 Task: Research Airbnb accommodations suitable for a romantic sailing trip in the Florida Keys.
Action: Mouse moved to (564, 80)
Screenshot: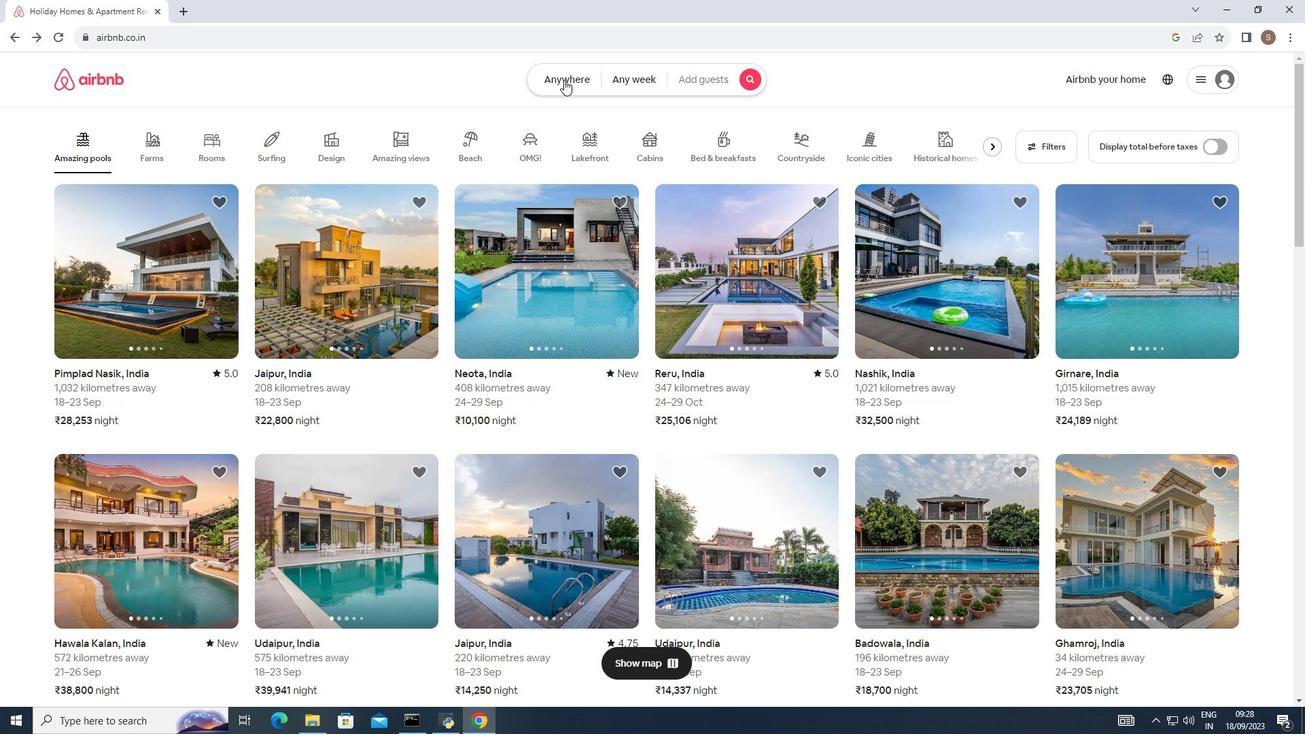 
Action: Mouse pressed left at (564, 80)
Screenshot: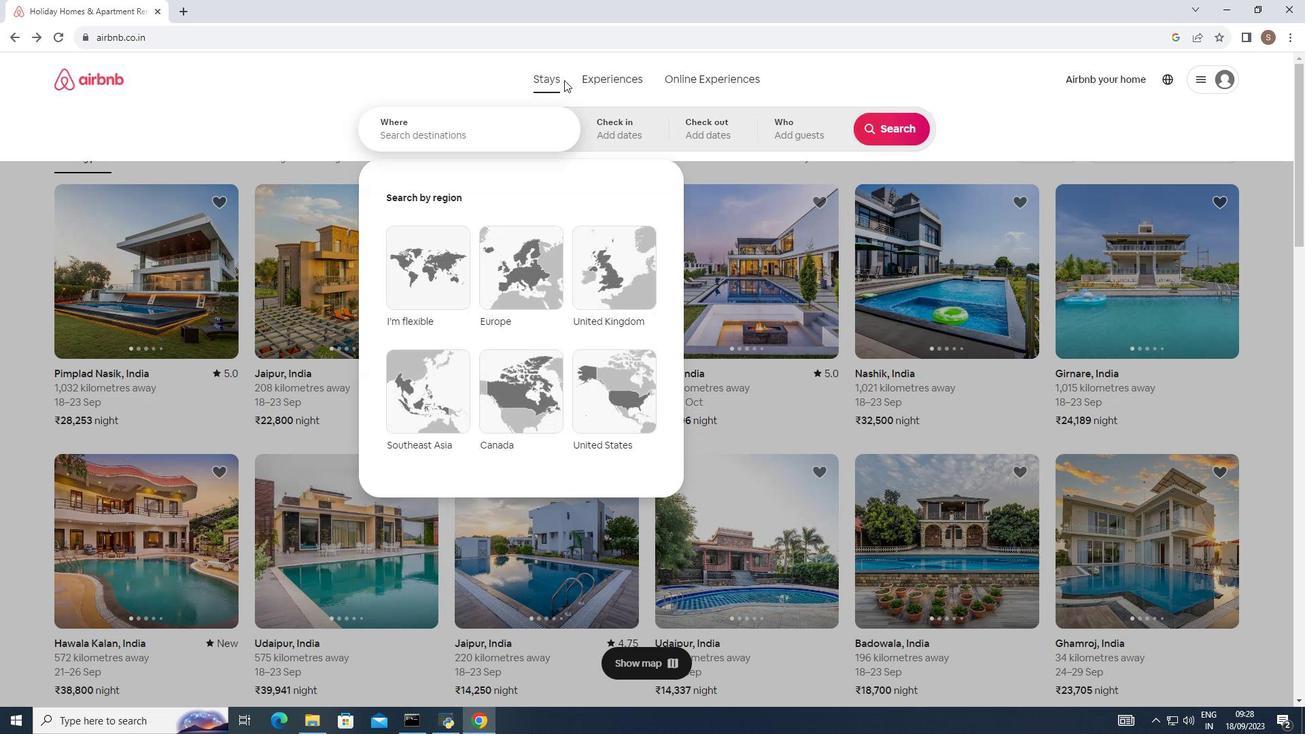 
Action: Mouse moved to (465, 129)
Screenshot: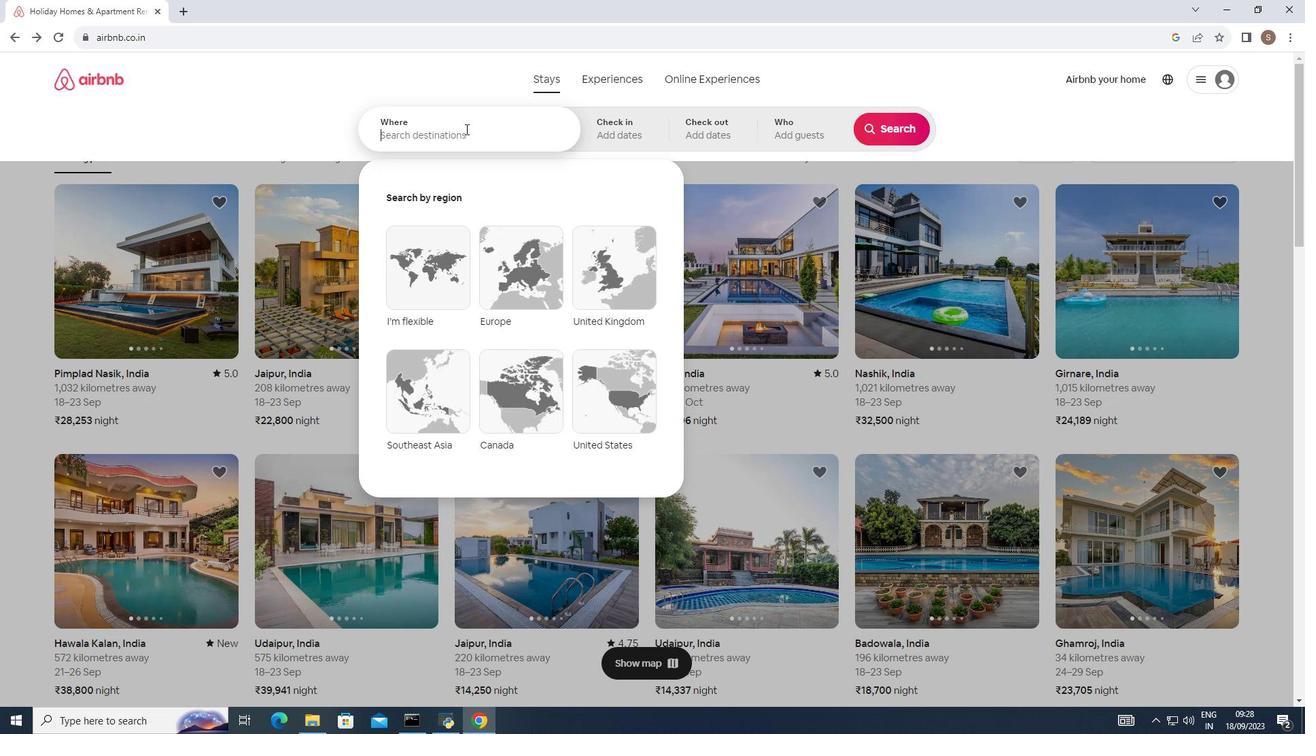 
Action: Mouse pressed left at (465, 129)
Screenshot: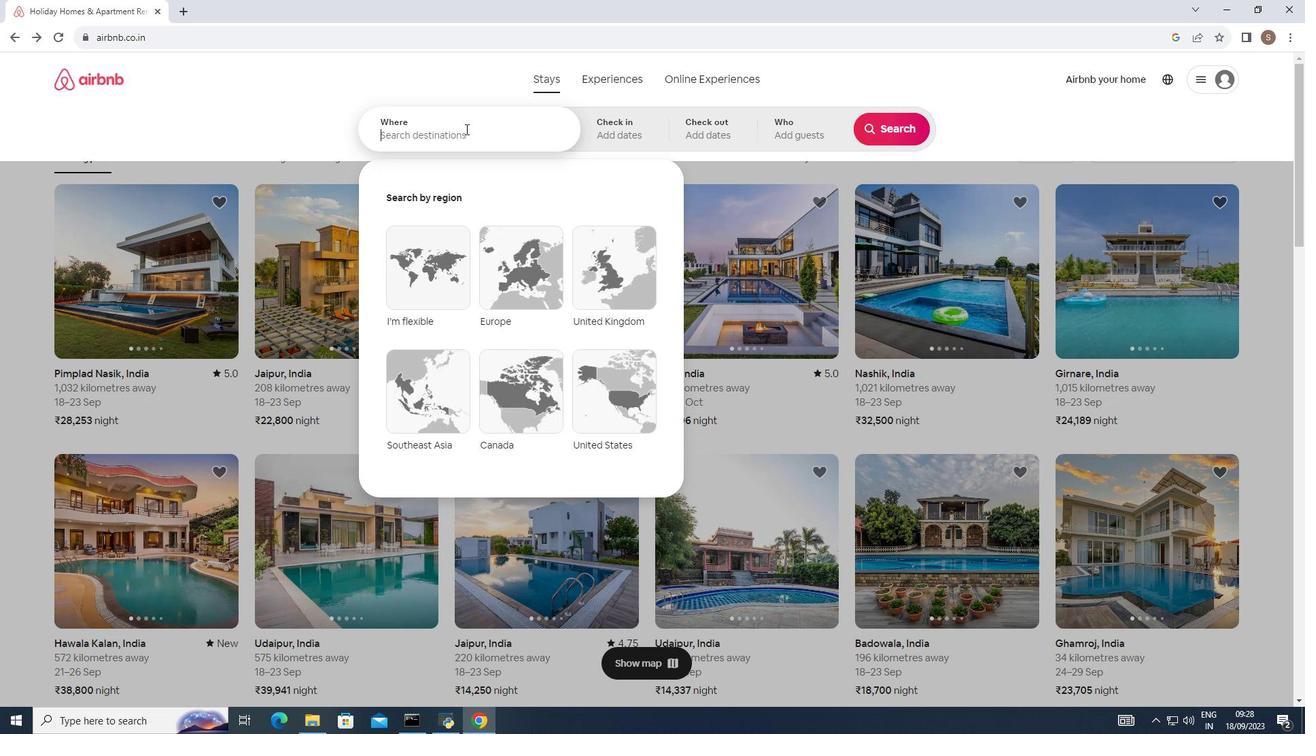 
Action: Key pressed <Key.caps_lock><Key.caps_lock>florida<Key.space>keys<Key.space>
Screenshot: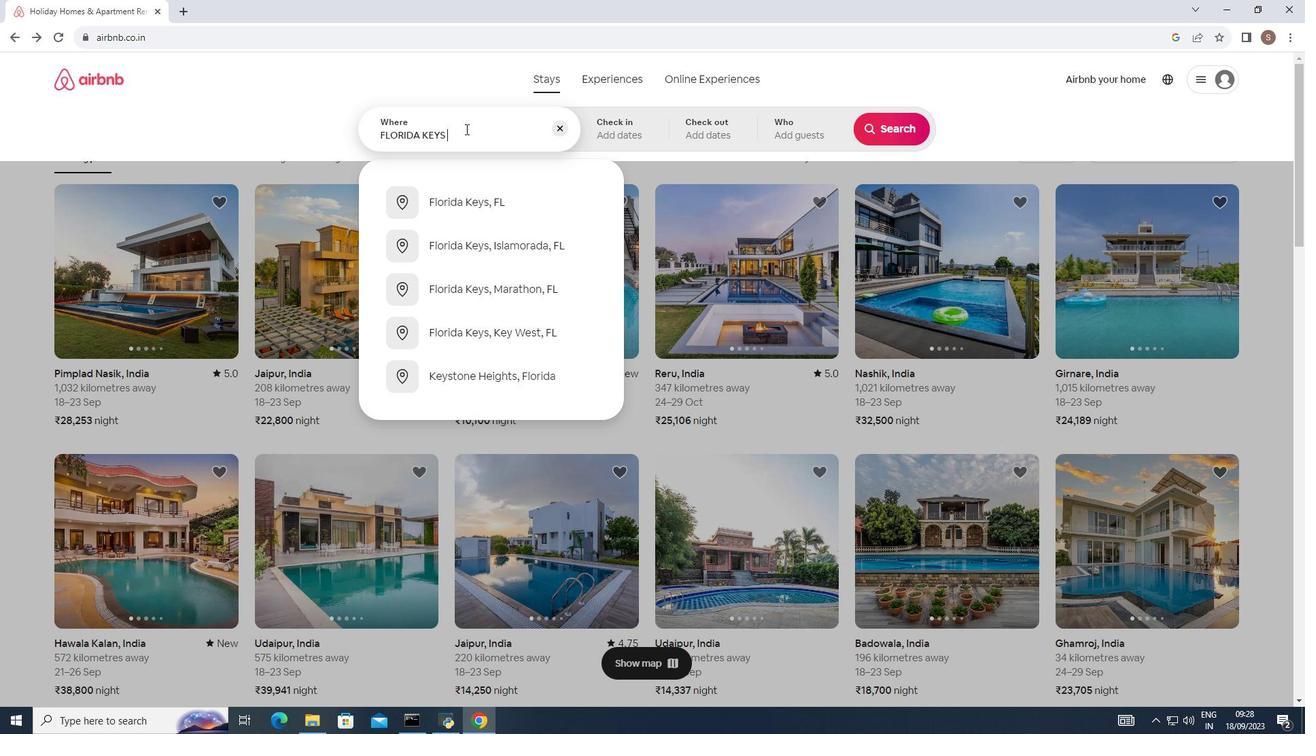 
Action: Mouse moved to (903, 125)
Screenshot: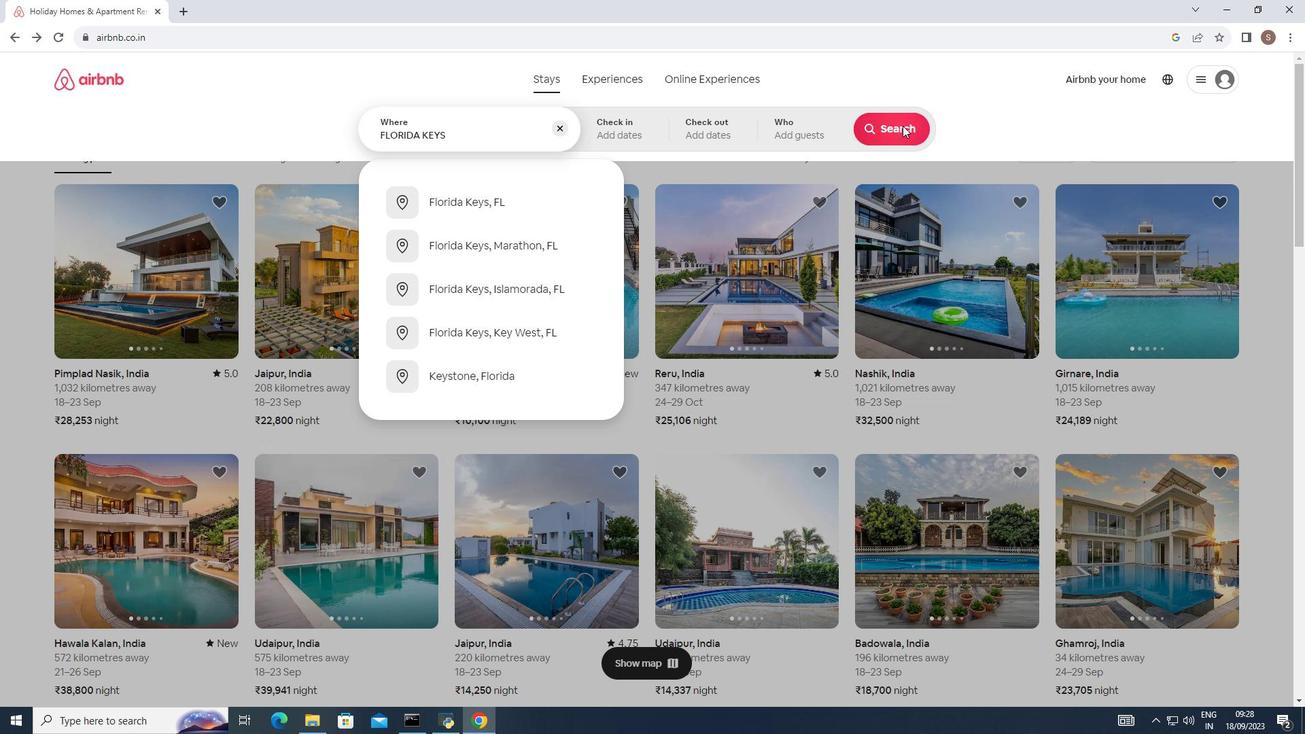 
Action: Mouse pressed left at (903, 125)
Screenshot: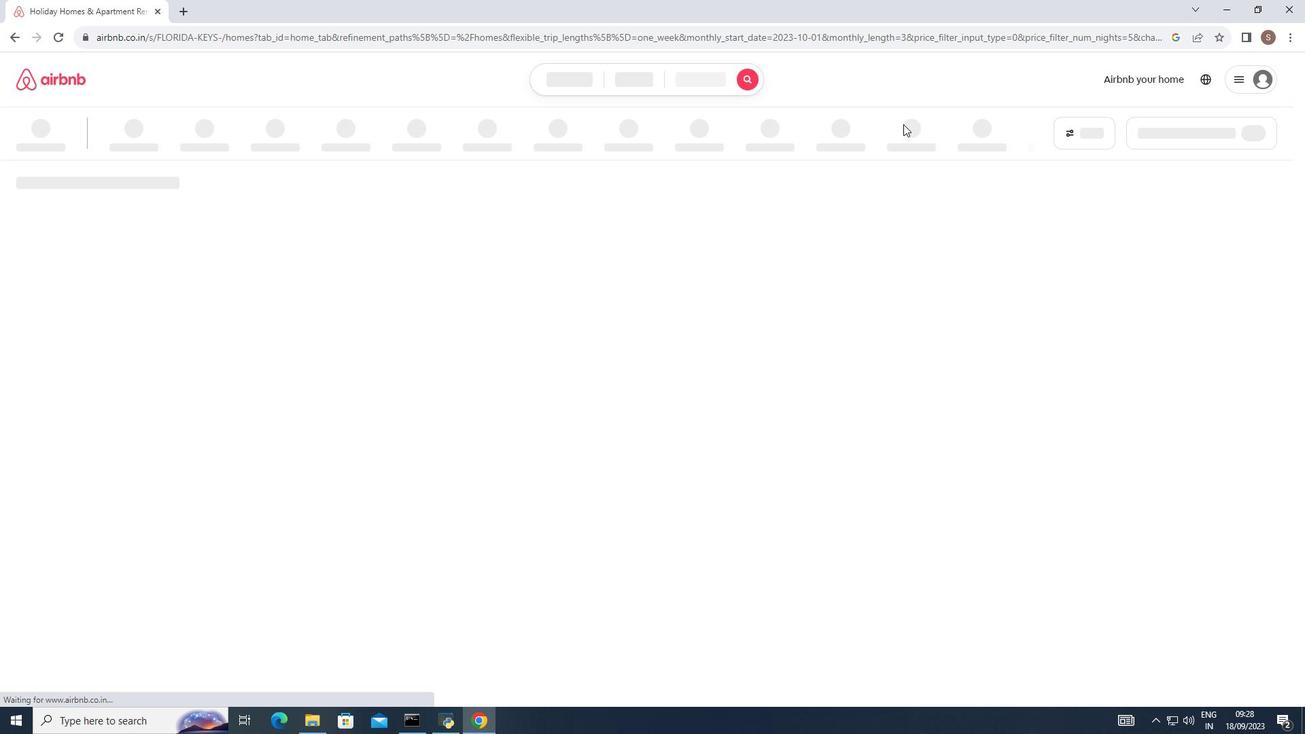 
Action: Mouse moved to (144, 322)
Screenshot: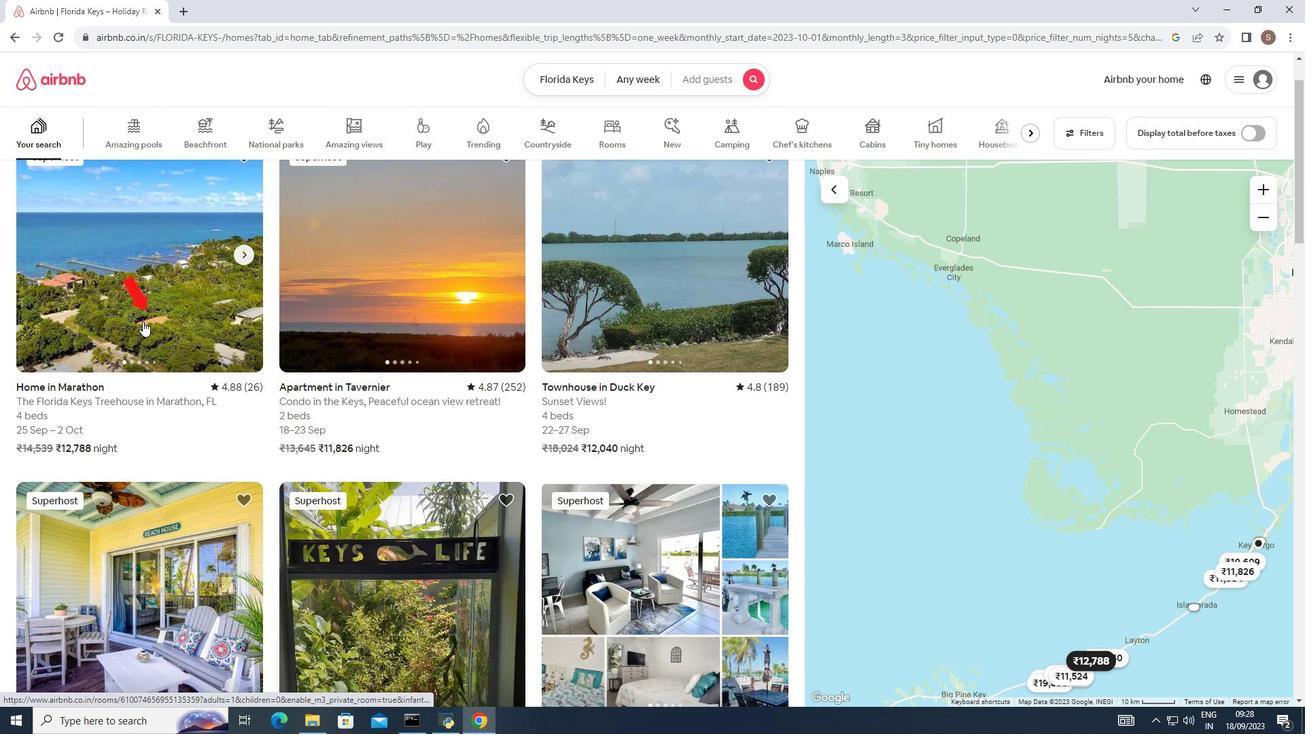 
Action: Mouse scrolled (144, 321) with delta (0, 0)
Screenshot: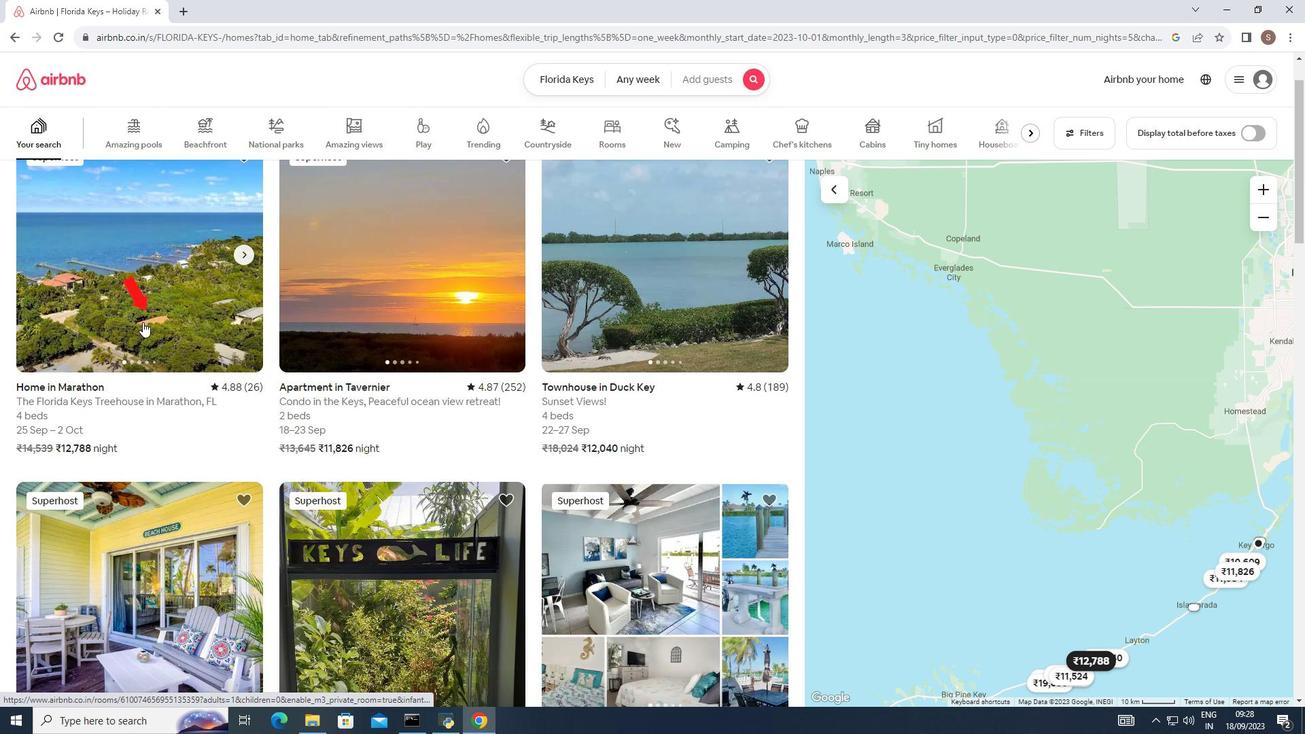 
Action: Mouse moved to (150, 308)
Screenshot: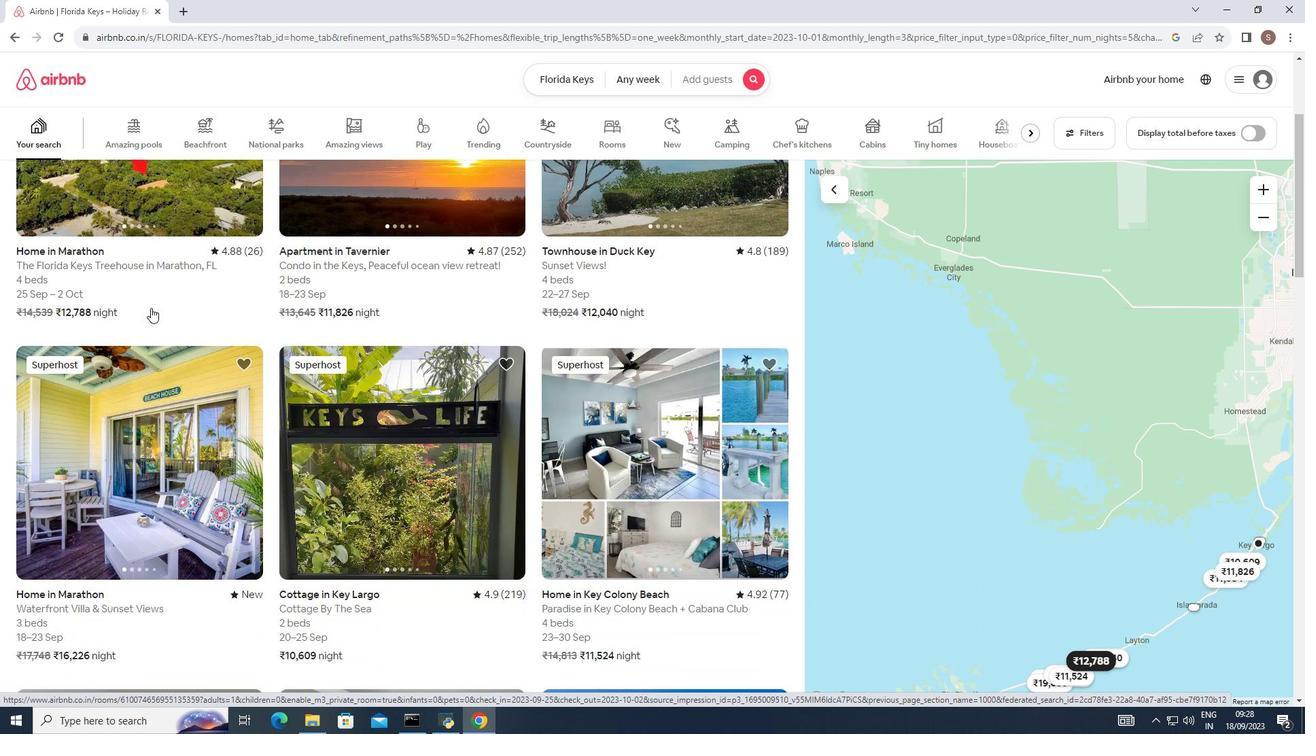 
Action: Mouse scrolled (150, 307) with delta (0, 0)
Screenshot: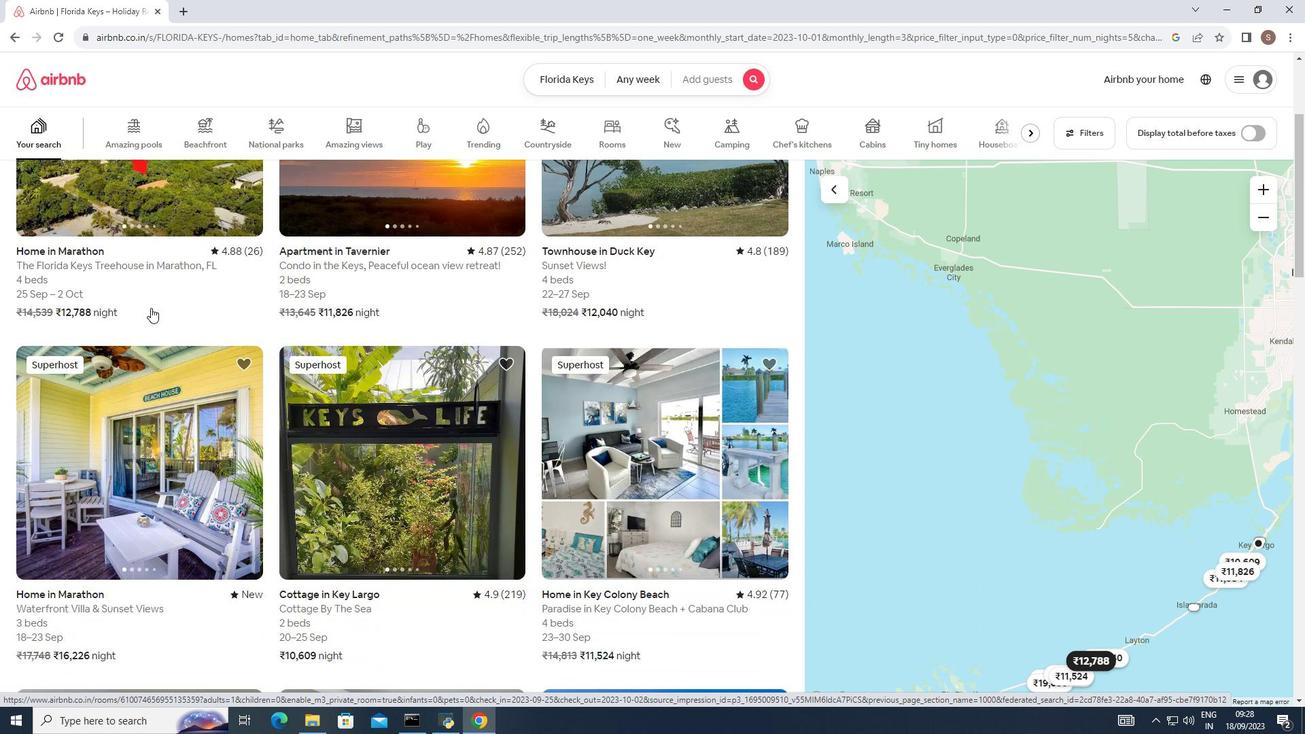 
Action: Mouse moved to (150, 308)
Screenshot: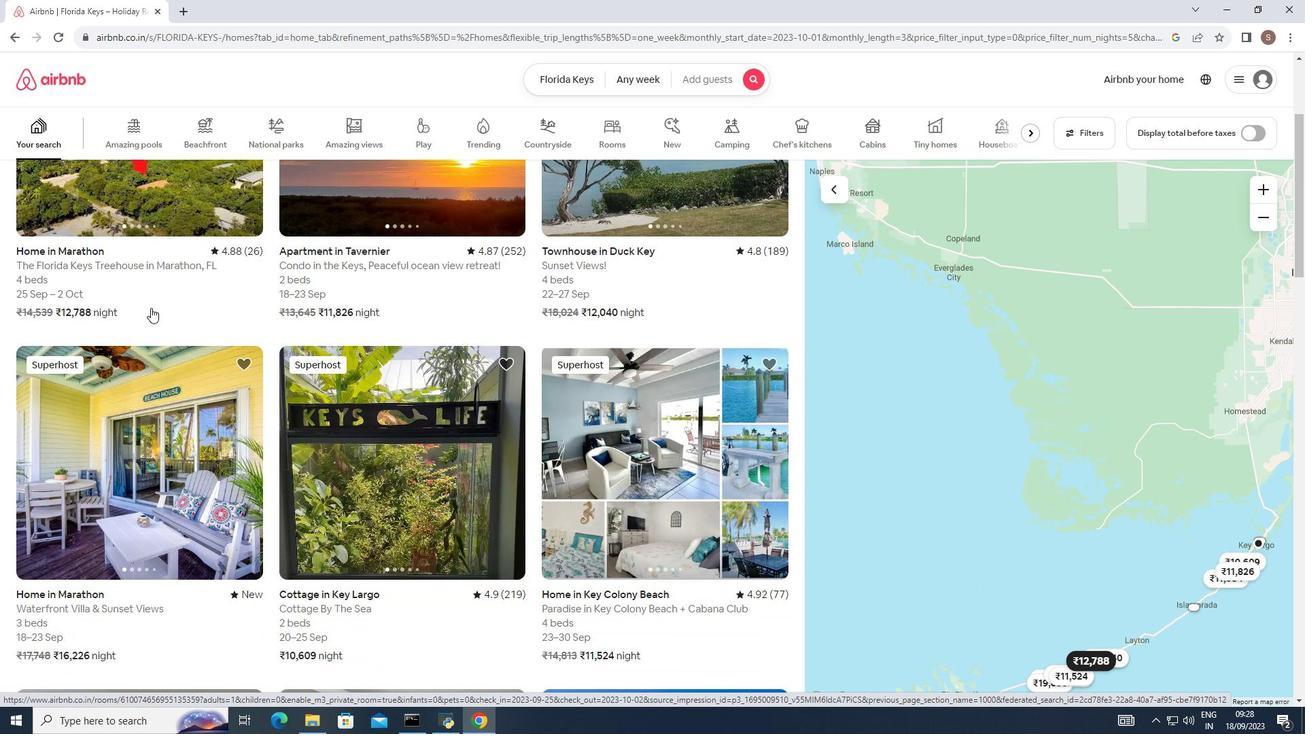 
Action: Mouse scrolled (150, 307) with delta (0, 0)
Screenshot: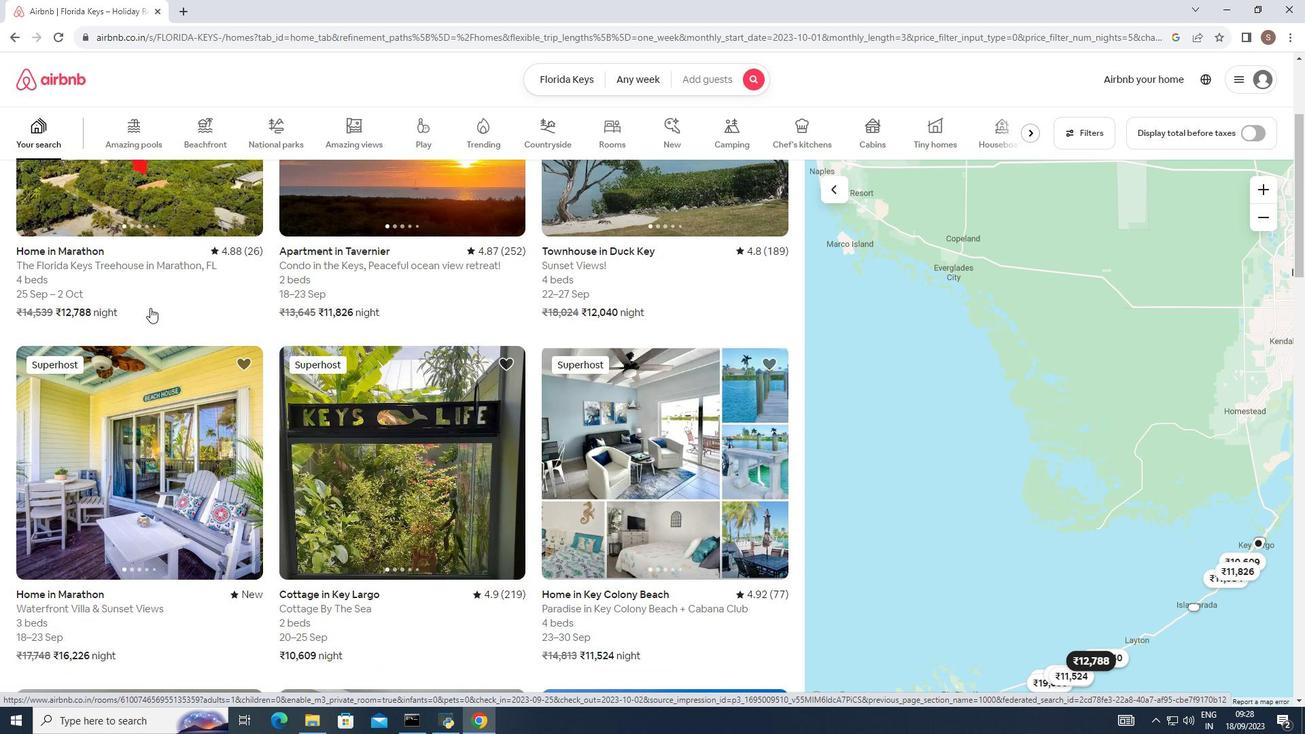 
Action: Mouse moved to (149, 305)
Screenshot: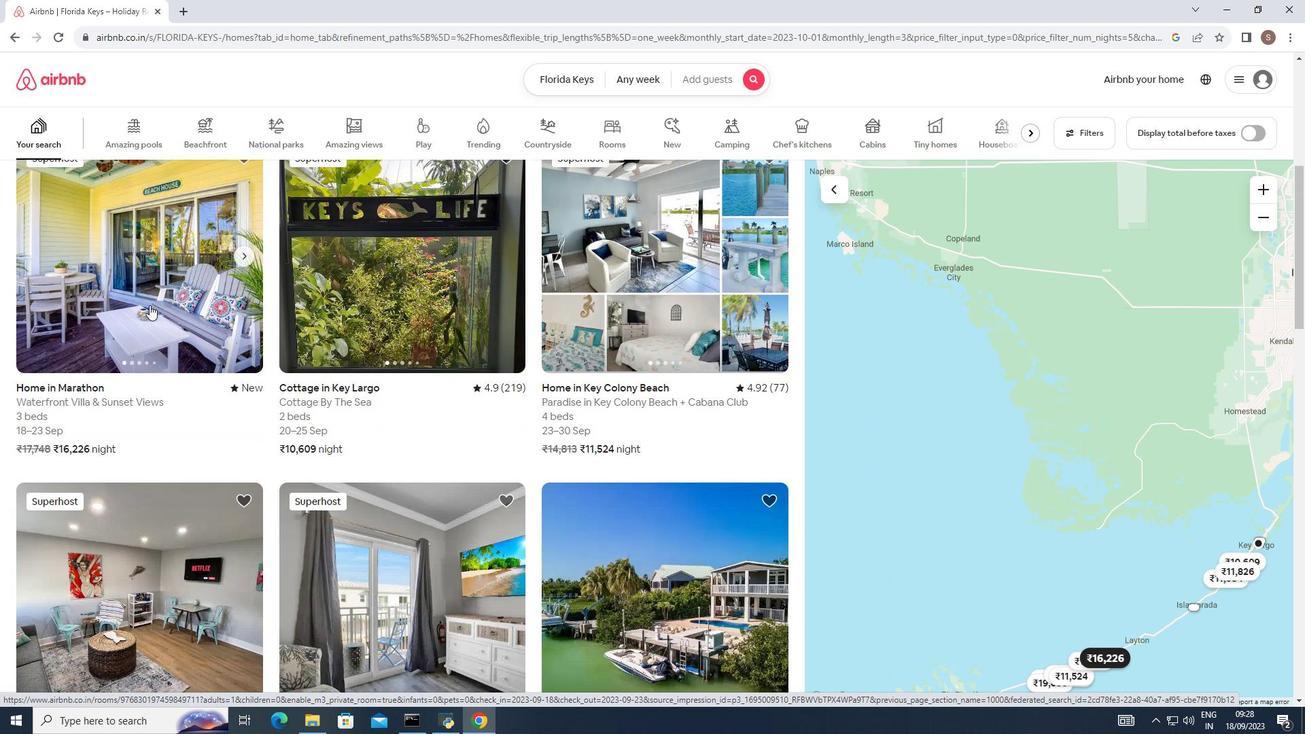 
Action: Mouse scrolled (149, 304) with delta (0, 0)
Screenshot: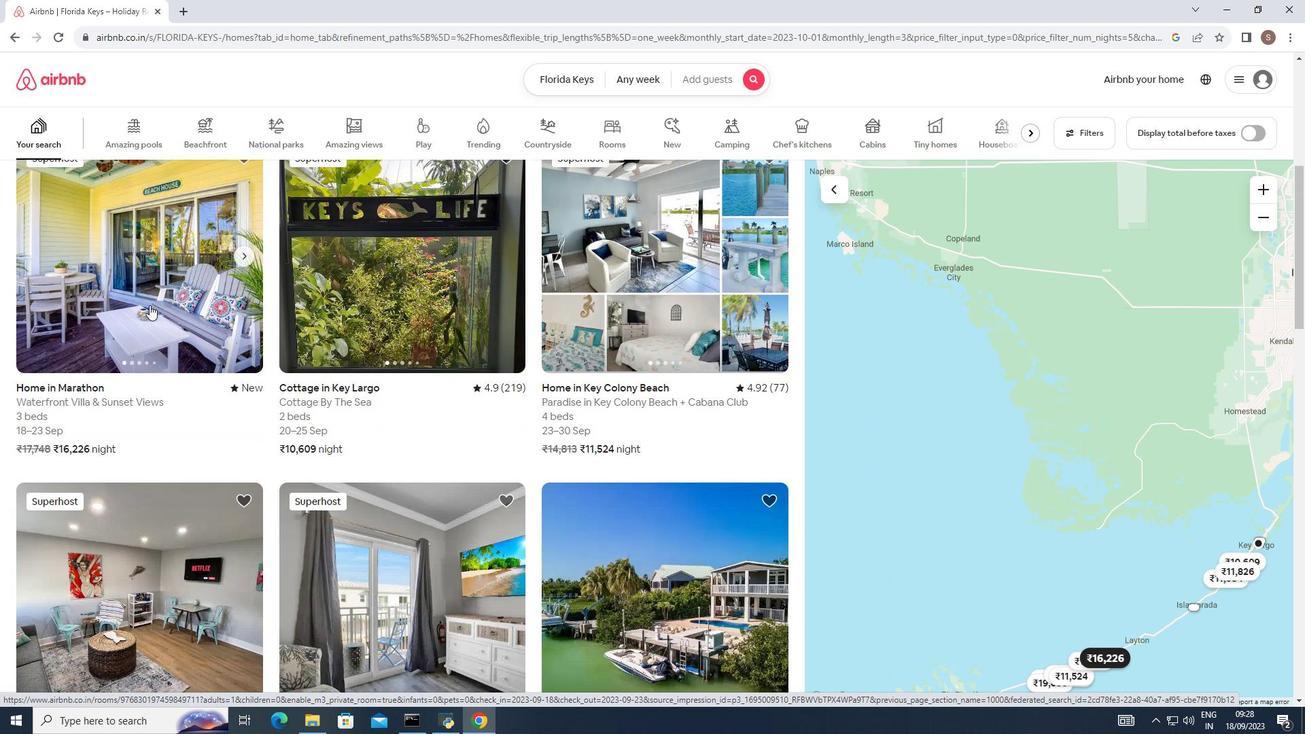 
Action: Mouse scrolled (149, 304) with delta (0, 0)
Screenshot: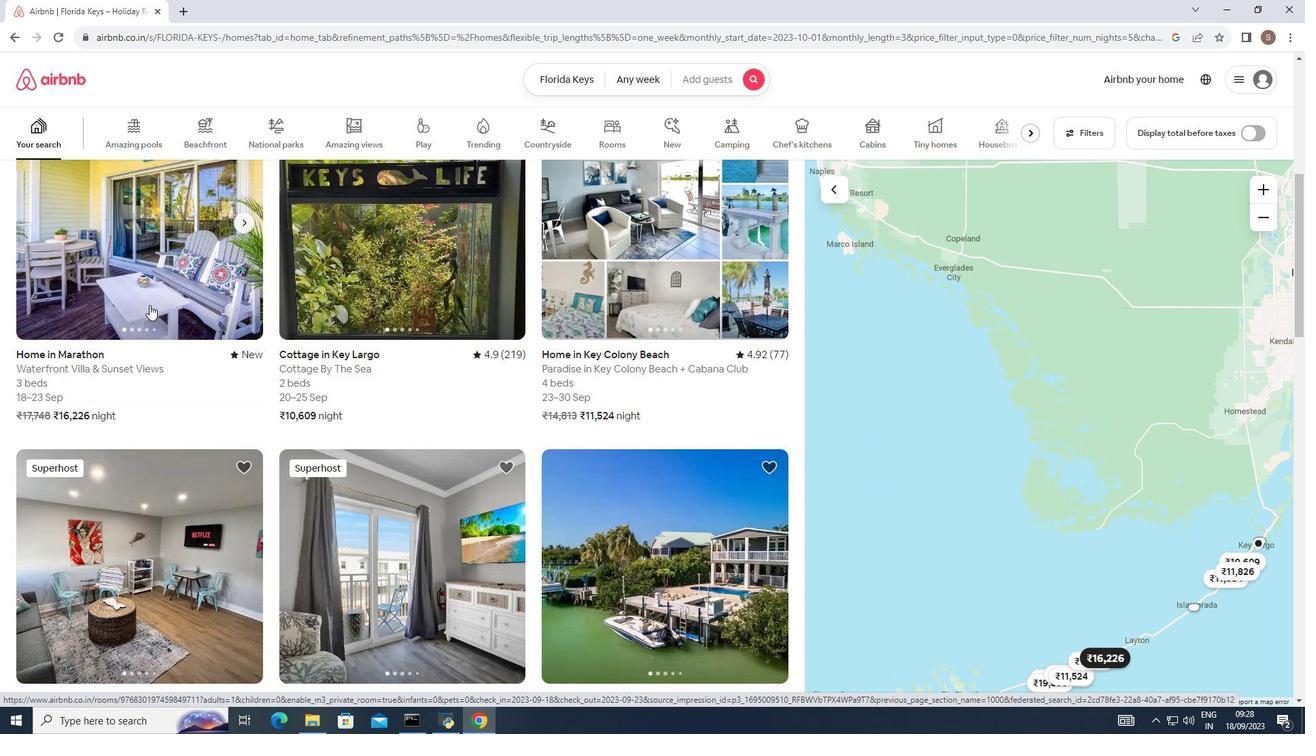 
Action: Mouse scrolled (149, 304) with delta (0, 0)
Screenshot: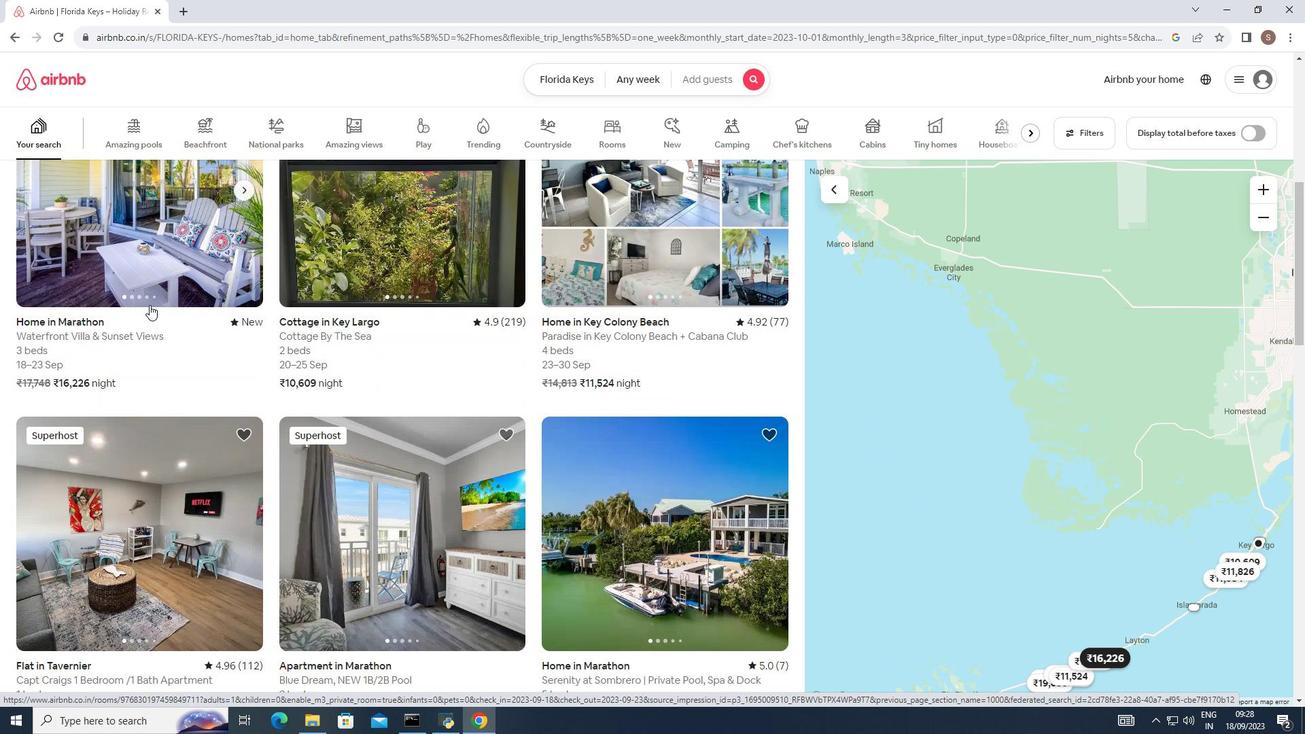 
Action: Mouse scrolled (149, 304) with delta (0, 0)
Screenshot: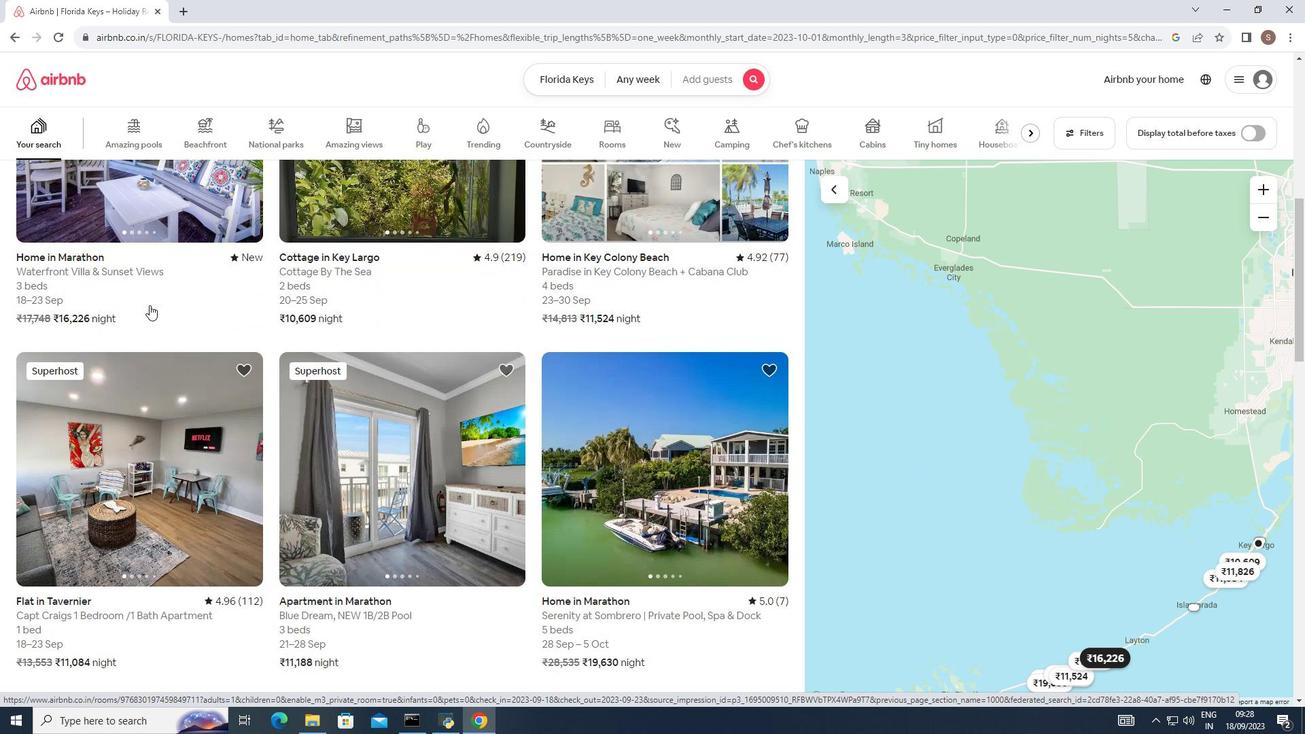 
Action: Mouse scrolled (149, 304) with delta (0, 0)
Screenshot: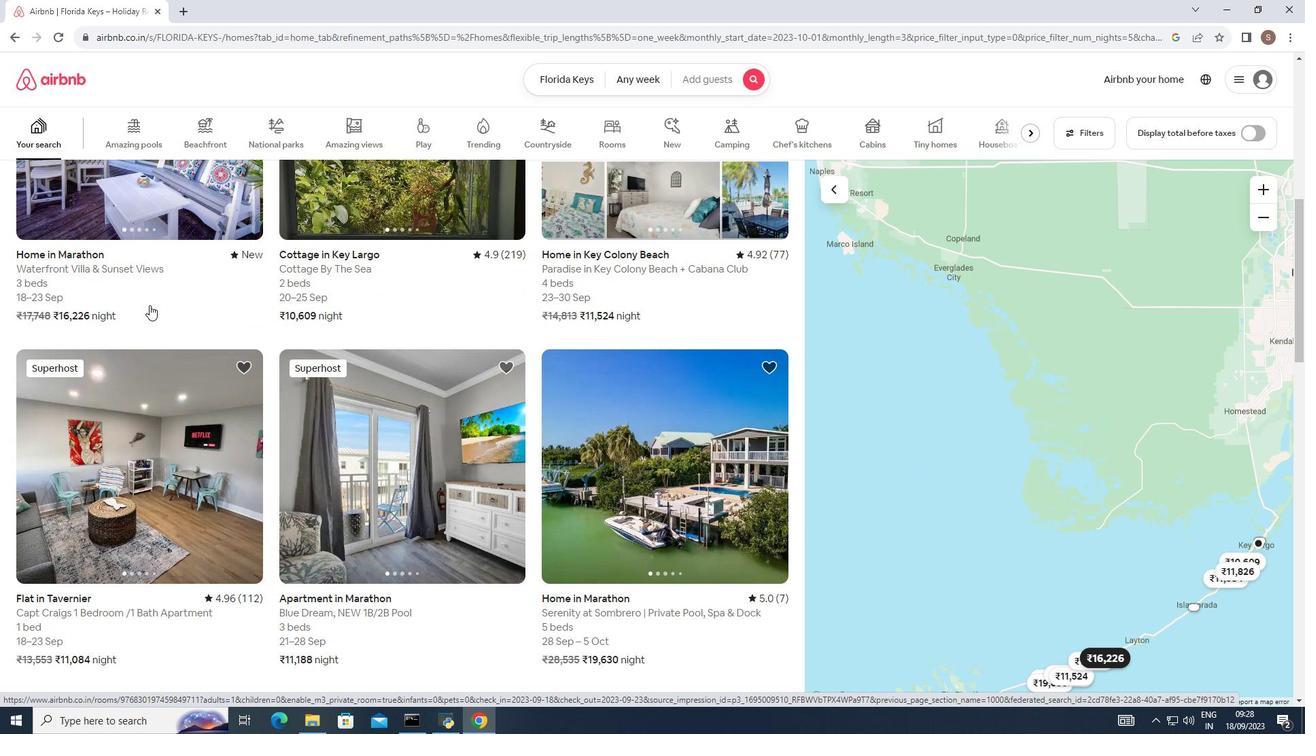 
Action: Mouse moved to (152, 301)
Screenshot: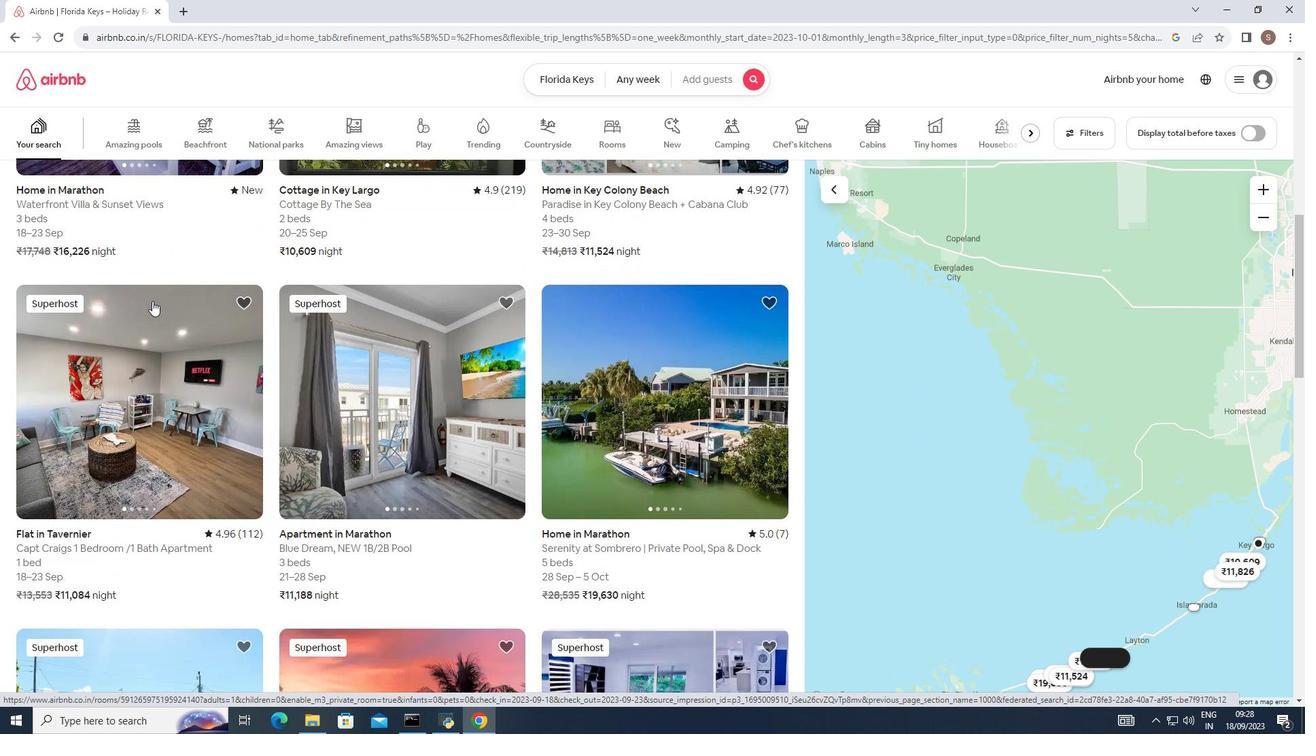 
Action: Mouse scrolled (152, 300) with delta (0, 0)
Screenshot: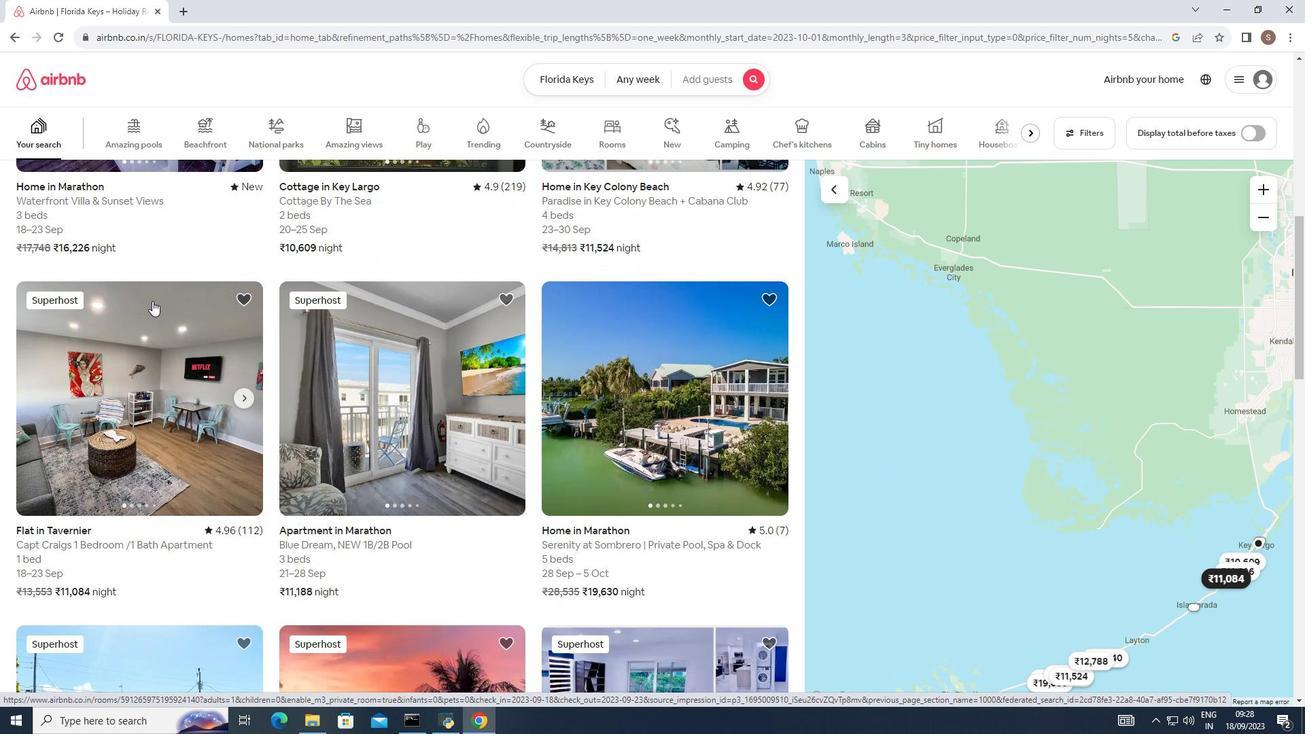 
Action: Mouse scrolled (152, 301) with delta (0, 0)
Screenshot: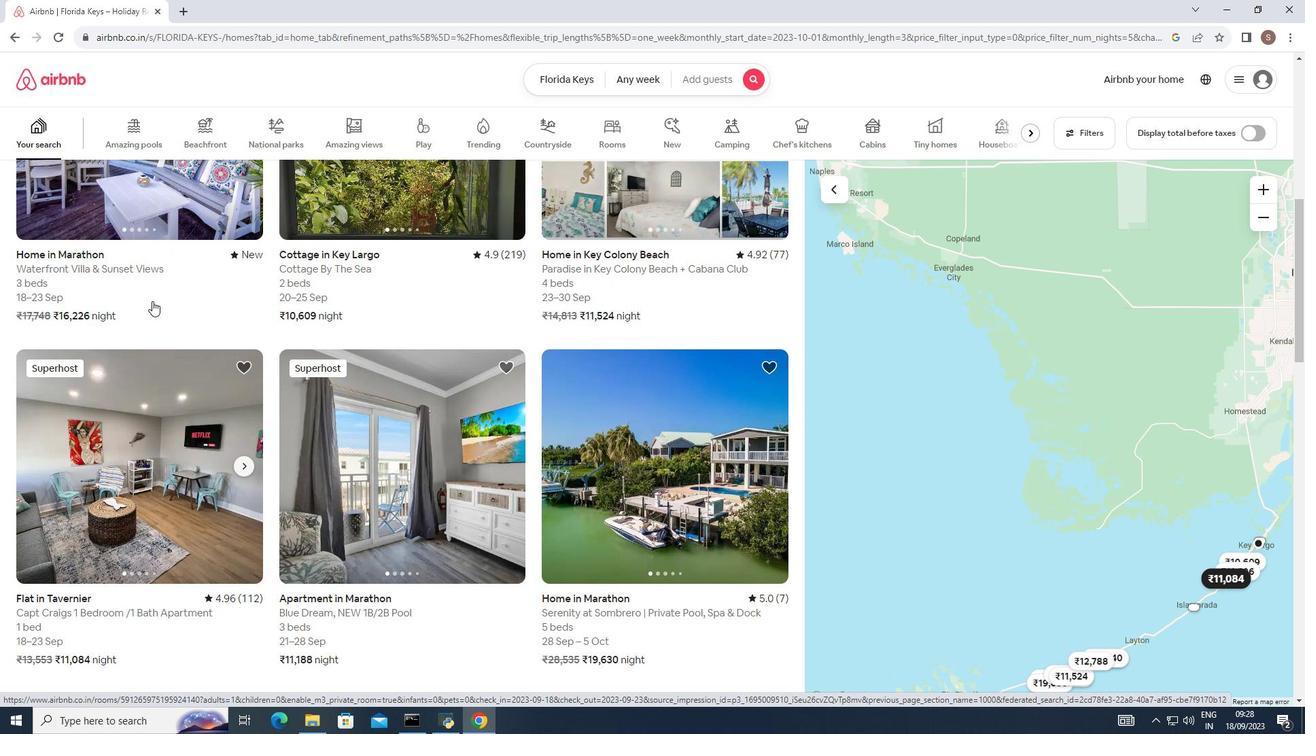 
Action: Mouse moved to (214, 305)
Screenshot: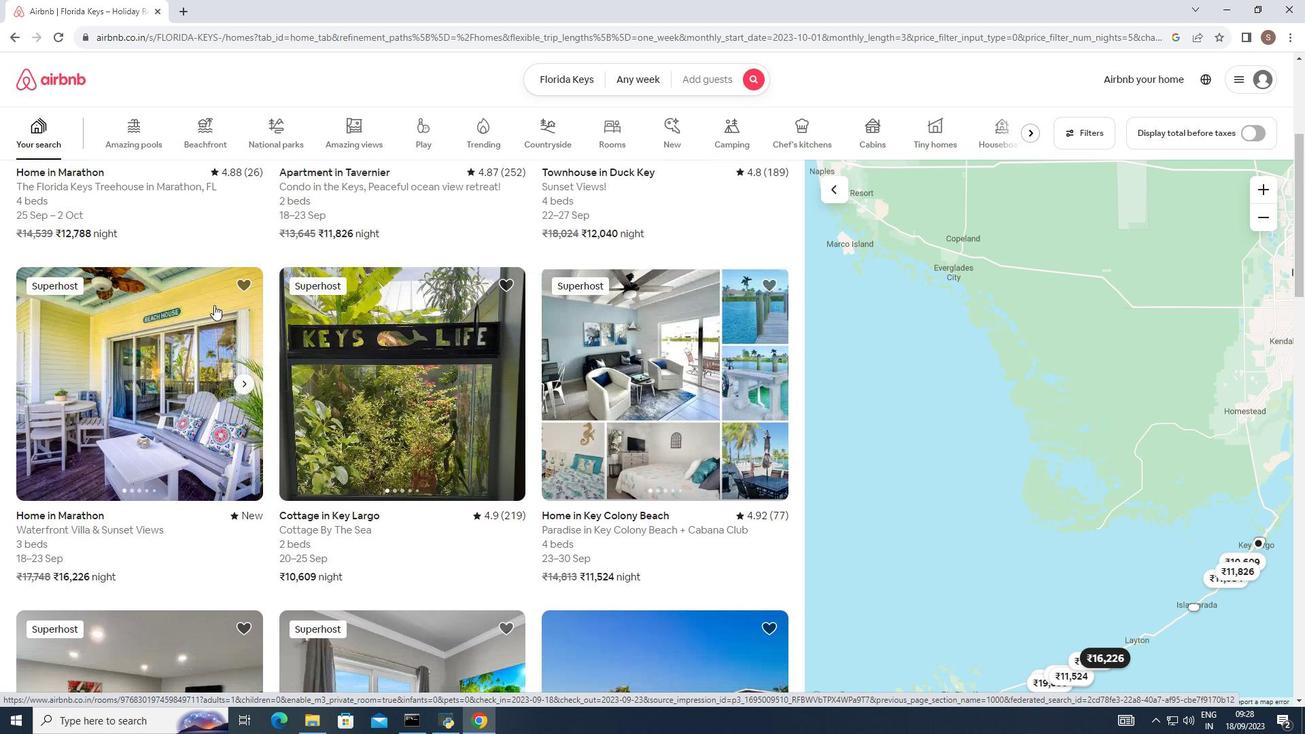 
Action: Mouse scrolled (214, 306) with delta (0, 0)
Screenshot: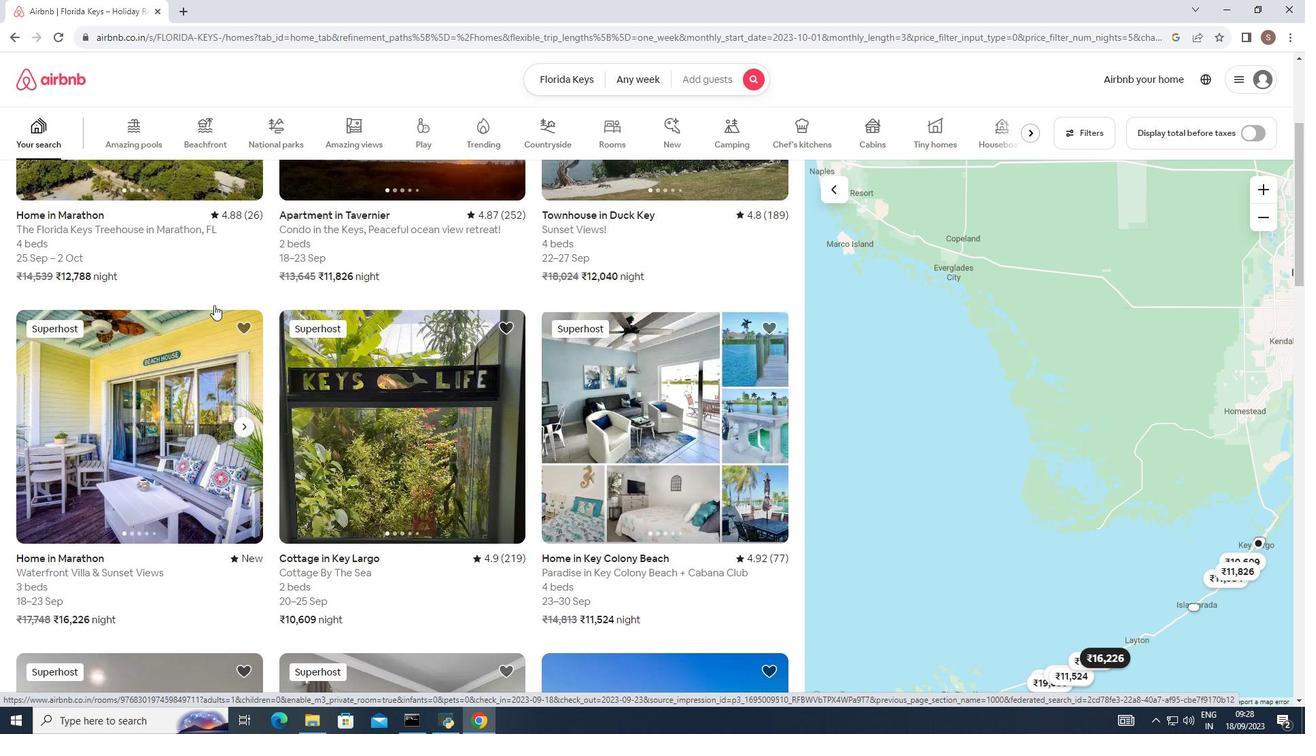 
Action: Mouse scrolled (214, 306) with delta (0, 0)
Screenshot: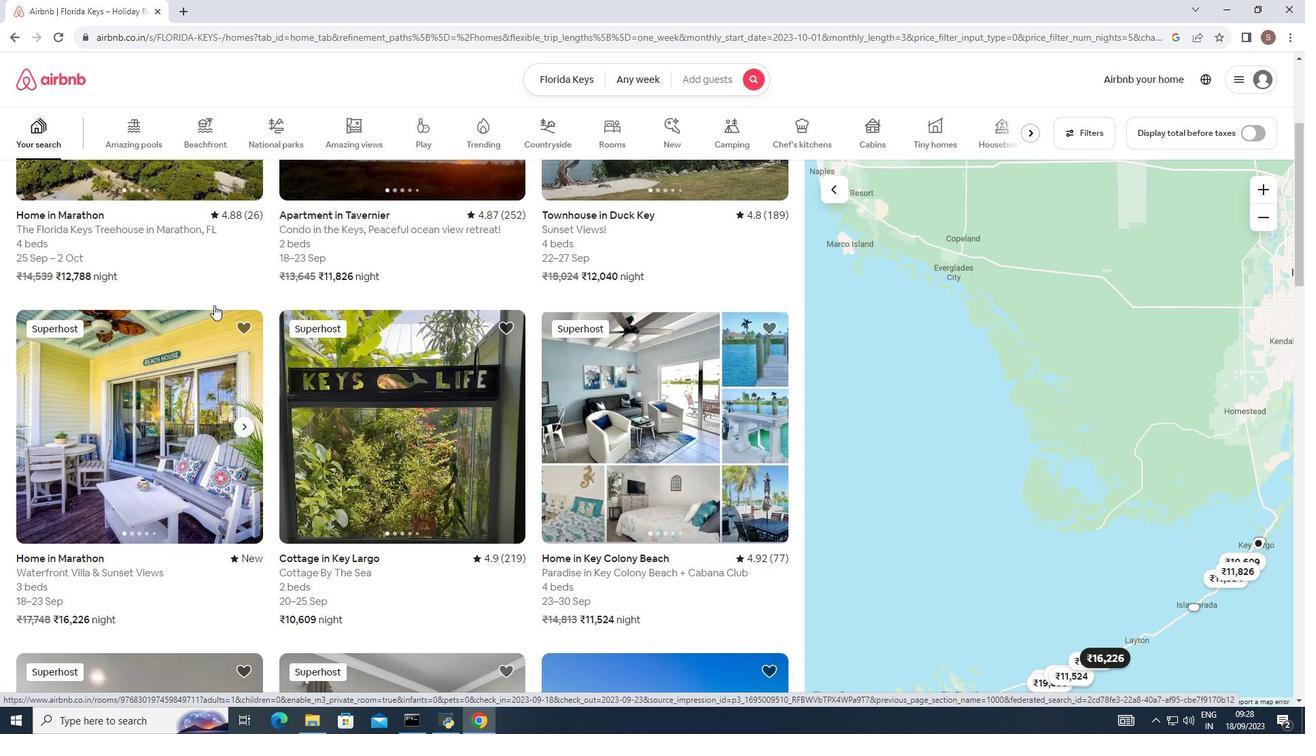 
Action: Mouse scrolled (214, 306) with delta (0, 0)
Screenshot: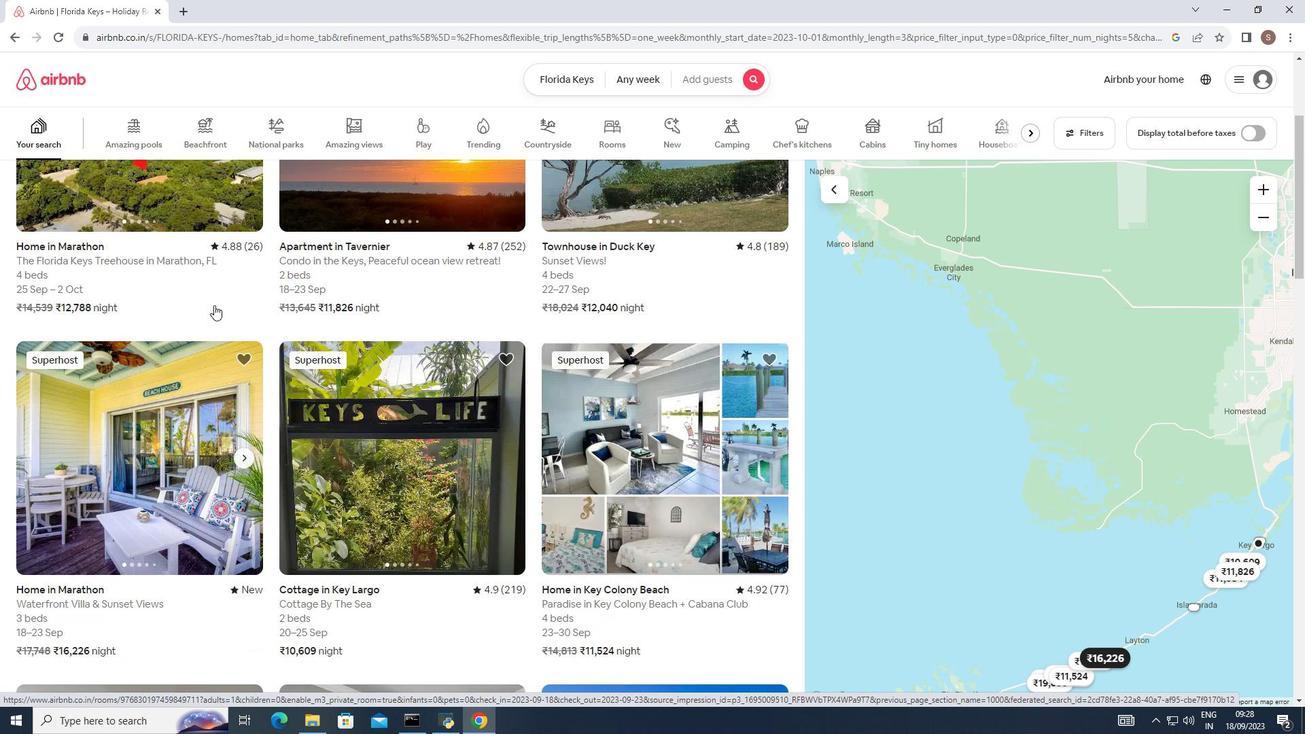 
Action: Mouse scrolled (214, 306) with delta (0, 0)
Screenshot: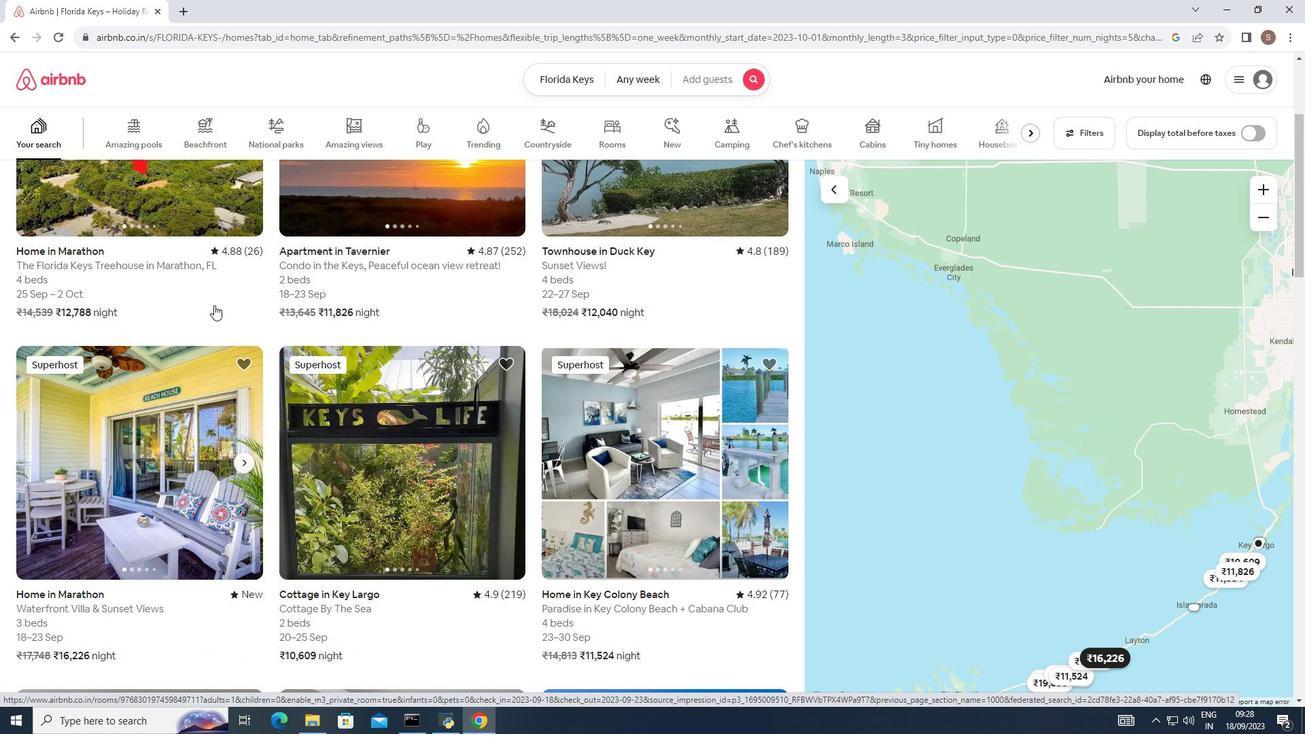 
Action: Mouse scrolled (214, 306) with delta (0, 0)
Screenshot: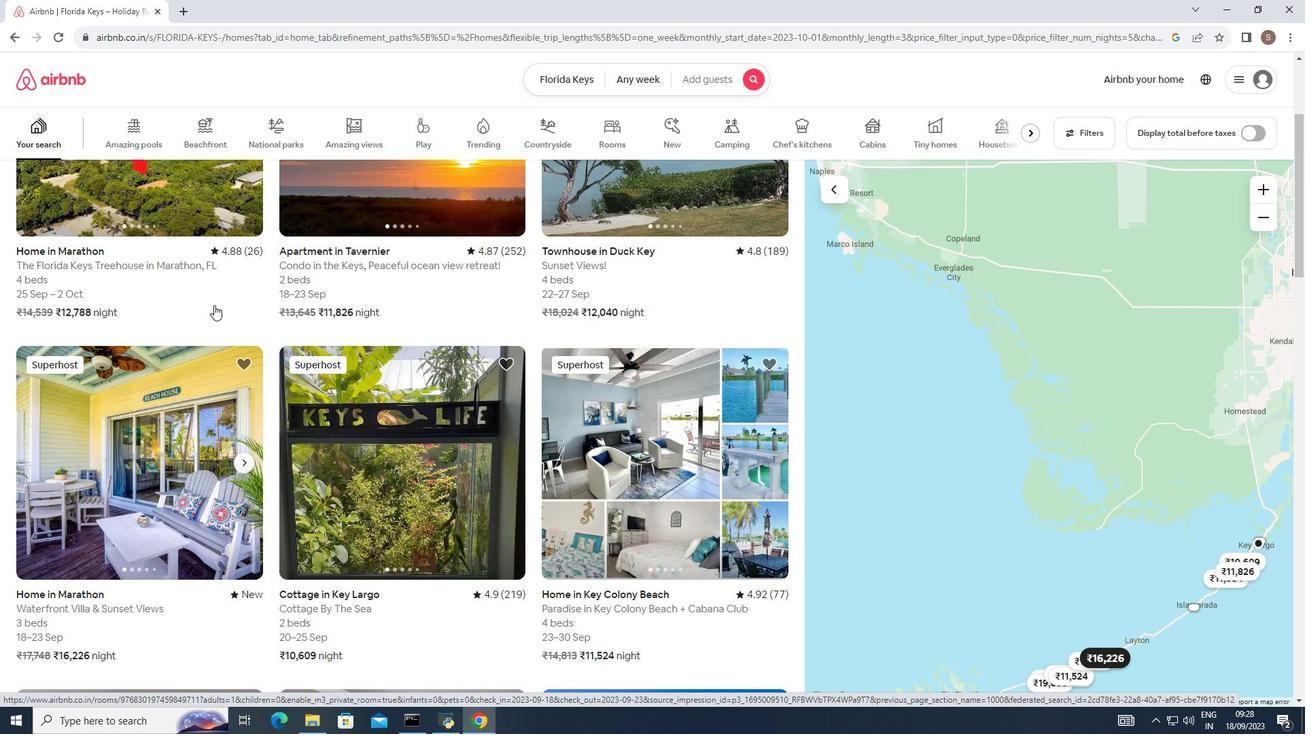 
Action: Mouse scrolled (214, 306) with delta (0, 0)
Screenshot: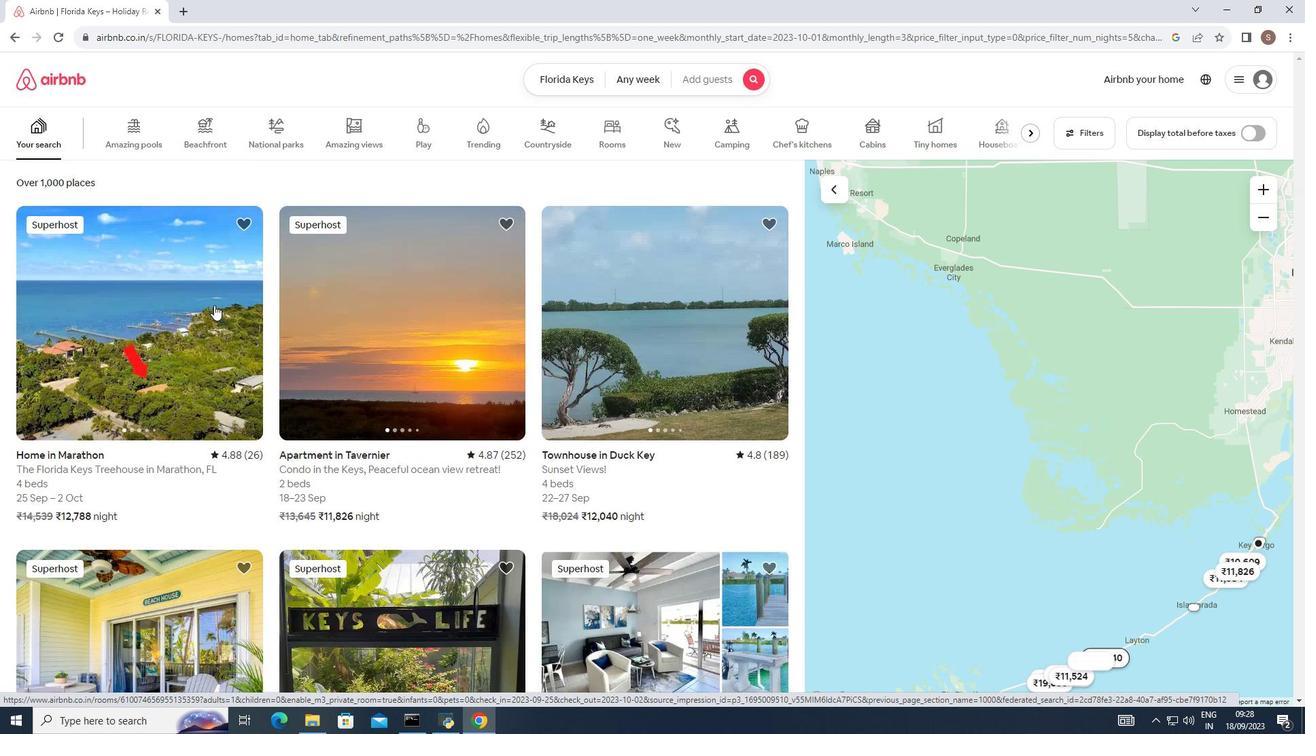 
Action: Mouse scrolled (214, 306) with delta (0, 0)
Screenshot: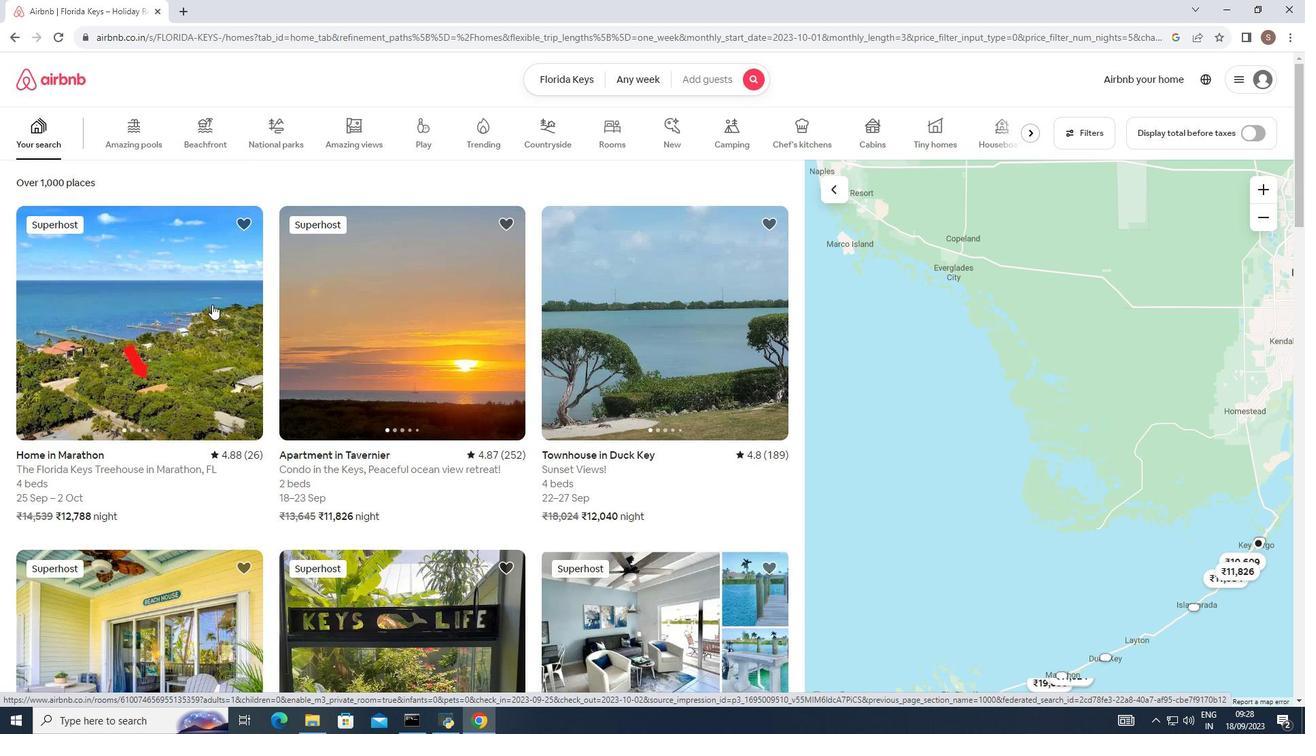 
Action: Mouse scrolled (214, 306) with delta (0, 0)
Screenshot: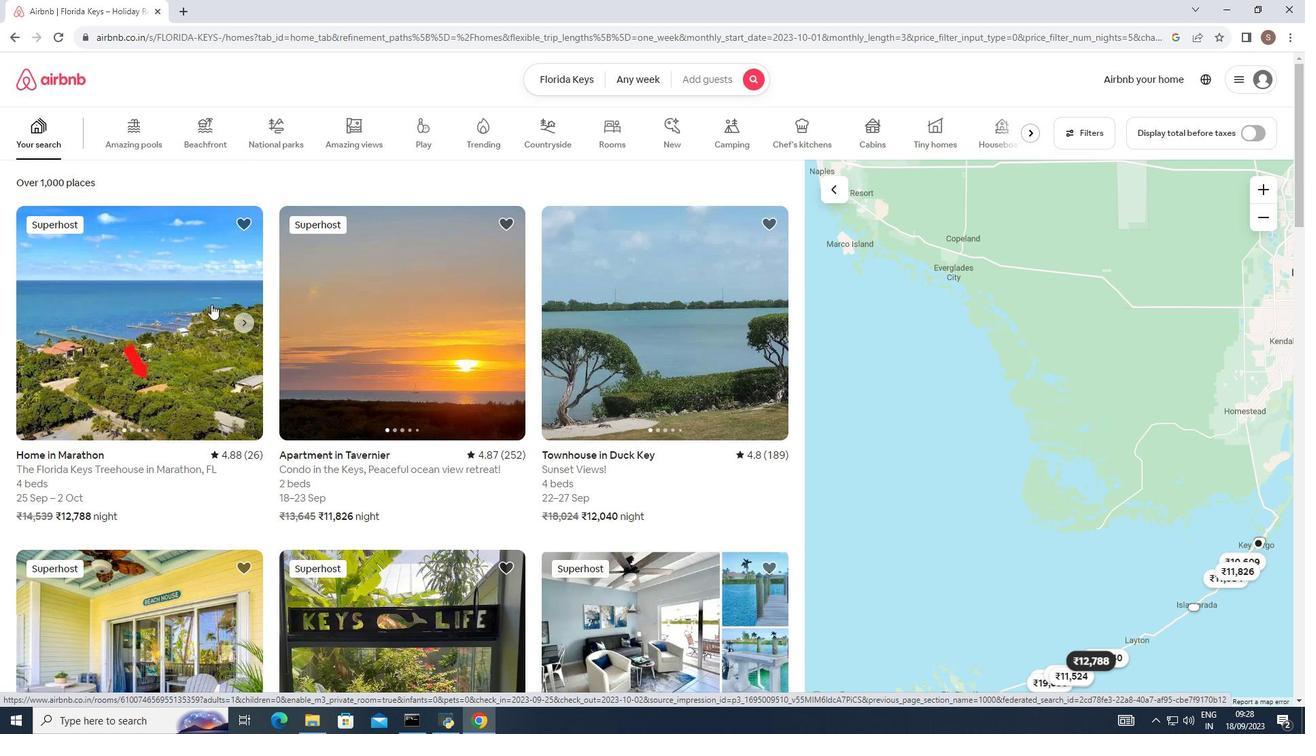 
Action: Mouse moved to (211, 304)
Screenshot: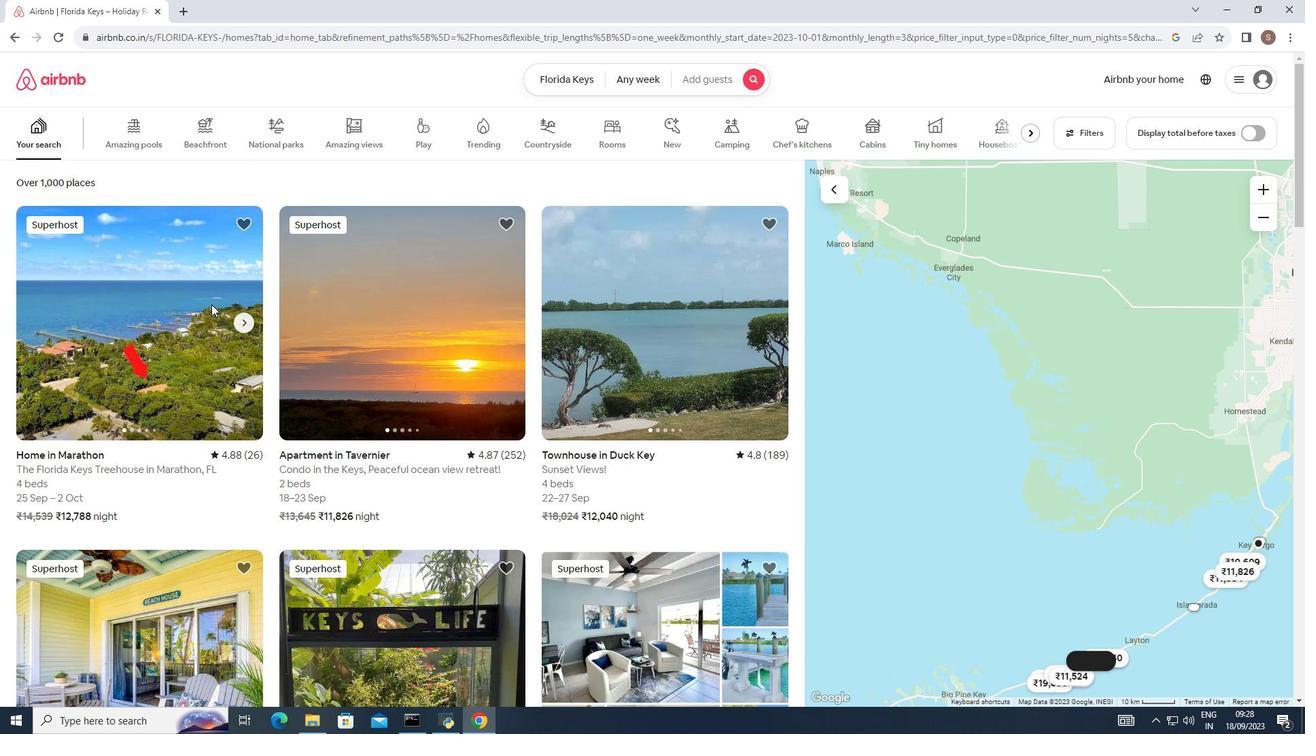 
Action: Mouse pressed left at (211, 304)
Screenshot: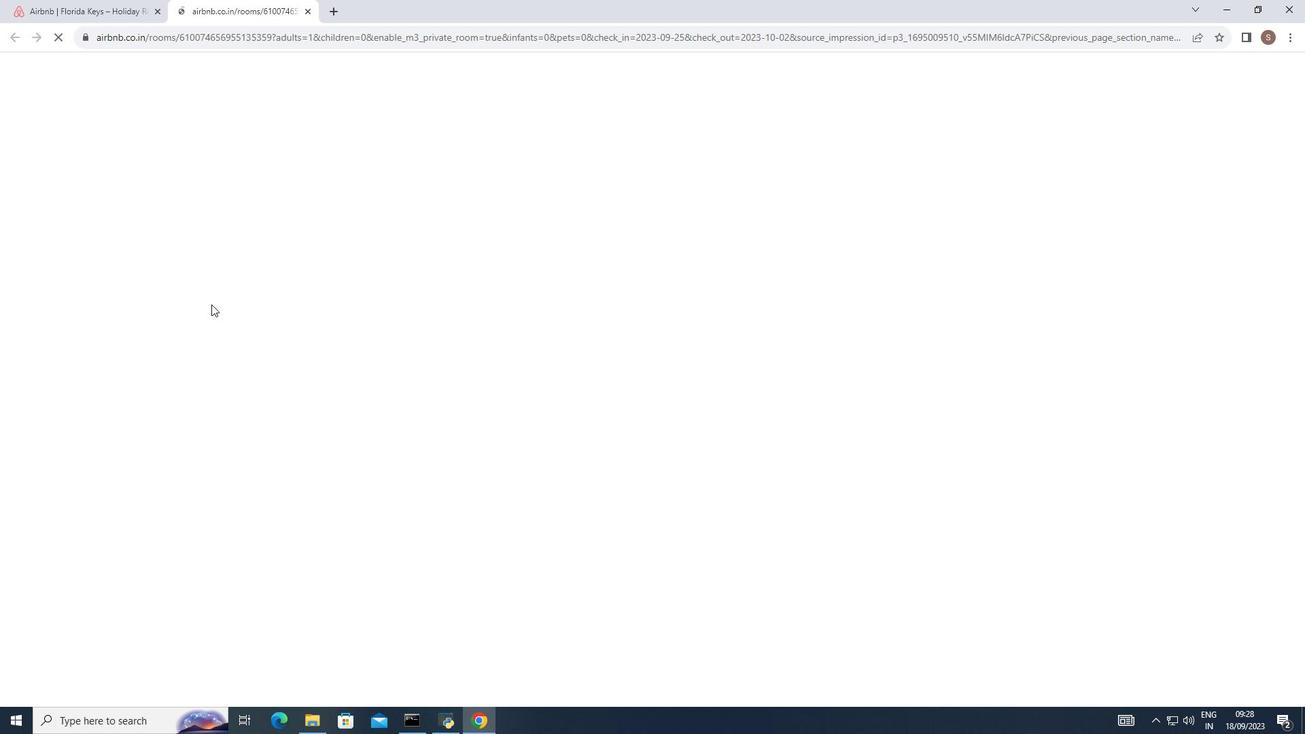 
Action: Mouse moved to (526, 388)
Screenshot: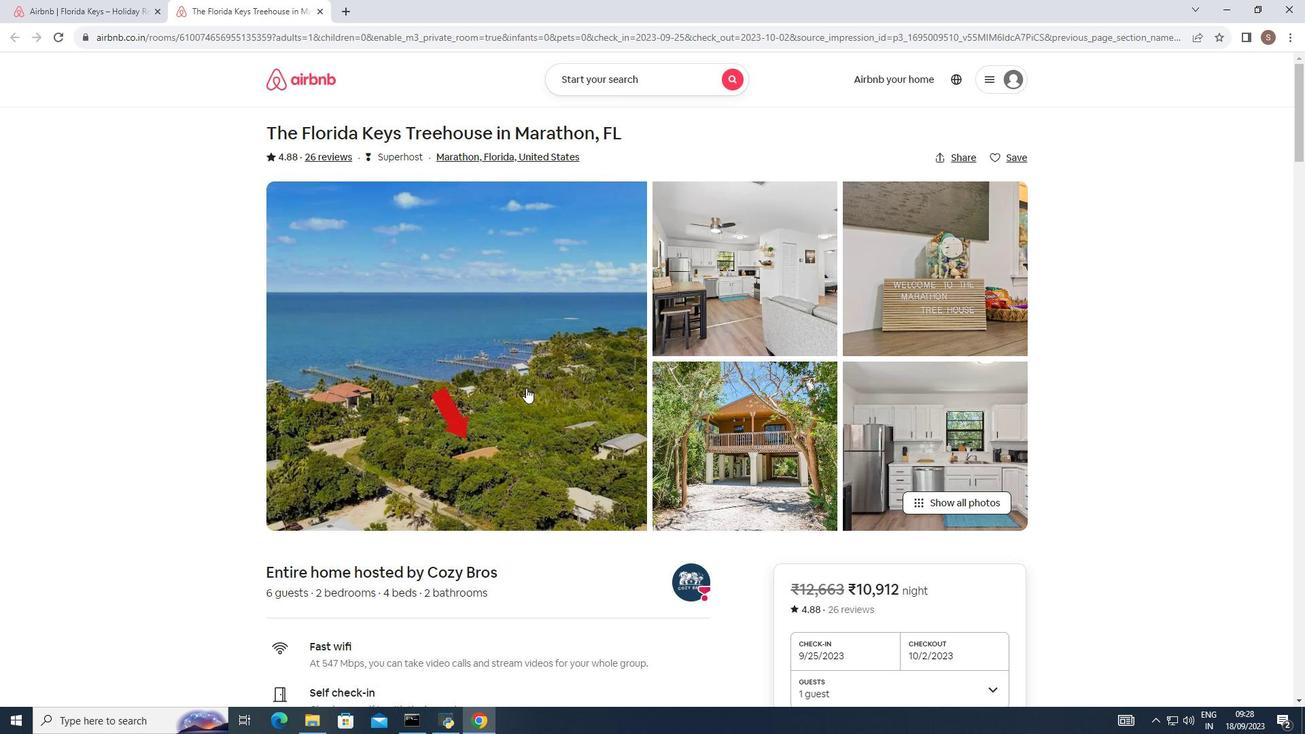 
Action: Mouse scrolled (526, 387) with delta (0, 0)
Screenshot: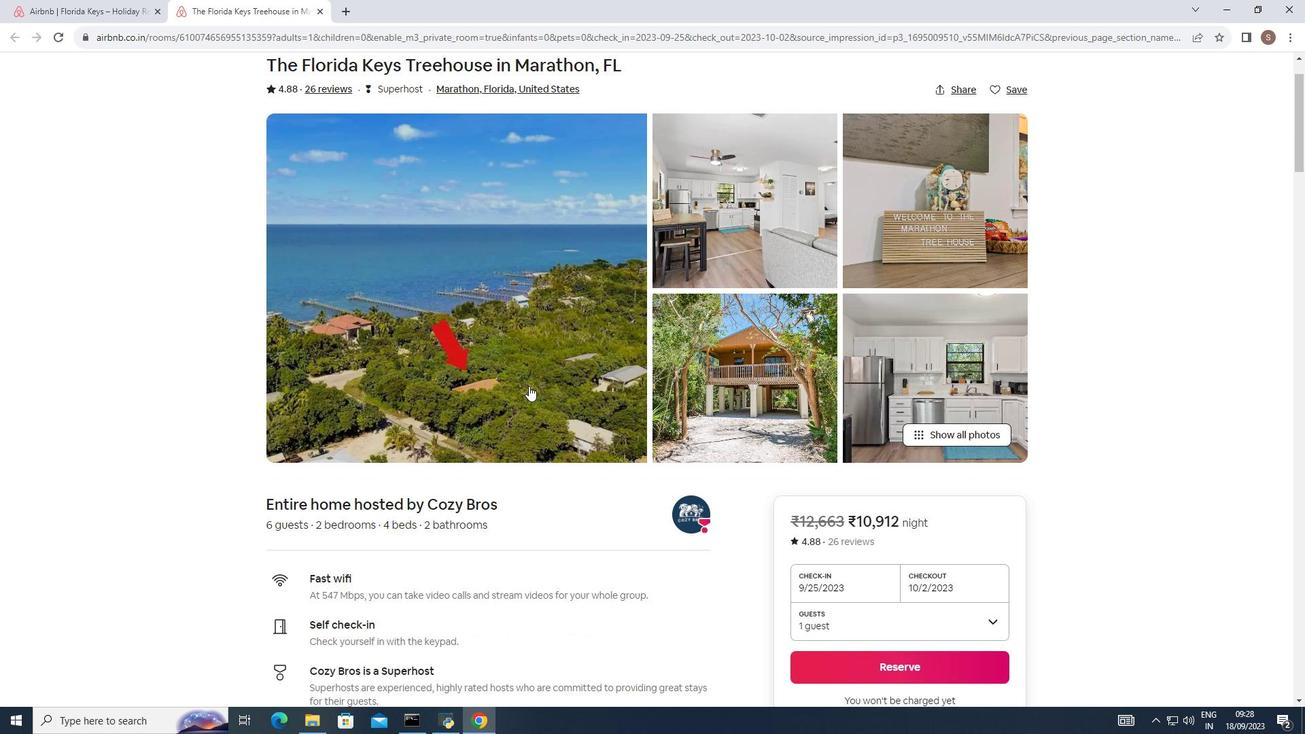 
Action: Mouse moved to (529, 386)
Screenshot: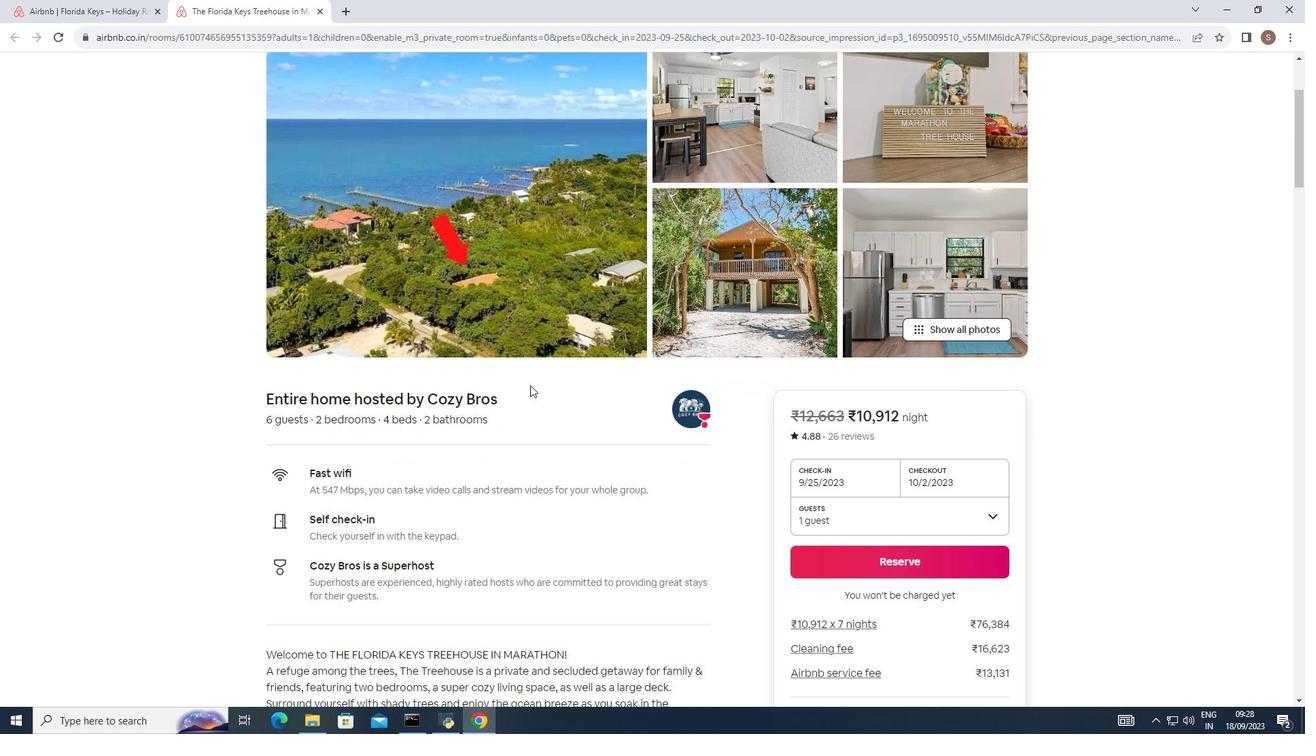 
Action: Mouse scrolled (529, 385) with delta (0, 0)
Screenshot: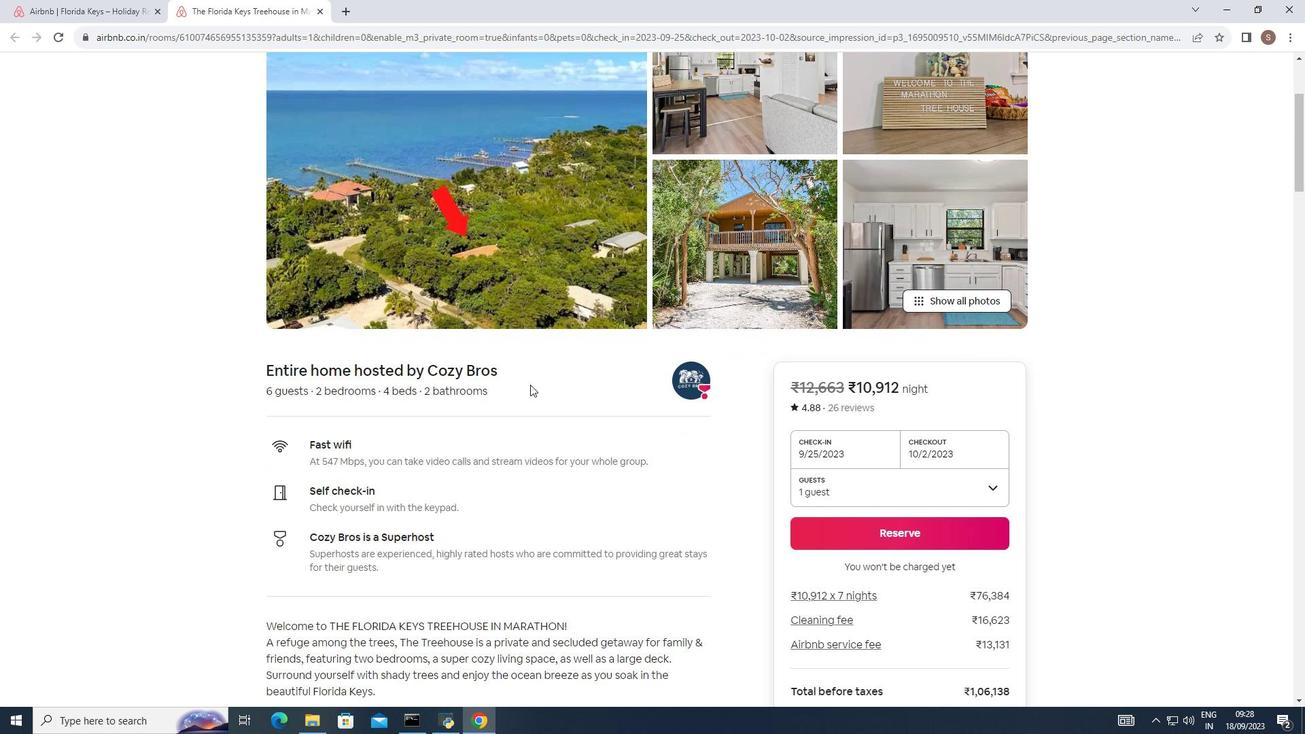 
Action: Mouse moved to (529, 385)
Screenshot: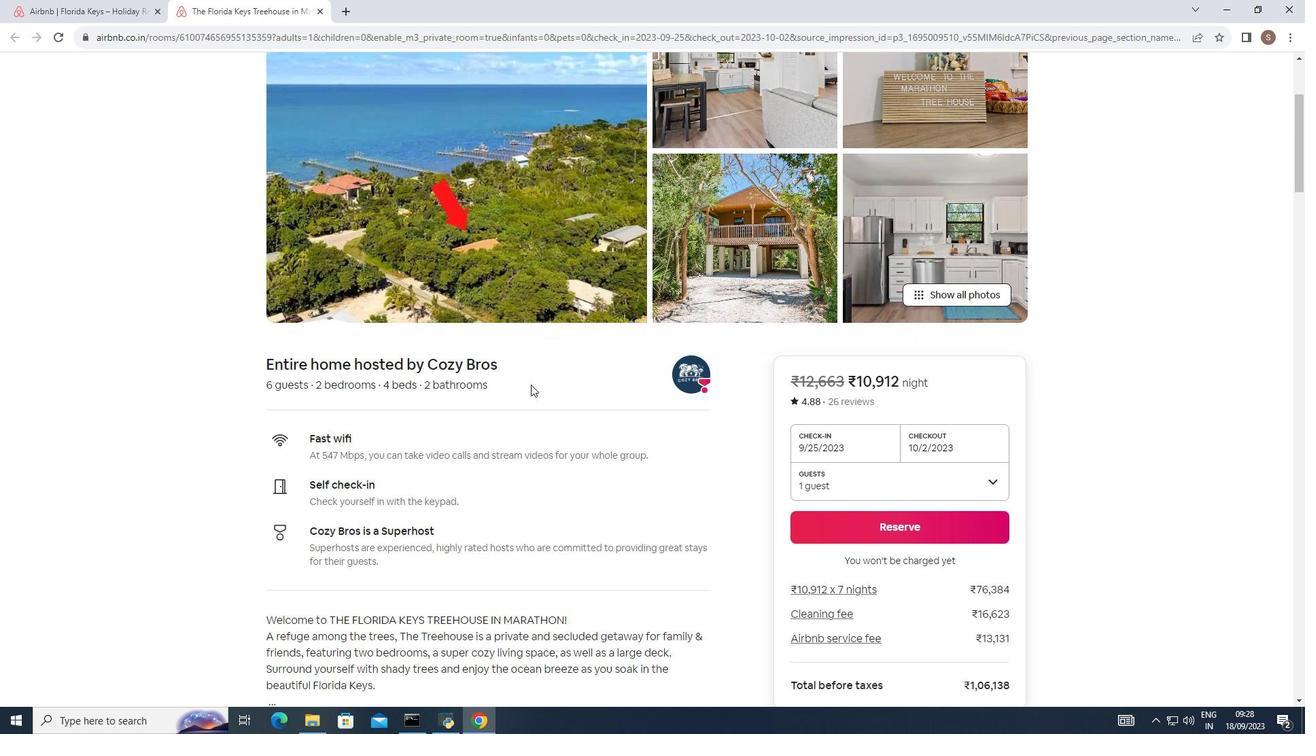 
Action: Mouse scrolled (529, 384) with delta (0, 0)
Screenshot: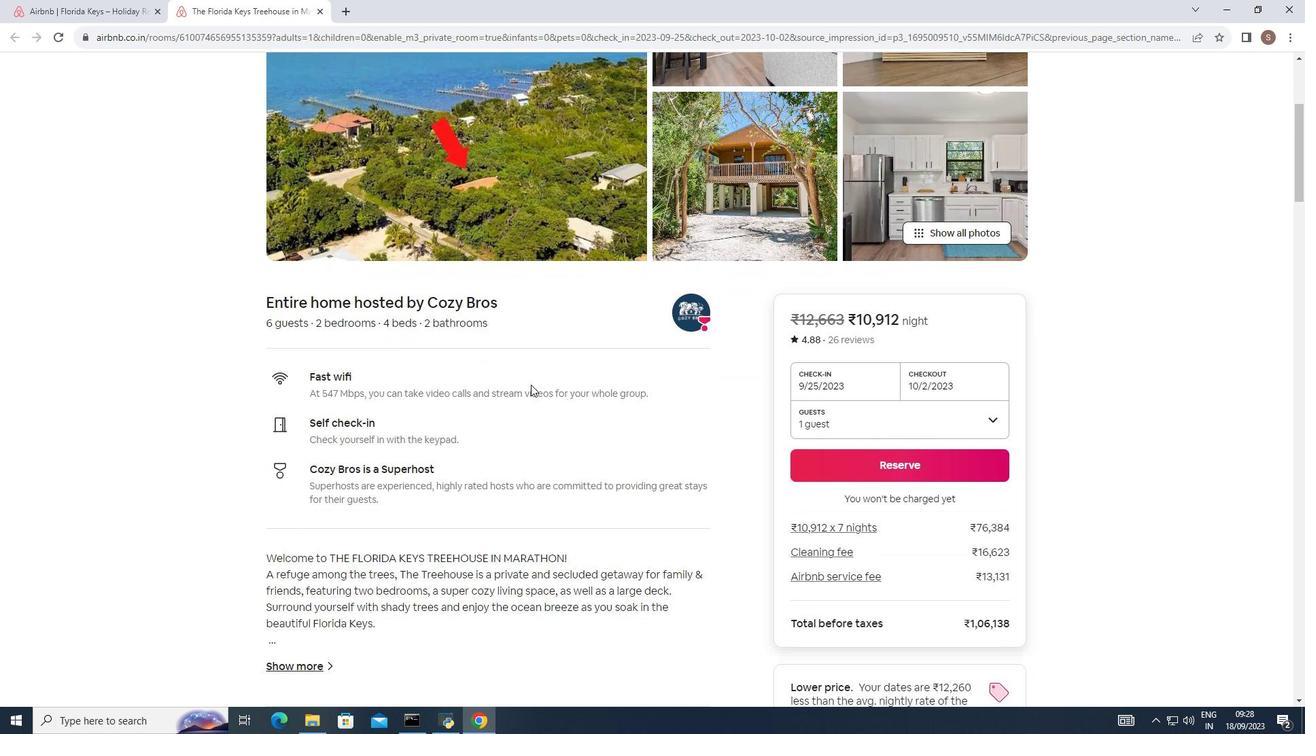 
Action: Mouse moved to (530, 384)
Screenshot: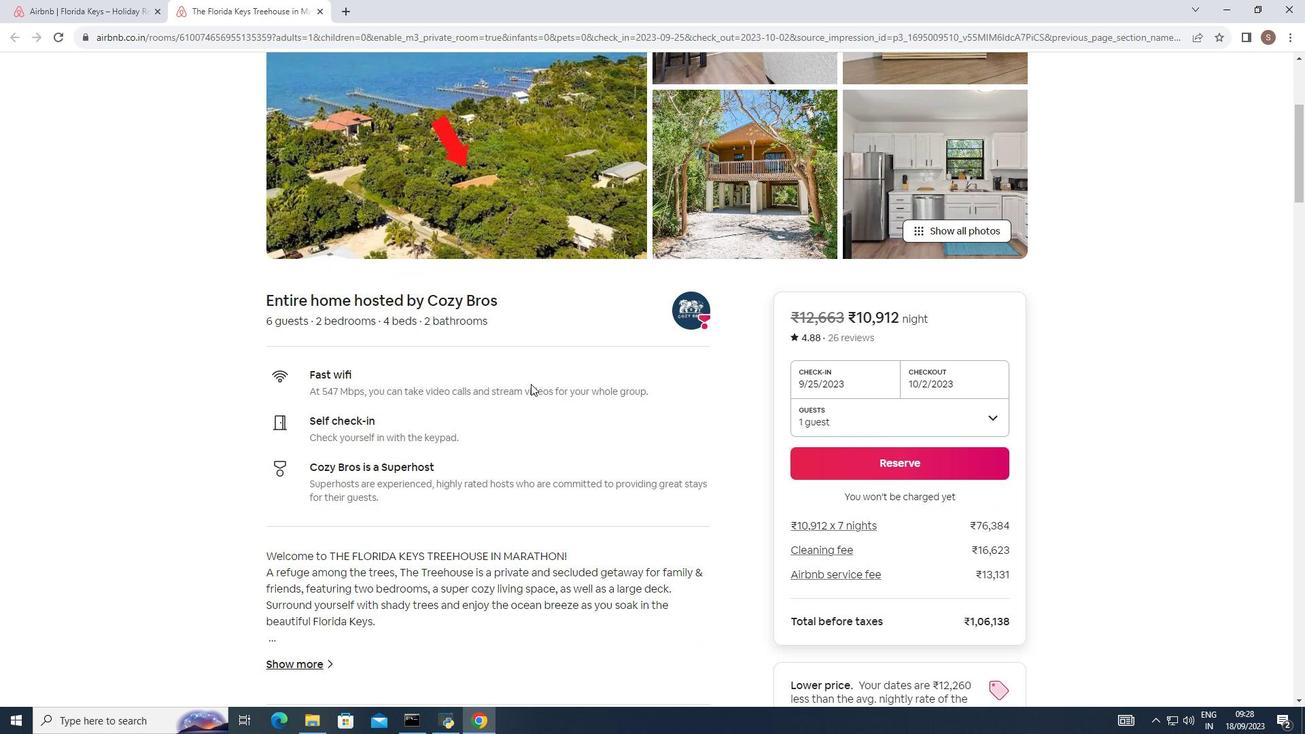 
Action: Mouse scrolled (530, 384) with delta (0, 0)
Screenshot: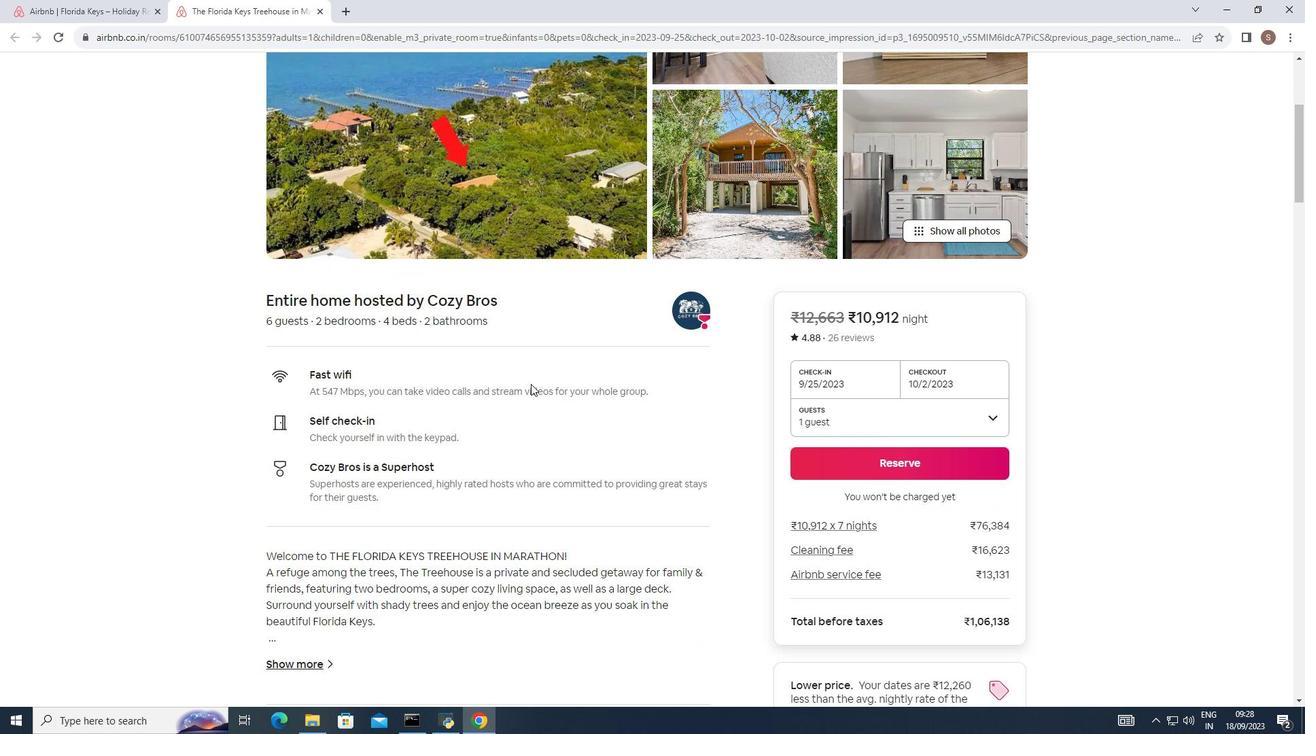 
Action: Mouse moved to (533, 379)
Screenshot: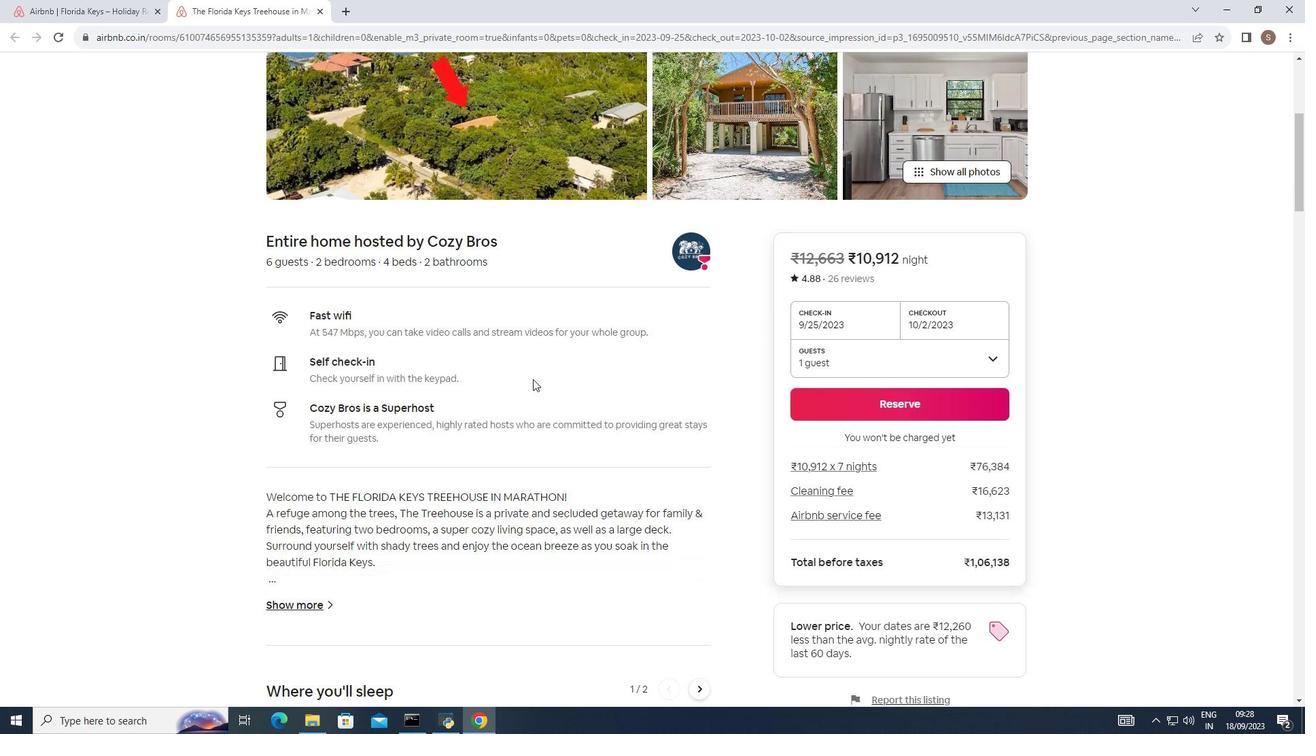 
Action: Mouse scrolled (533, 378) with delta (0, 0)
Screenshot: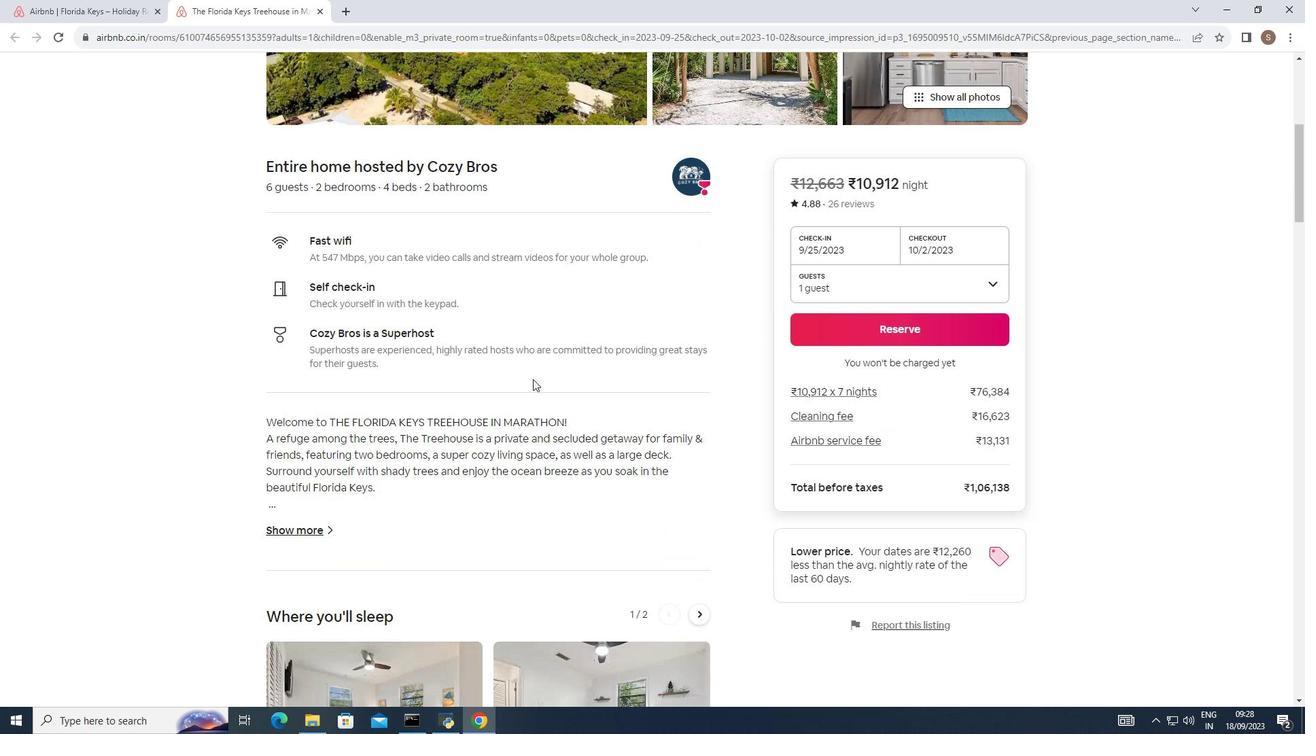 
Action: Mouse scrolled (533, 378) with delta (0, 0)
Screenshot: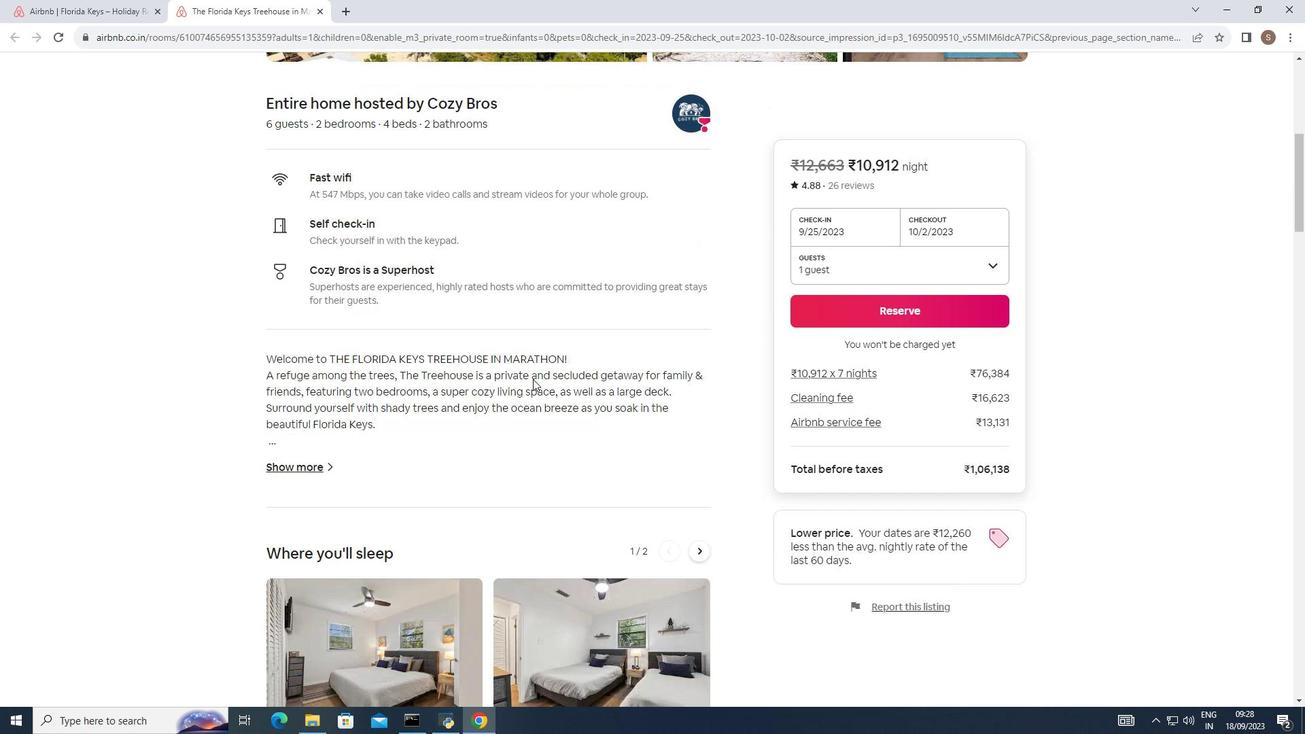 
Action: Mouse scrolled (533, 378) with delta (0, 0)
Screenshot: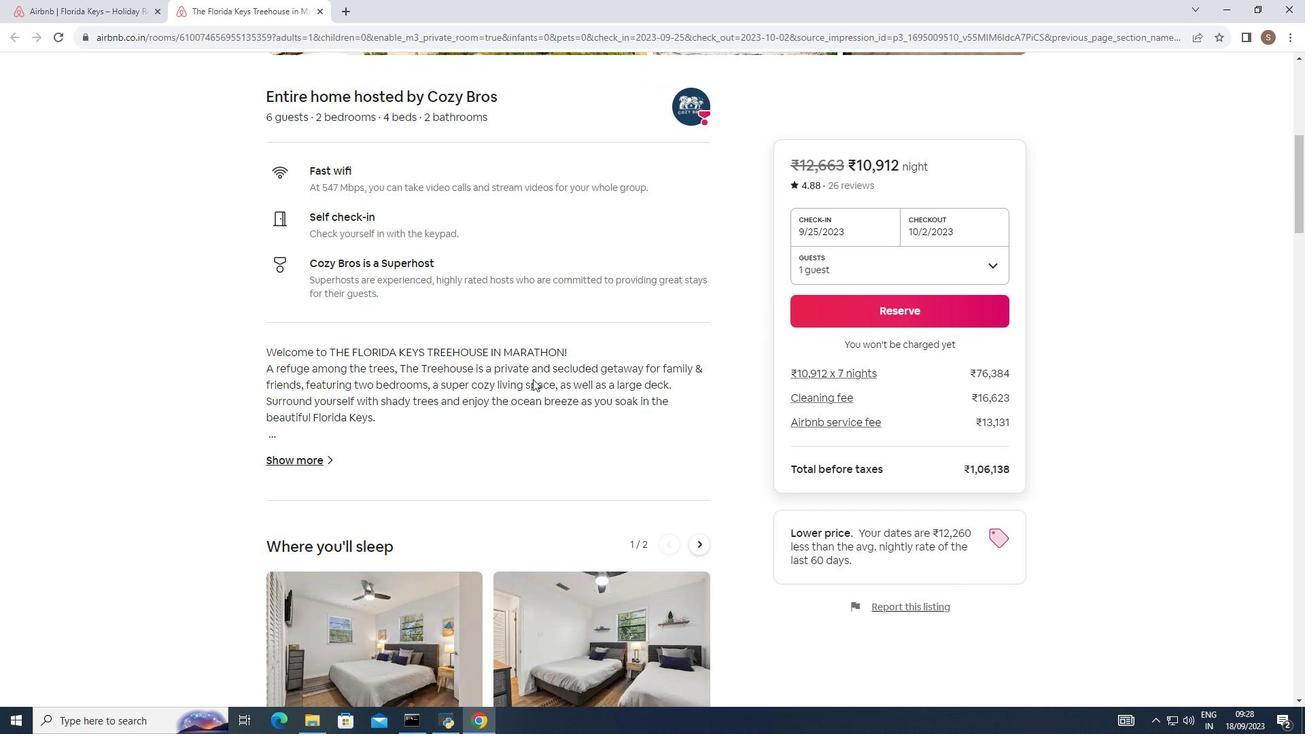 
Action: Mouse scrolled (533, 378) with delta (0, 0)
Screenshot: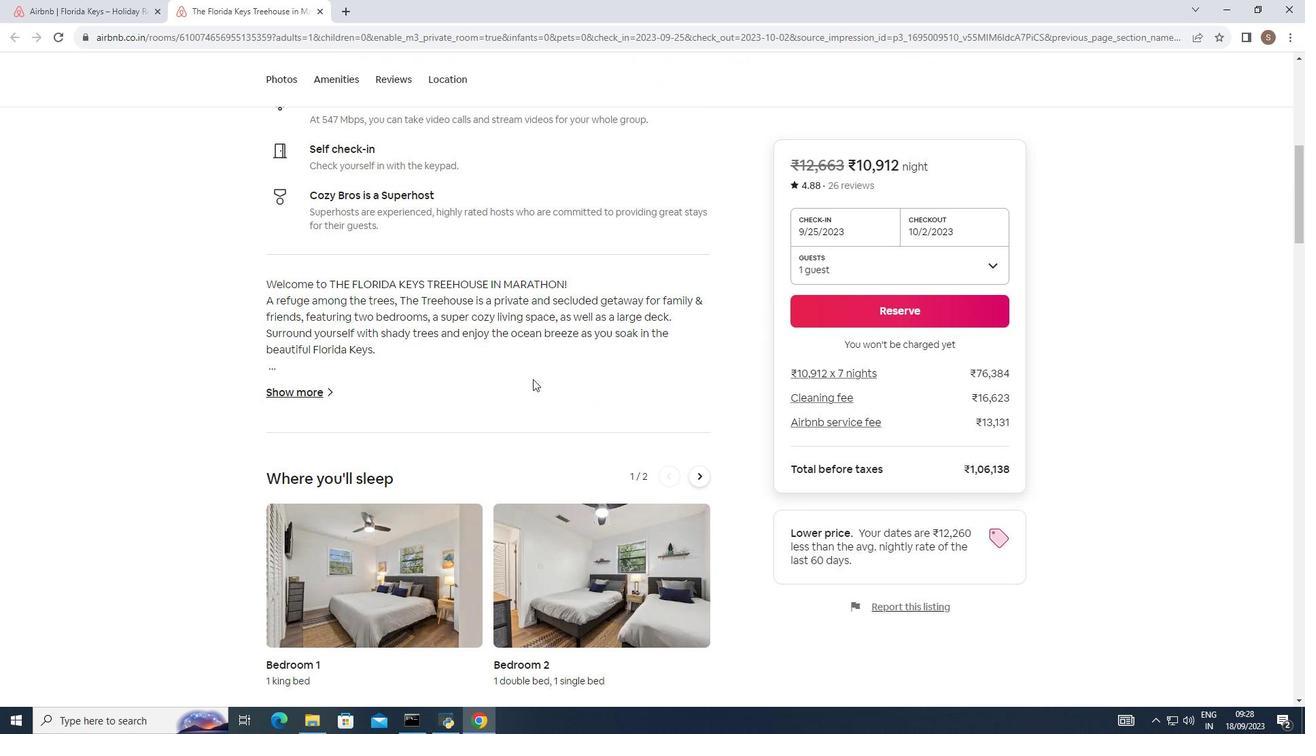 
Action: Mouse moved to (532, 378)
Screenshot: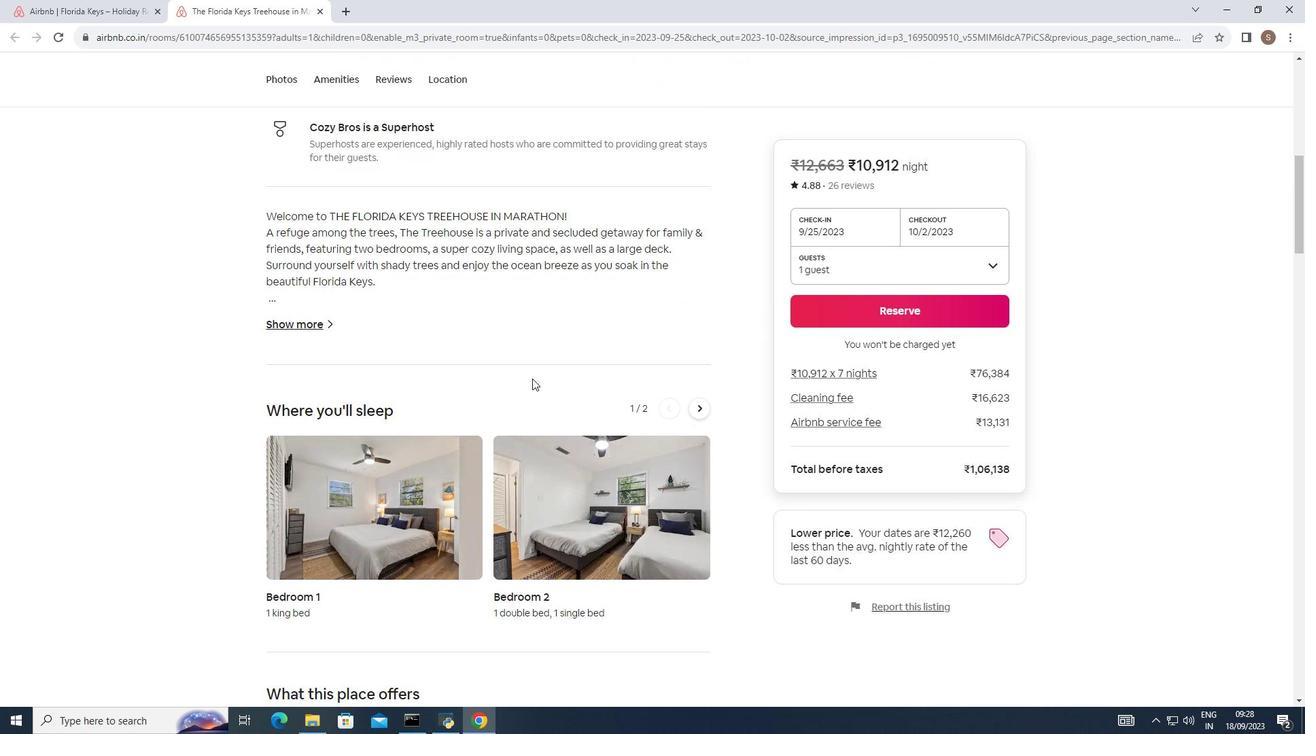 
Action: Mouse scrolled (532, 378) with delta (0, 0)
Screenshot: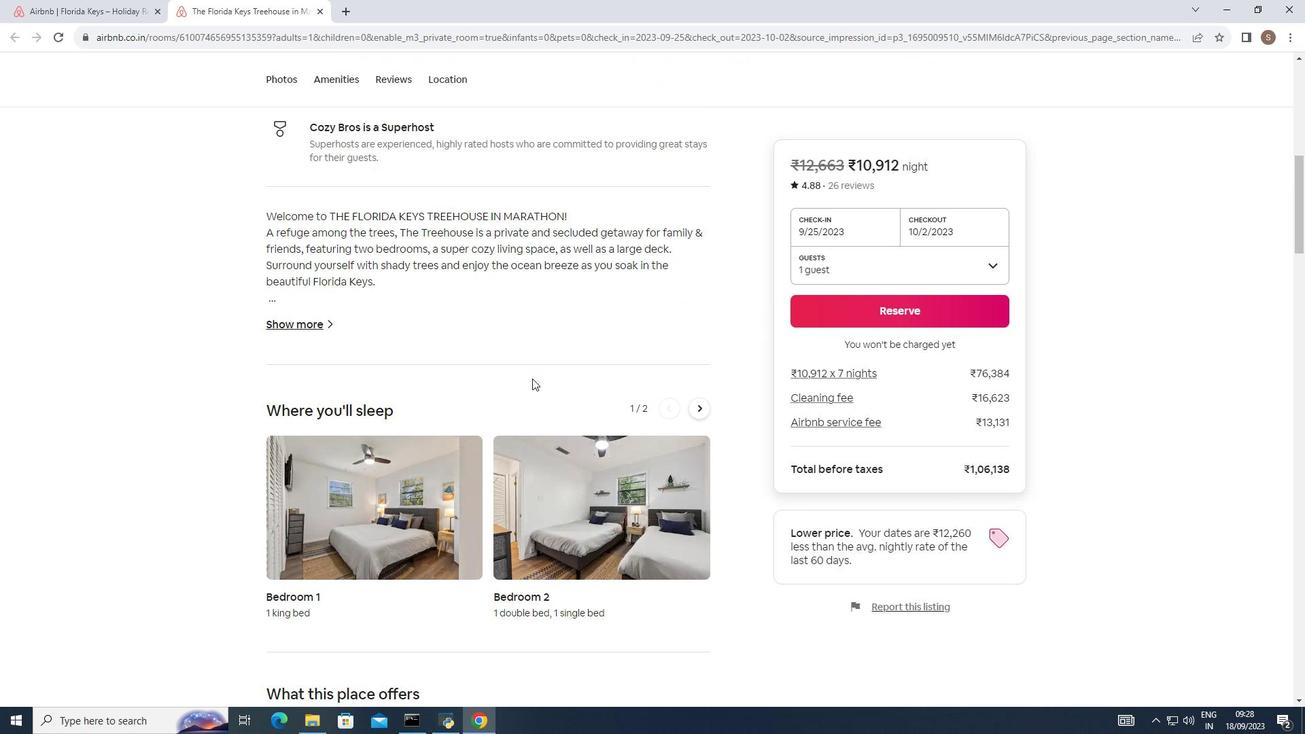 
Action: Mouse scrolled (532, 378) with delta (0, 0)
Screenshot: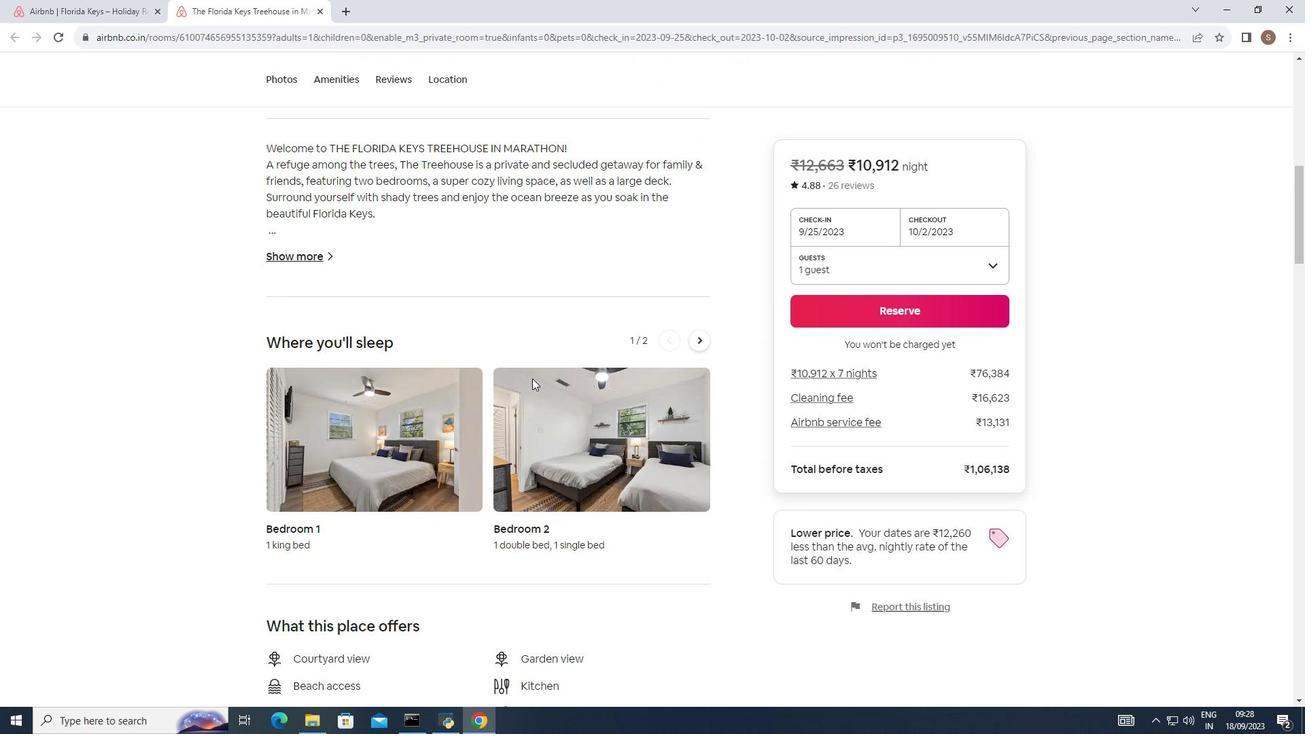 
Action: Mouse scrolled (532, 378) with delta (0, 0)
Screenshot: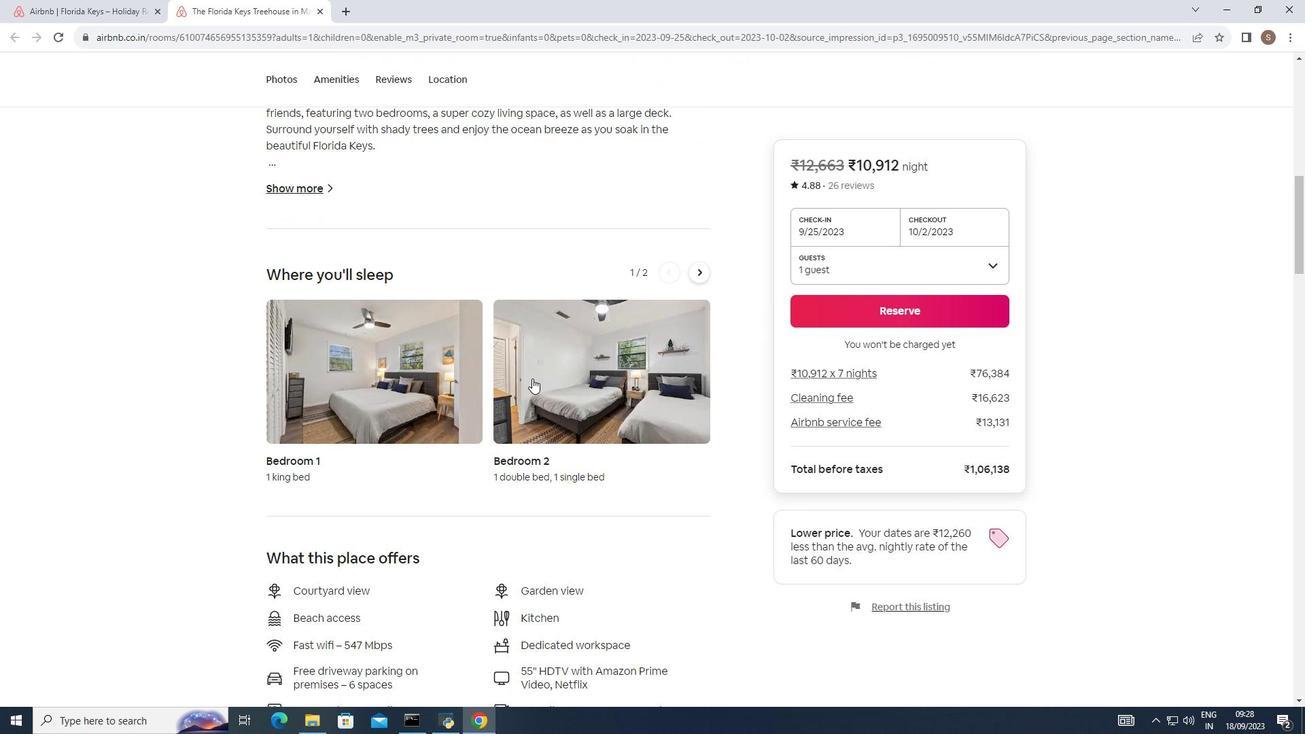 
Action: Mouse scrolled (532, 378) with delta (0, 0)
Screenshot: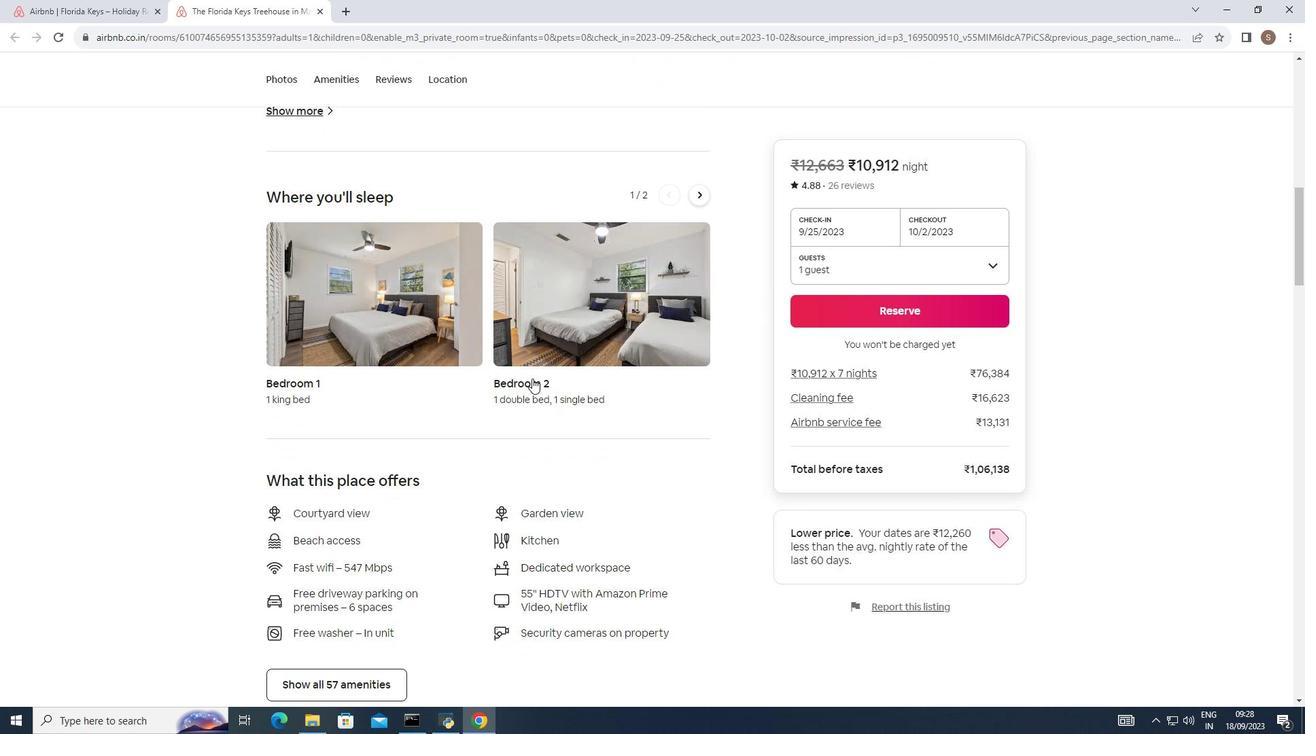
Action: Mouse scrolled (532, 378) with delta (0, 0)
Screenshot: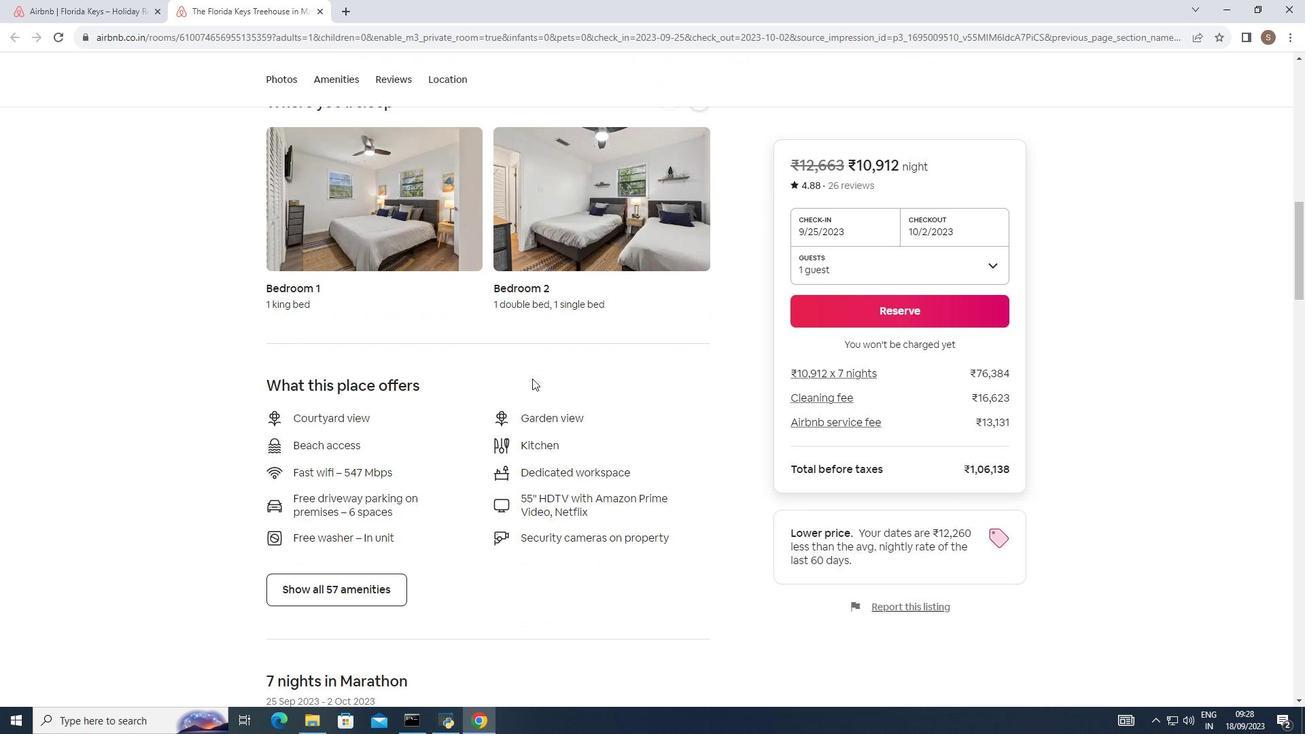 
Action: Mouse scrolled (532, 378) with delta (0, 0)
Screenshot: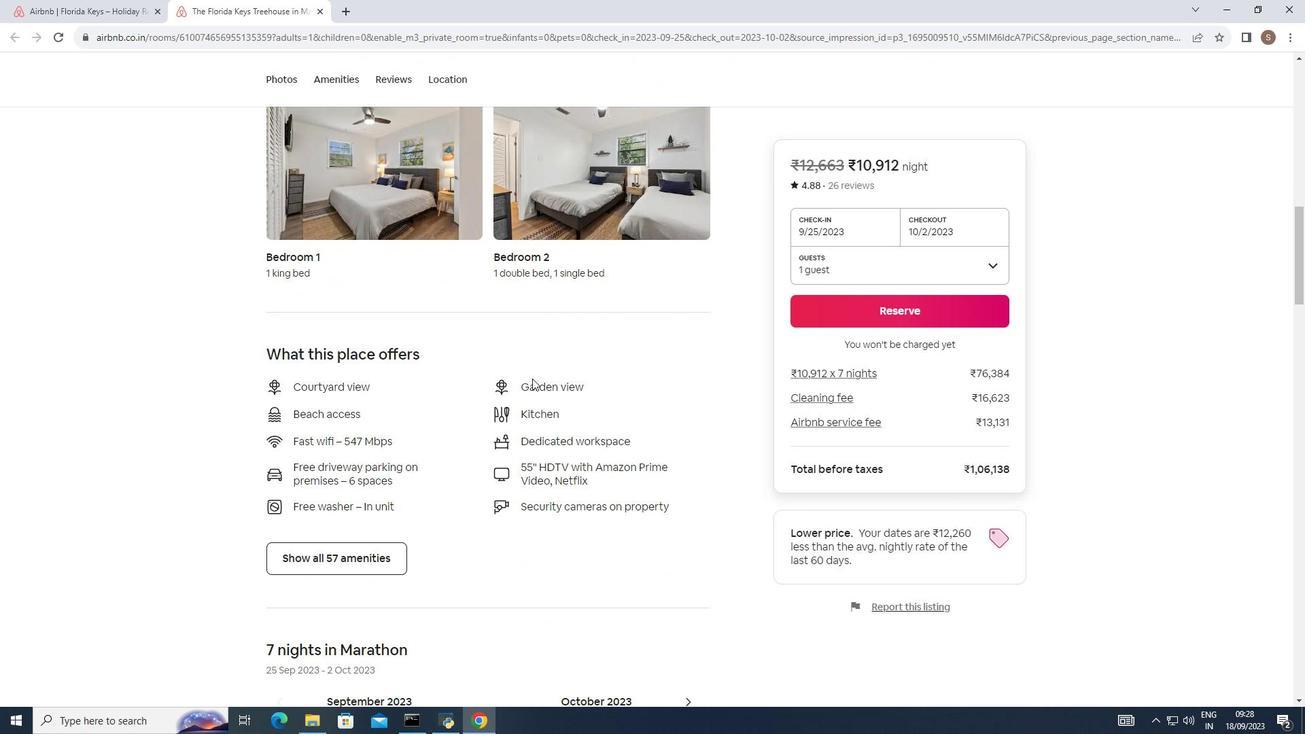 
Action: Mouse scrolled (532, 378) with delta (0, 0)
Screenshot: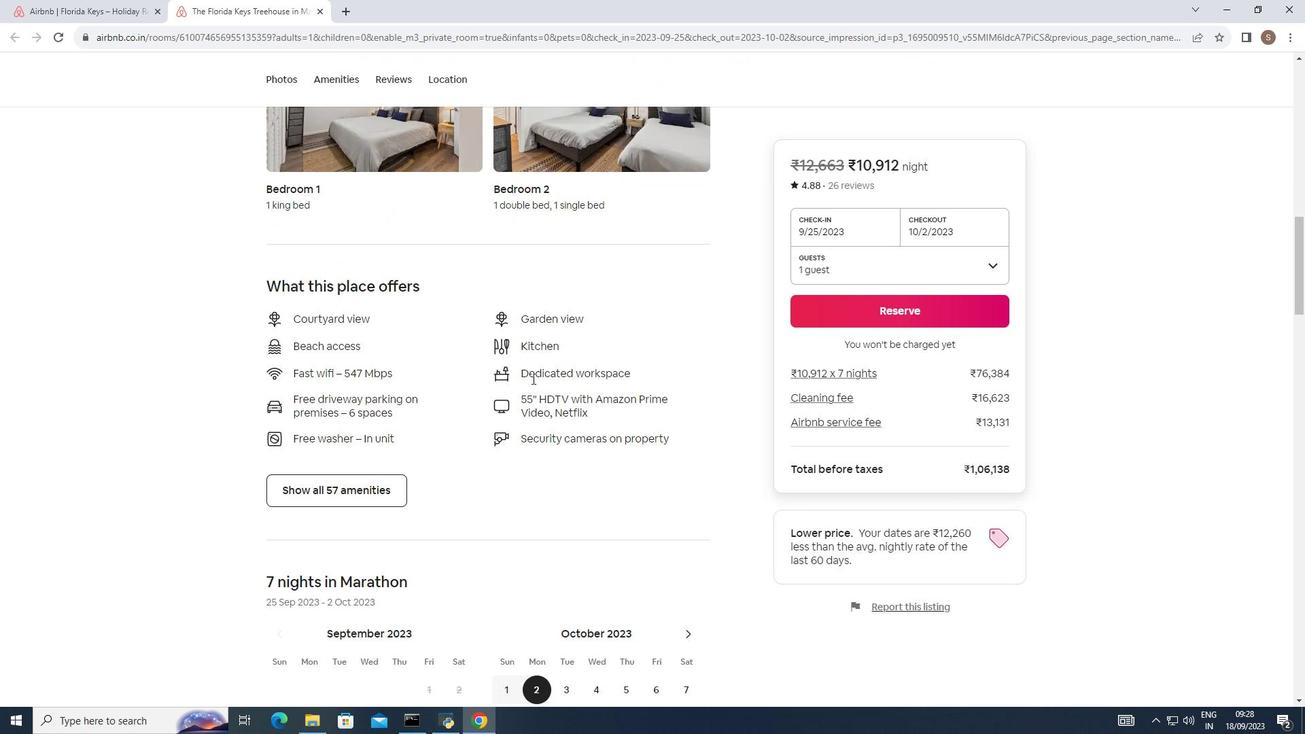 
Action: Mouse scrolled (532, 378) with delta (0, 0)
Screenshot: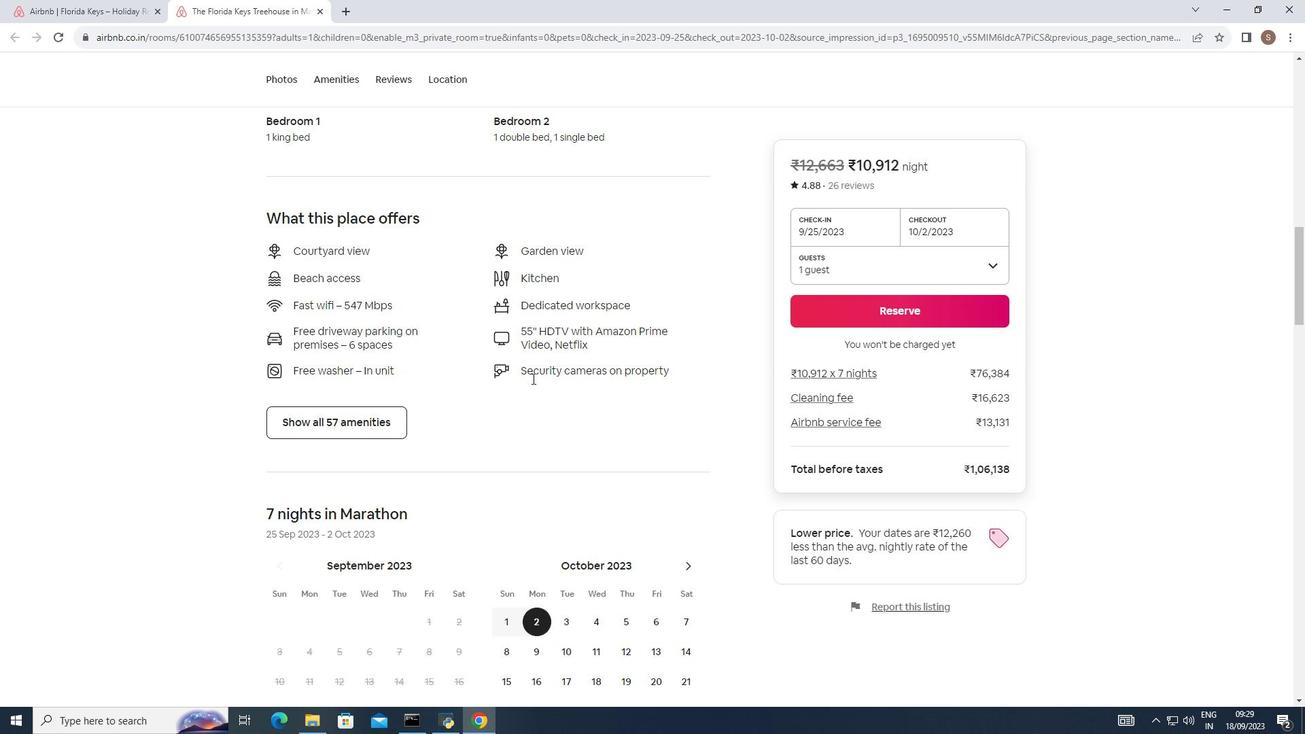 
Action: Mouse scrolled (532, 378) with delta (0, 0)
Screenshot: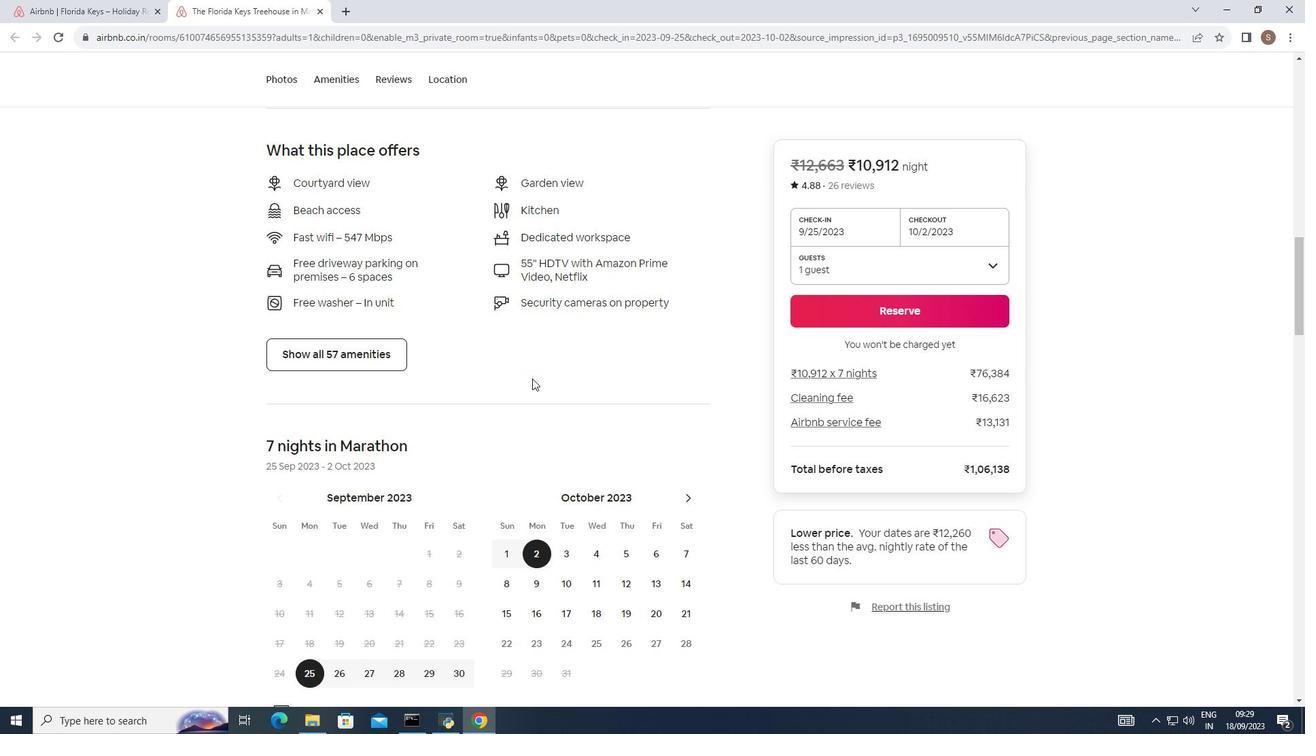 
Action: Mouse scrolled (532, 378) with delta (0, 0)
Screenshot: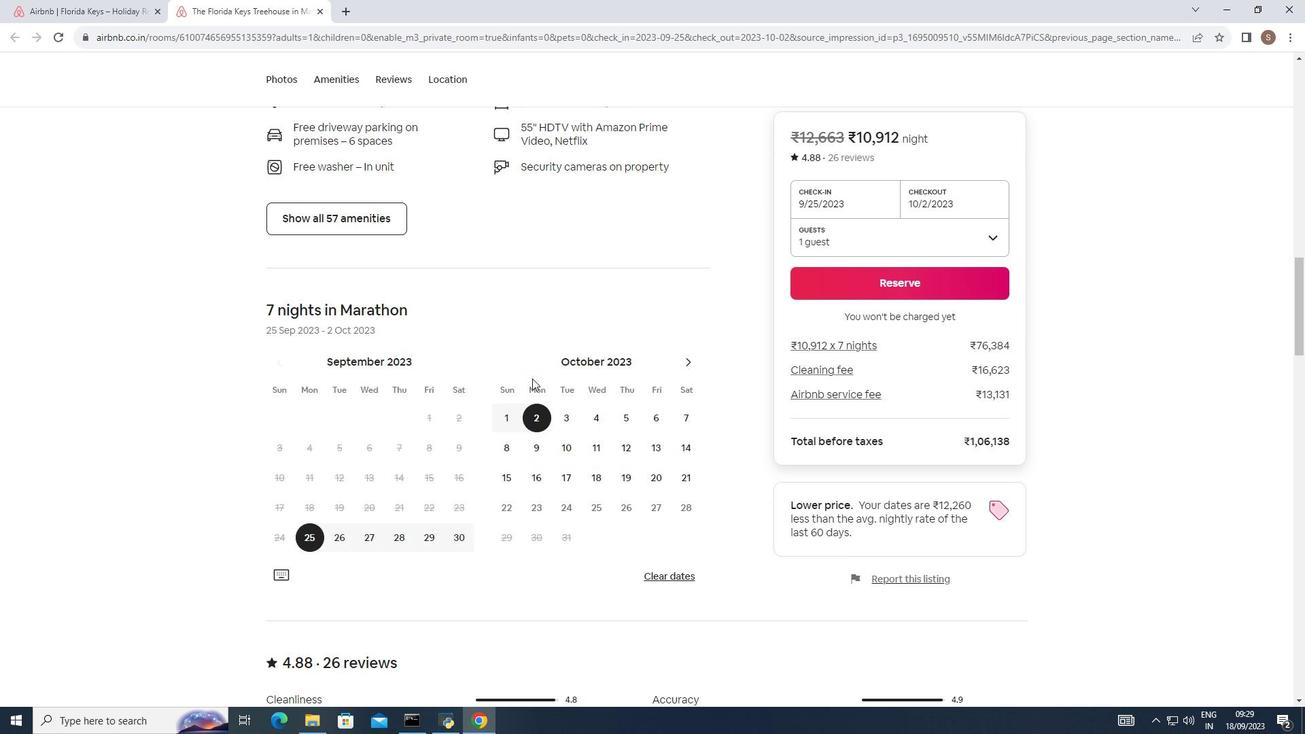 
Action: Mouse scrolled (532, 378) with delta (0, 0)
Screenshot: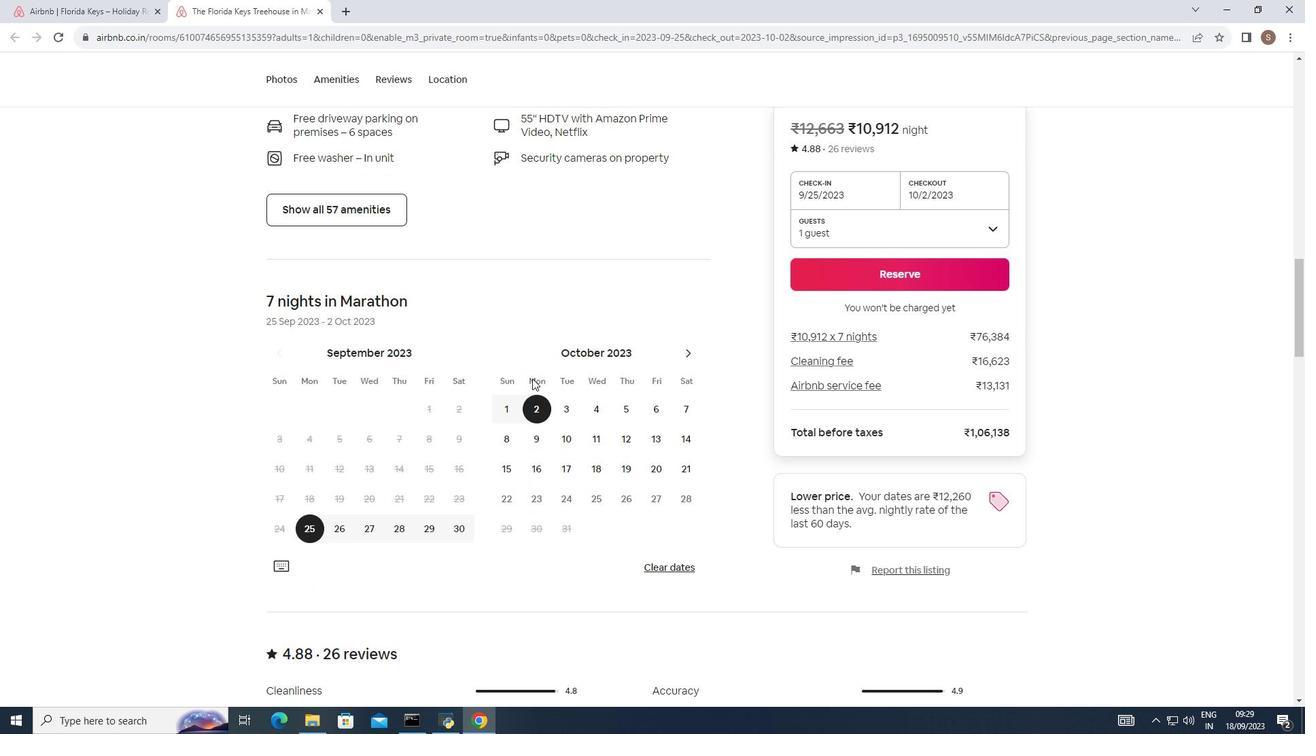 
Action: Mouse scrolled (532, 378) with delta (0, 0)
Screenshot: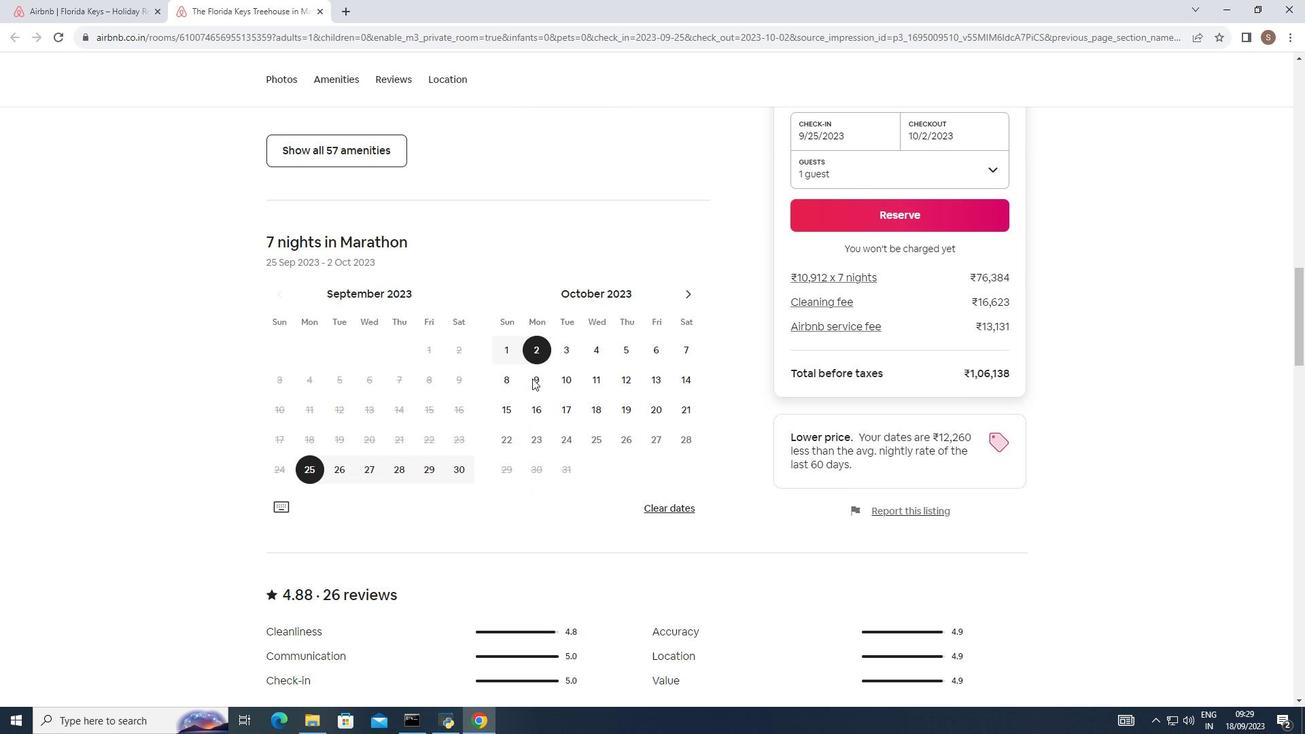 
Action: Mouse scrolled (532, 378) with delta (0, 0)
Screenshot: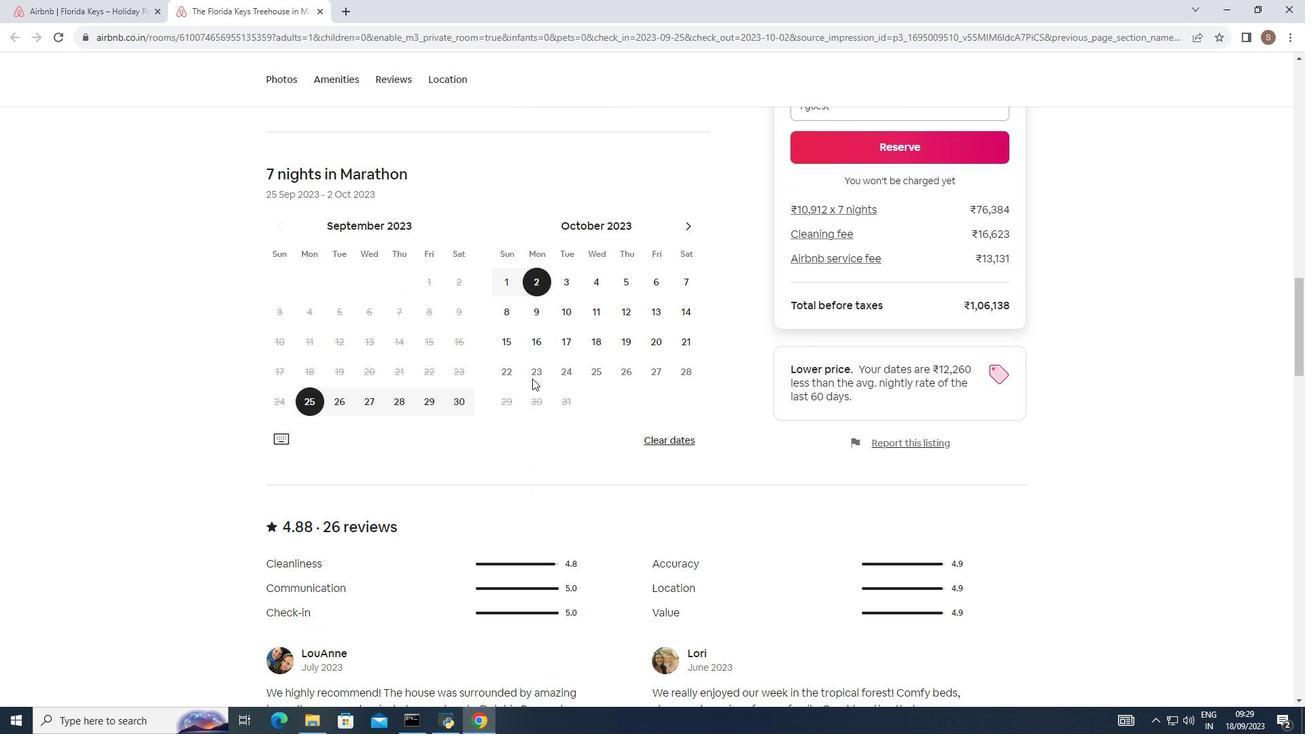 
Action: Mouse moved to (529, 382)
Screenshot: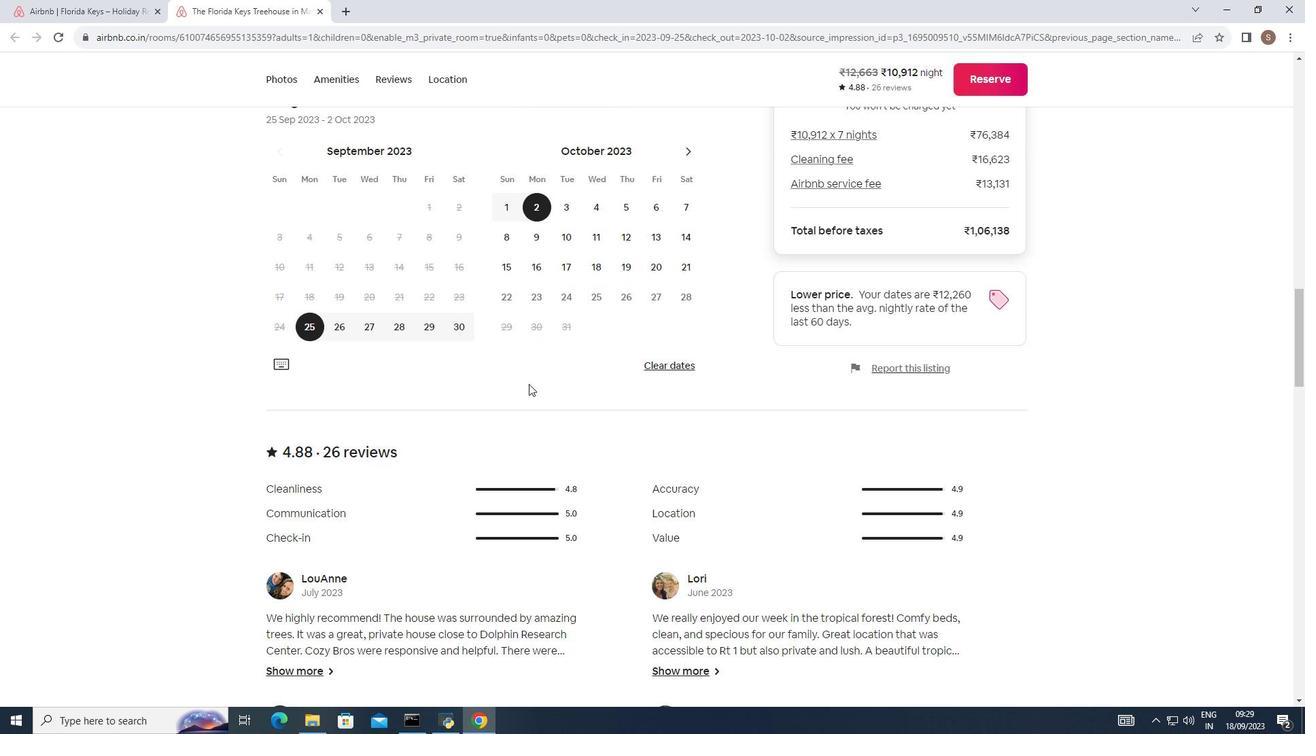 
Action: Mouse scrolled (529, 382) with delta (0, 0)
Screenshot: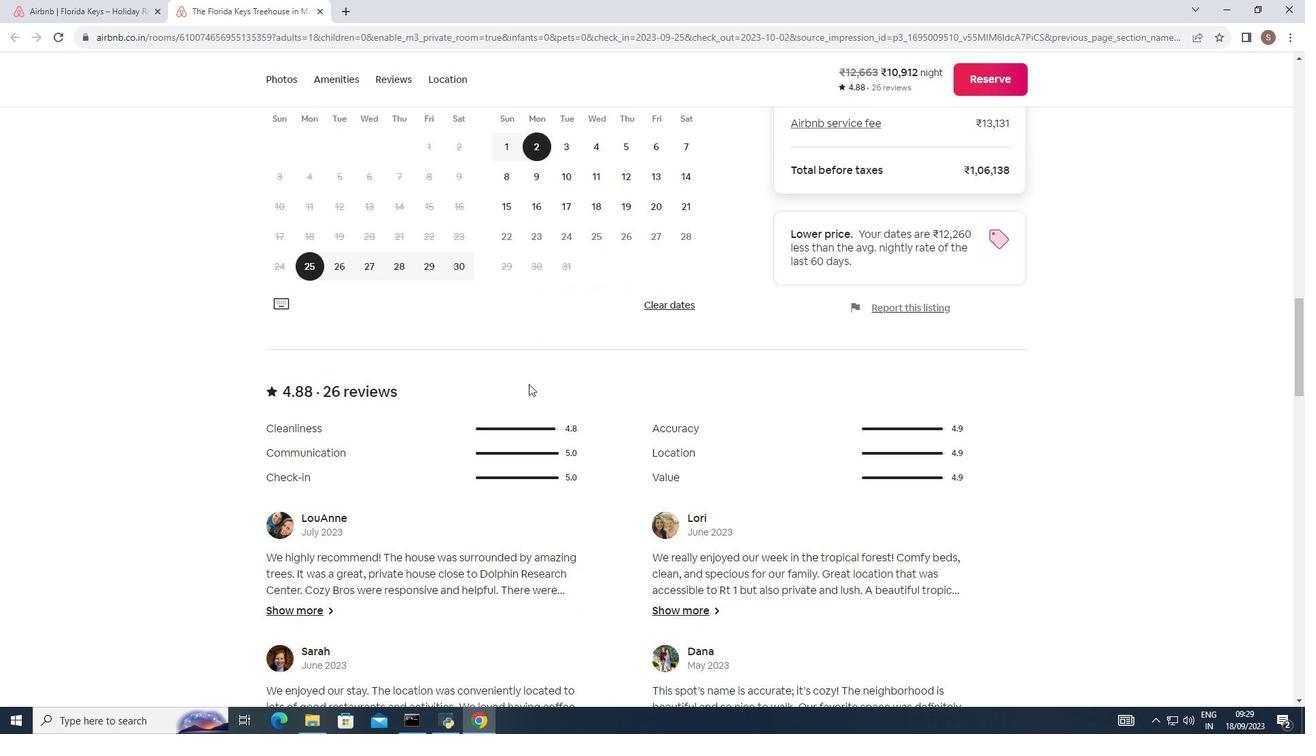 
Action: Mouse moved to (529, 384)
Screenshot: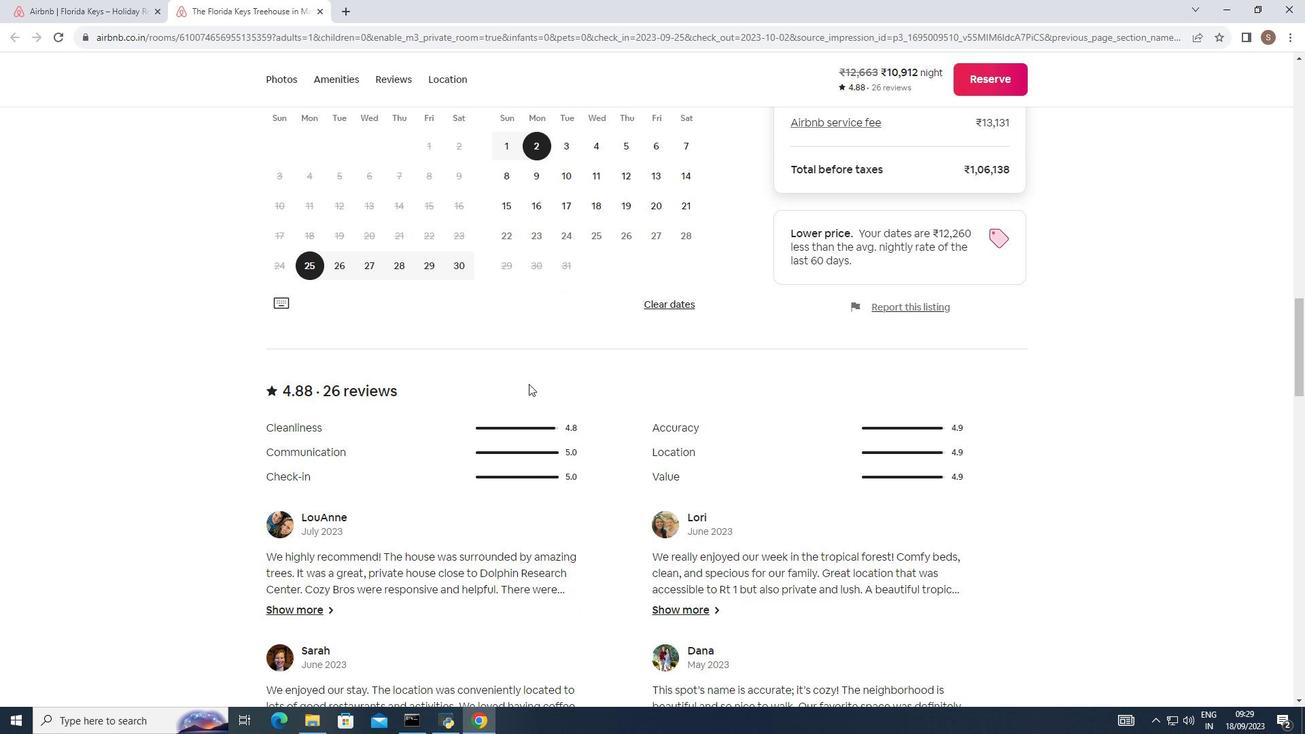 
Action: Mouse scrolled (529, 383) with delta (0, 0)
Screenshot: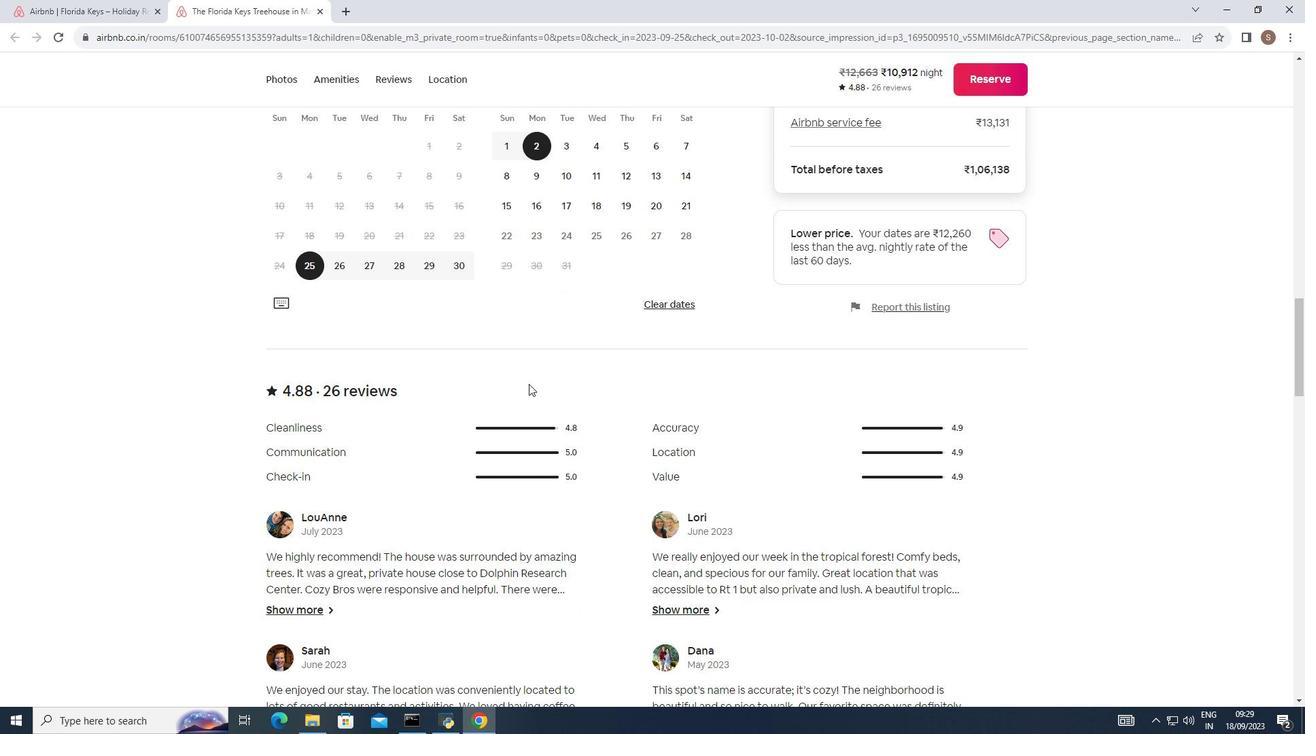 
Action: Mouse scrolled (529, 383) with delta (0, 0)
Screenshot: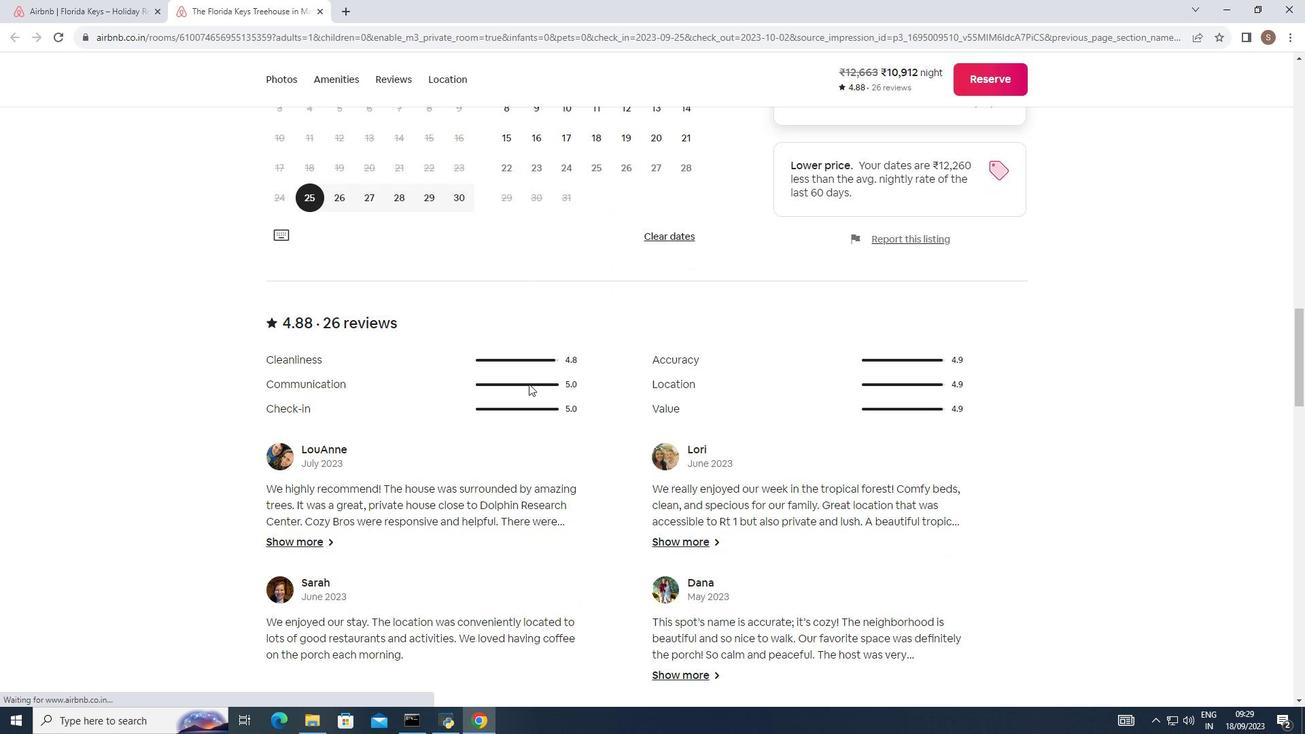 
Action: Mouse scrolled (529, 383) with delta (0, 0)
Screenshot: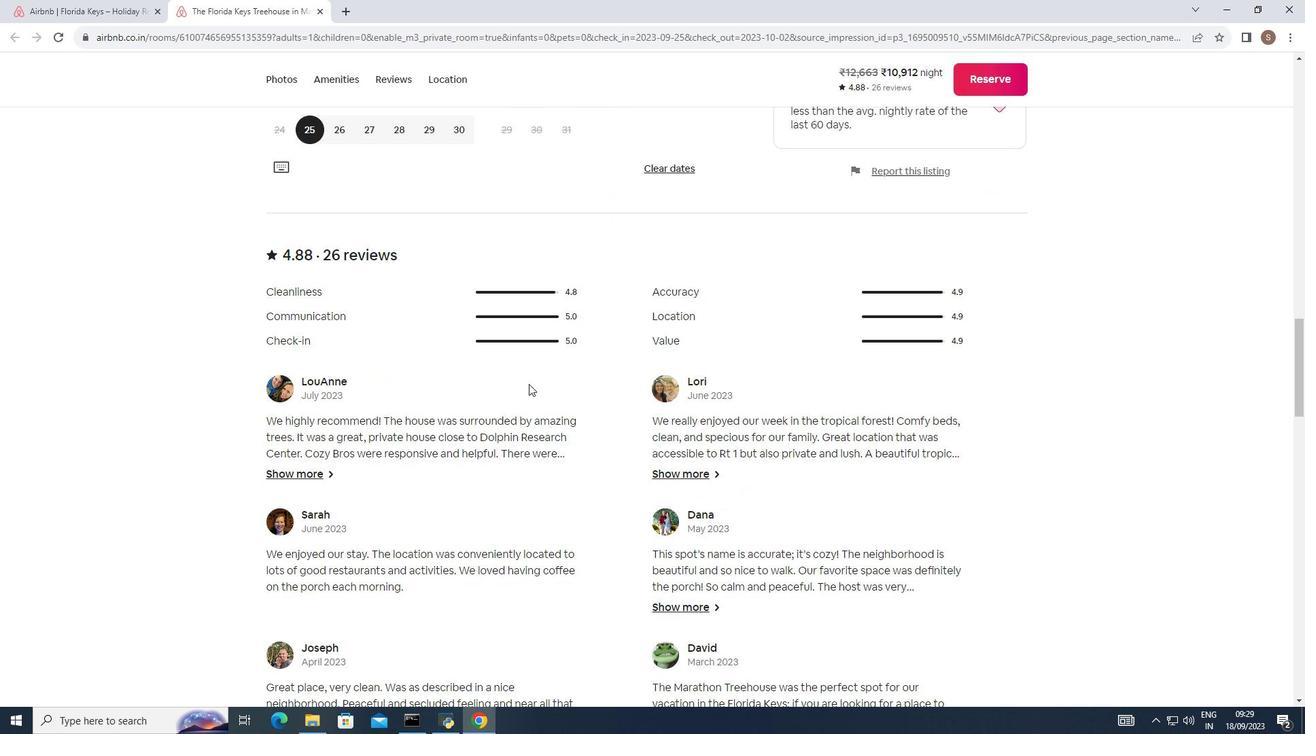 
Action: Mouse scrolled (529, 383) with delta (0, 0)
Screenshot: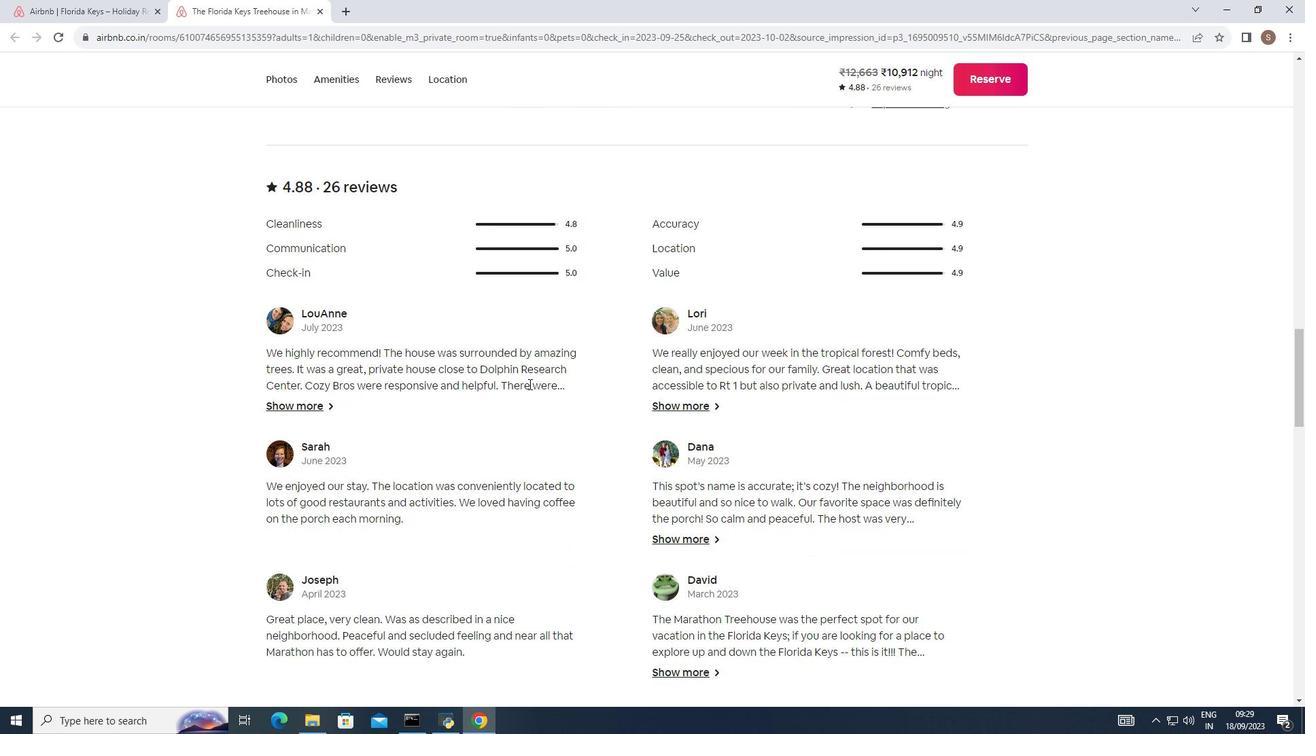 
Action: Mouse scrolled (529, 383) with delta (0, 0)
Screenshot: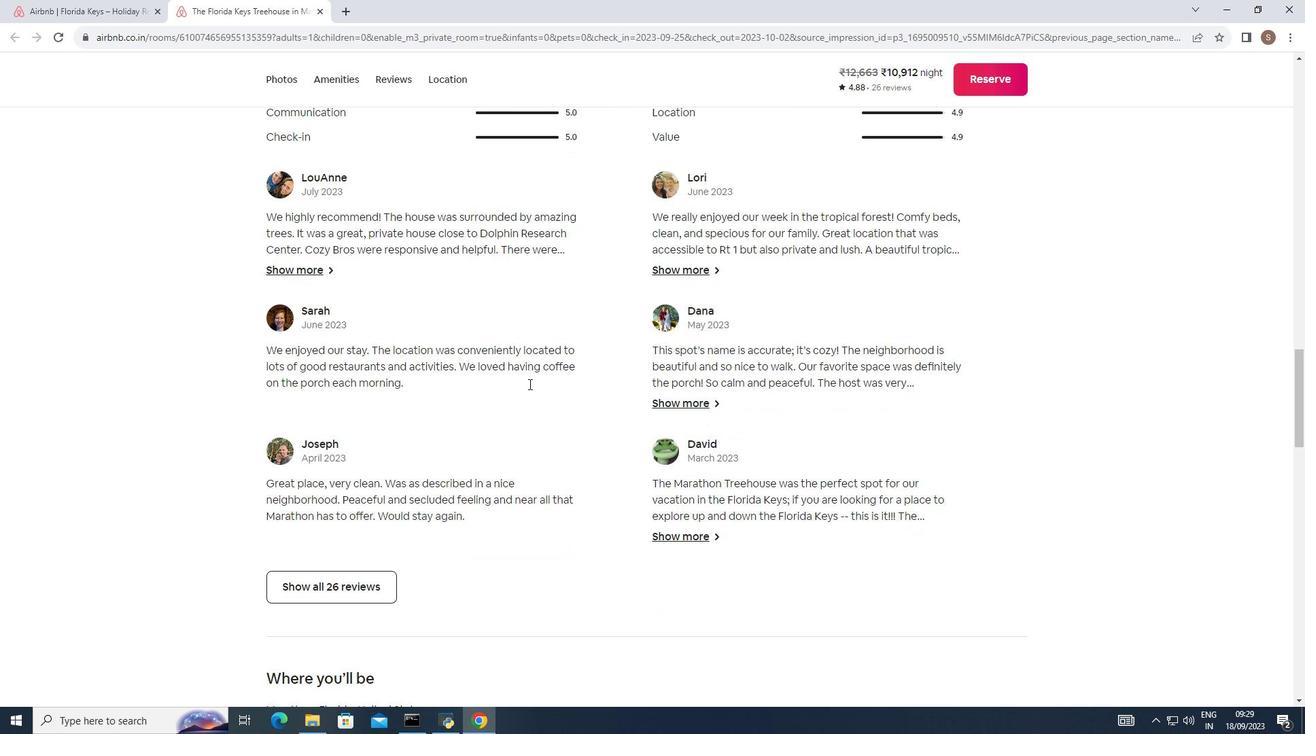 
Action: Mouse scrolled (529, 383) with delta (0, 0)
Screenshot: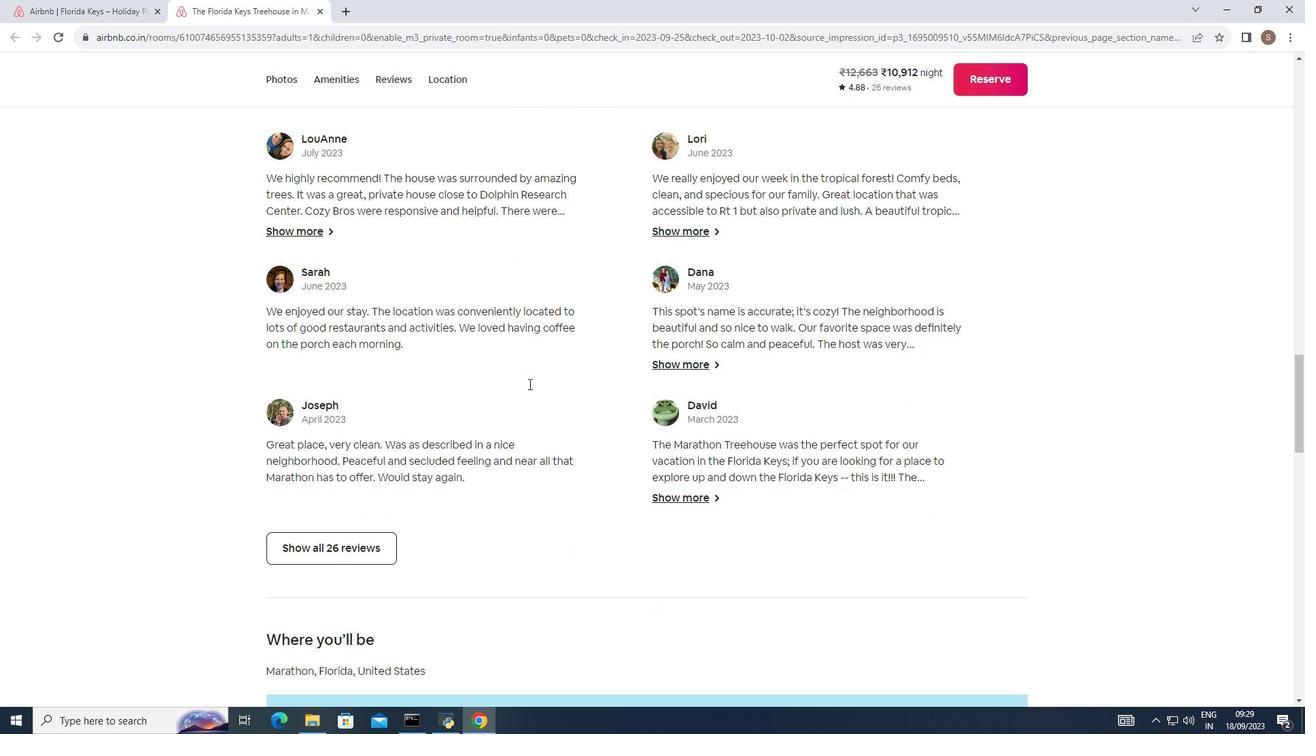 
Action: Mouse scrolled (529, 383) with delta (0, 0)
Screenshot: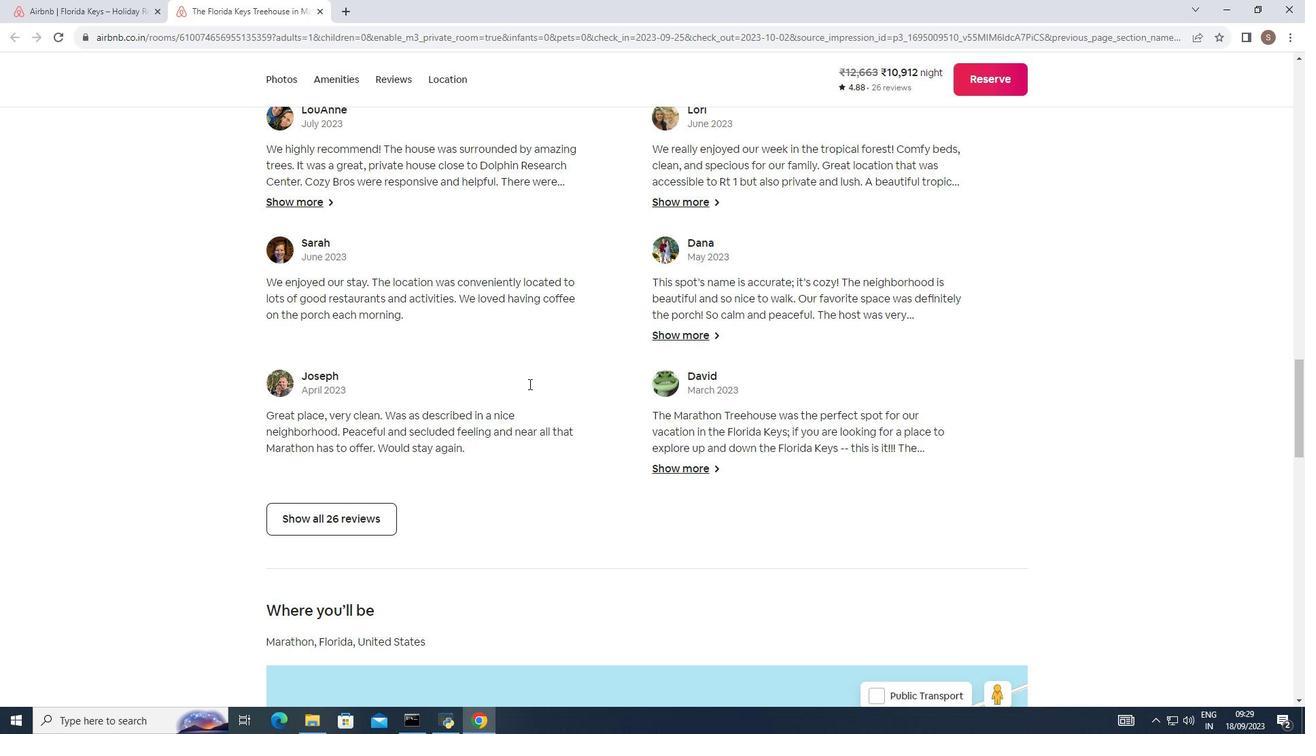
Action: Mouse moved to (340, 524)
Screenshot: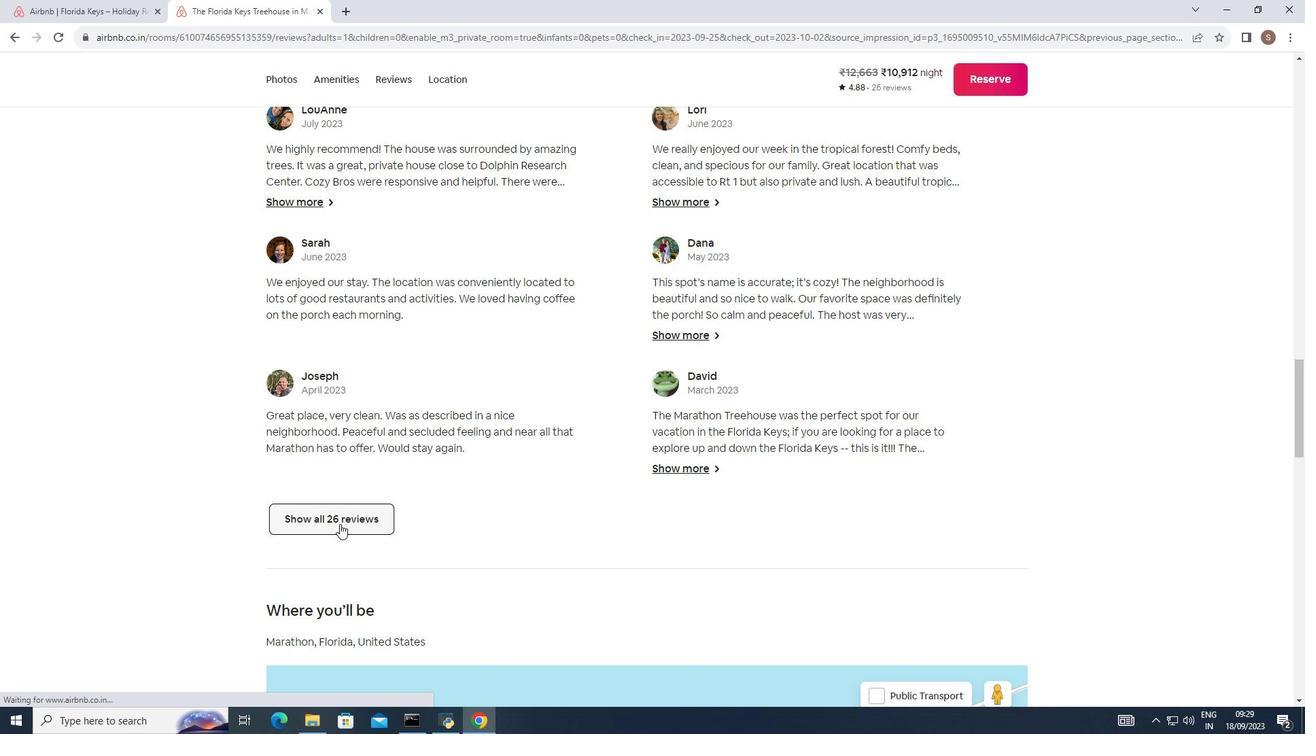 
Action: Mouse pressed left at (340, 524)
Screenshot: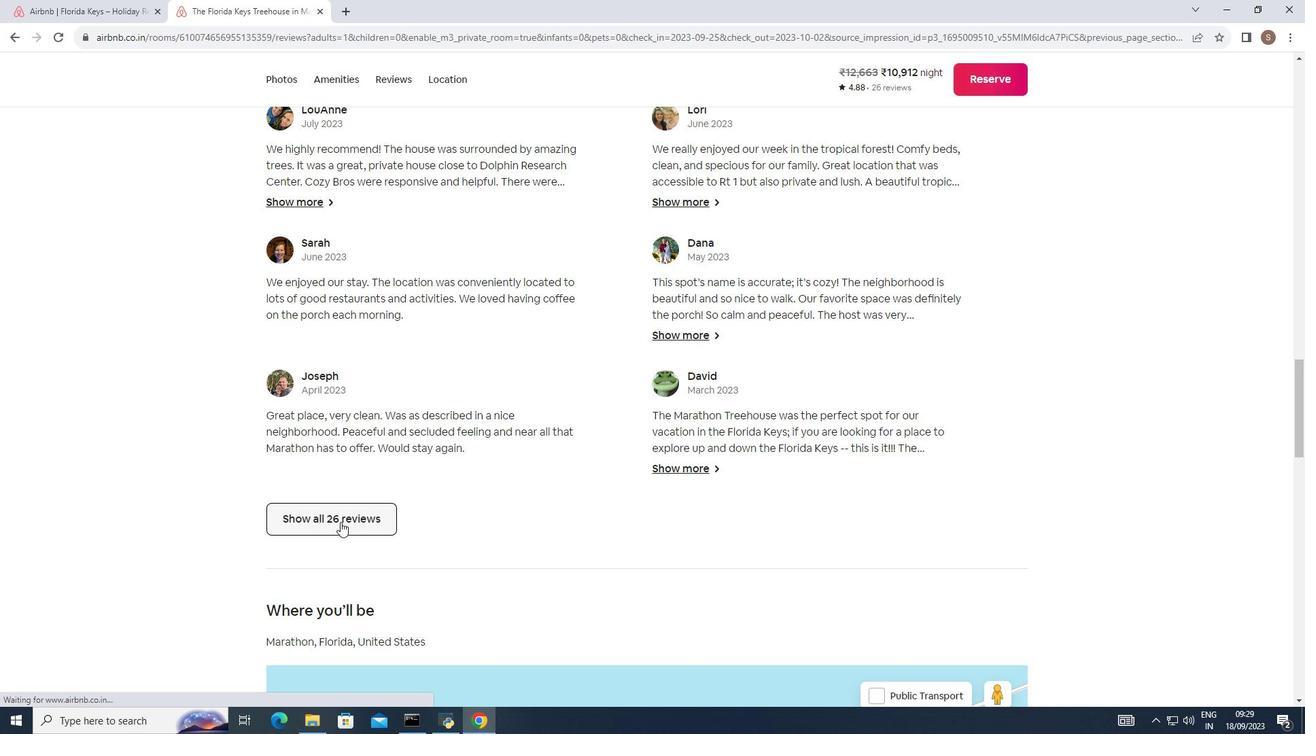 
Action: Mouse moved to (663, 280)
Screenshot: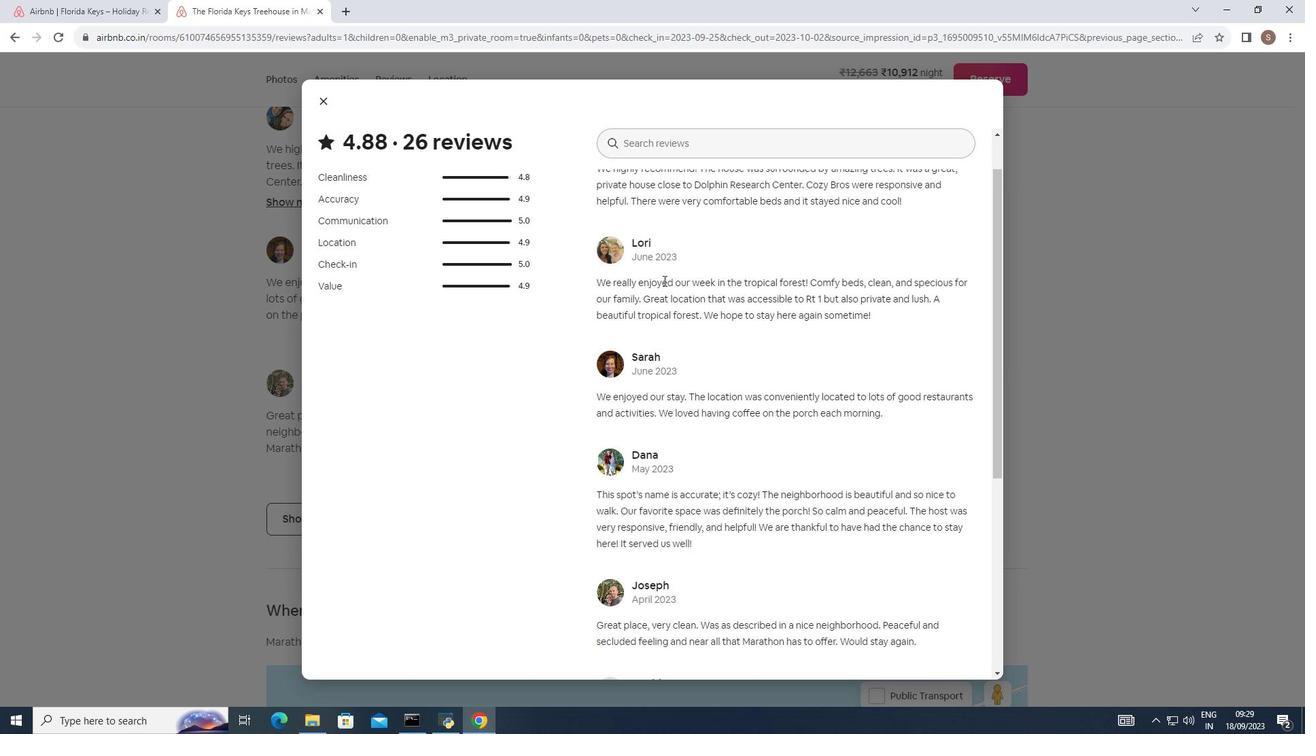 
Action: Mouse scrolled (663, 280) with delta (0, 0)
Screenshot: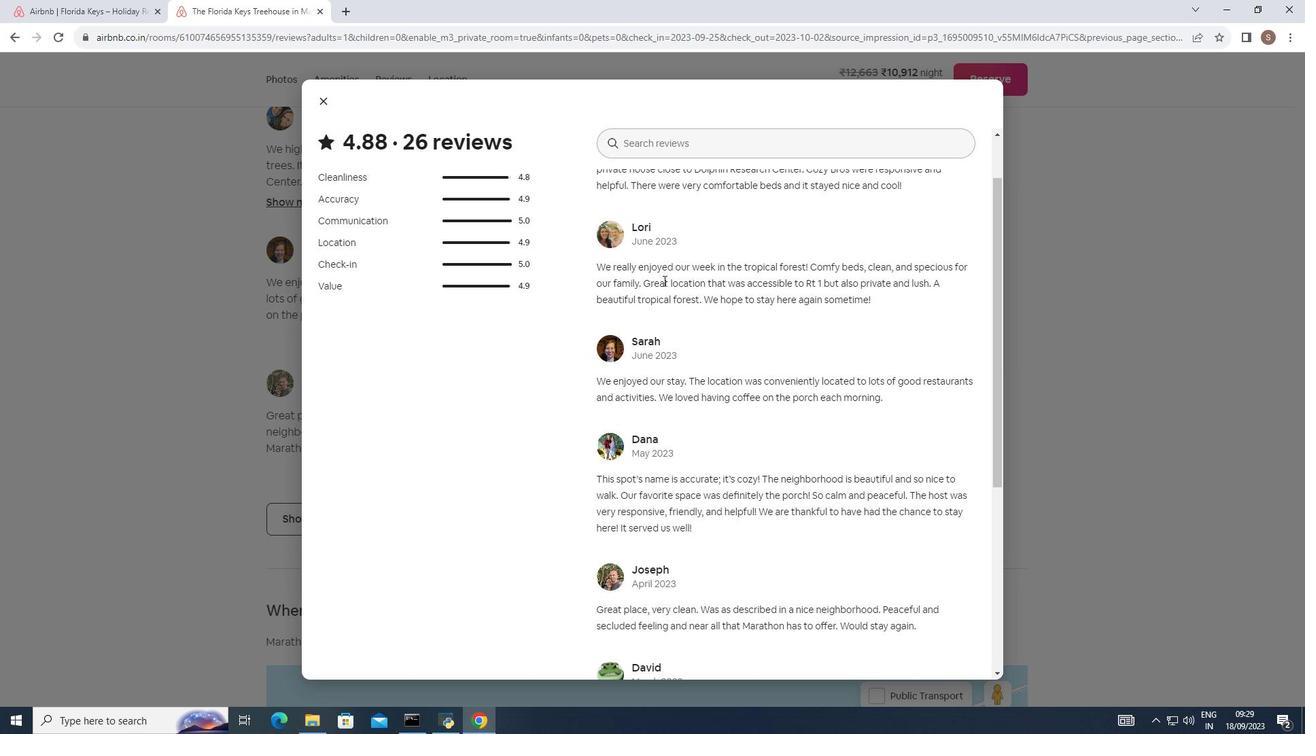 
Action: Mouse scrolled (663, 280) with delta (0, 0)
Screenshot: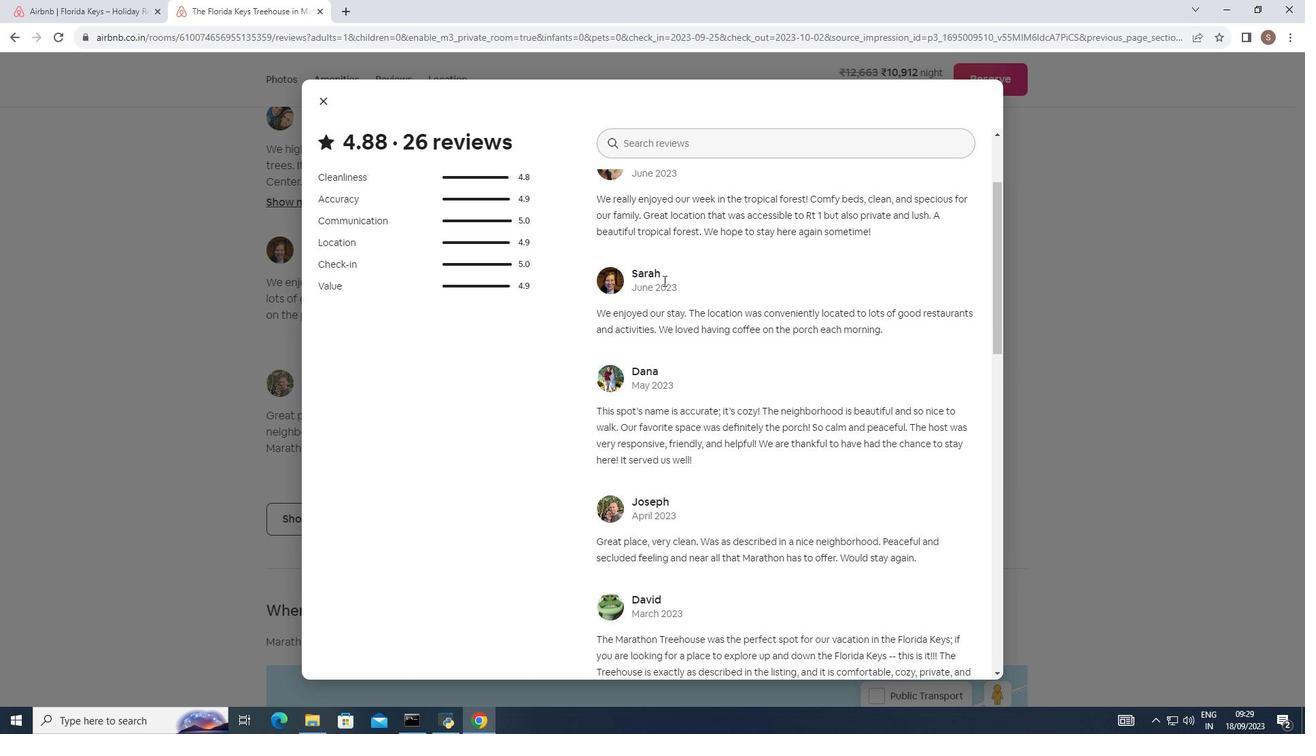 
Action: Mouse scrolled (663, 280) with delta (0, 0)
Screenshot: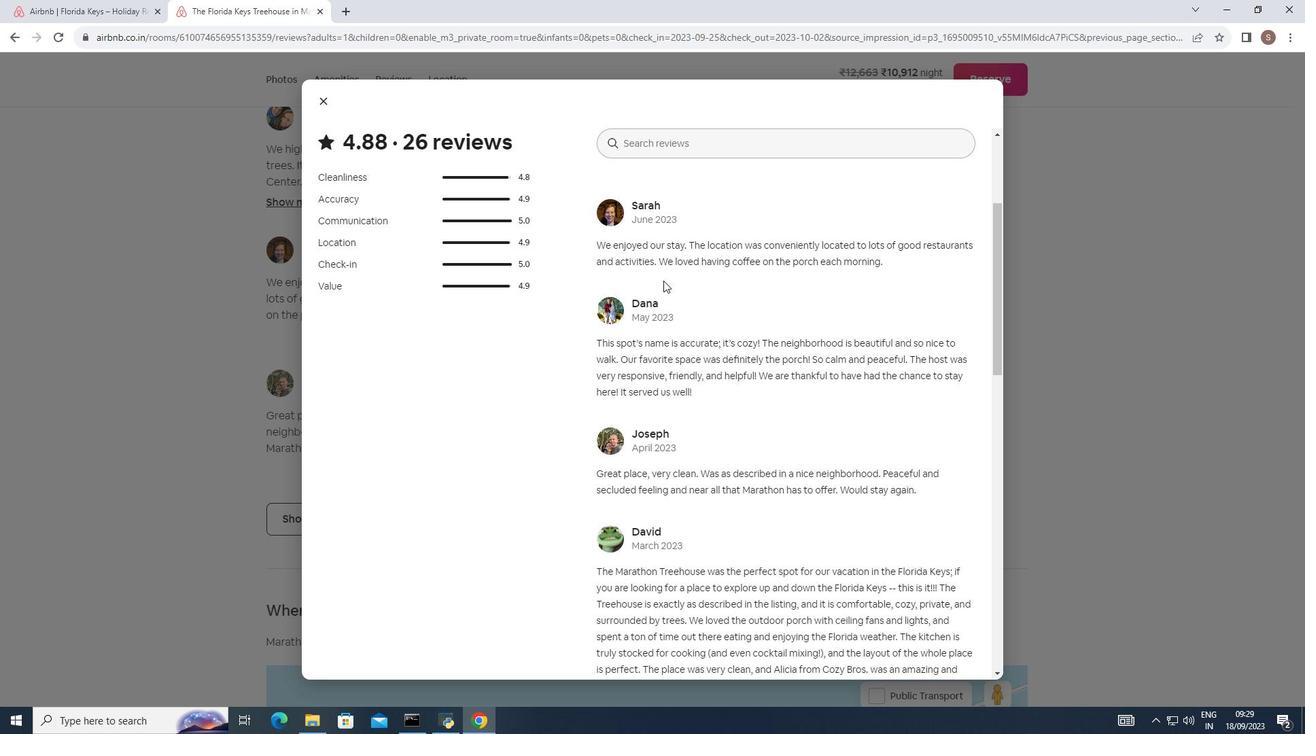 
Action: Mouse scrolled (663, 280) with delta (0, 0)
Screenshot: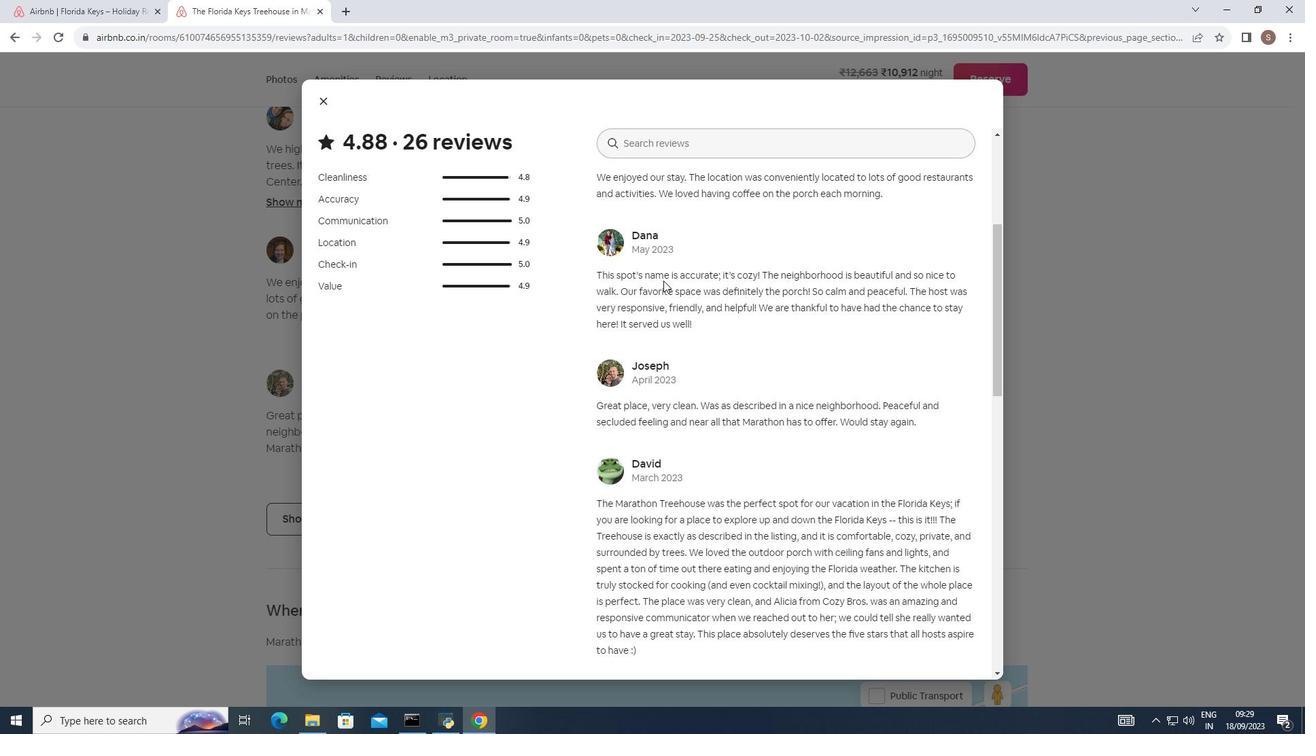 
Action: Mouse scrolled (663, 280) with delta (0, 0)
Screenshot: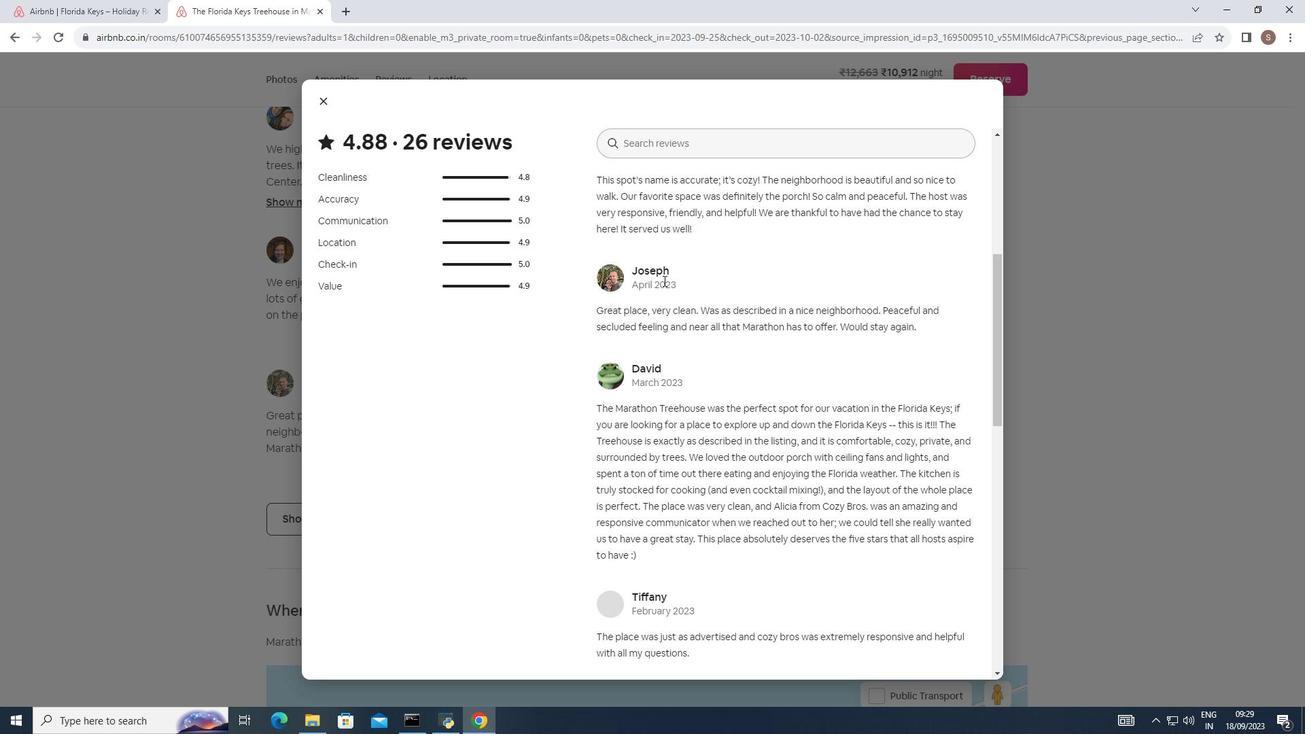 
Action: Mouse scrolled (663, 280) with delta (0, 0)
Screenshot: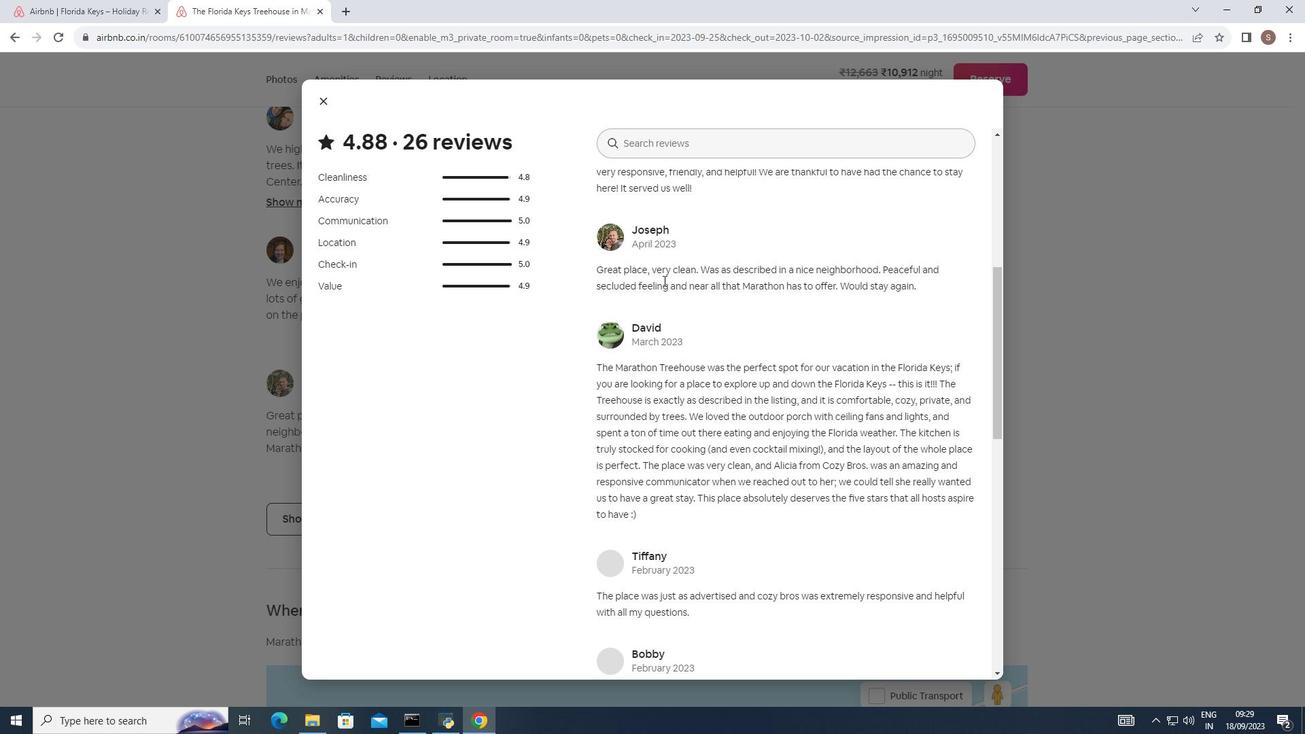 
Action: Mouse scrolled (663, 280) with delta (0, 0)
Screenshot: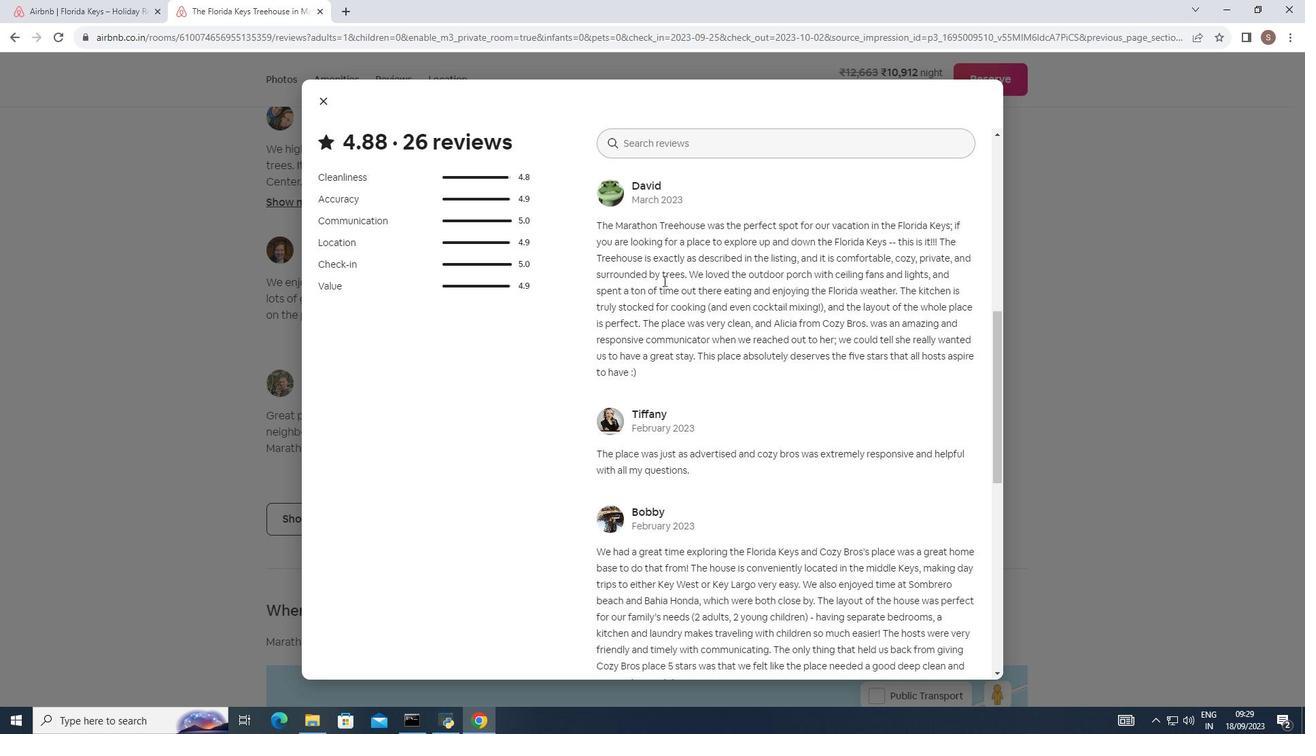 
Action: Mouse scrolled (663, 280) with delta (0, 0)
Screenshot: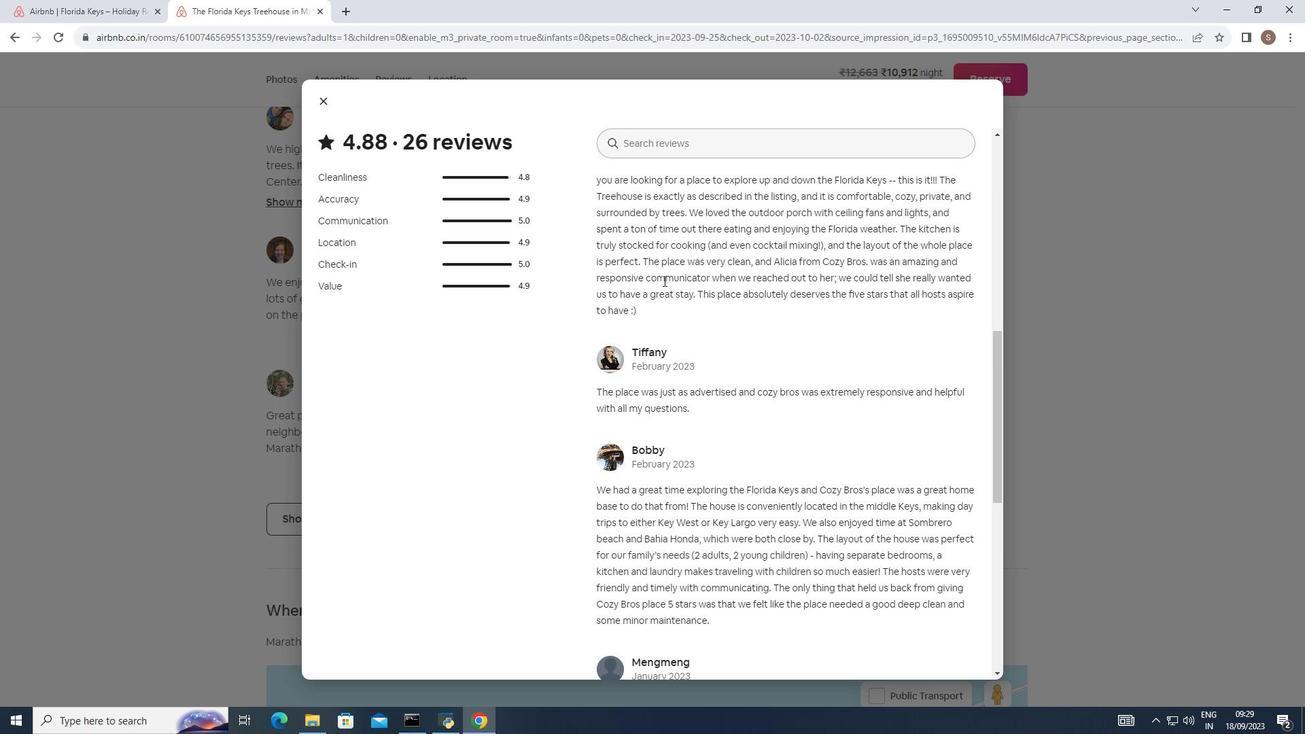 
Action: Mouse scrolled (663, 280) with delta (0, 0)
Screenshot: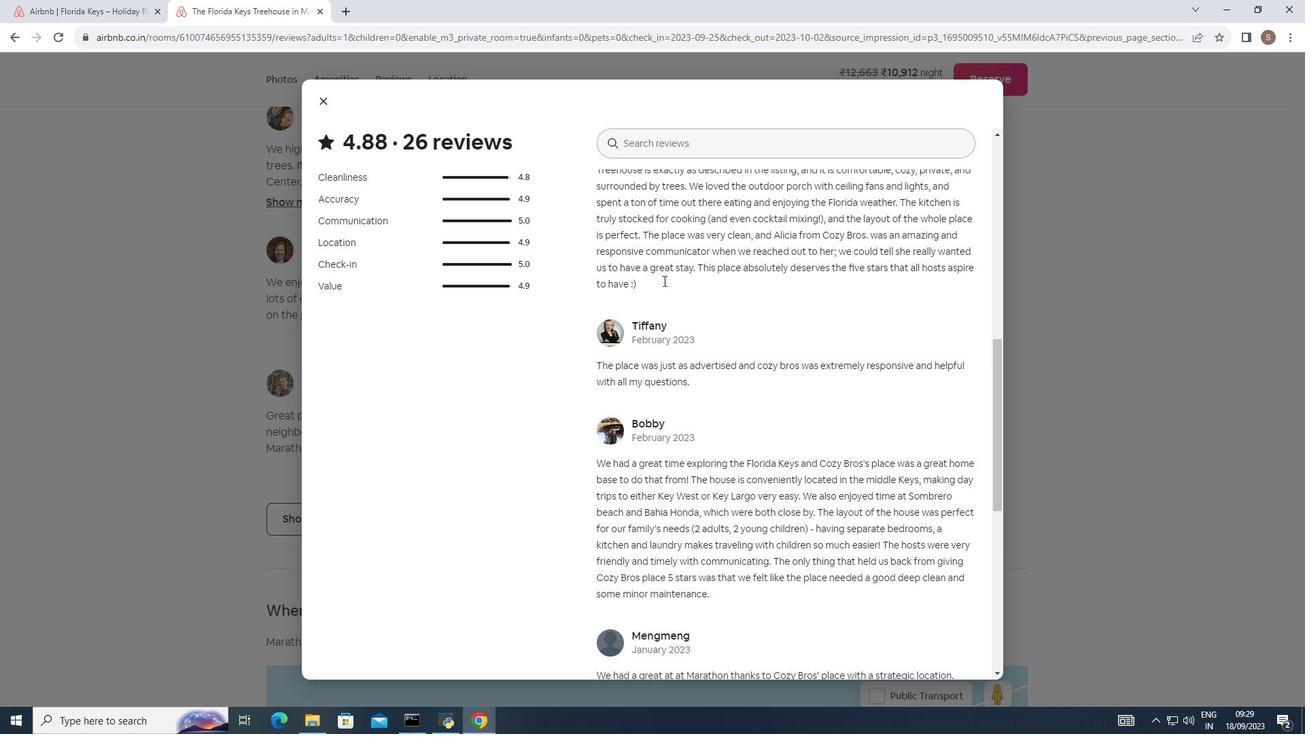 
Action: Mouse scrolled (663, 280) with delta (0, 0)
Screenshot: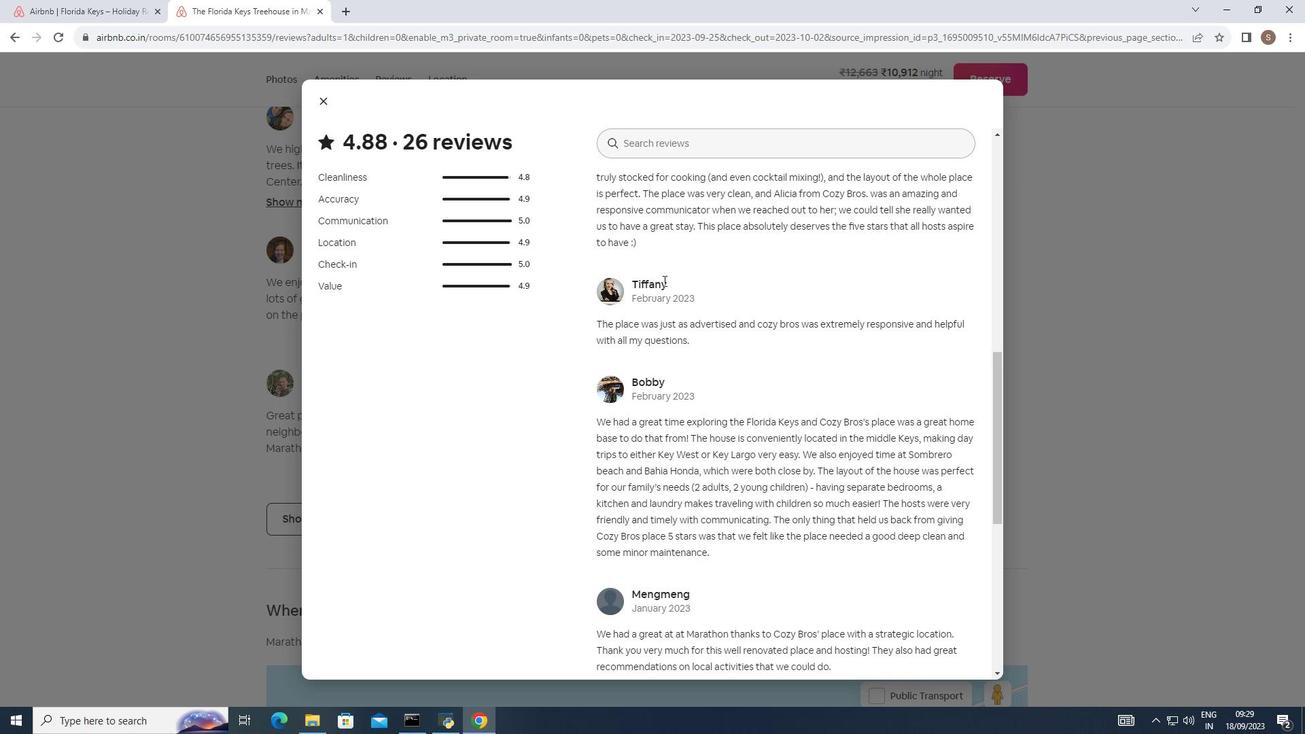 
Action: Mouse scrolled (663, 280) with delta (0, 0)
Screenshot: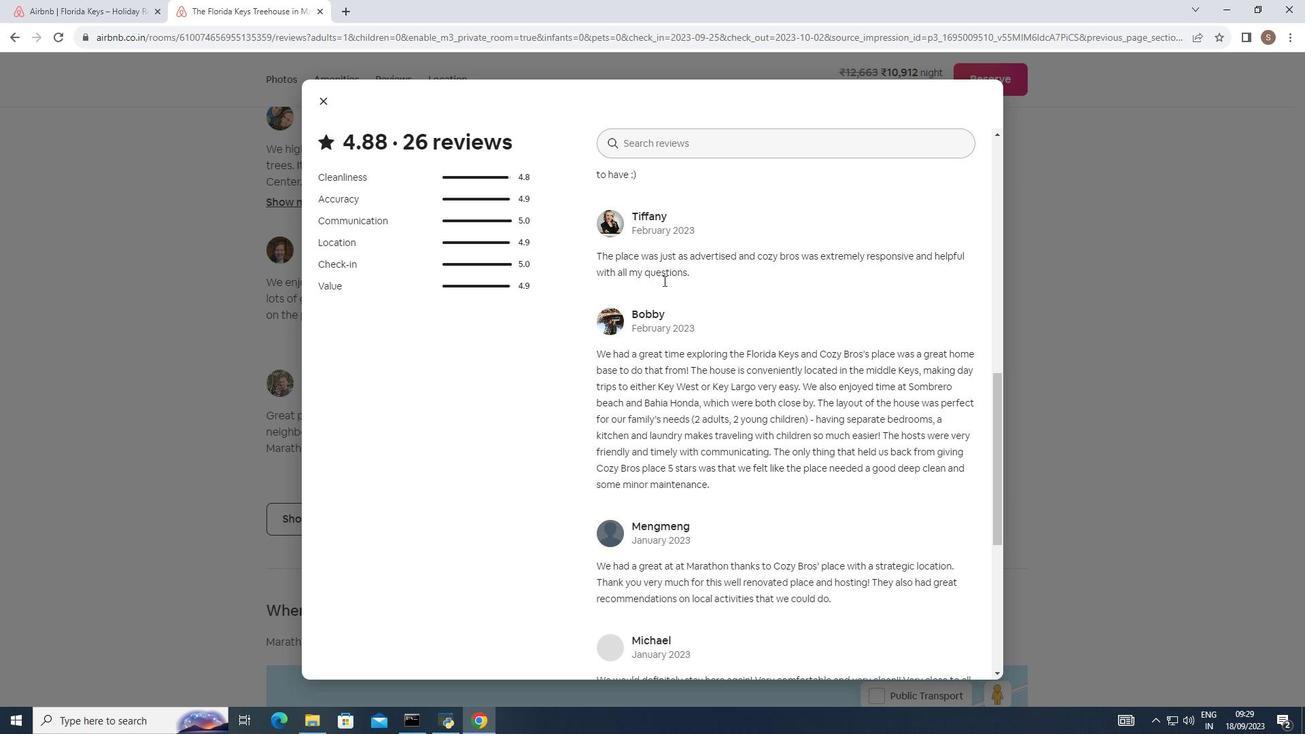 
Action: Mouse moved to (663, 282)
Screenshot: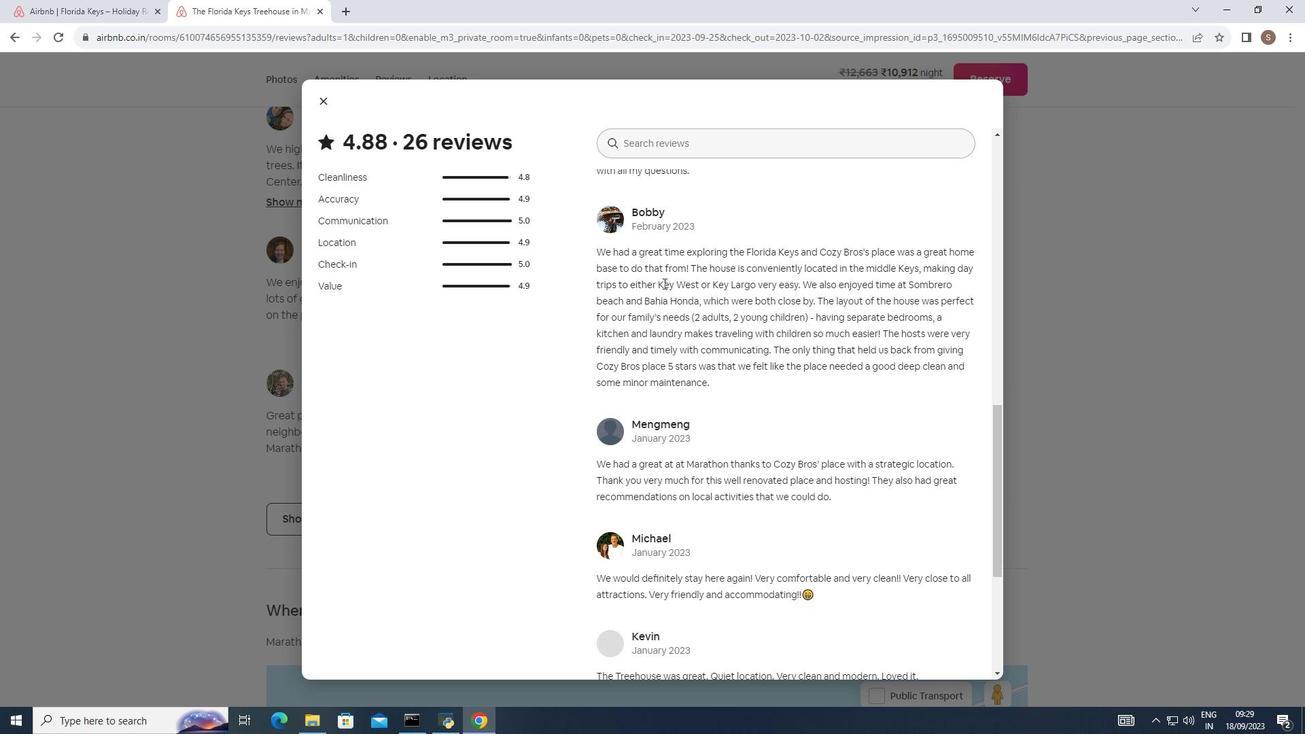 
Action: Mouse scrolled (663, 281) with delta (0, 0)
Screenshot: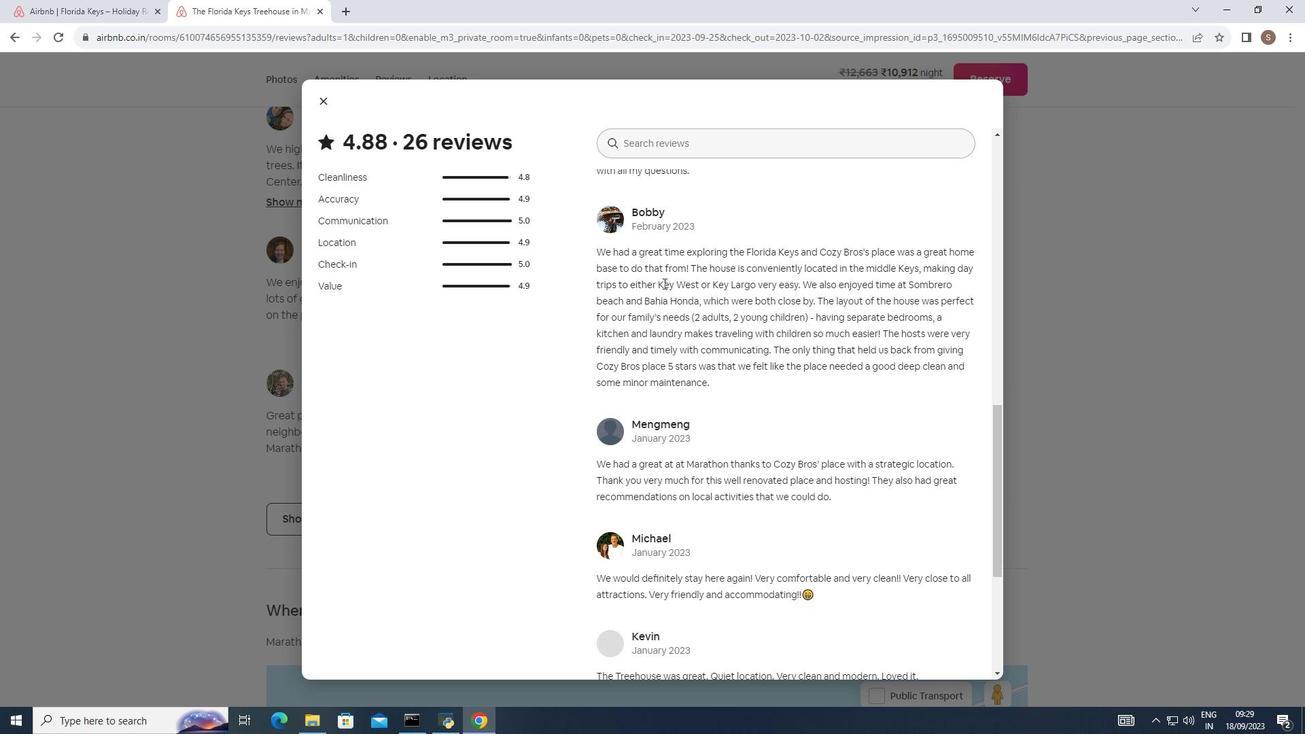 
Action: Mouse moved to (663, 282)
Screenshot: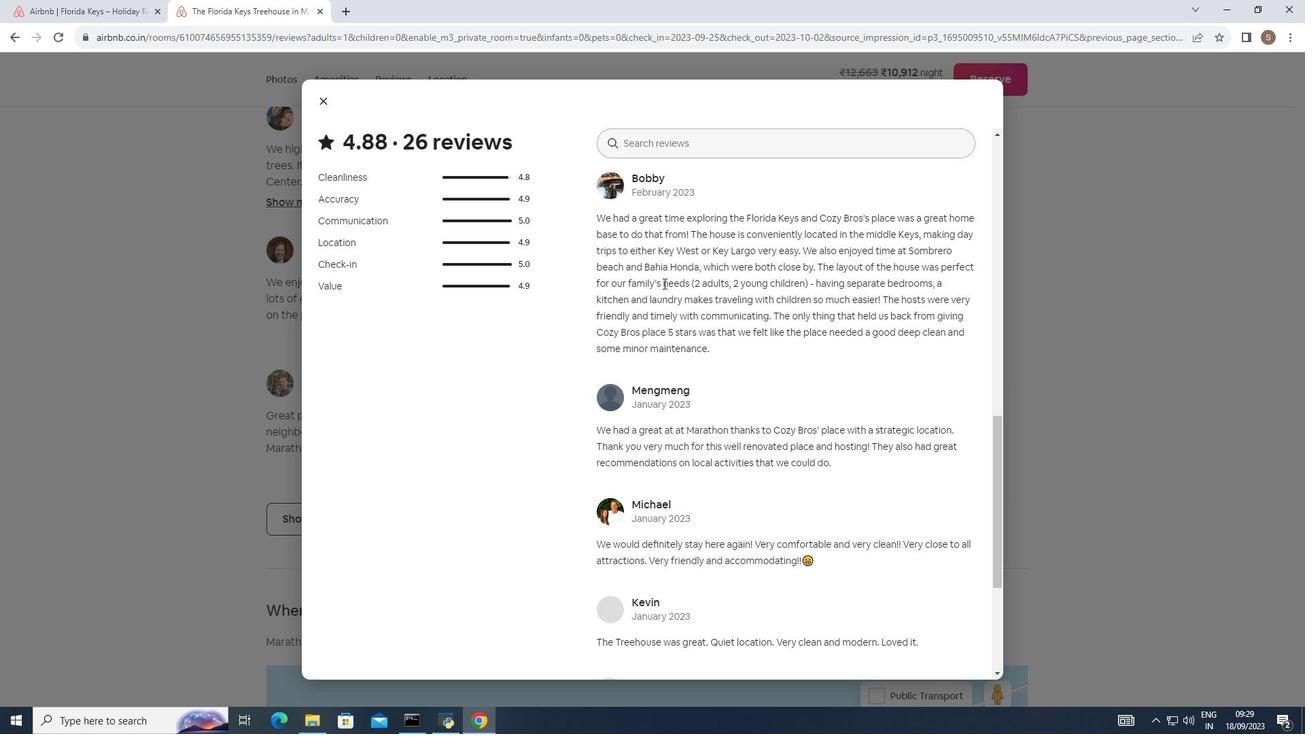 
Action: Mouse scrolled (663, 282) with delta (0, 0)
Screenshot: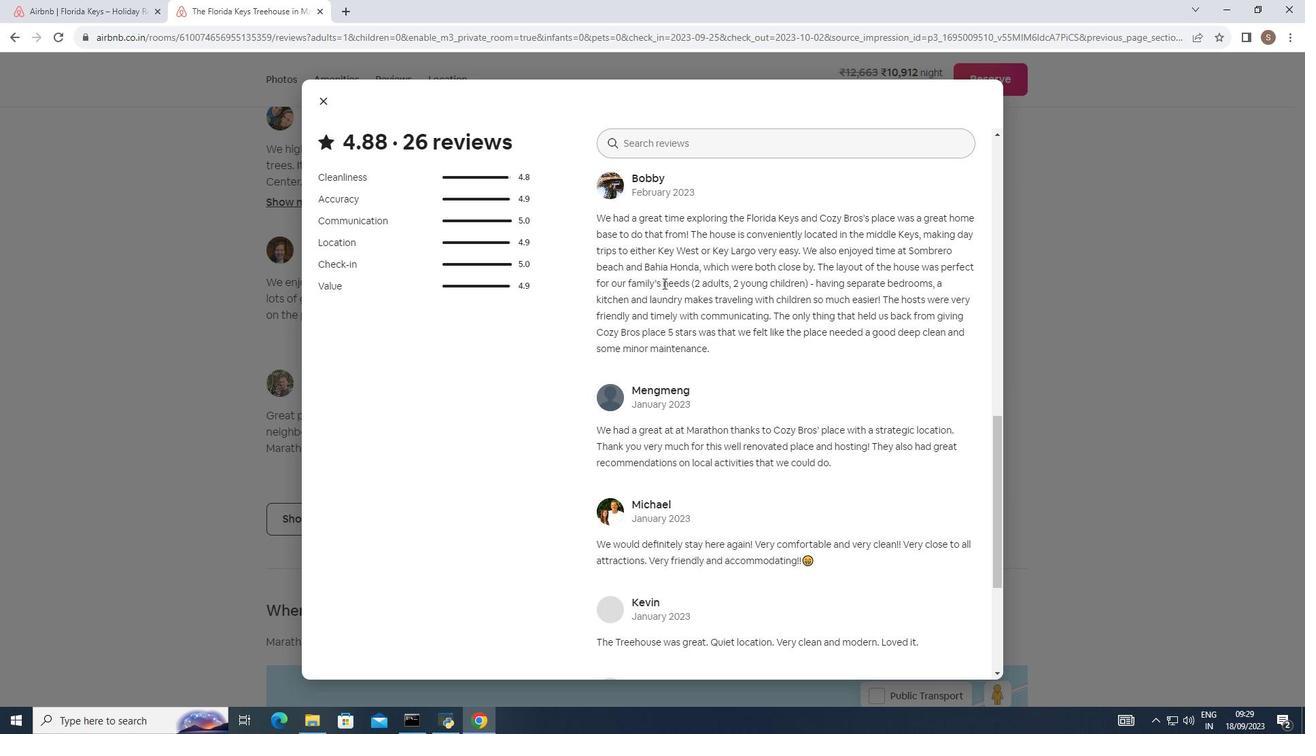 
Action: Mouse moved to (663, 283)
Screenshot: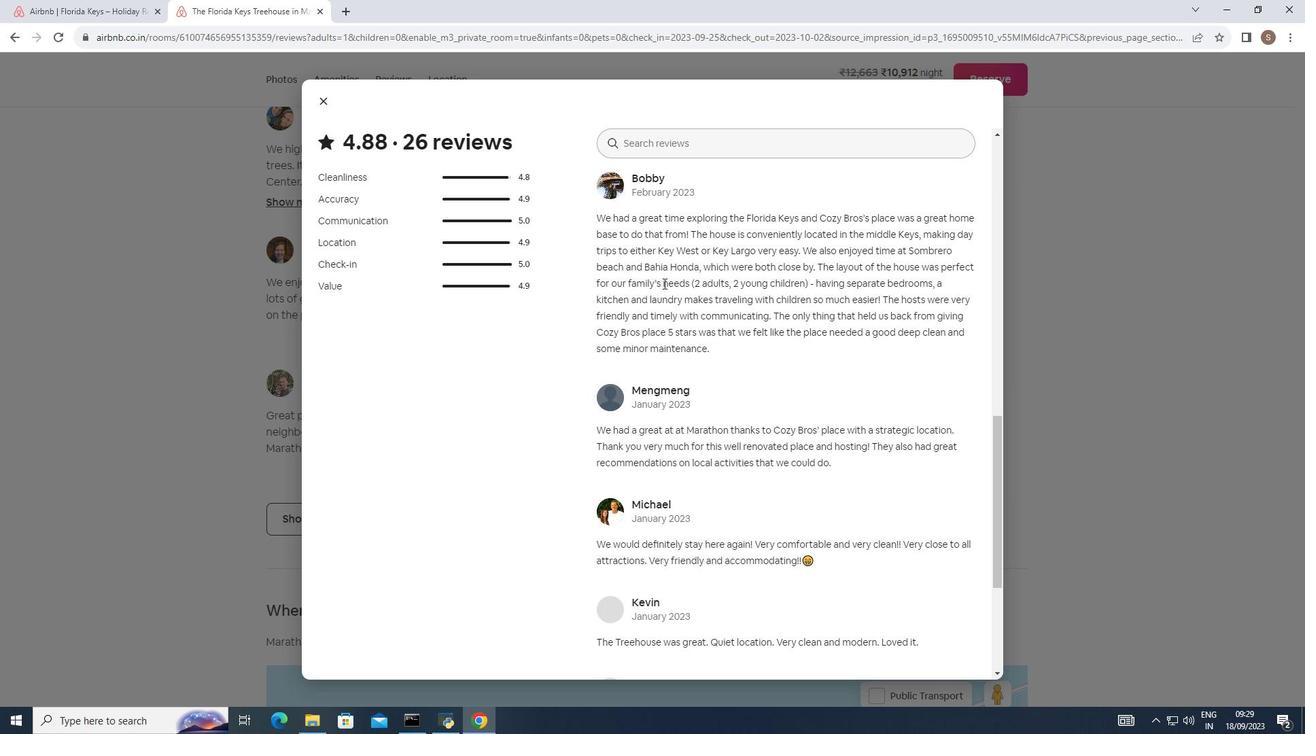 
Action: Mouse scrolled (663, 282) with delta (0, 0)
Screenshot: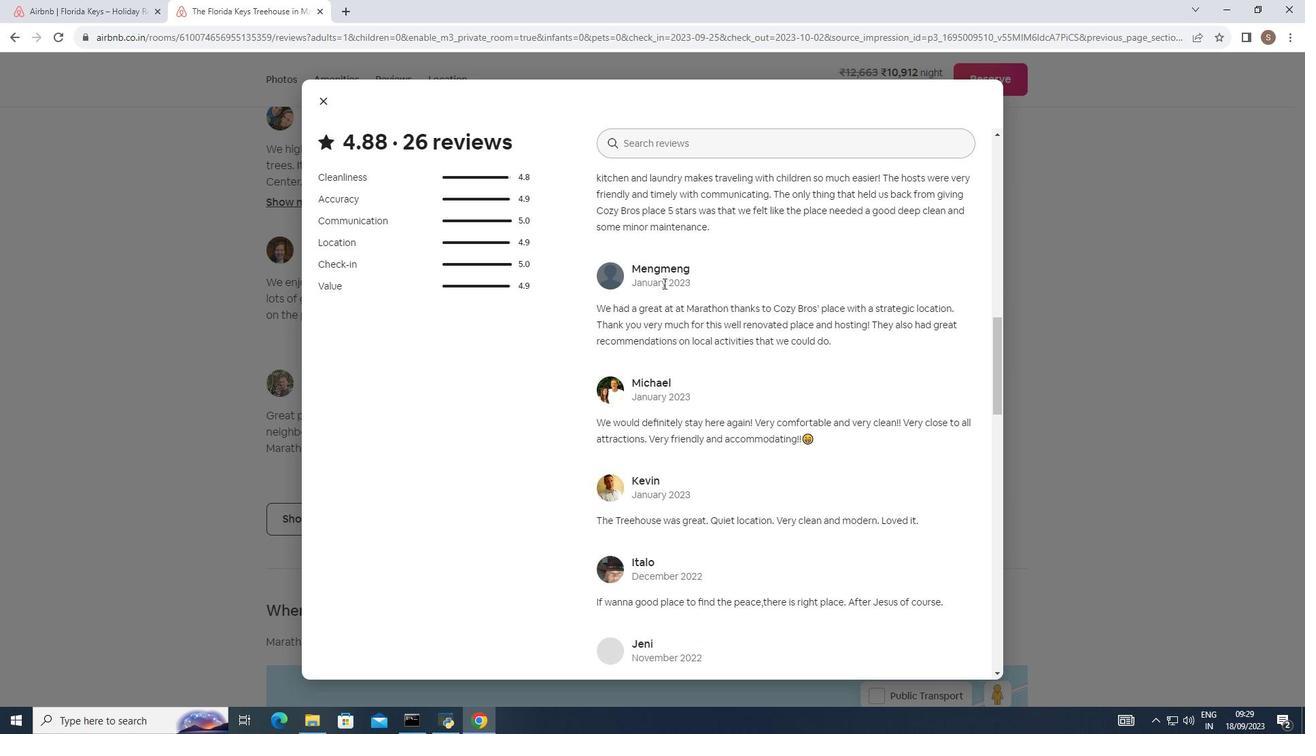 
Action: Mouse scrolled (663, 282) with delta (0, 0)
Screenshot: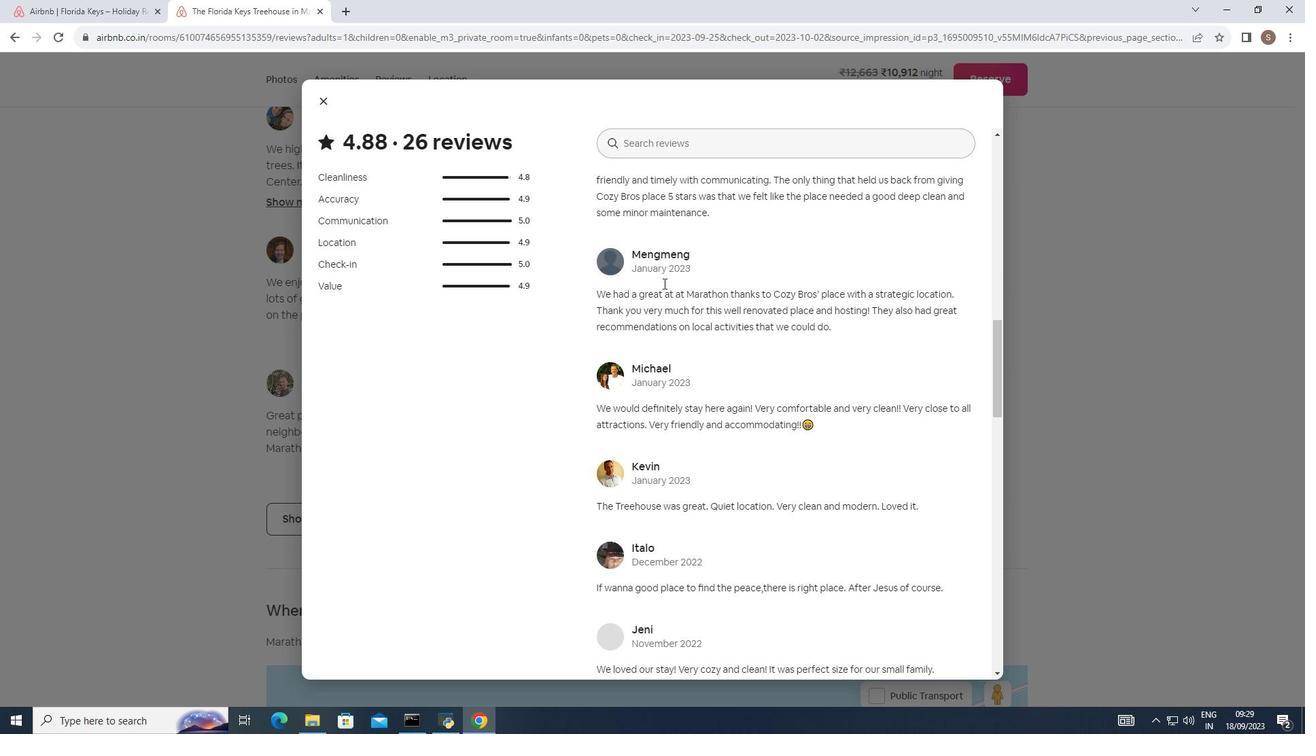 
Action: Mouse moved to (663, 284)
Screenshot: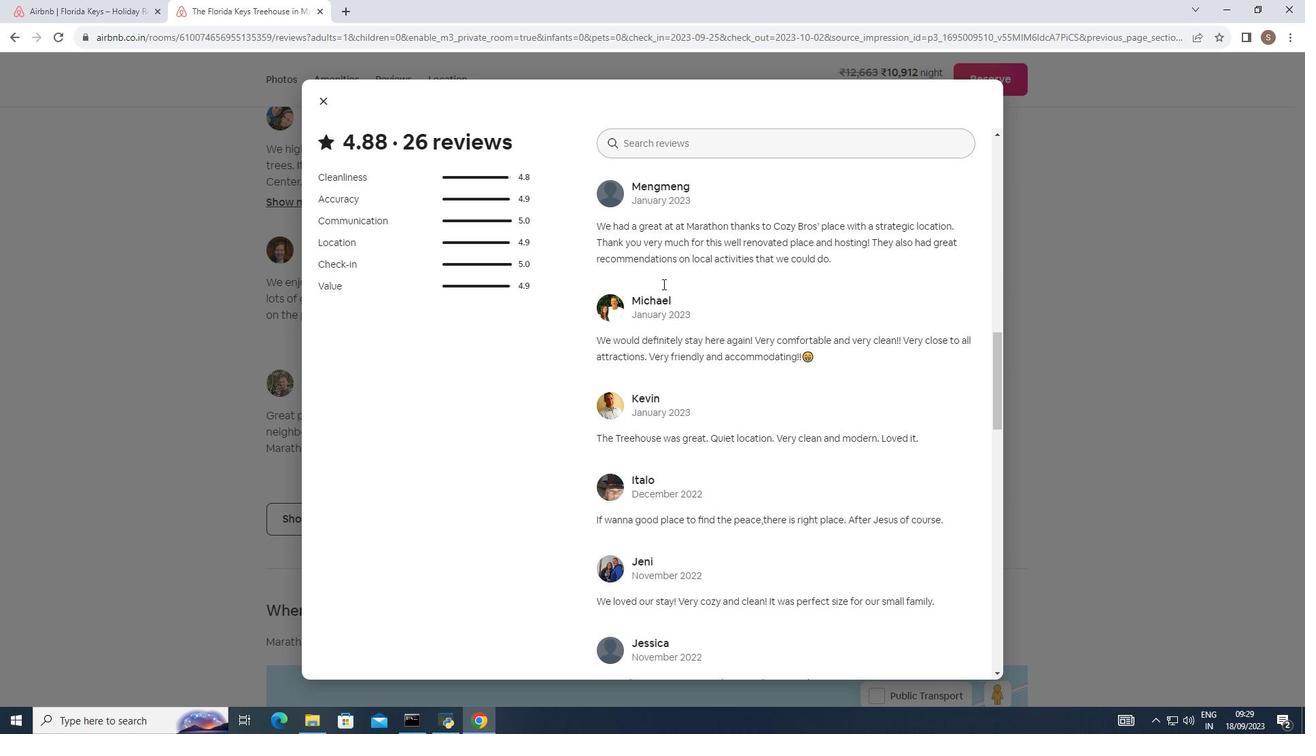 
Action: Mouse scrolled (663, 283) with delta (0, 0)
Screenshot: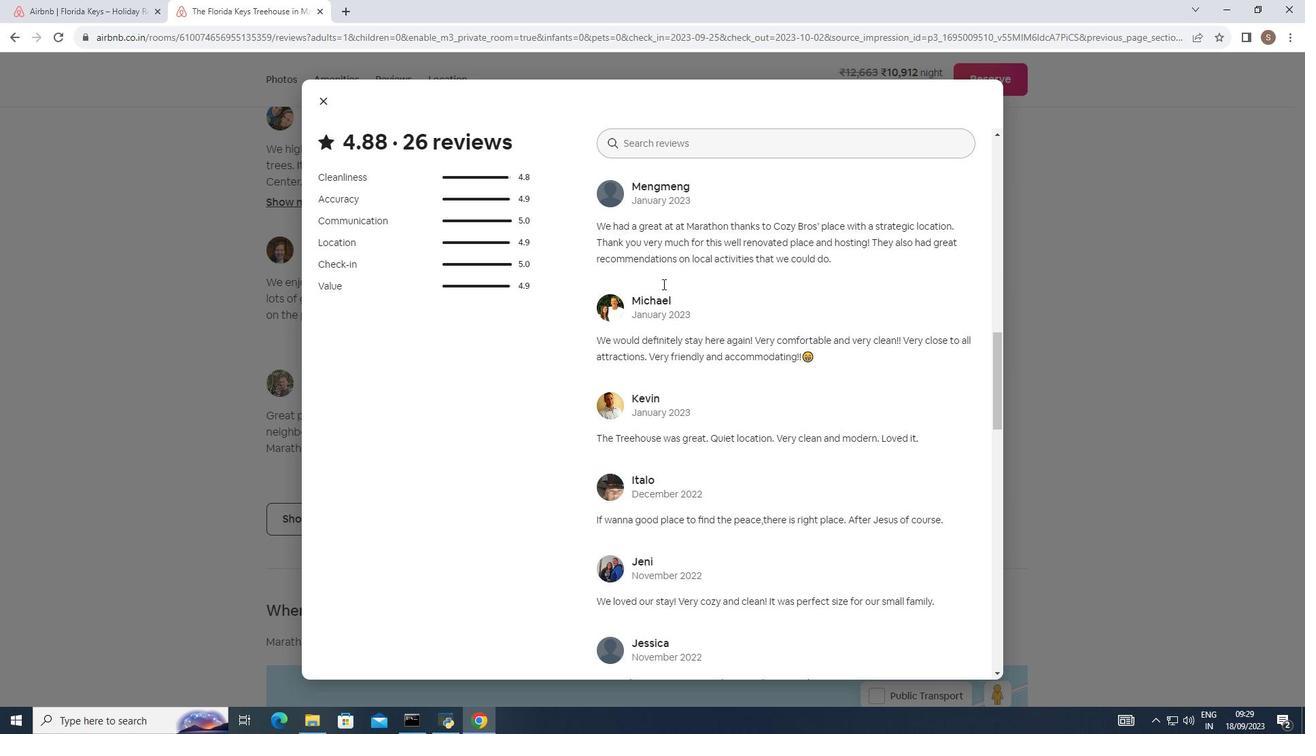 
Action: Mouse scrolled (663, 283) with delta (0, 0)
Screenshot: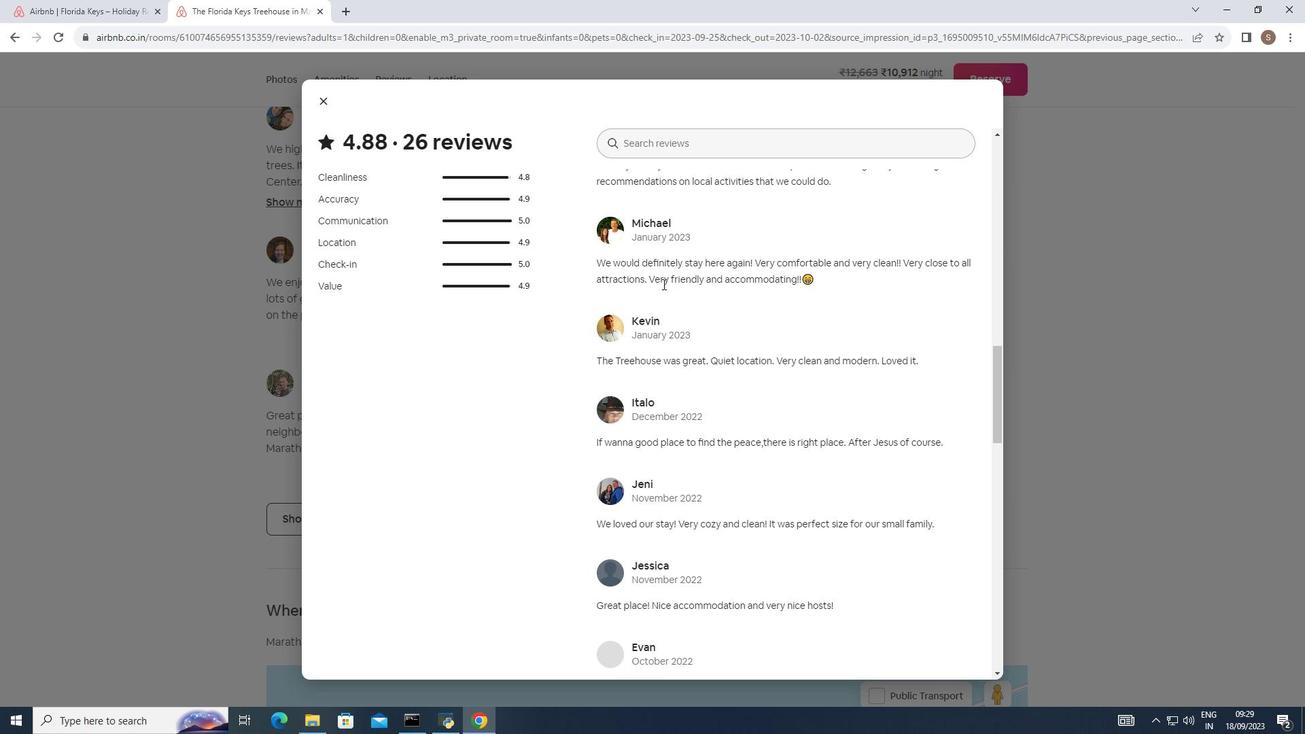 
Action: Mouse scrolled (663, 283) with delta (0, 0)
Screenshot: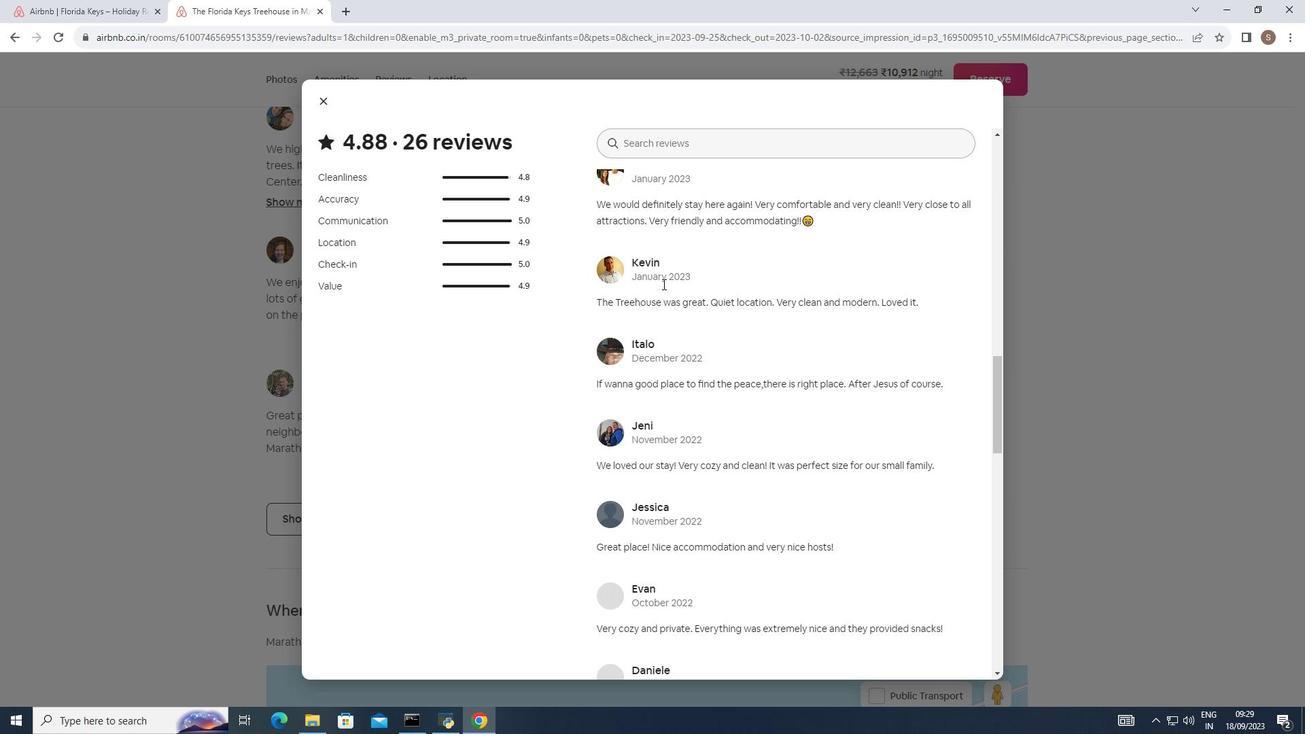
Action: Mouse scrolled (663, 283) with delta (0, 0)
Screenshot: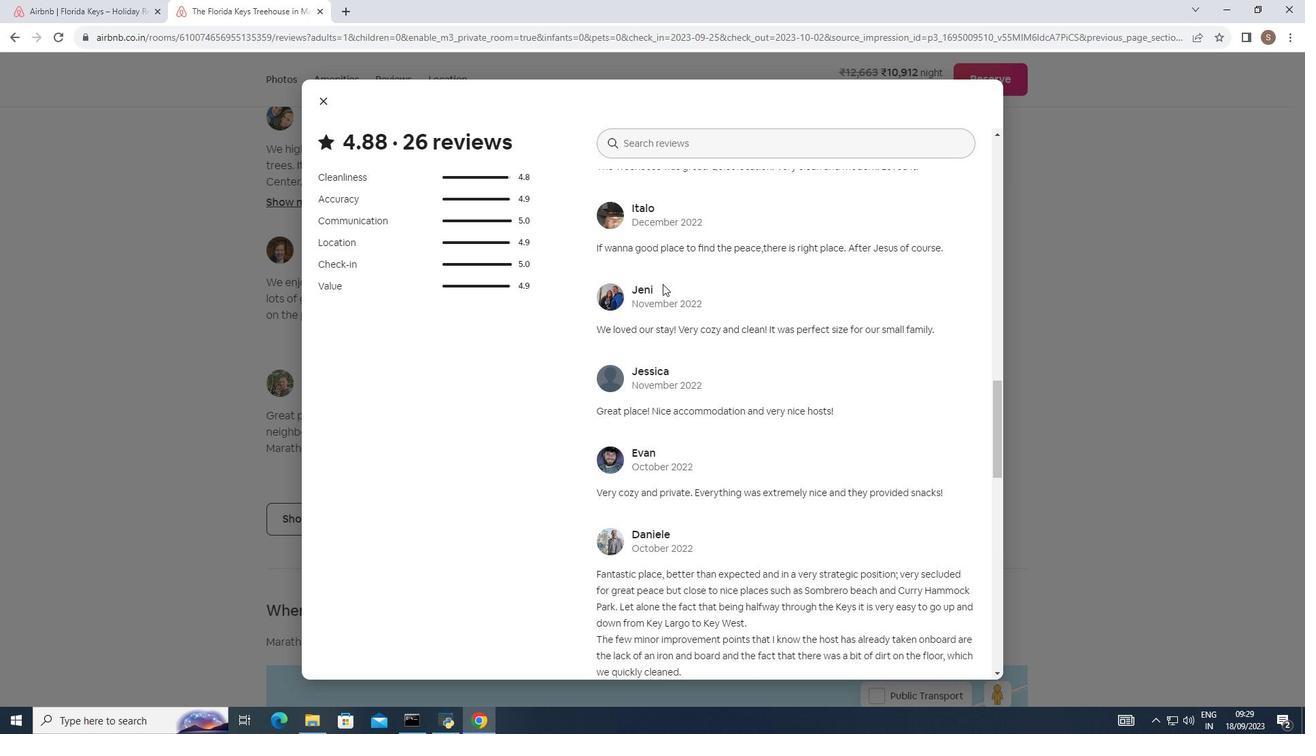 
Action: Mouse scrolled (663, 283) with delta (0, 0)
Screenshot: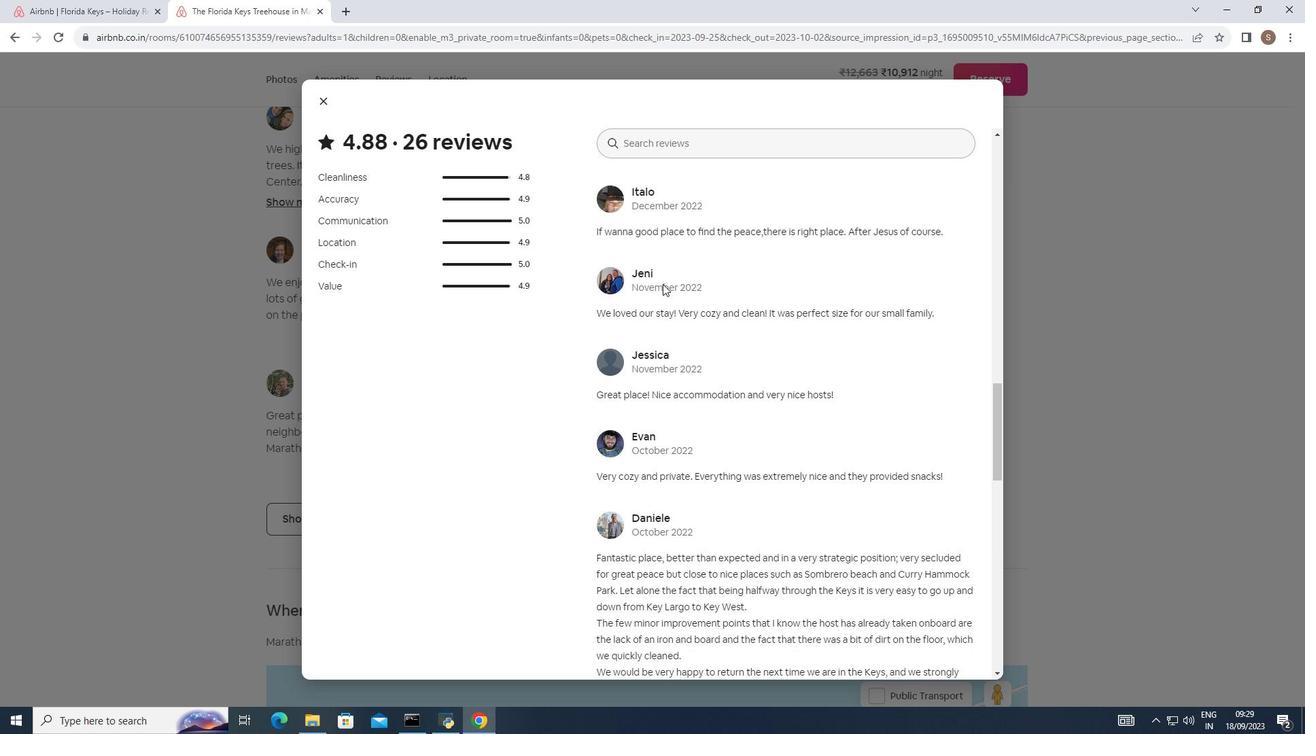 
Action: Mouse scrolled (663, 283) with delta (0, 0)
Screenshot: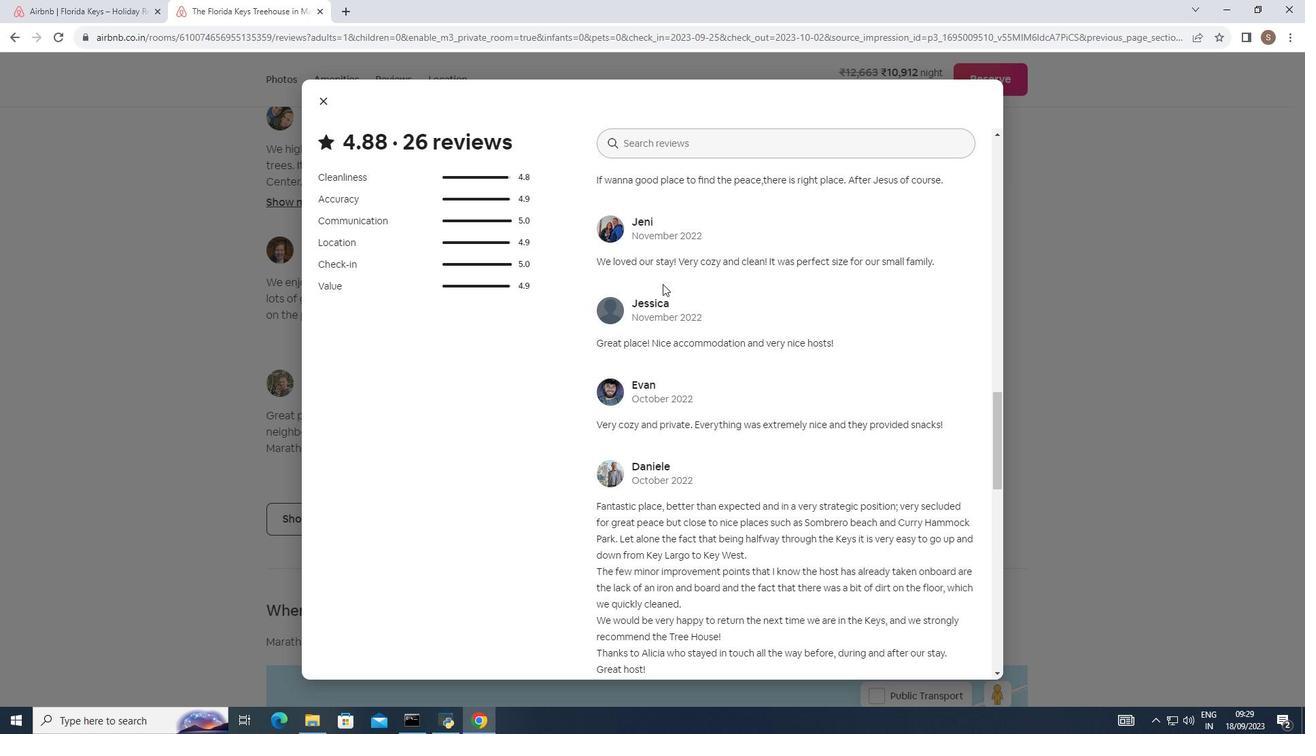 
Action: Mouse scrolled (663, 283) with delta (0, 0)
Screenshot: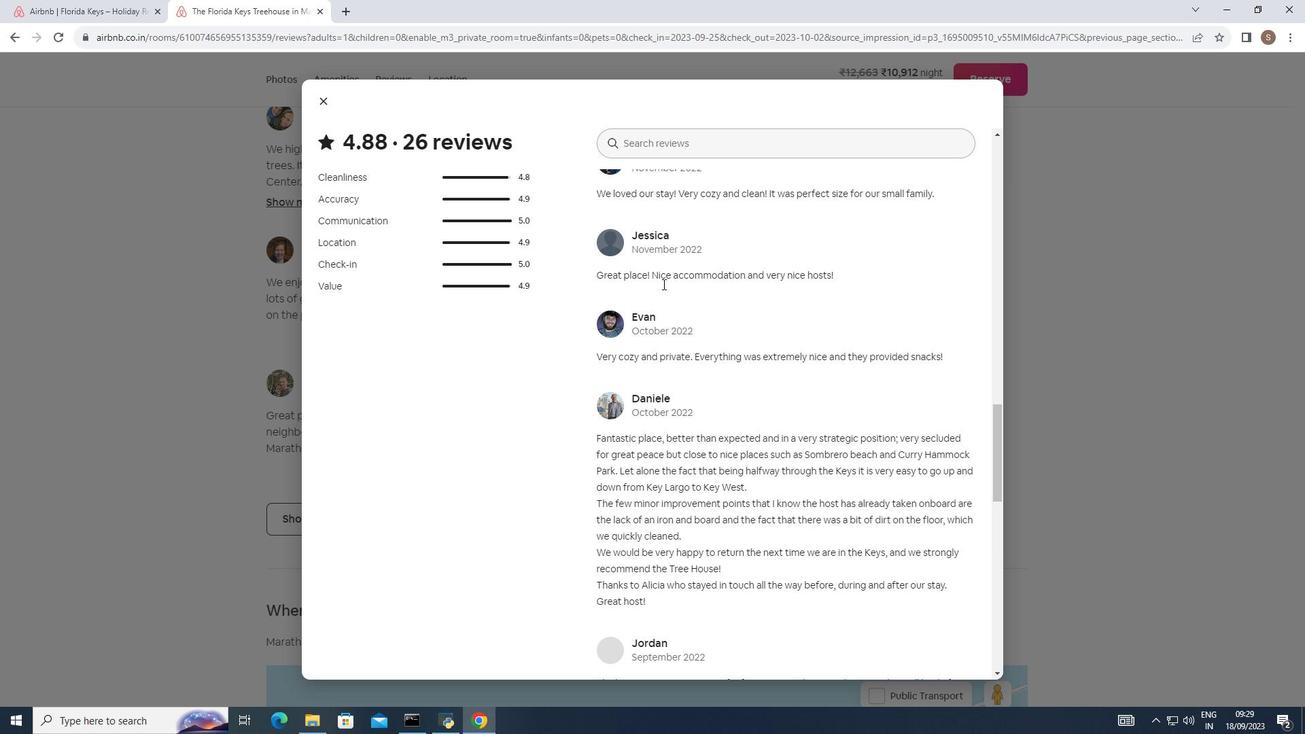 
Action: Mouse moved to (685, 380)
Screenshot: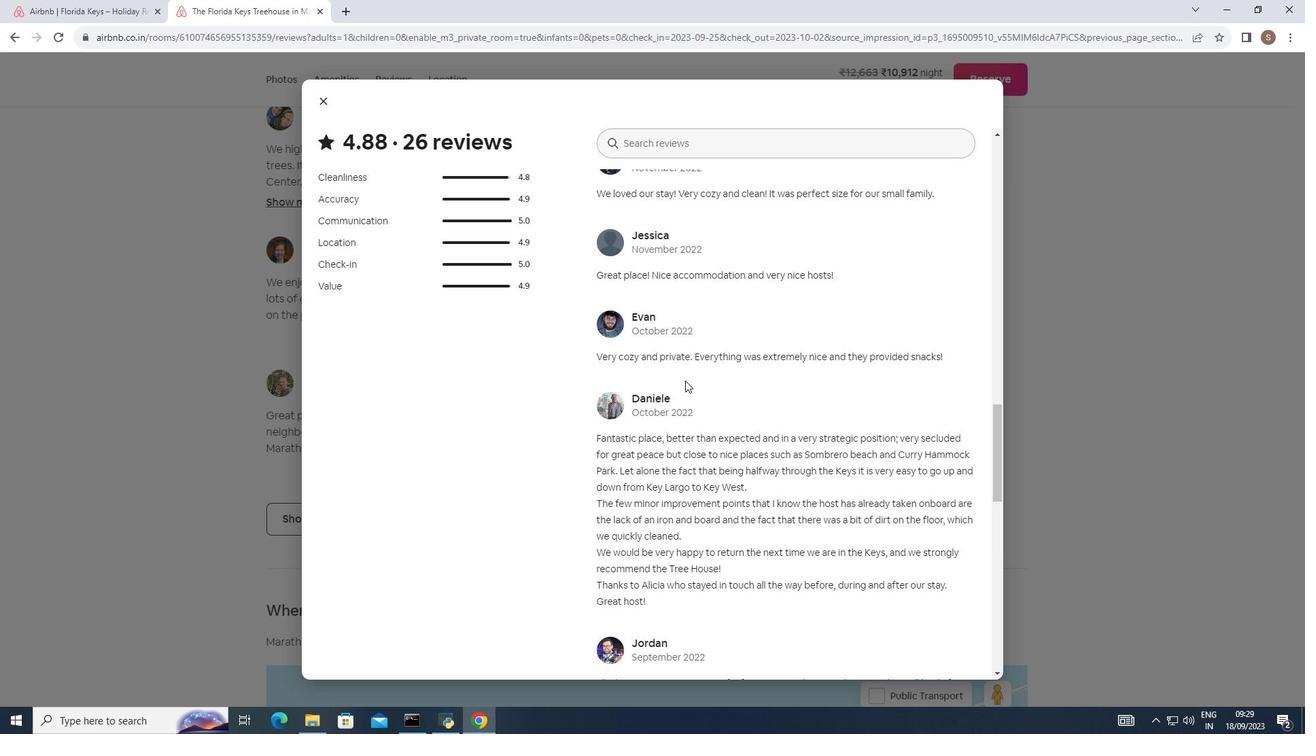 
Action: Mouse scrolled (685, 380) with delta (0, 0)
Screenshot: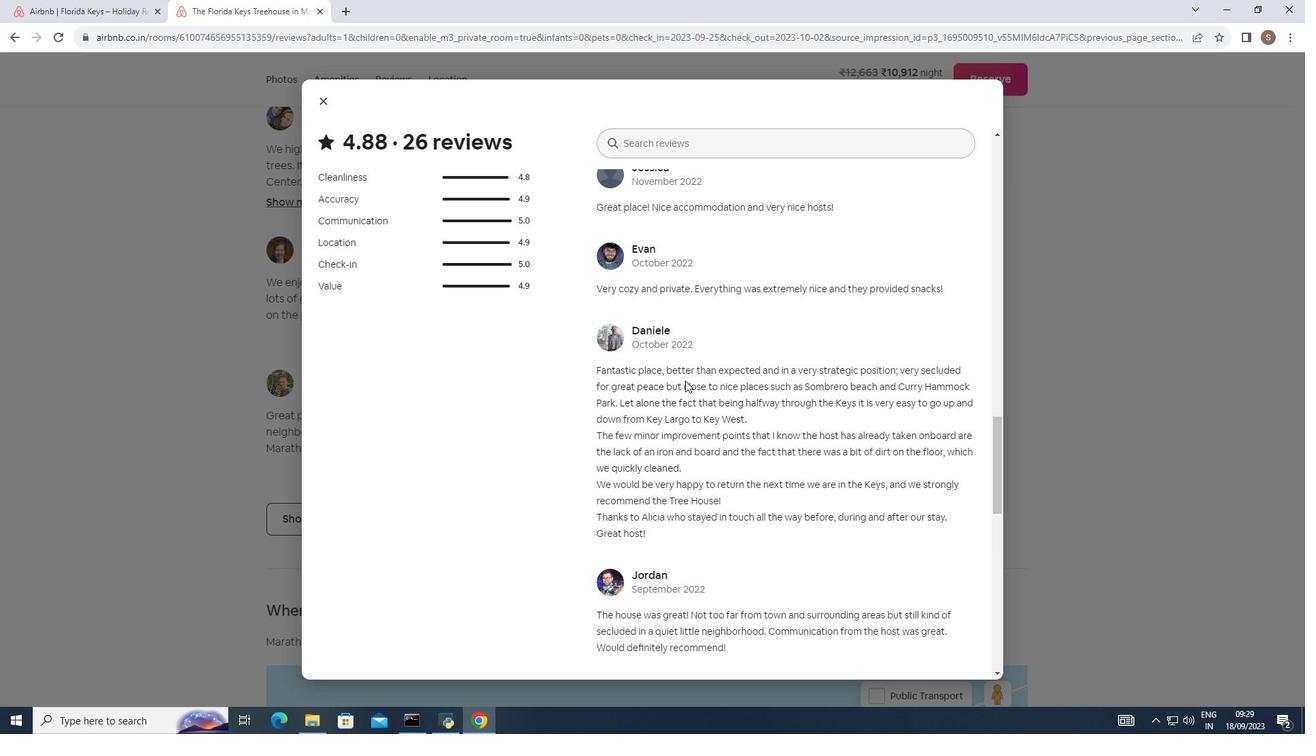 
Action: Mouse scrolled (685, 380) with delta (0, 0)
Screenshot: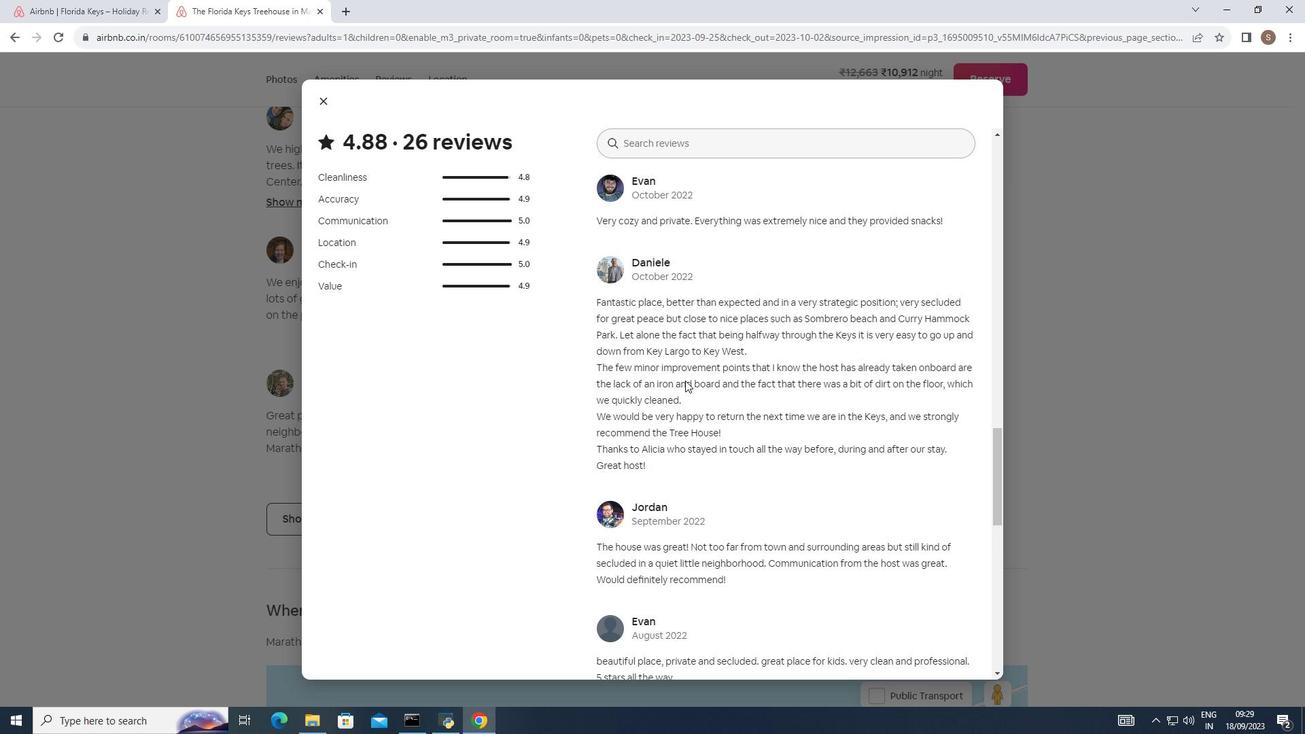 
Action: Mouse moved to (701, 425)
Screenshot: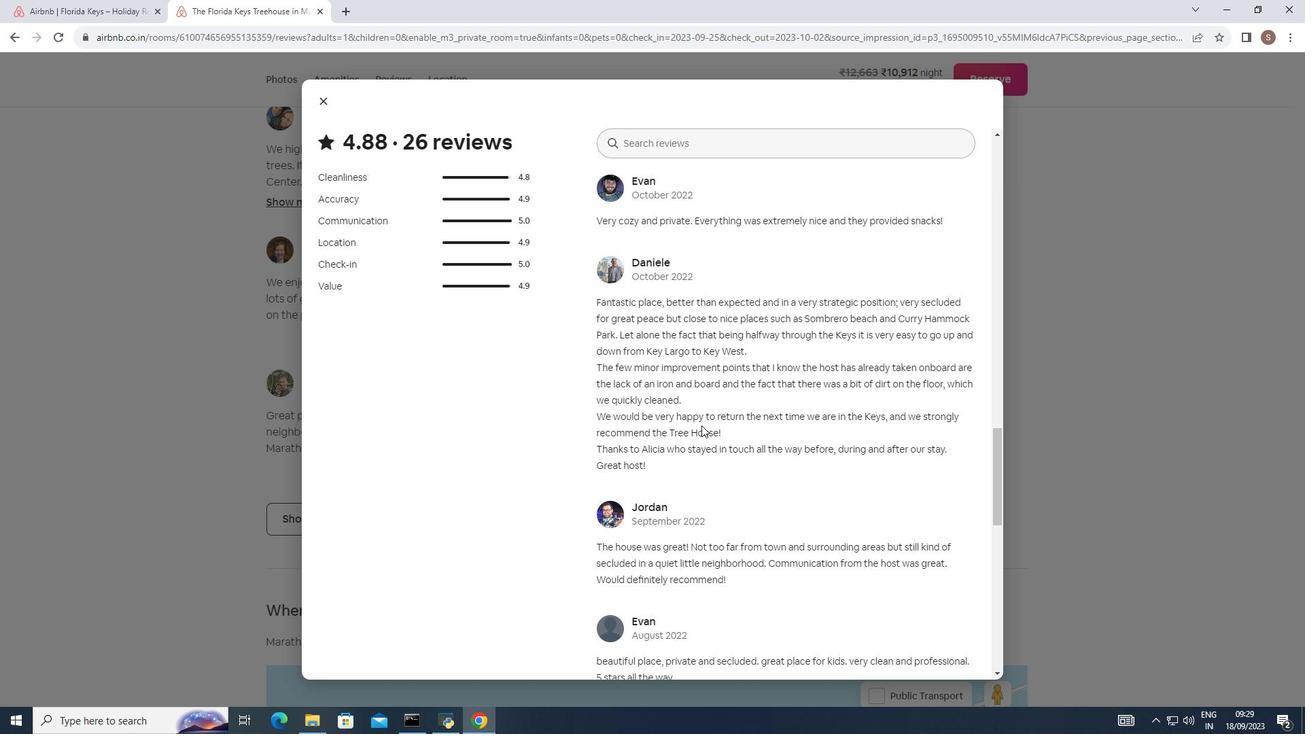 
Action: Mouse scrolled (701, 425) with delta (0, 0)
Screenshot: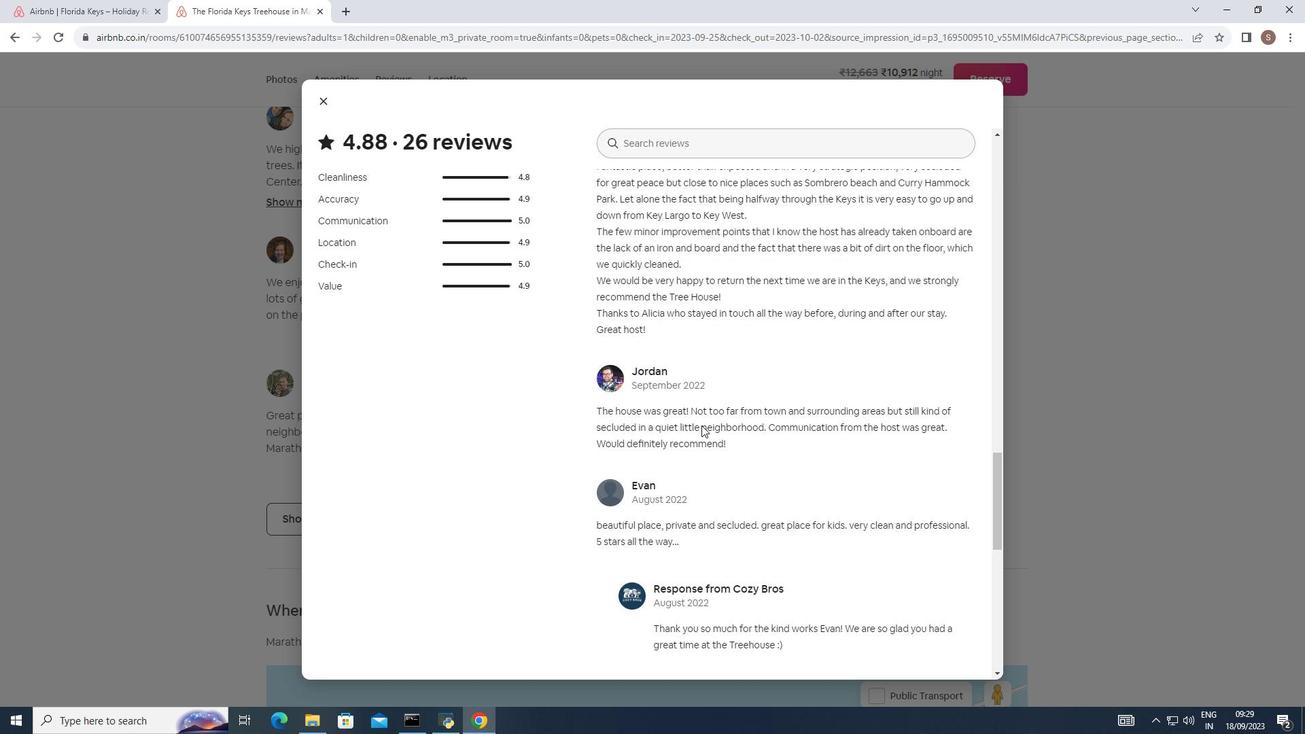 
Action: Mouse scrolled (701, 425) with delta (0, 0)
Screenshot: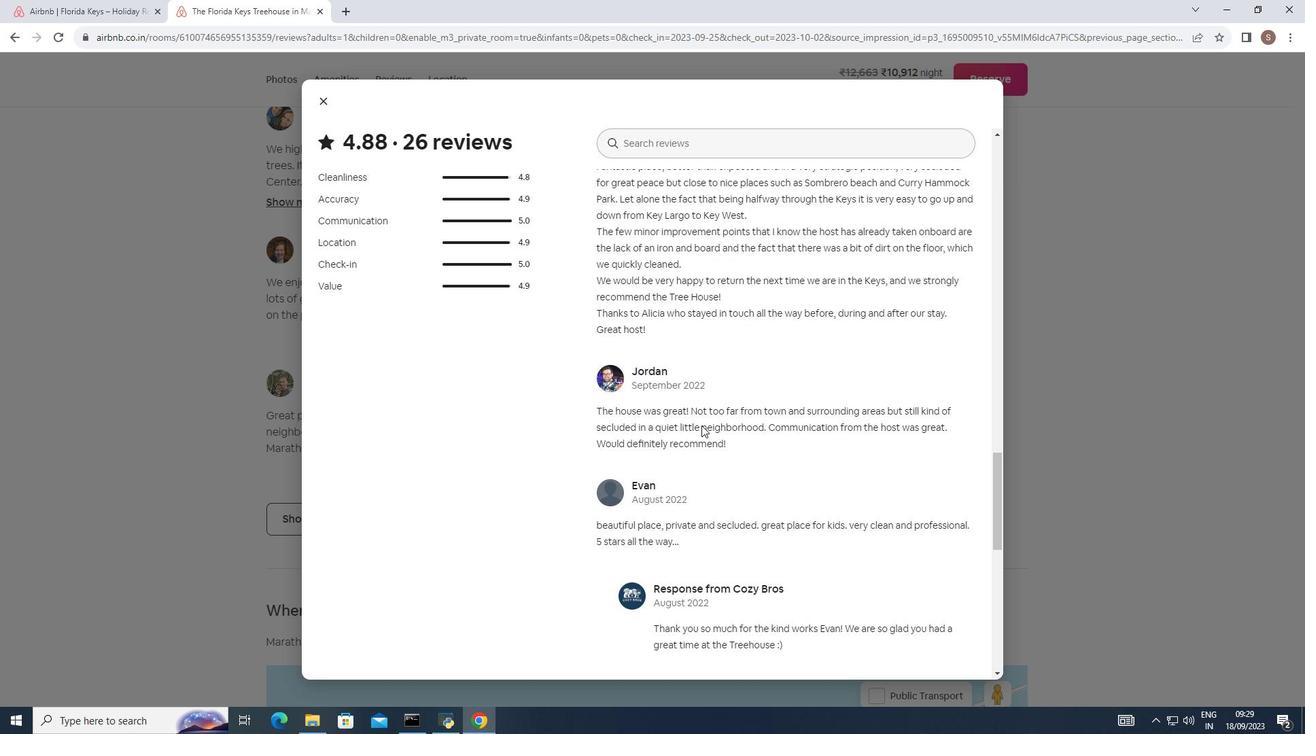 
Action: Mouse scrolled (701, 425) with delta (0, 0)
Screenshot: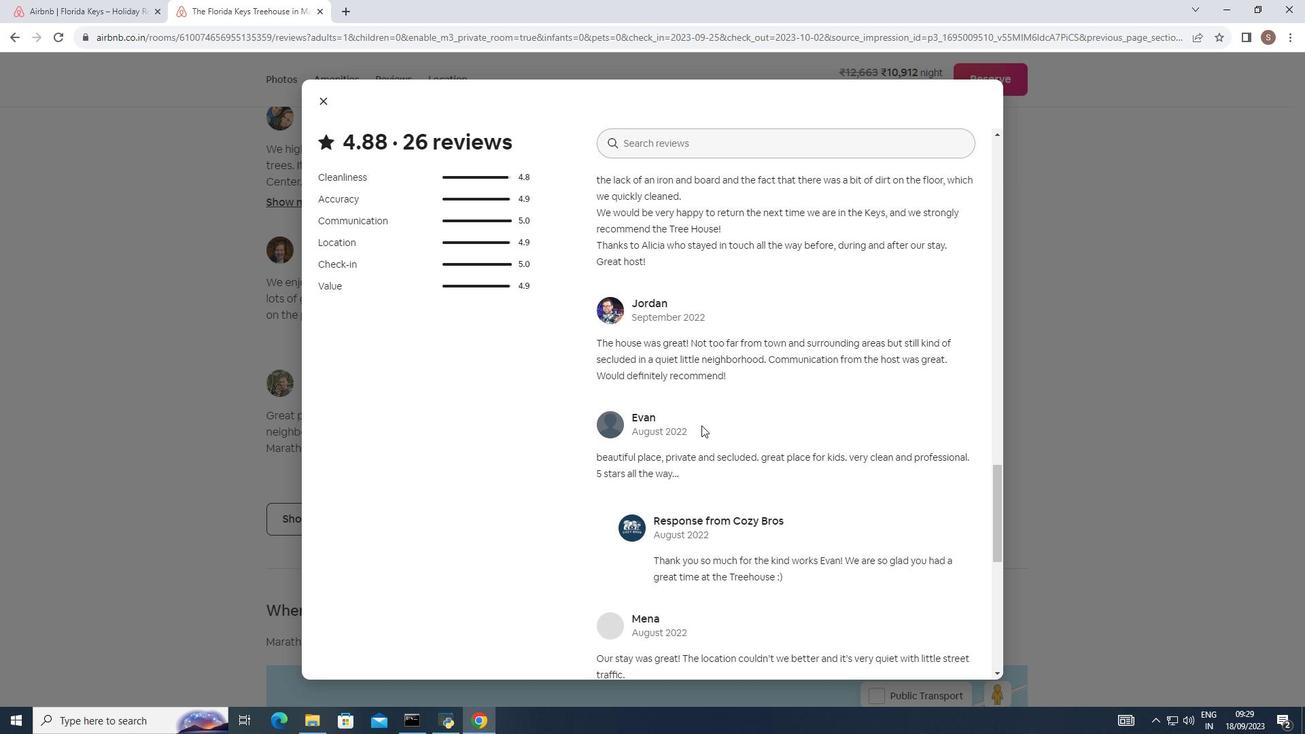
Action: Mouse moved to (702, 425)
Screenshot: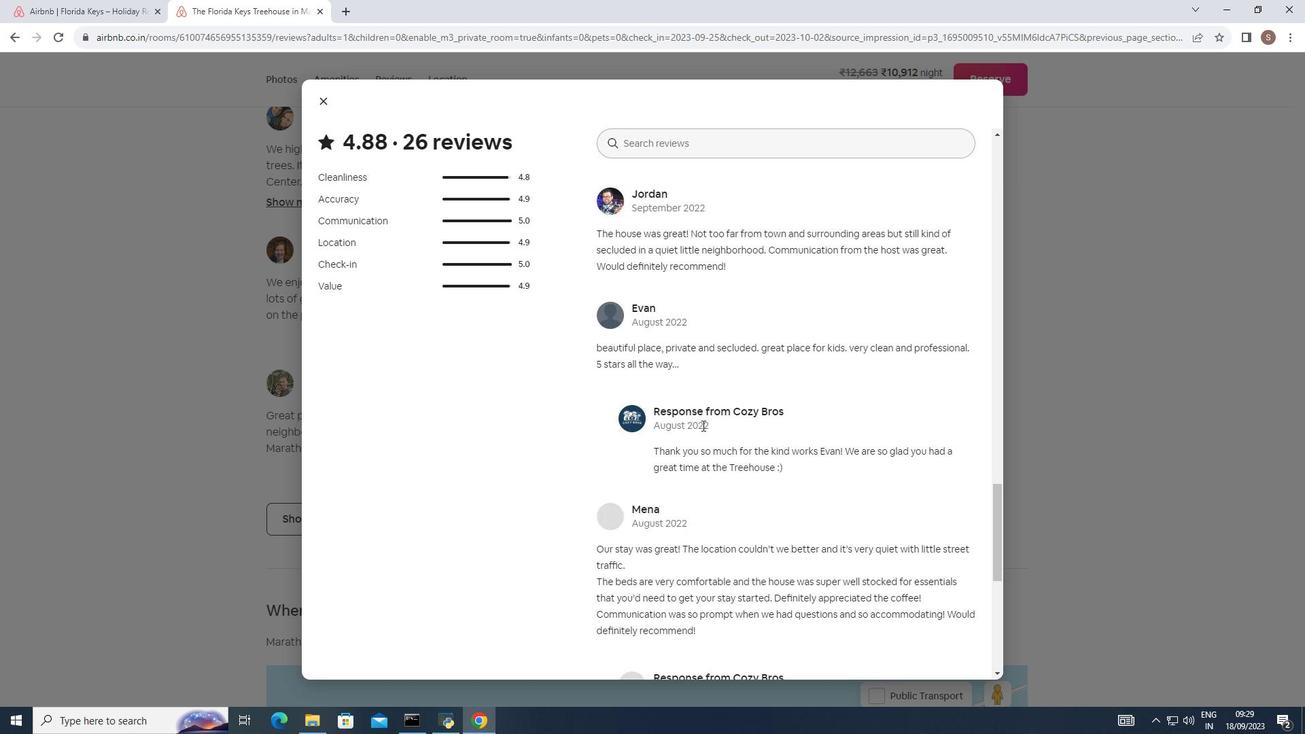
Action: Mouse scrolled (702, 425) with delta (0, 0)
Screenshot: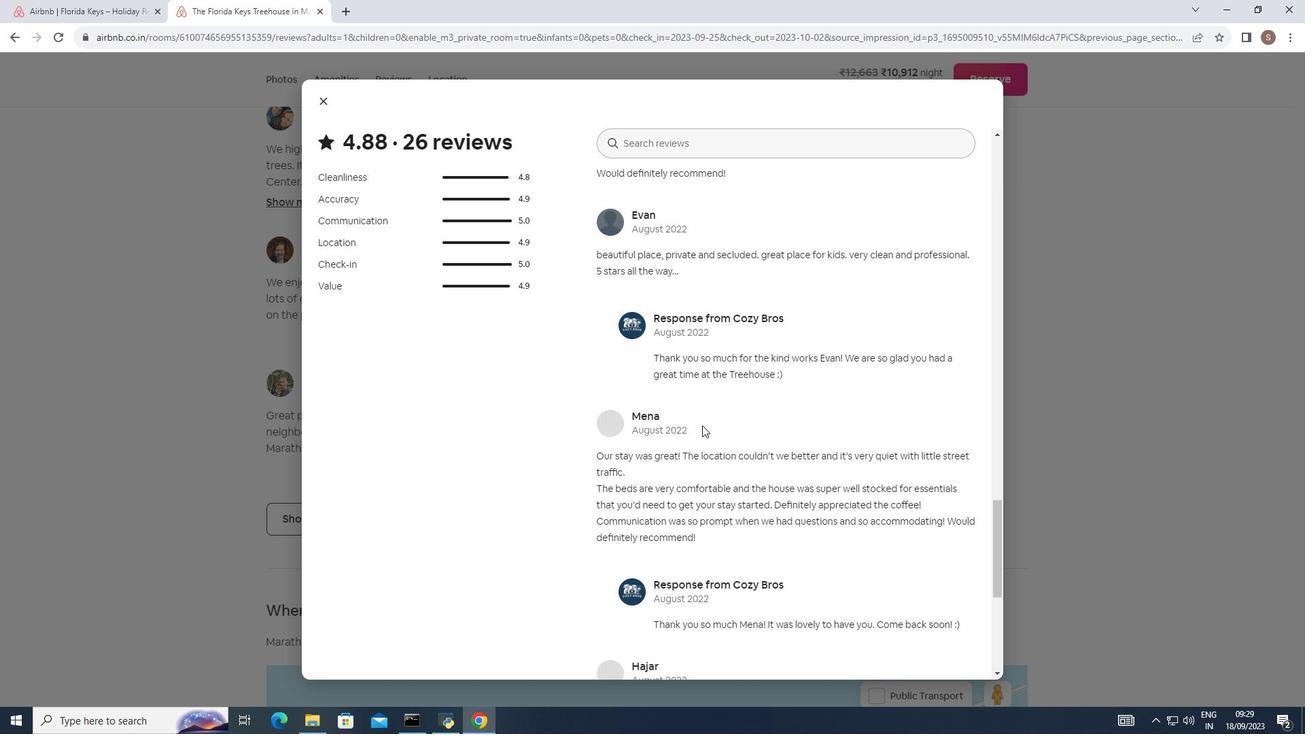 
Action: Mouse scrolled (702, 425) with delta (0, 0)
Screenshot: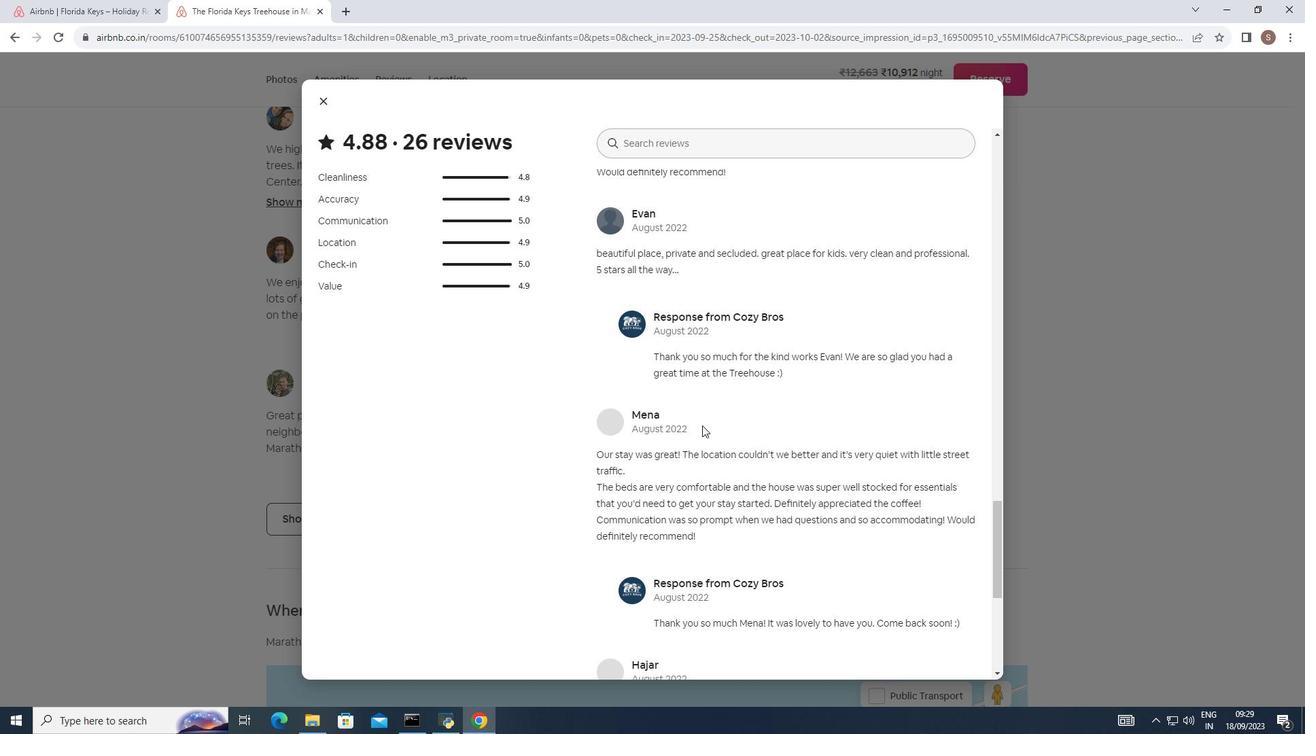 
Action: Mouse scrolled (702, 425) with delta (0, 0)
Screenshot: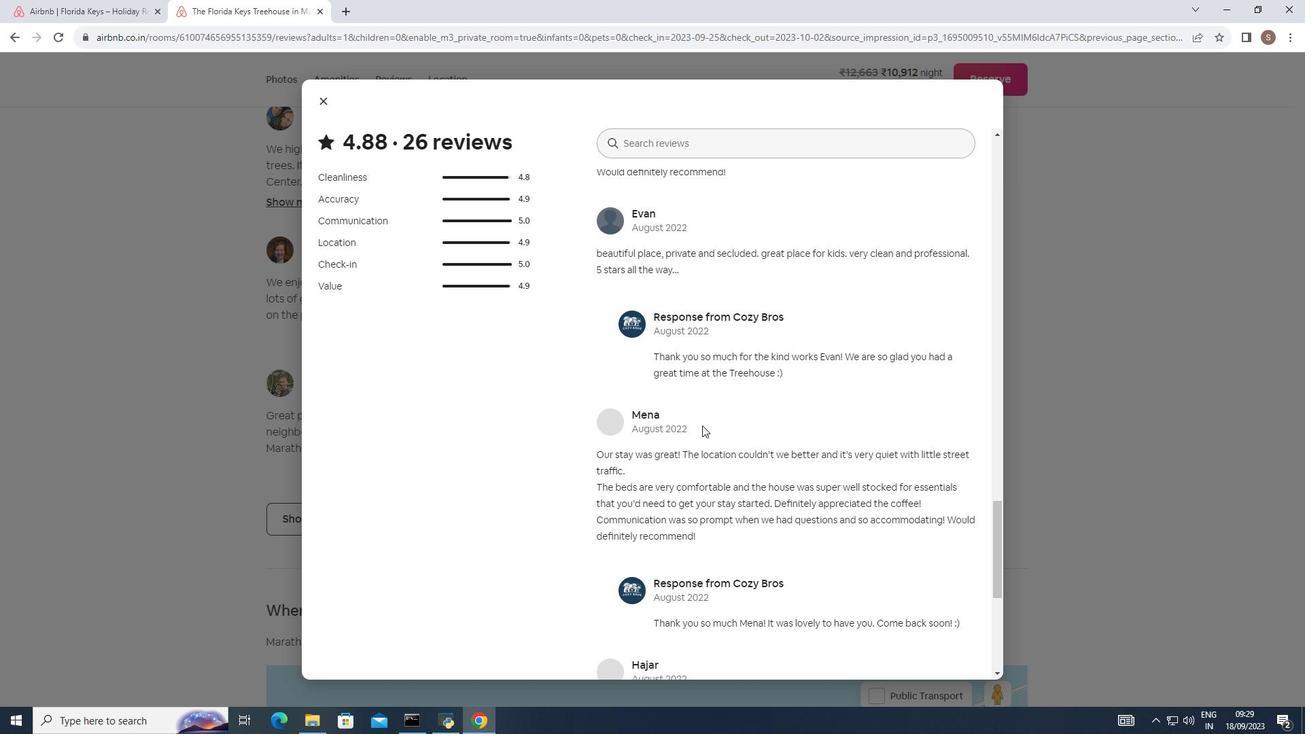 
Action: Mouse scrolled (702, 425) with delta (0, 0)
Screenshot: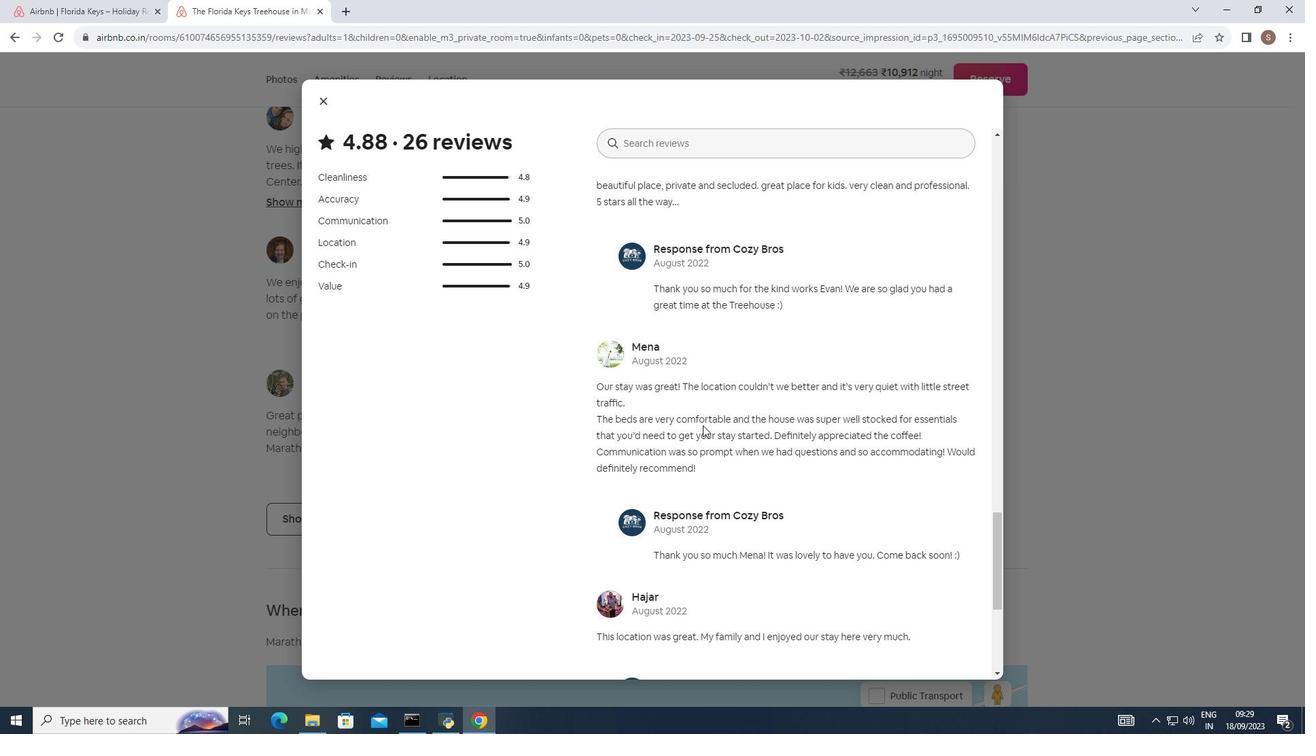 
Action: Mouse moved to (703, 425)
Screenshot: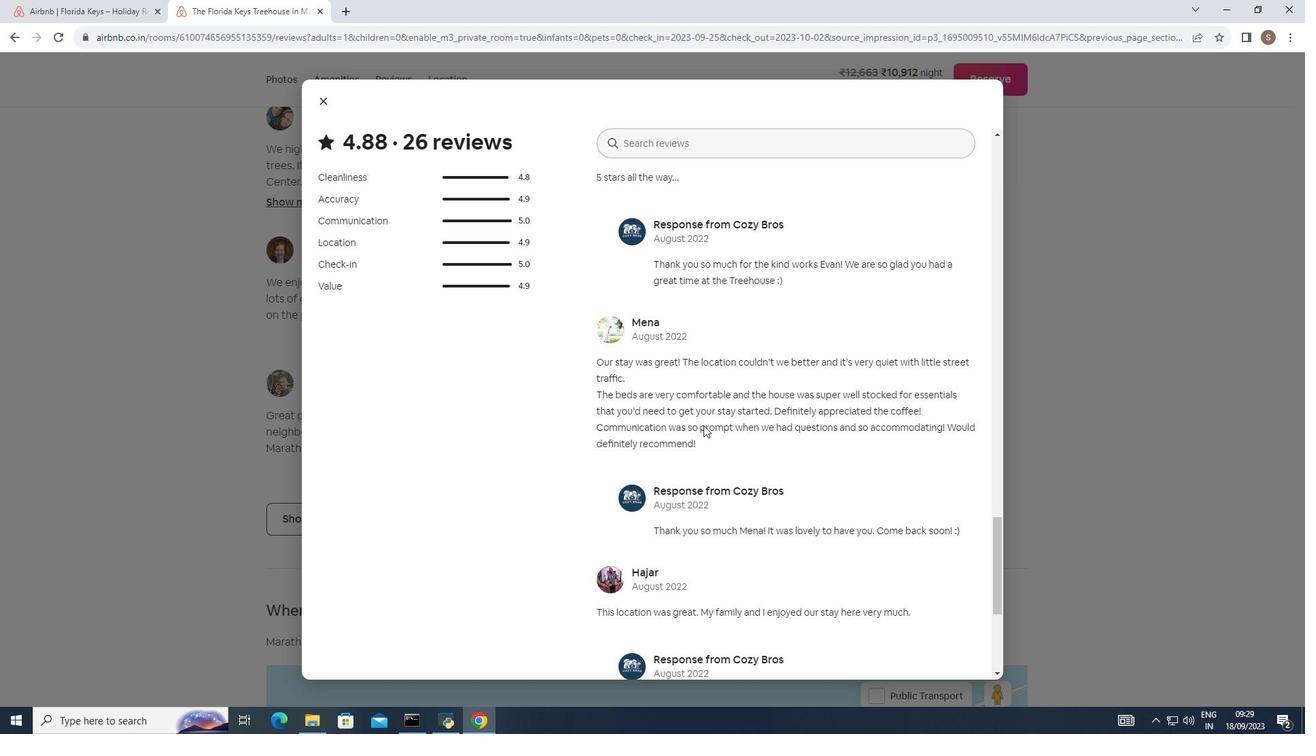 
Action: Mouse scrolled (703, 425) with delta (0, 0)
Screenshot: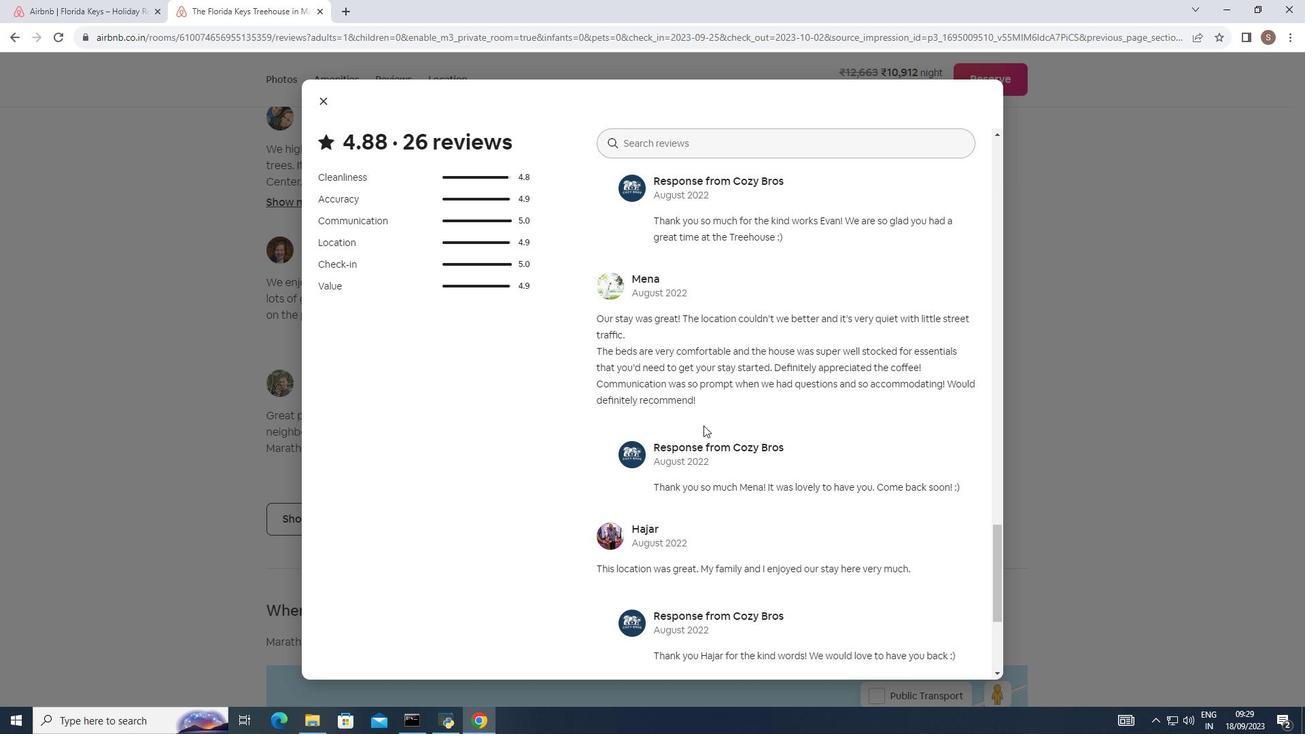 
Action: Mouse scrolled (703, 425) with delta (0, 0)
Screenshot: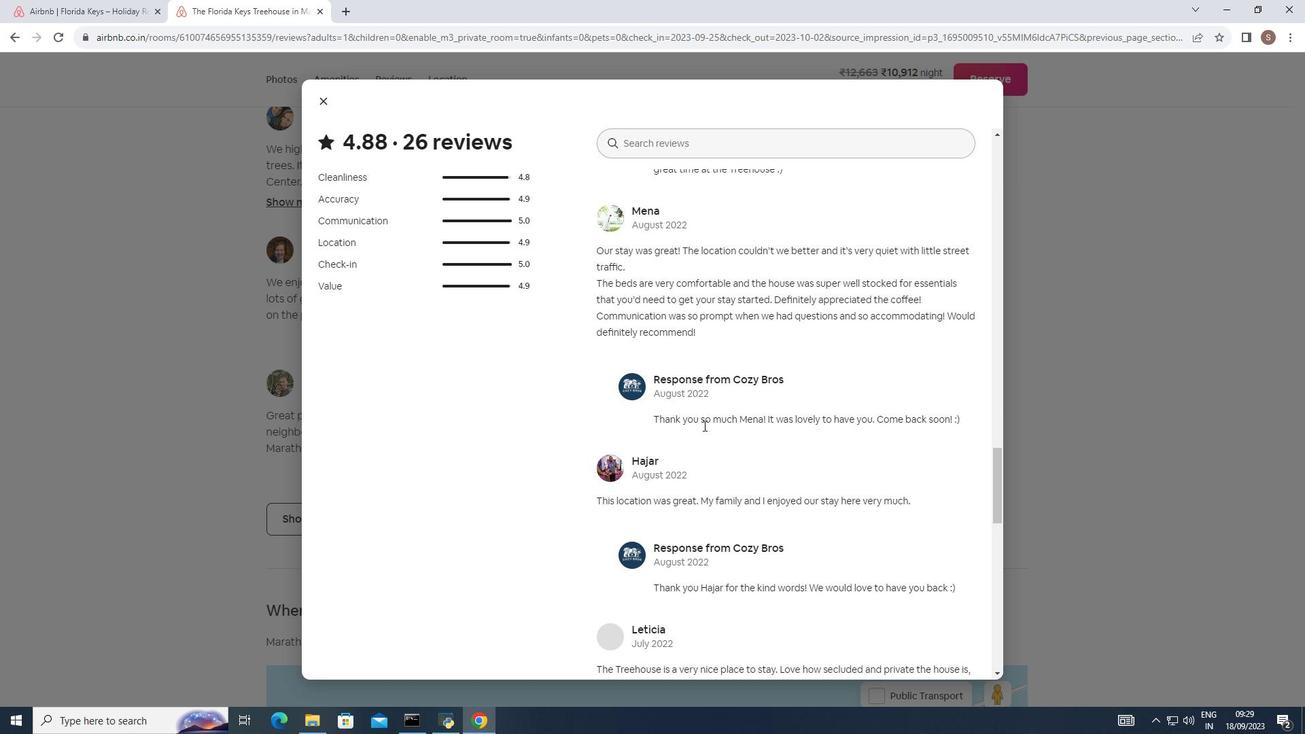 
Action: Mouse moved to (324, 99)
Screenshot: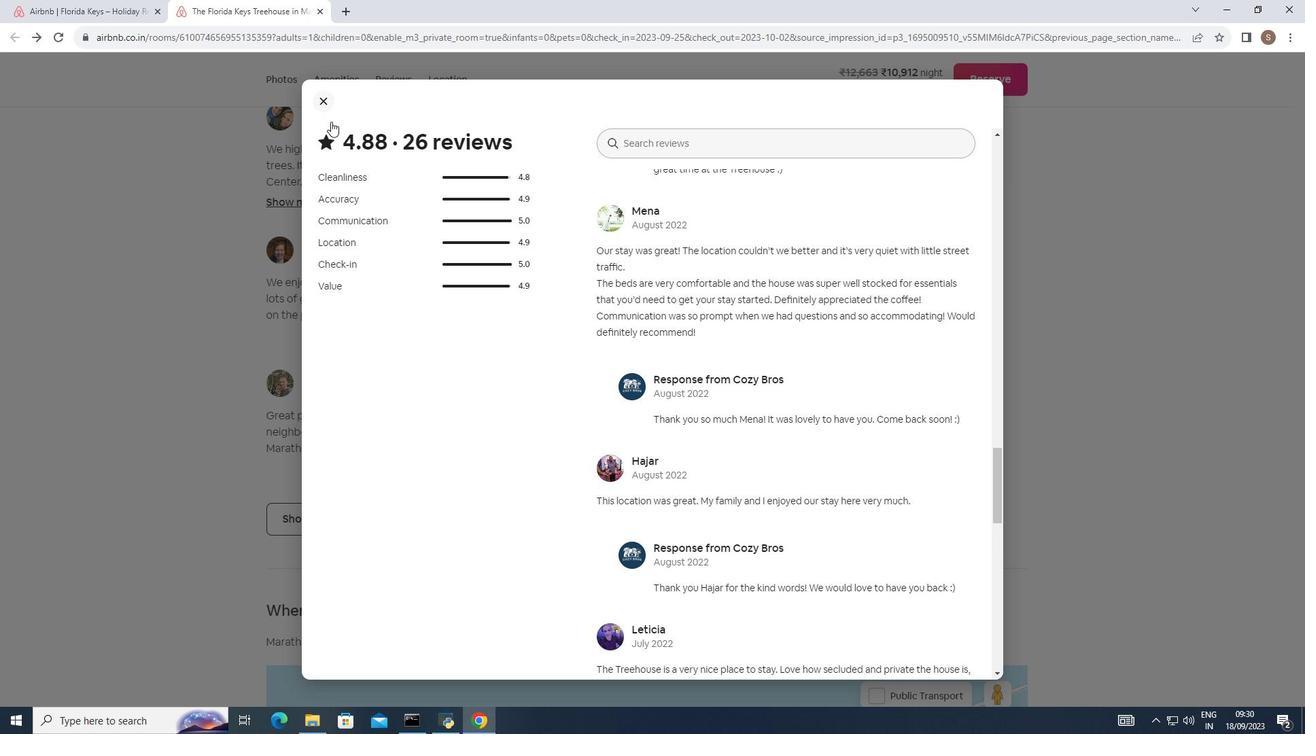 
Action: Mouse pressed left at (324, 99)
Screenshot: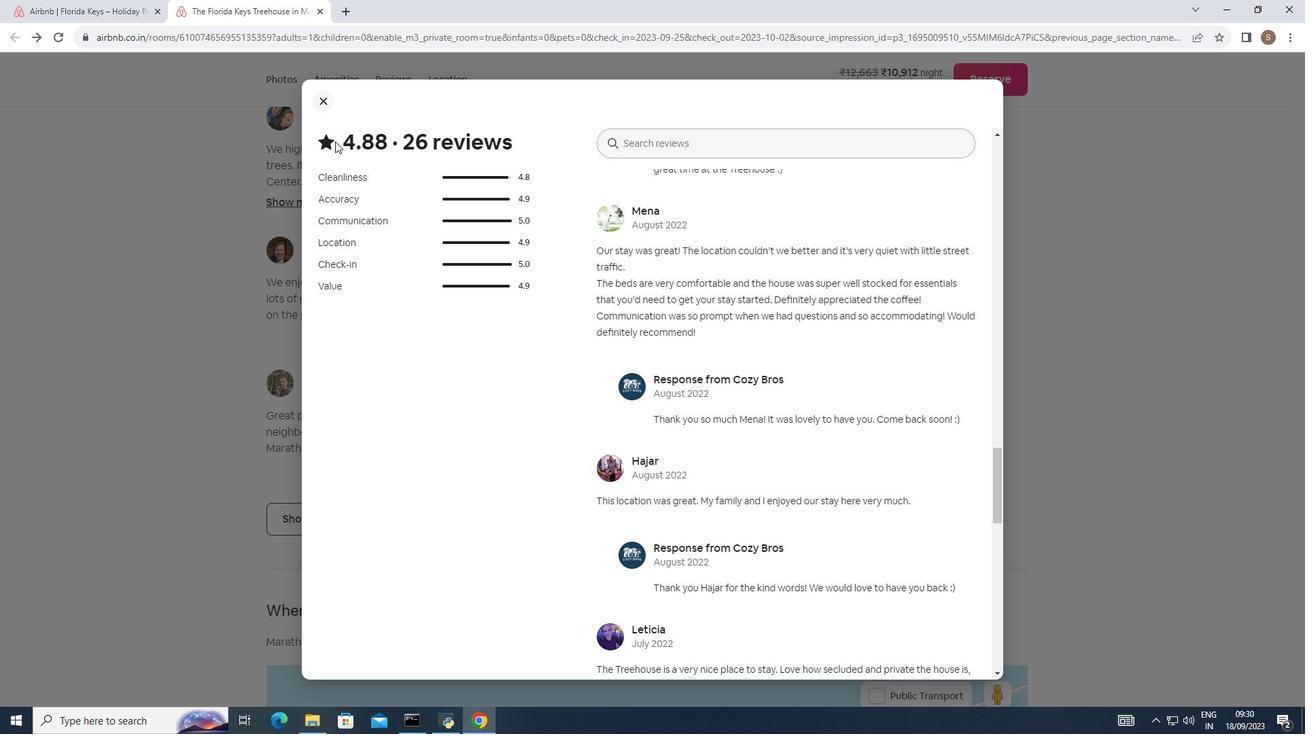 
Action: Mouse moved to (329, 212)
Screenshot: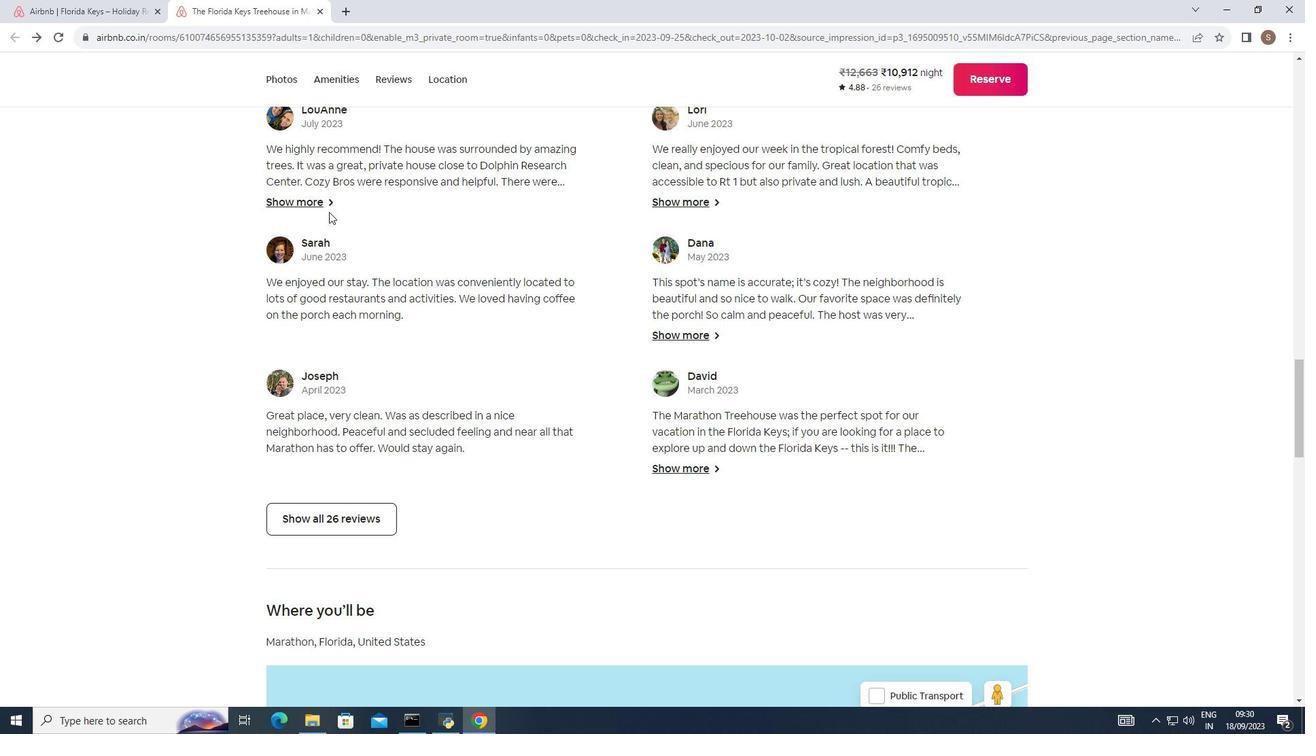 
Action: Mouse scrolled (329, 211) with delta (0, 0)
Screenshot: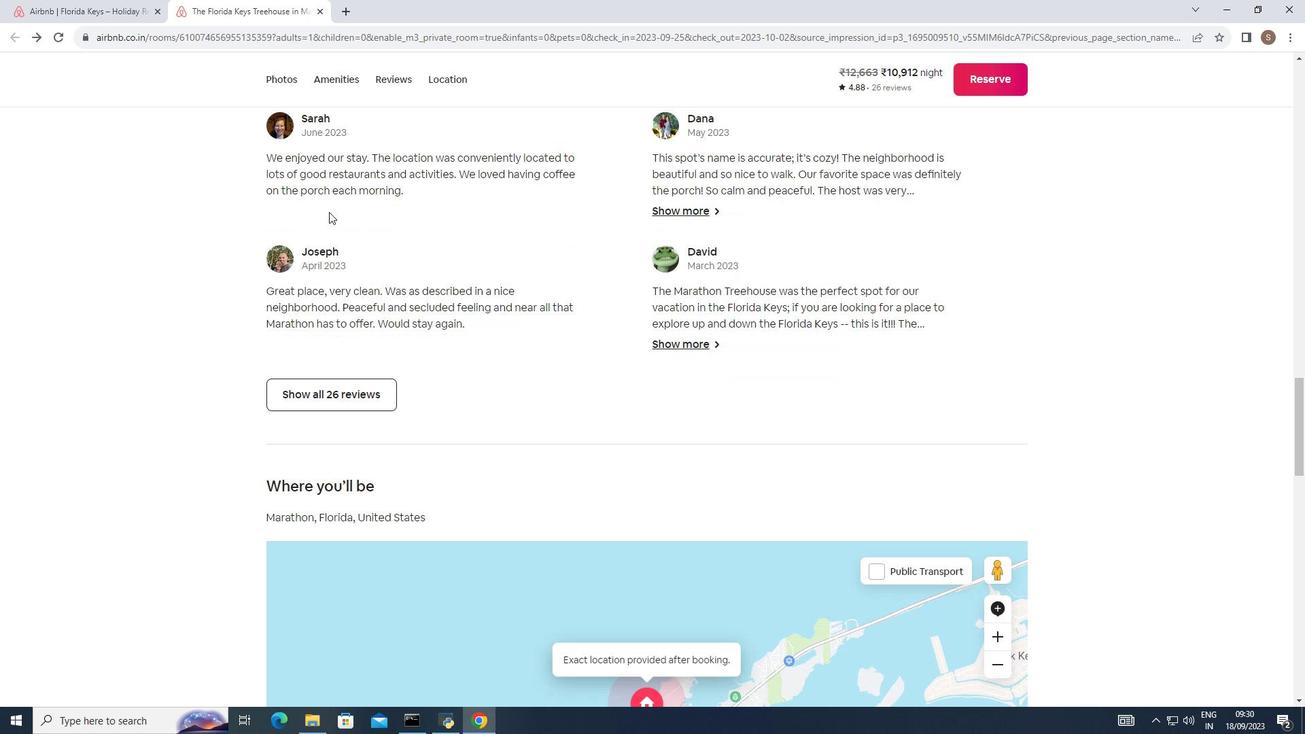 
Action: Mouse moved to (329, 212)
Screenshot: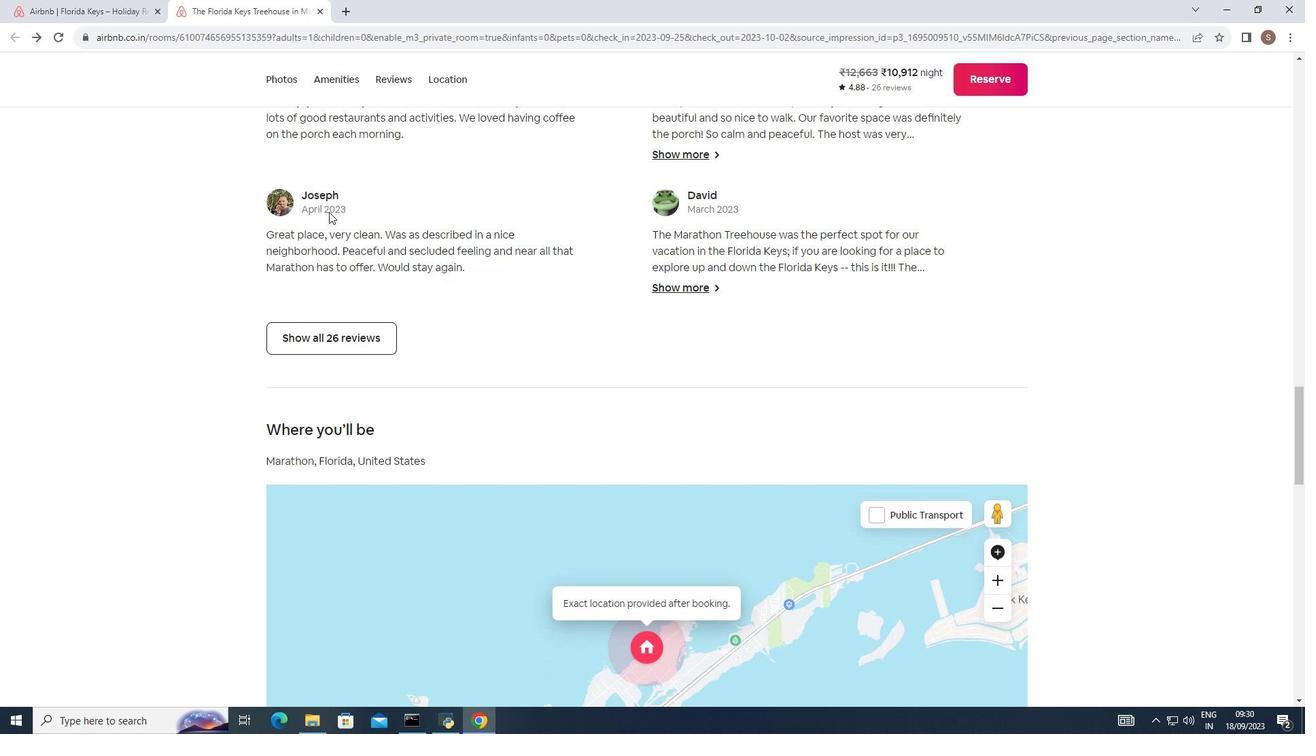 
Action: Mouse scrolled (329, 211) with delta (0, 0)
Screenshot: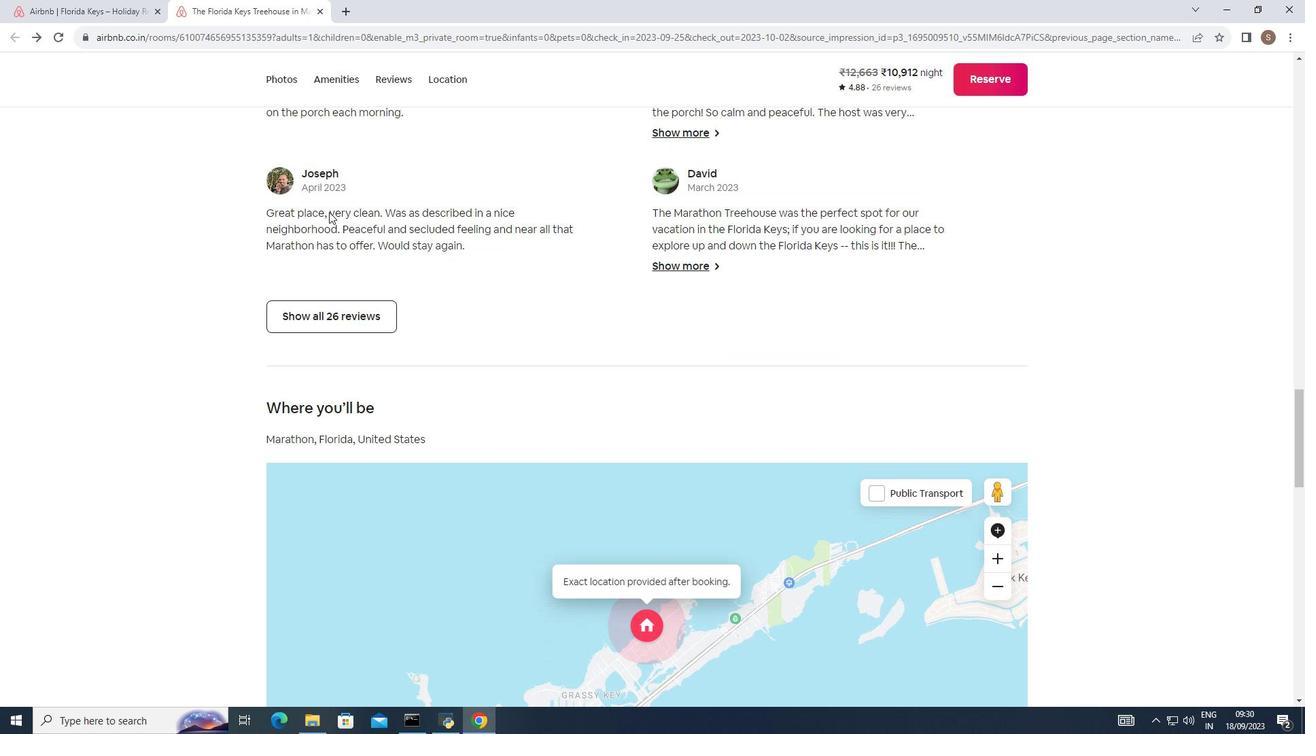 
Action: Mouse scrolled (329, 211) with delta (0, 0)
Screenshot: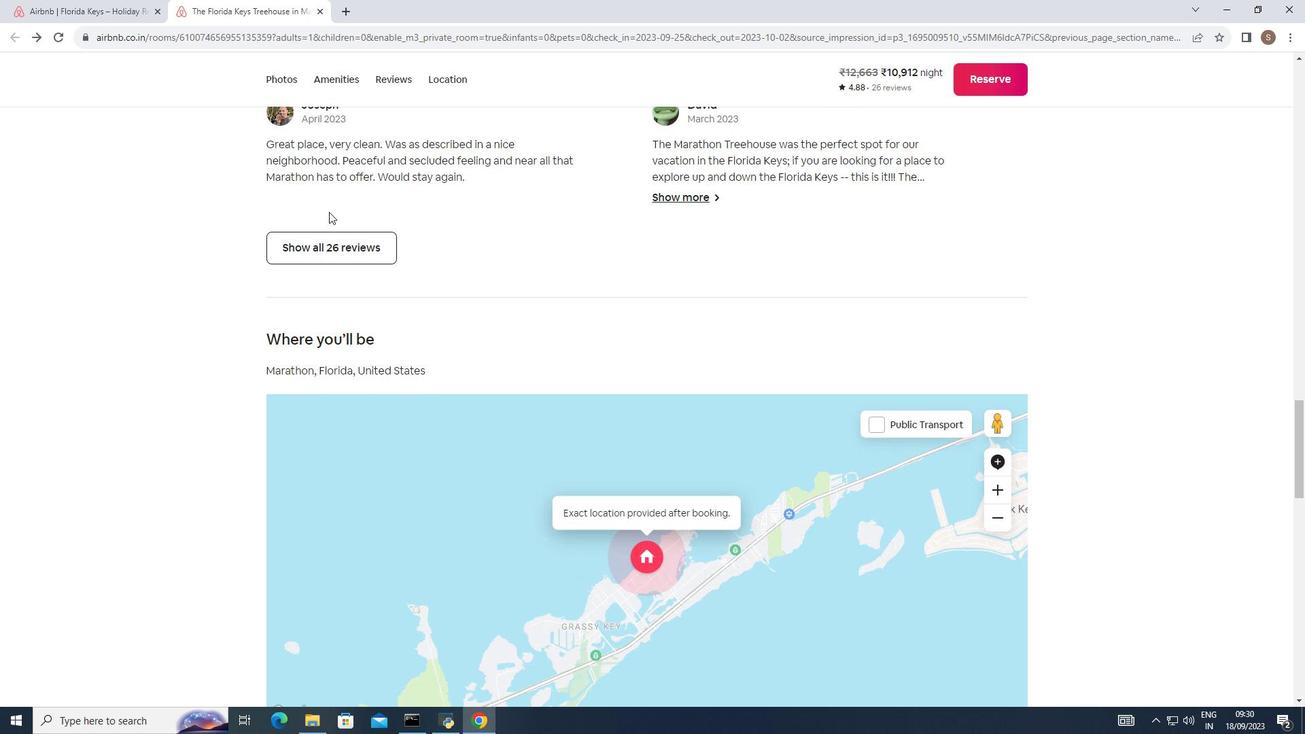 
Action: Mouse scrolled (329, 211) with delta (0, 0)
Screenshot: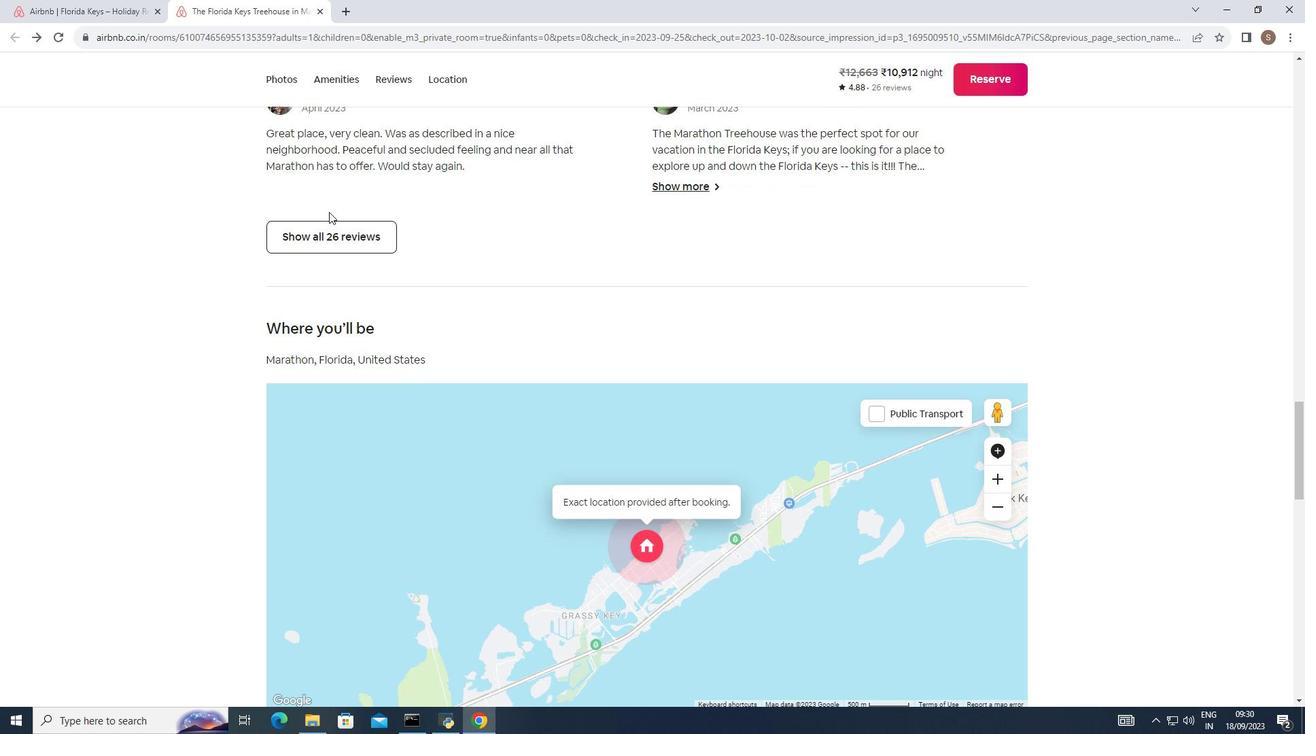 
Action: Mouse scrolled (329, 211) with delta (0, 0)
Screenshot: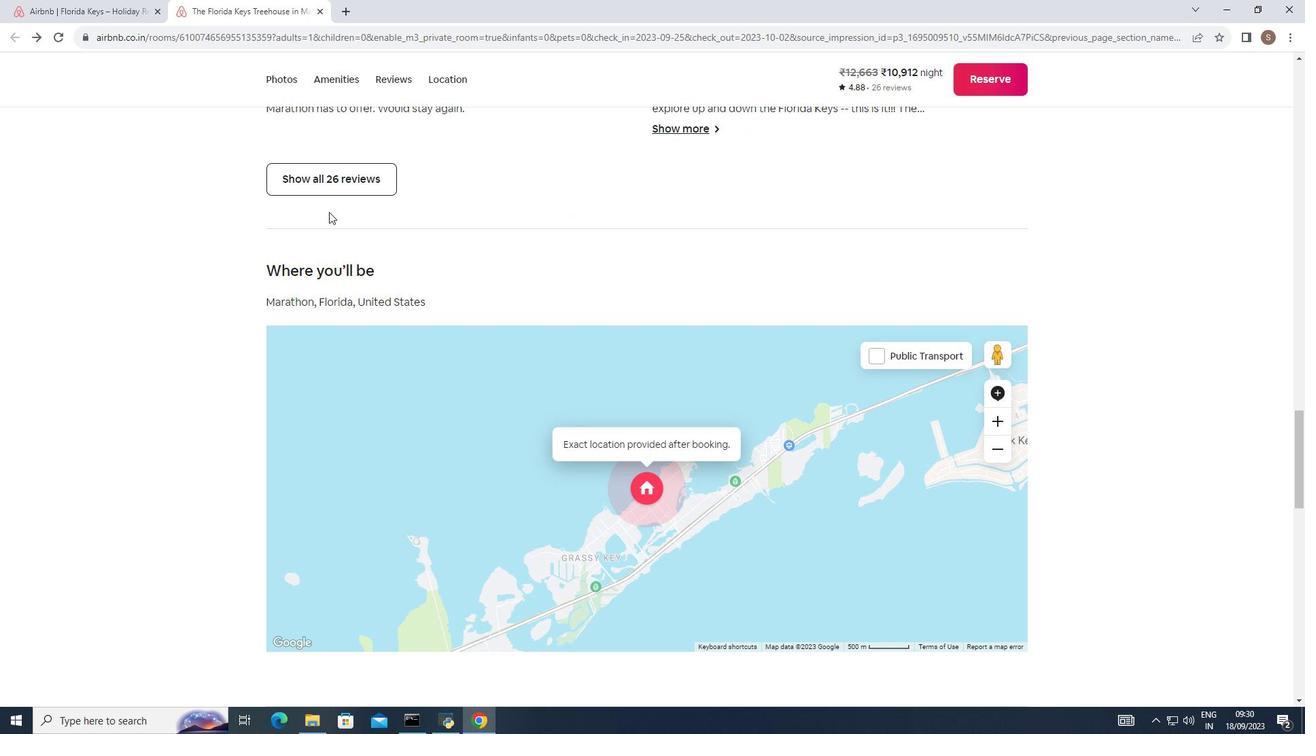
Action: Mouse moved to (329, 212)
Screenshot: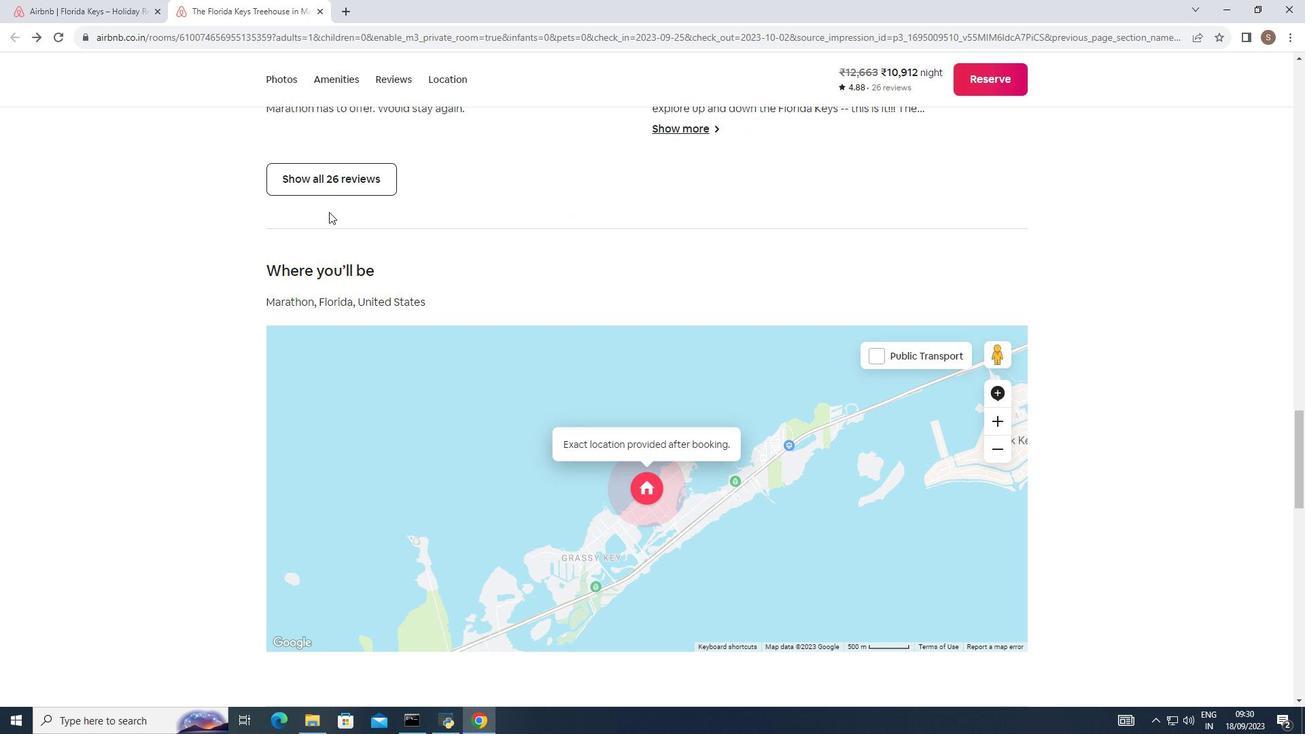 
Action: Mouse scrolled (329, 211) with delta (0, 0)
Screenshot: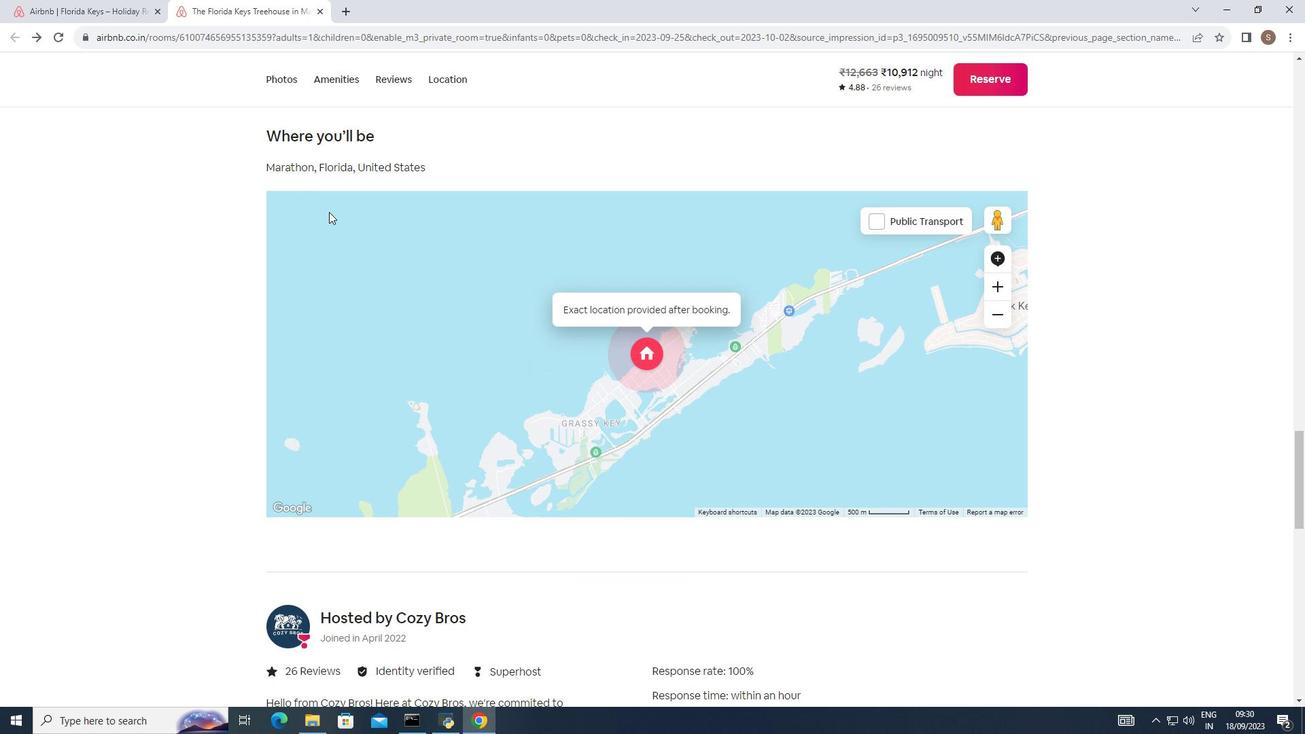 
Action: Mouse scrolled (329, 211) with delta (0, 0)
Screenshot: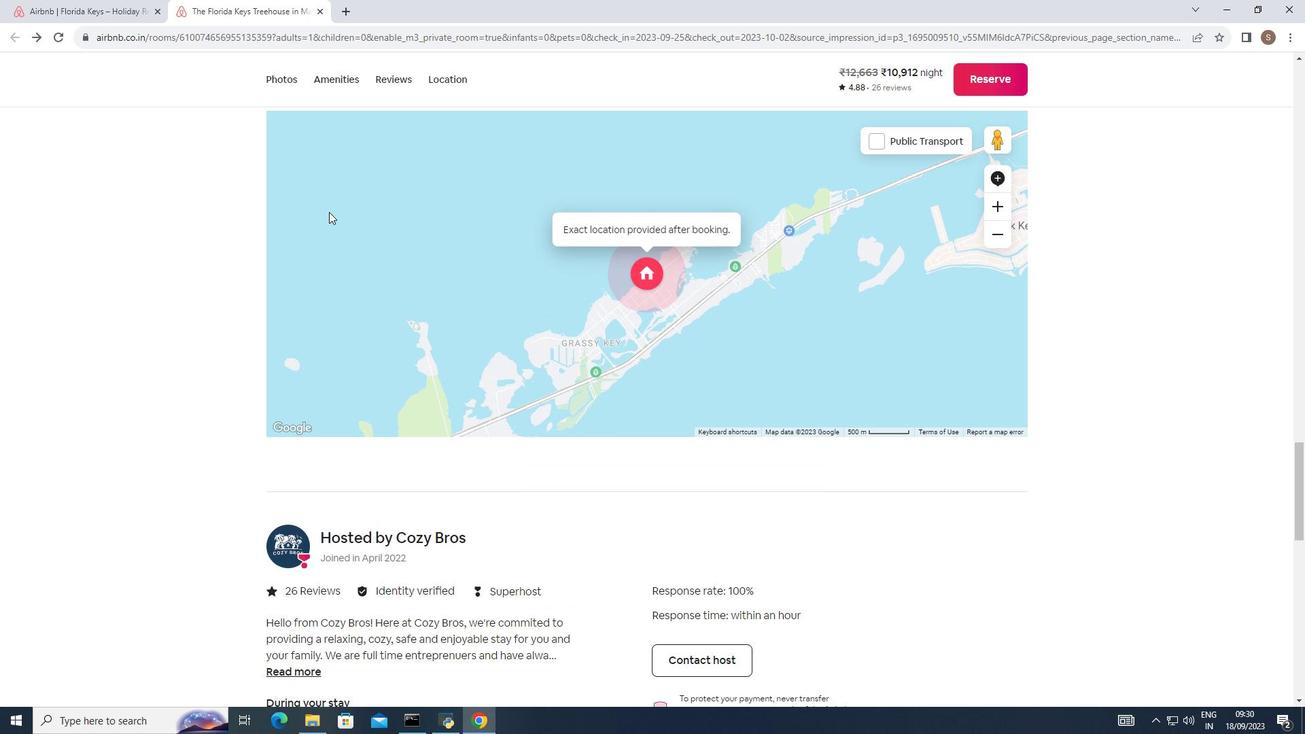 
Action: Mouse scrolled (329, 211) with delta (0, 0)
Screenshot: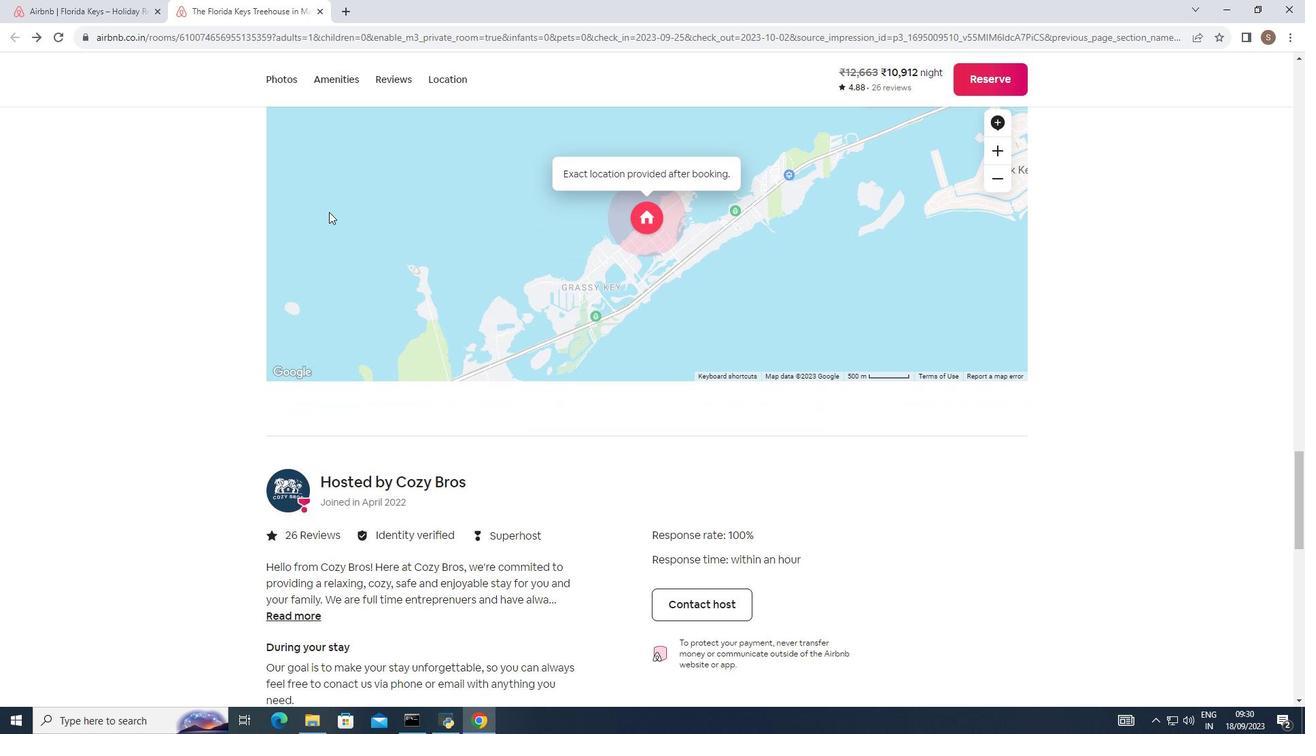 
Action: Mouse scrolled (329, 211) with delta (0, 0)
Screenshot: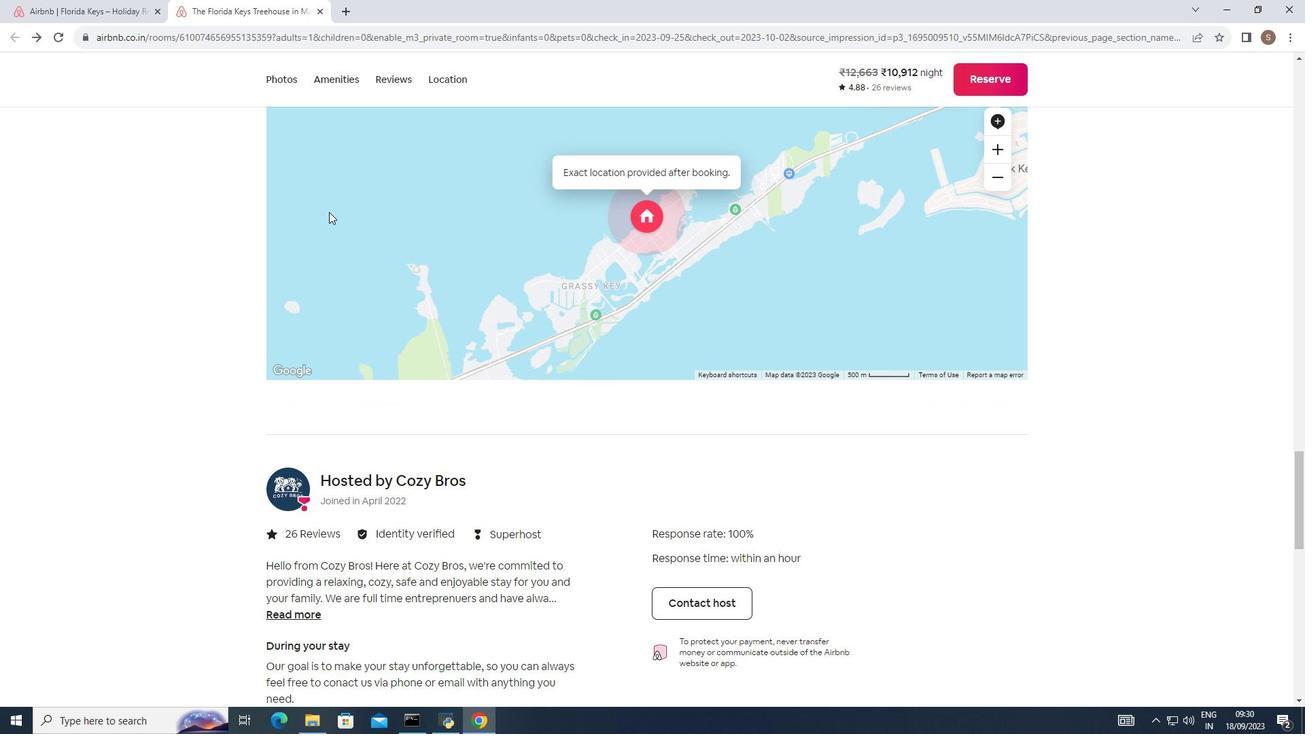 
Action: Mouse moved to (331, 210)
Screenshot: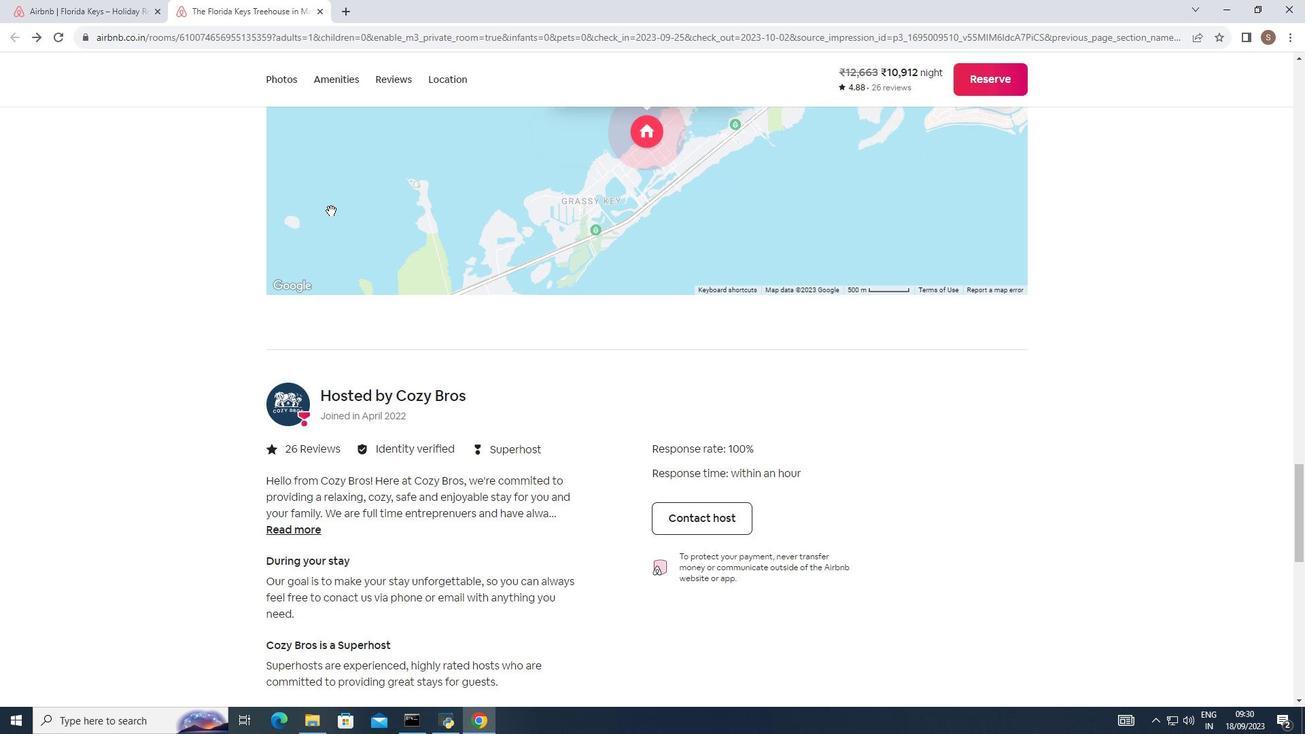 
Action: Mouse scrolled (331, 210) with delta (0, 0)
Screenshot: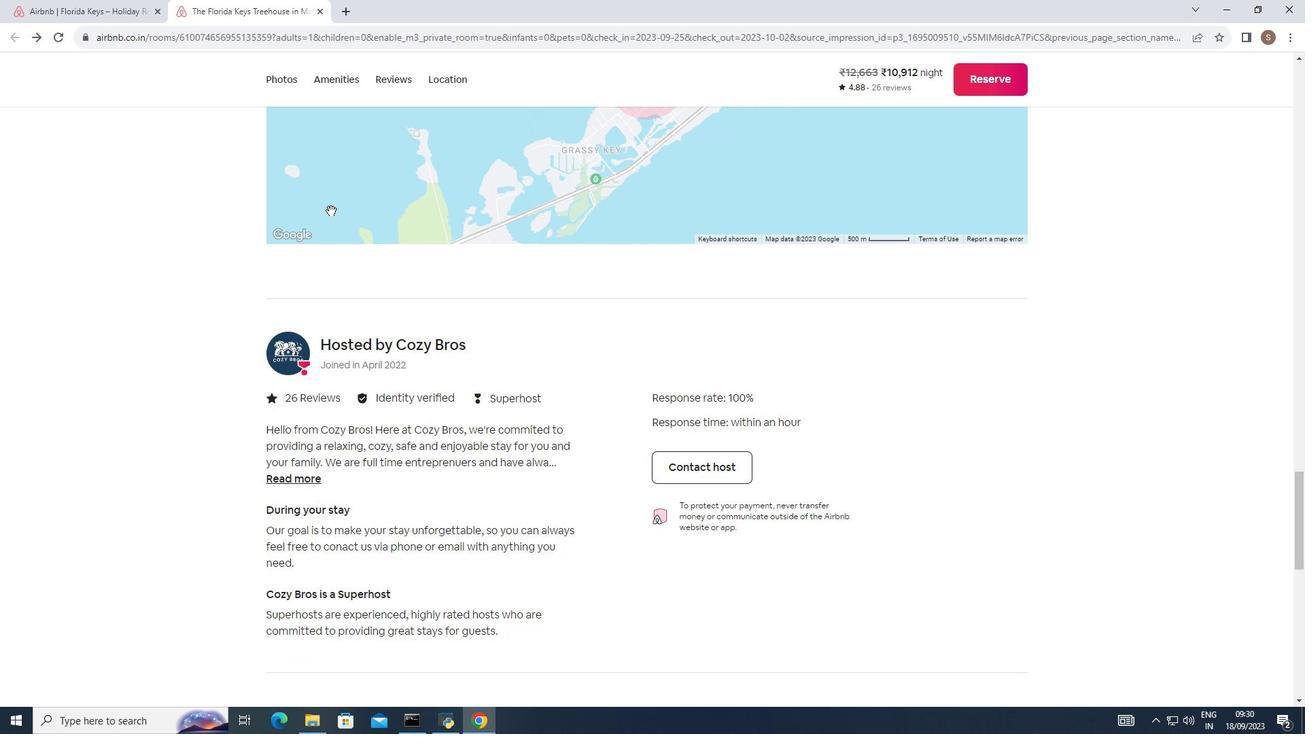 
Action: Mouse scrolled (331, 210) with delta (0, 0)
Screenshot: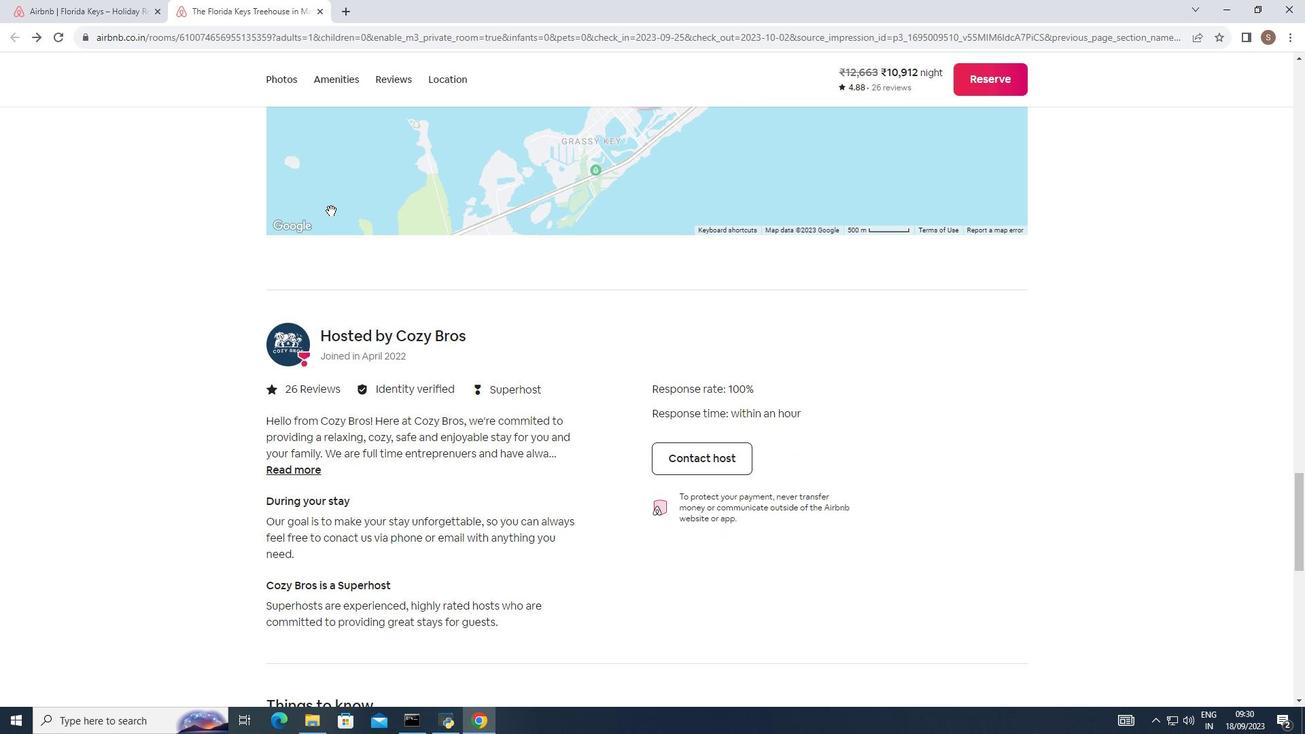 
Action: Mouse scrolled (331, 210) with delta (0, 0)
Screenshot: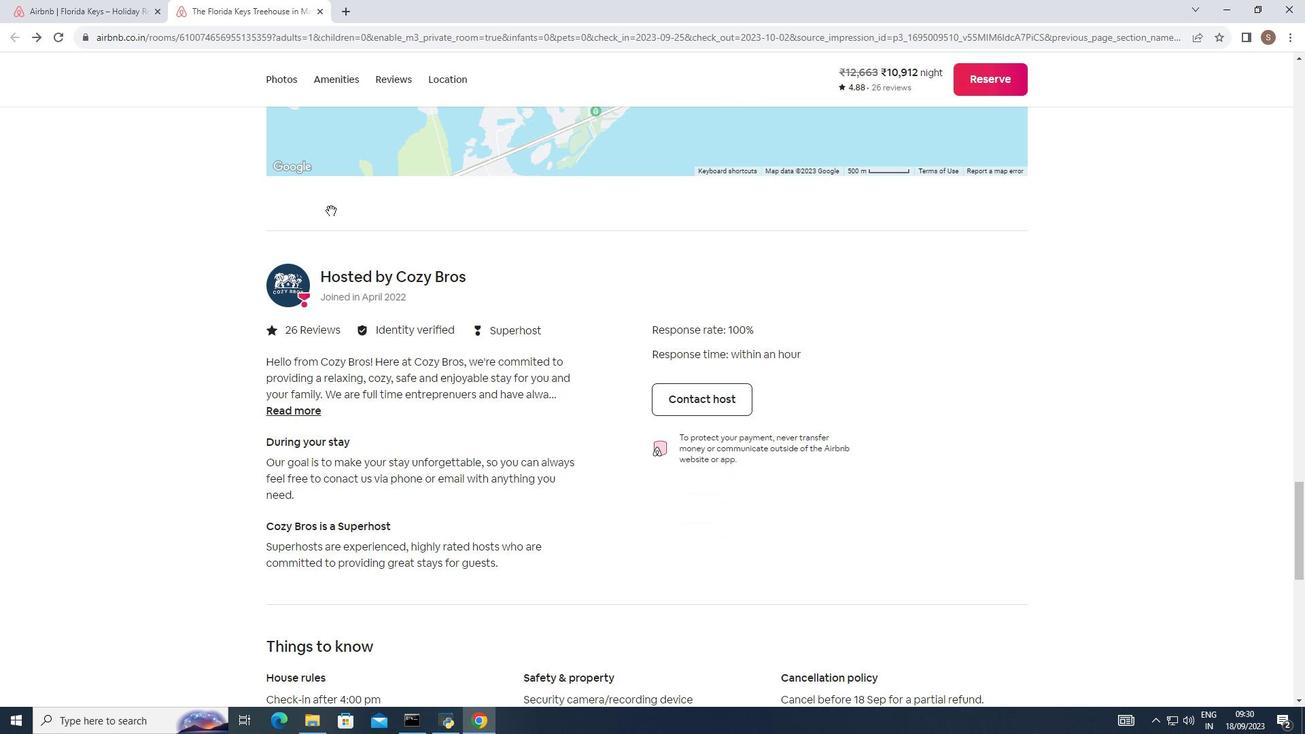 
Action: Mouse scrolled (331, 210) with delta (0, 0)
Screenshot: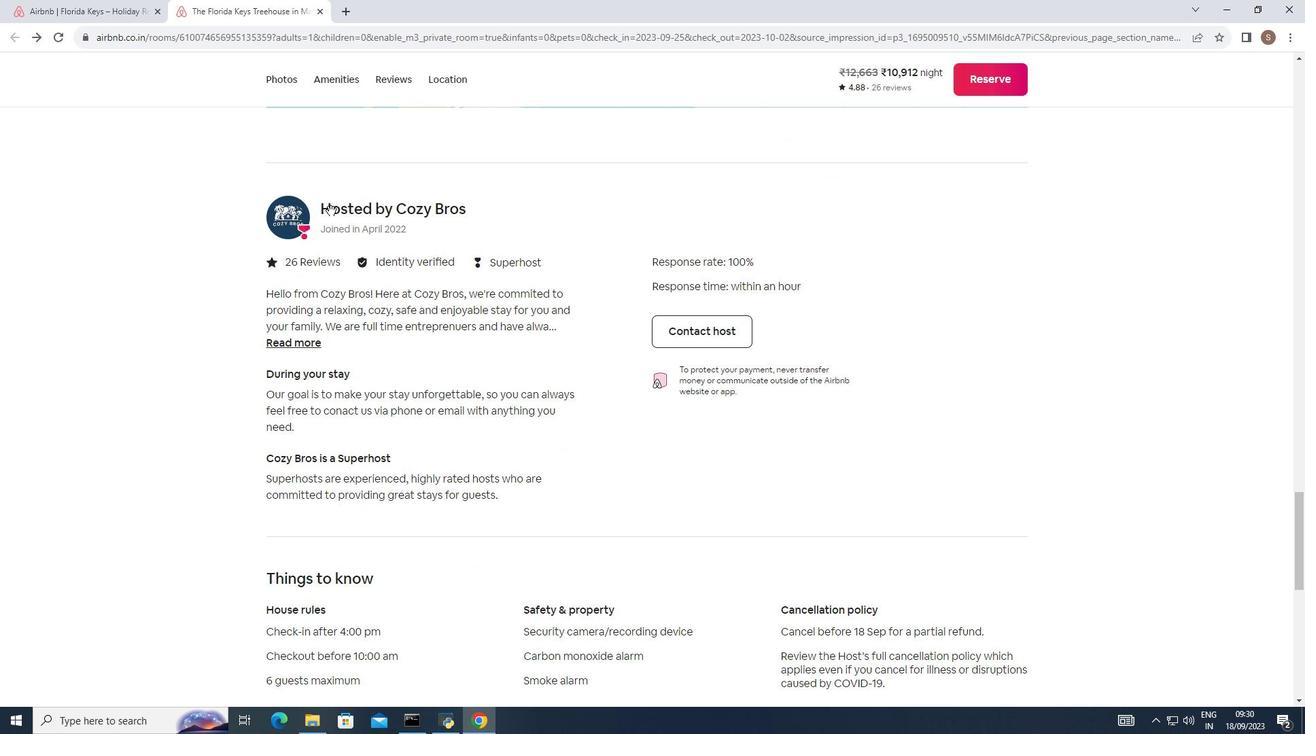 
Action: Mouse scrolled (331, 210) with delta (0, 0)
Screenshot: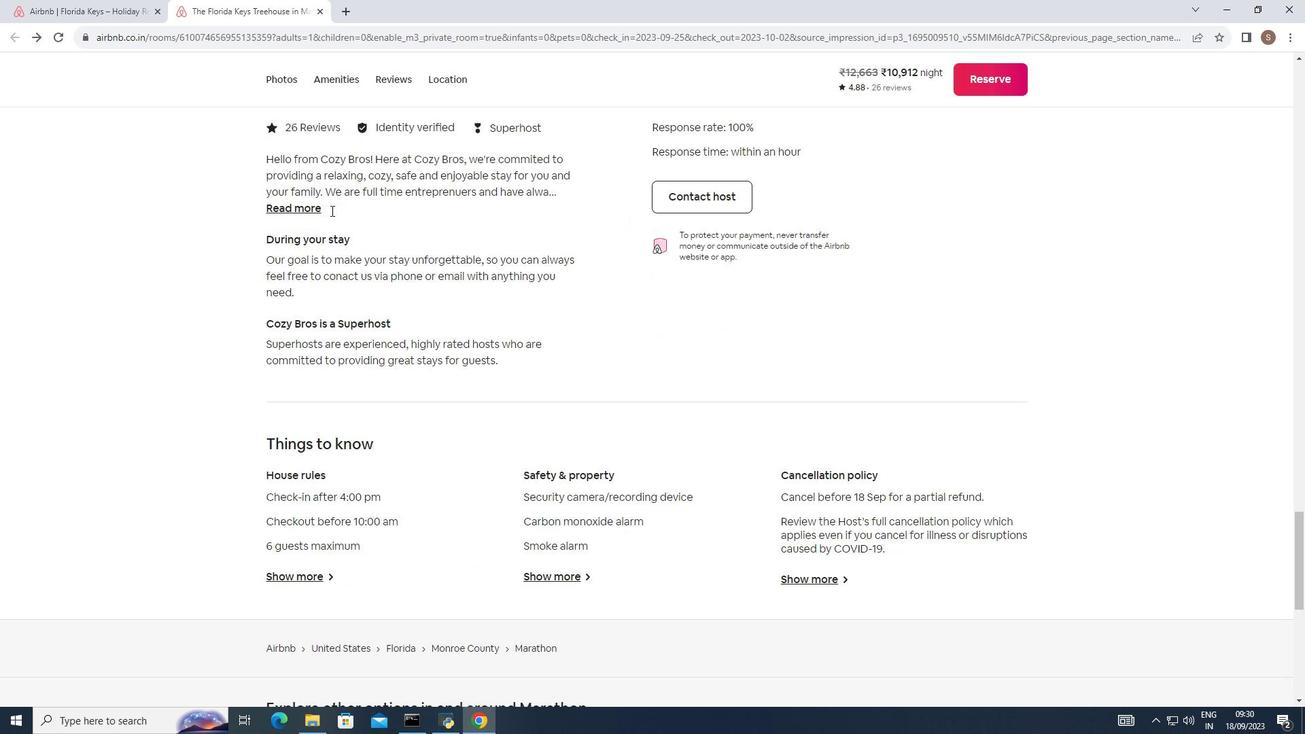 
Action: Mouse scrolled (331, 210) with delta (0, 0)
Screenshot: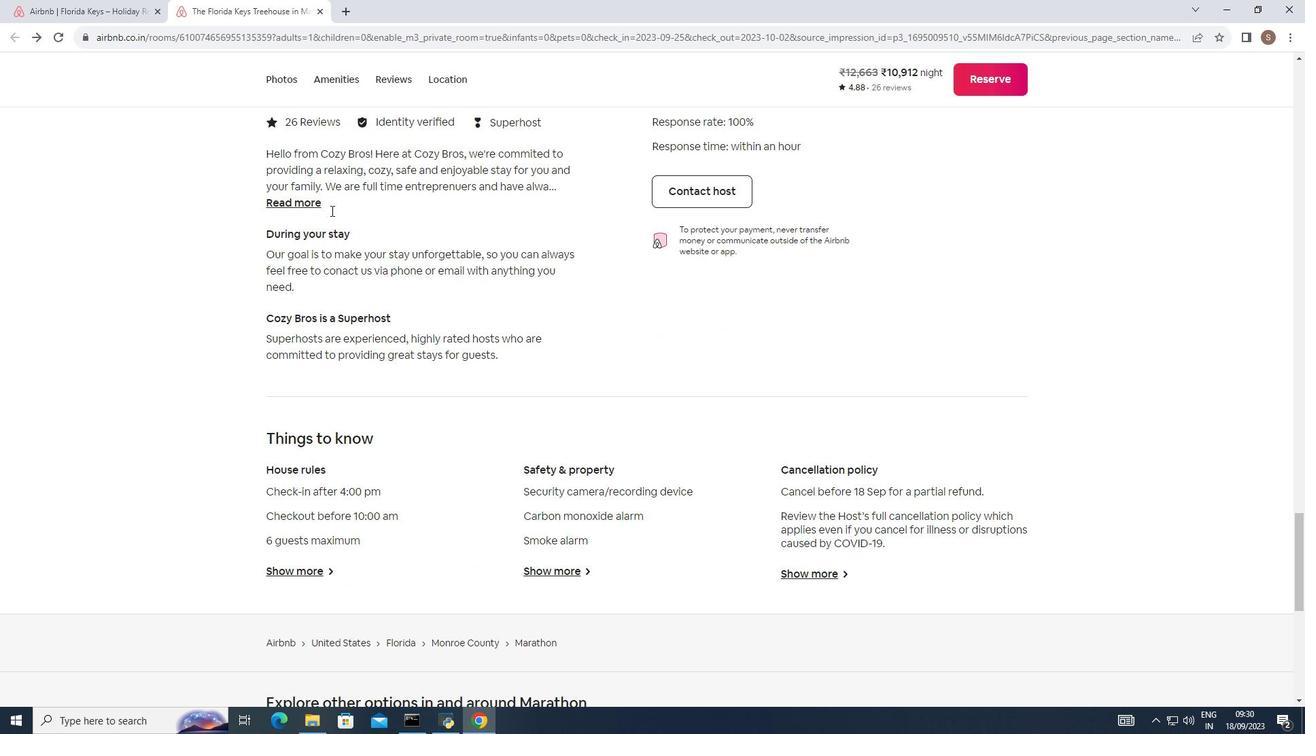 
Action: Mouse scrolled (331, 210) with delta (0, 0)
Screenshot: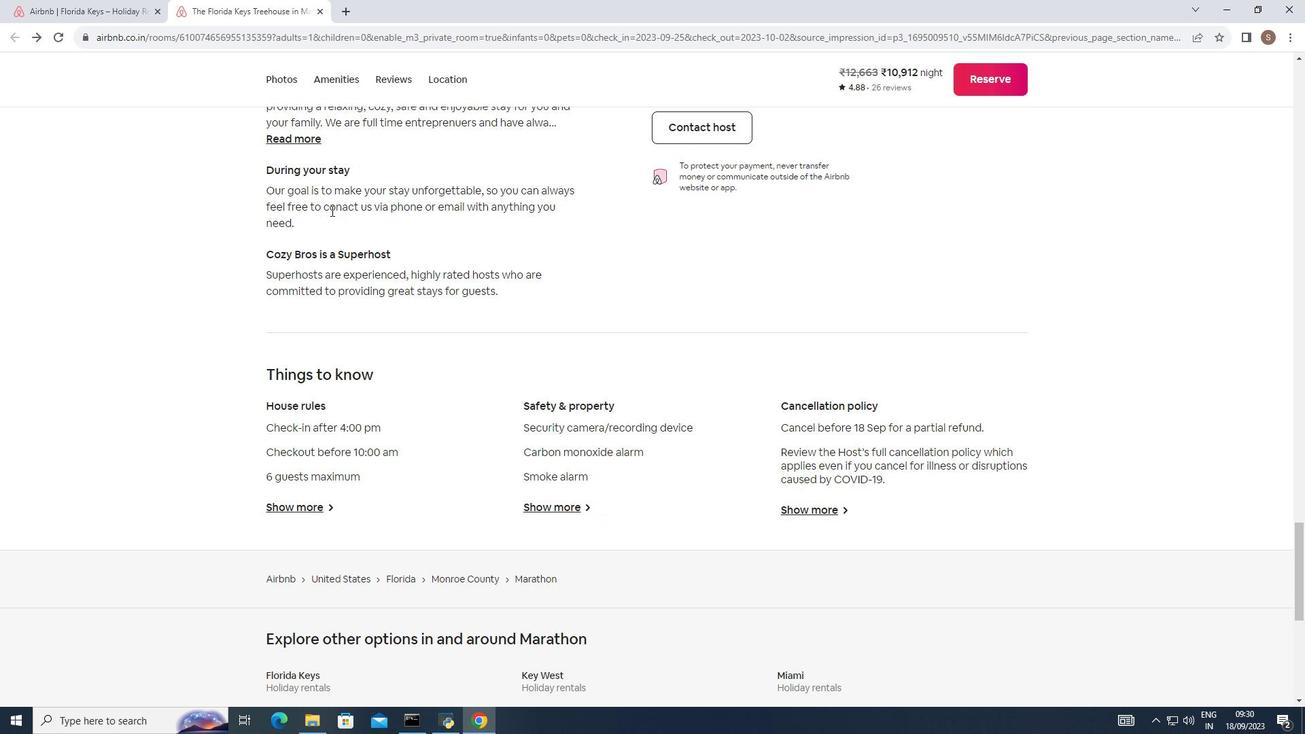 
Action: Mouse scrolled (331, 210) with delta (0, 0)
Screenshot: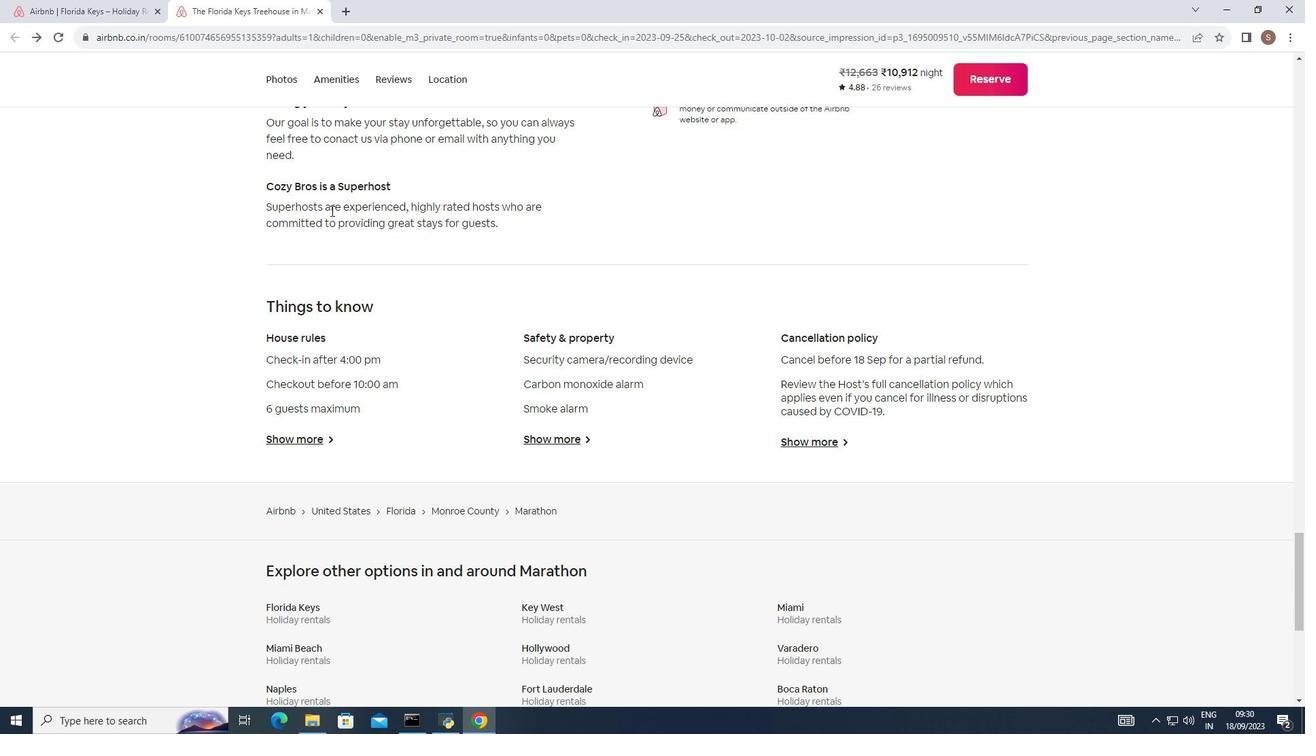 
Action: Mouse scrolled (331, 210) with delta (0, 0)
Screenshot: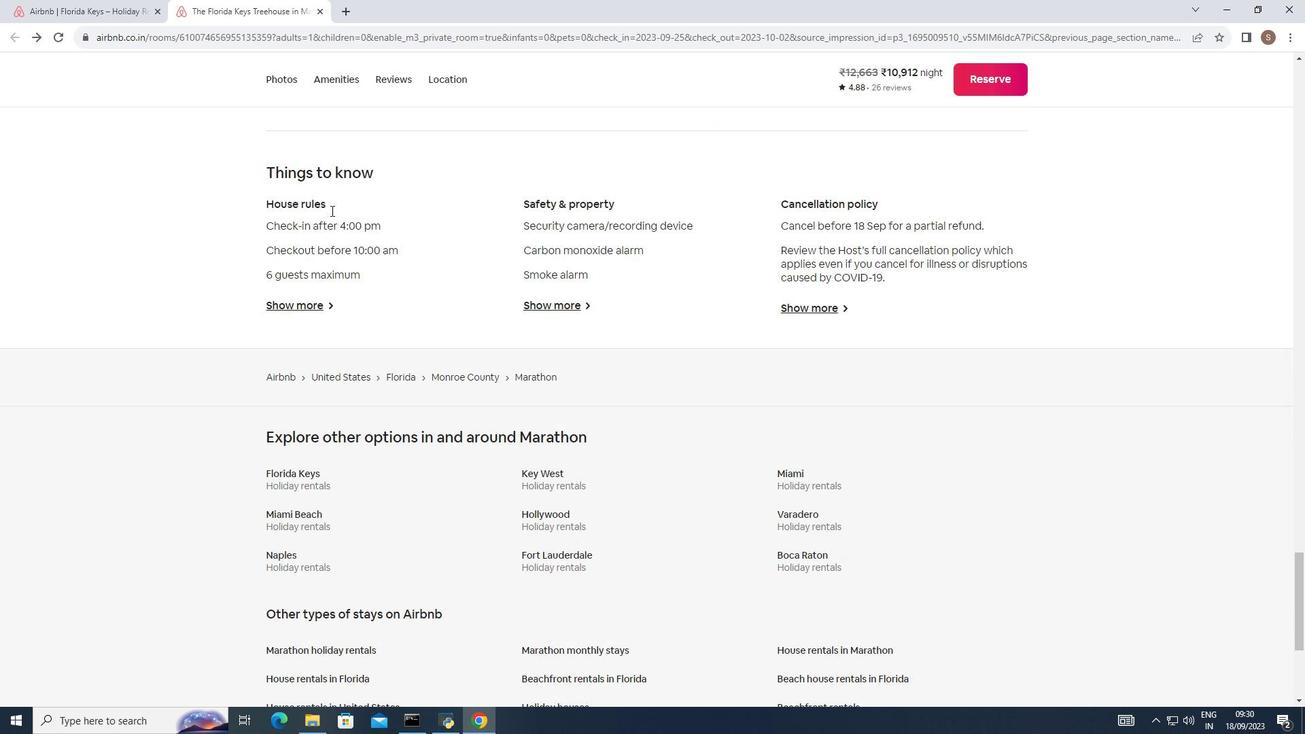 
Action: Mouse scrolled (331, 210) with delta (0, 0)
Screenshot: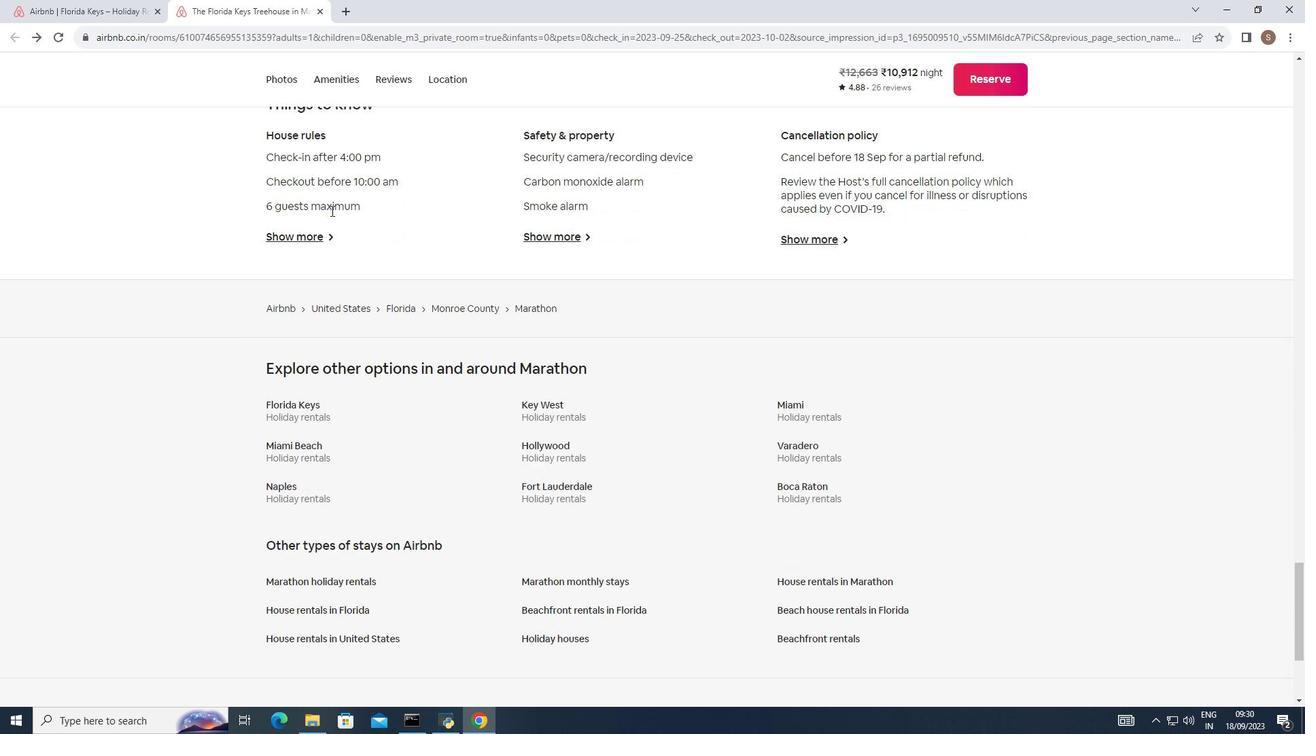 
Action: Mouse scrolled (331, 210) with delta (0, 0)
Screenshot: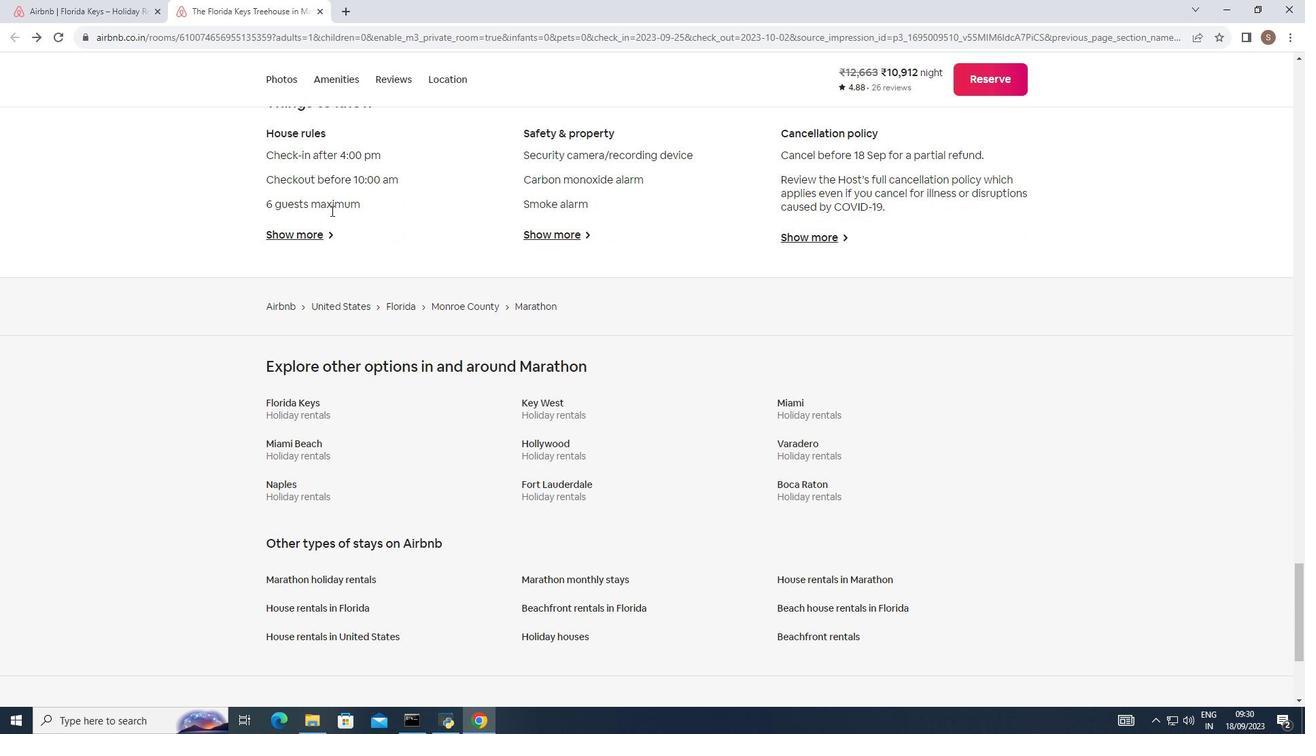 
Action: Mouse scrolled (331, 210) with delta (0, 0)
Screenshot: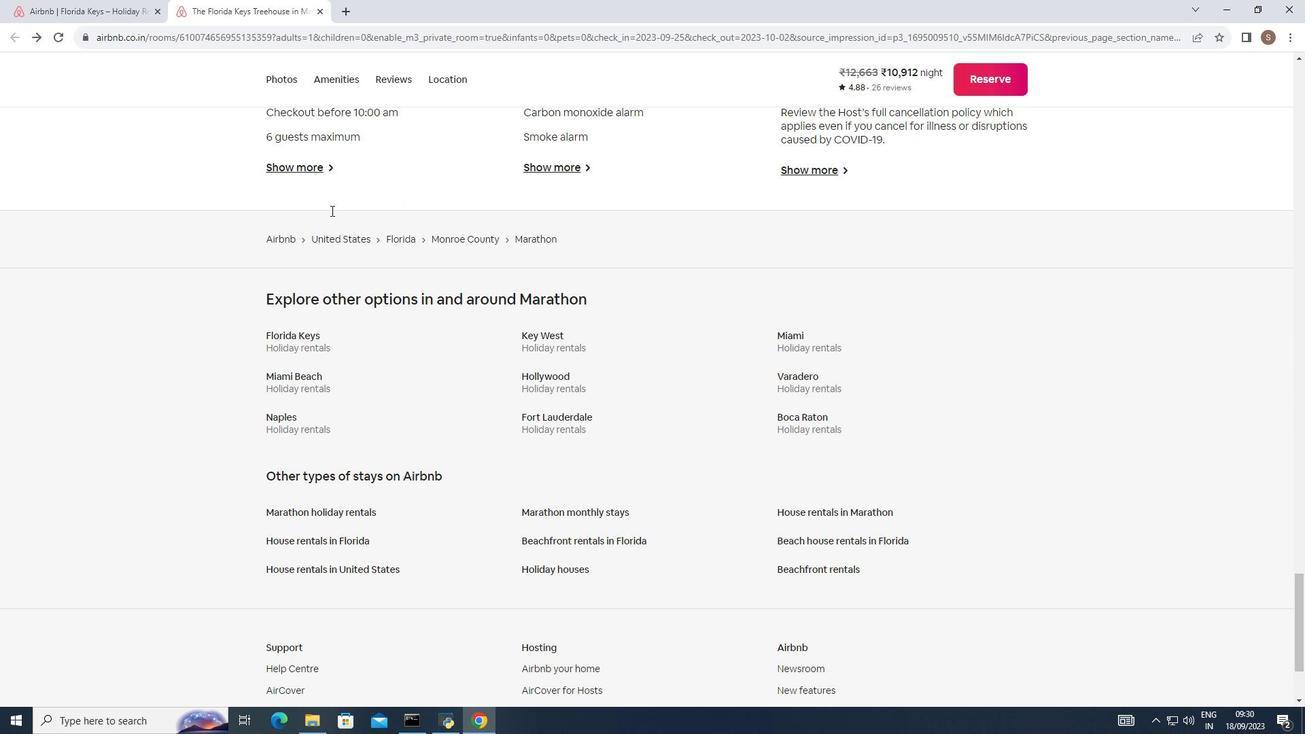 
Action: Mouse moved to (331, 210)
Screenshot: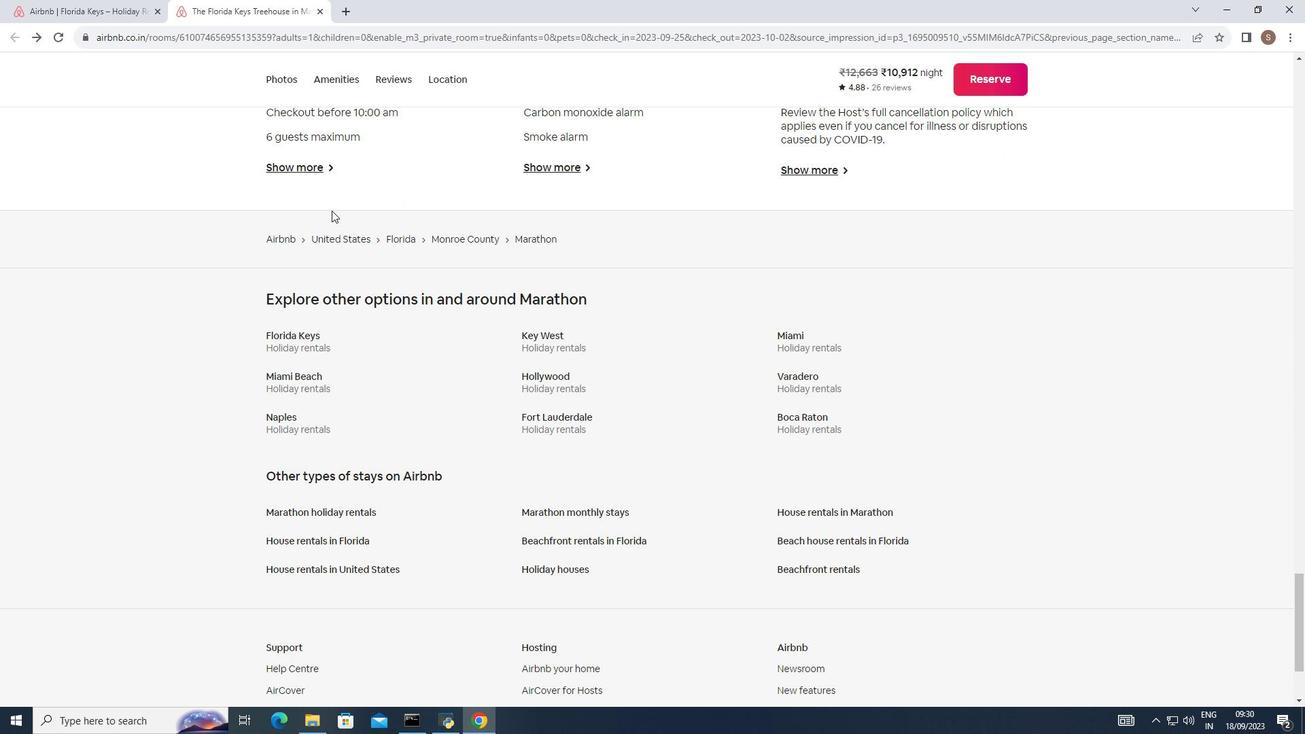 
Action: Mouse scrolled (331, 210) with delta (0, 0)
Screenshot: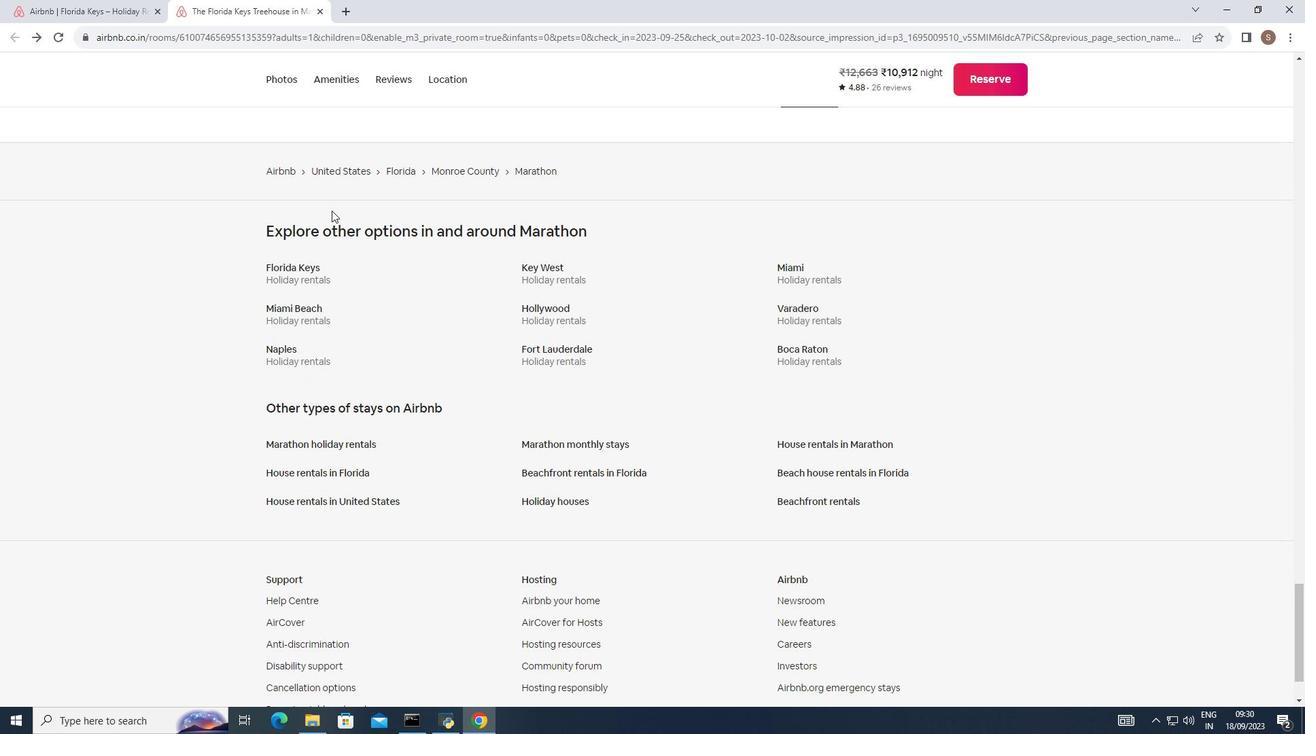 
Action: Mouse scrolled (331, 210) with delta (0, 0)
Screenshot: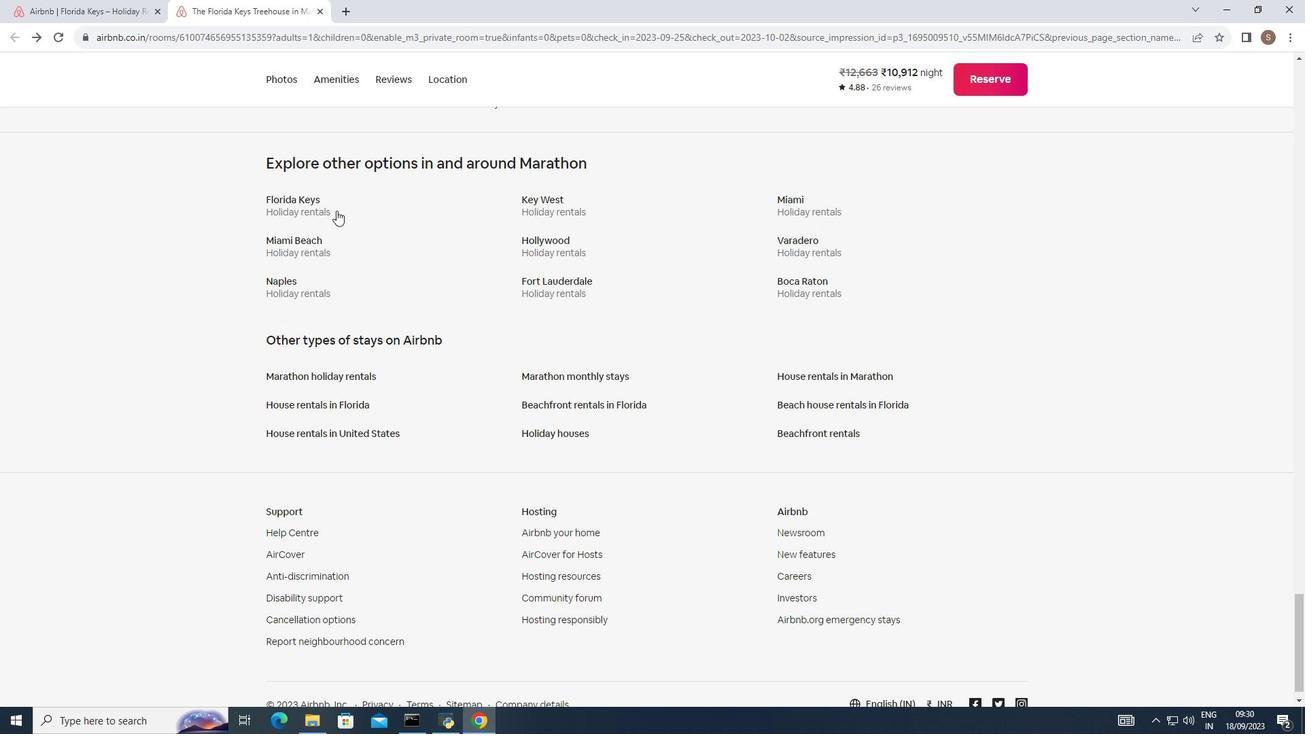 
Action: Mouse moved to (333, 210)
Screenshot: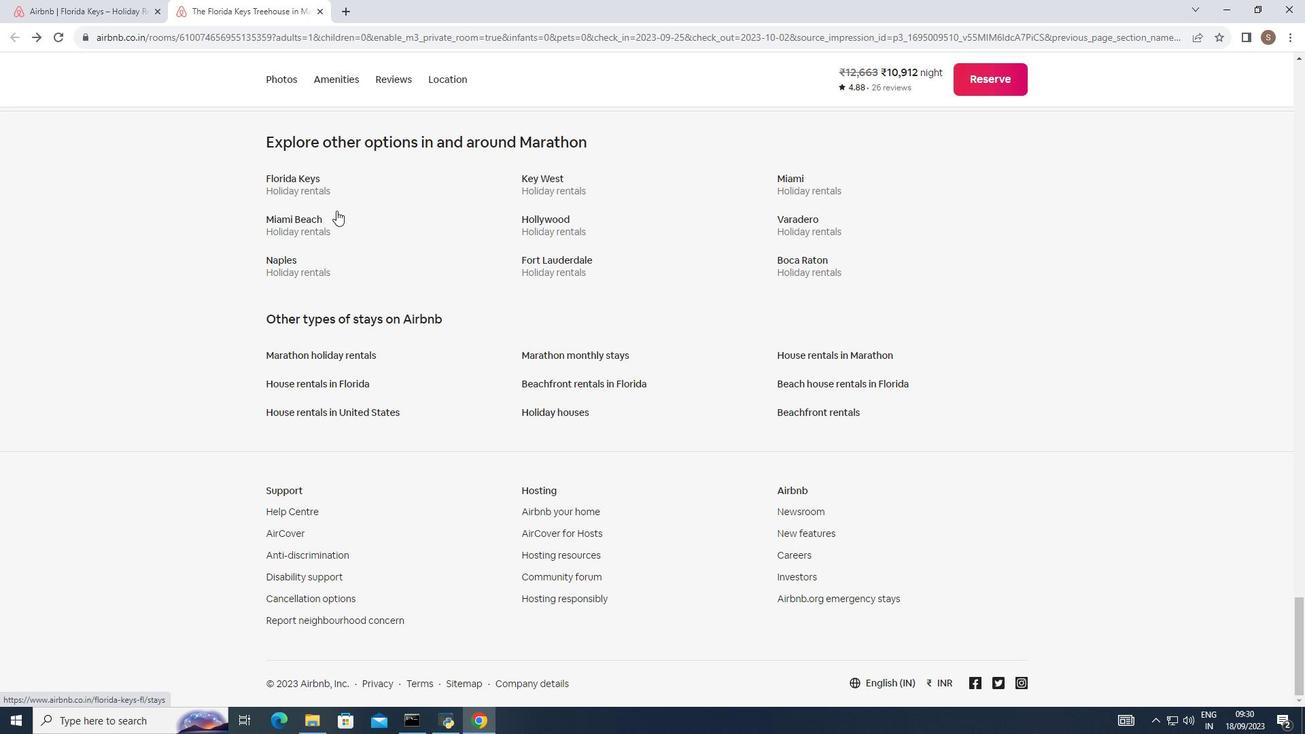 
Action: Mouse scrolled (333, 210) with delta (0, 0)
Screenshot: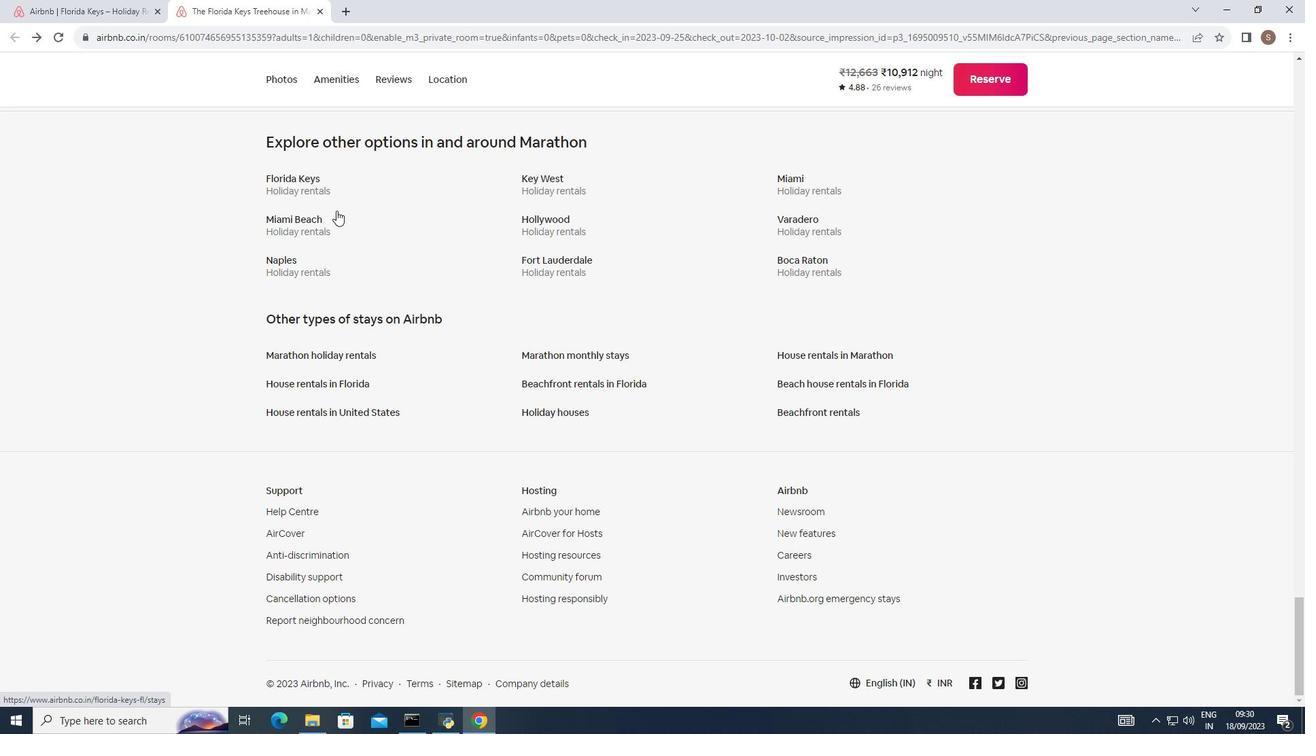
Action: Mouse moved to (336, 210)
Screenshot: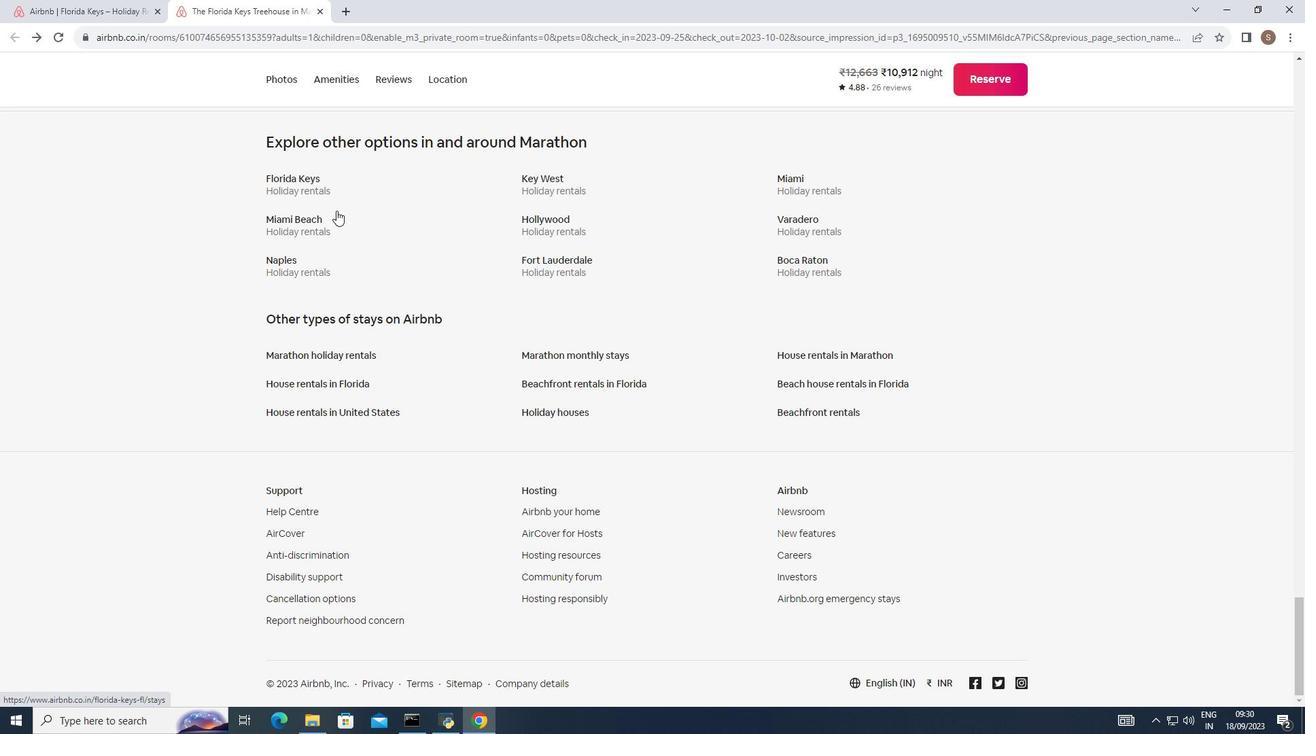 
Action: Mouse scrolled (336, 210) with delta (0, 0)
Screenshot: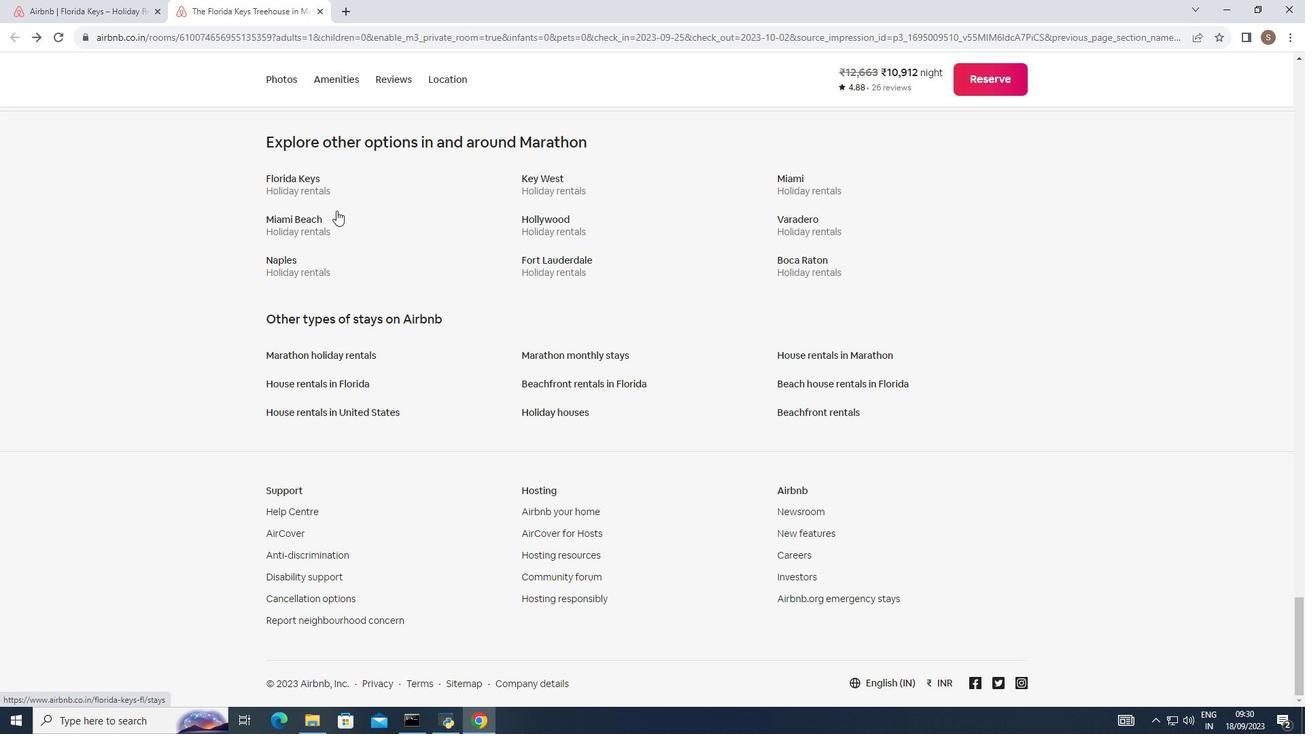 
Action: Mouse scrolled (336, 210) with delta (0, 0)
Screenshot: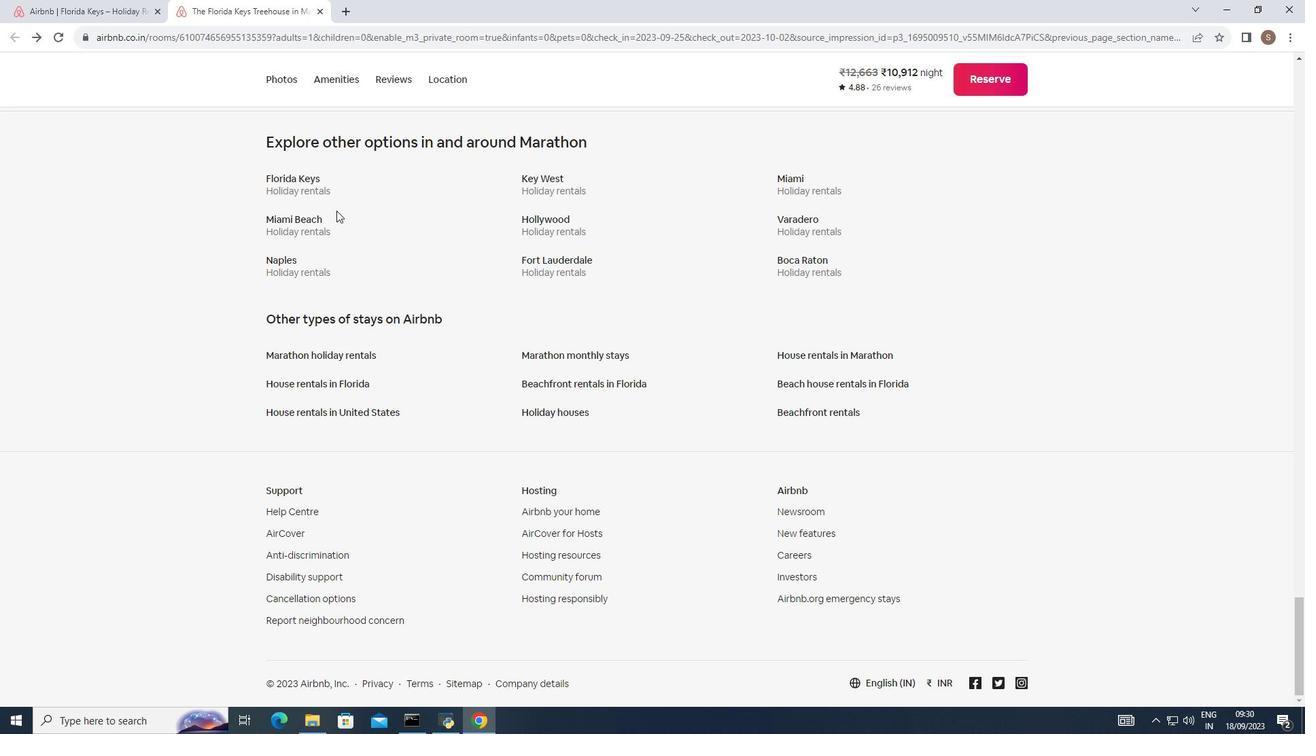
Action: Mouse scrolled (336, 210) with delta (0, 0)
Screenshot: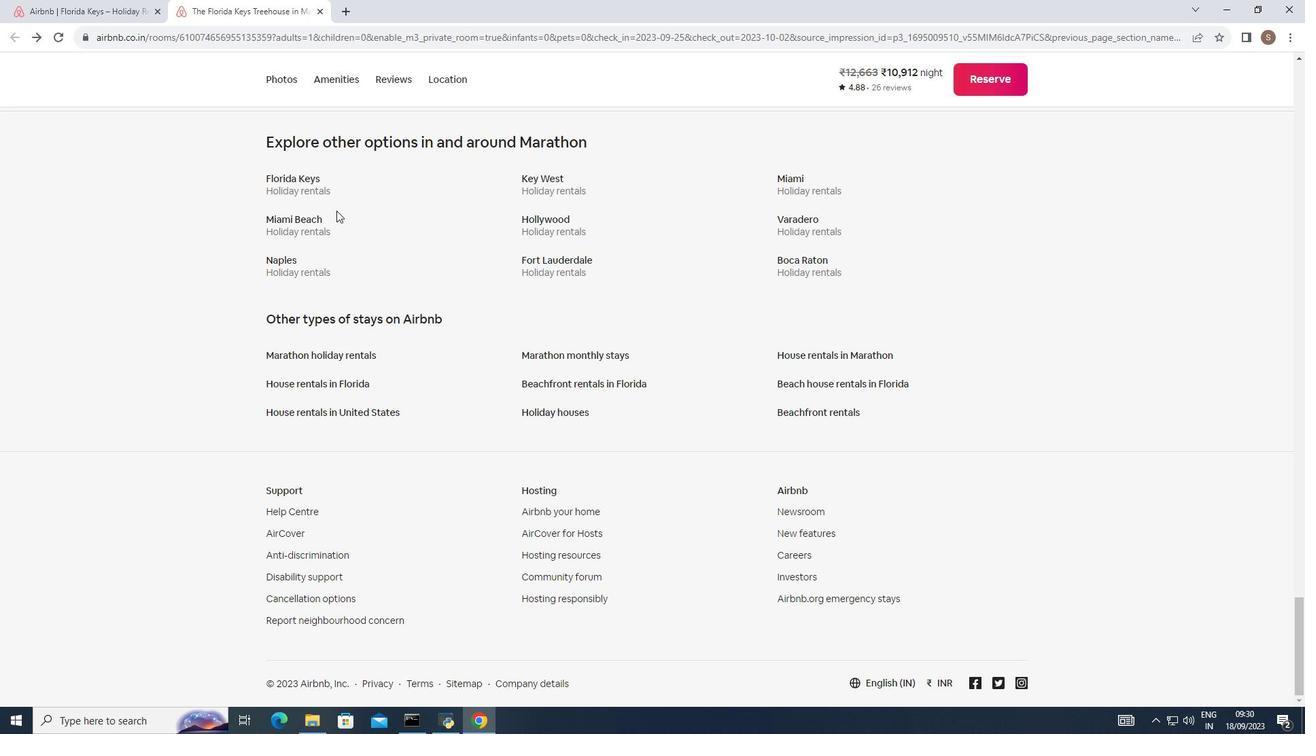 
Action: Mouse moved to (336, 210)
Screenshot: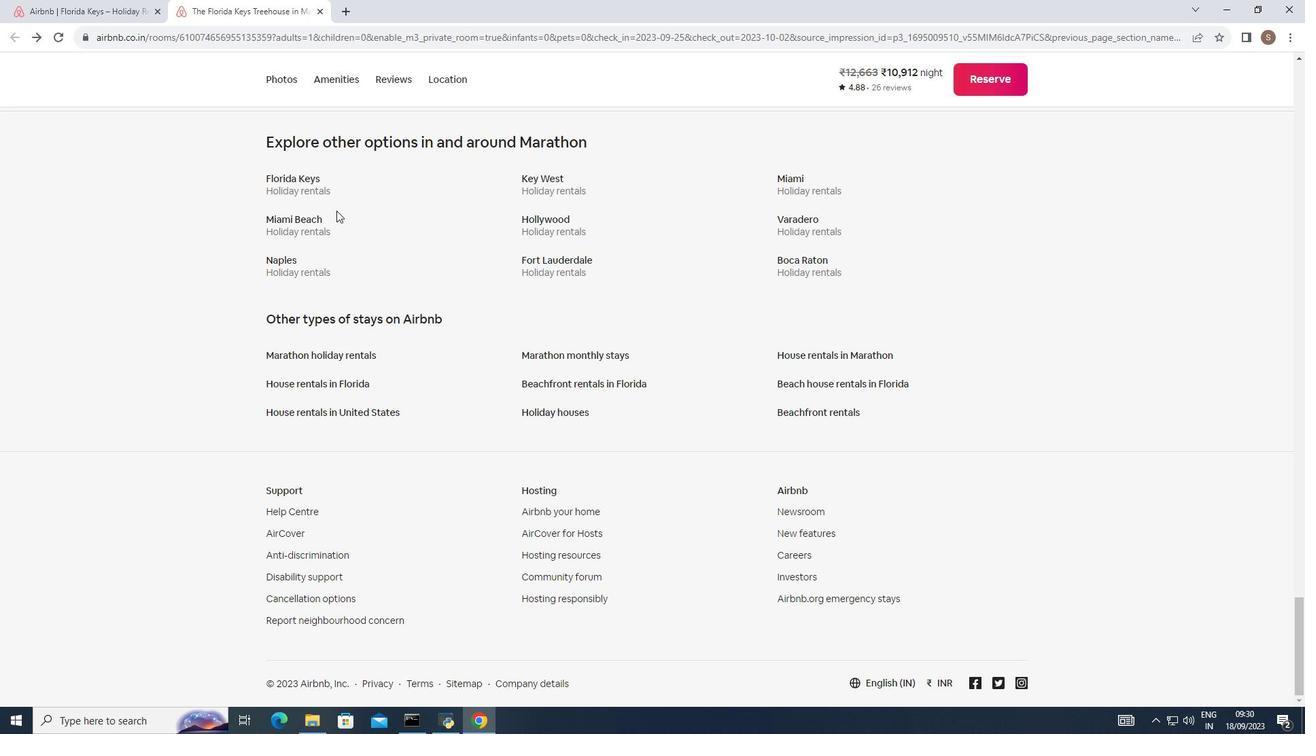 
Action: Mouse scrolled (336, 211) with delta (0, 0)
Screenshot: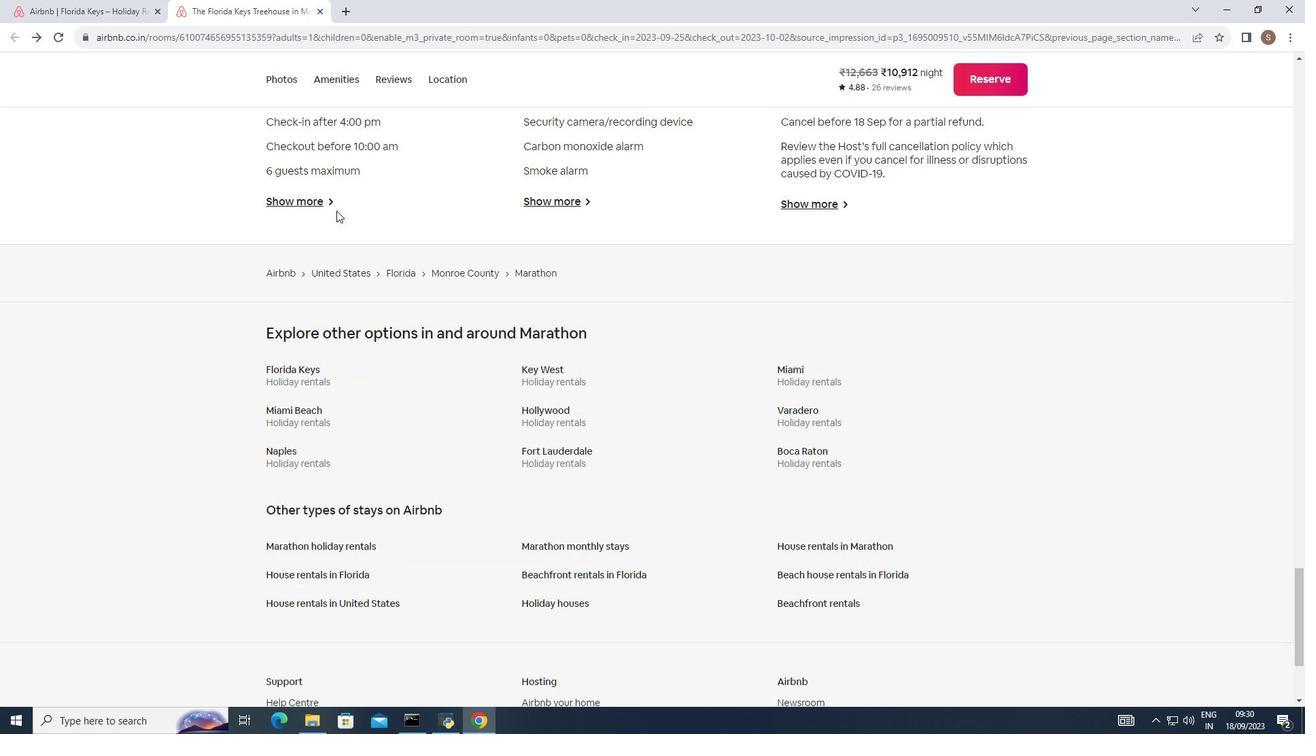 
Action: Mouse scrolled (336, 211) with delta (0, 0)
Screenshot: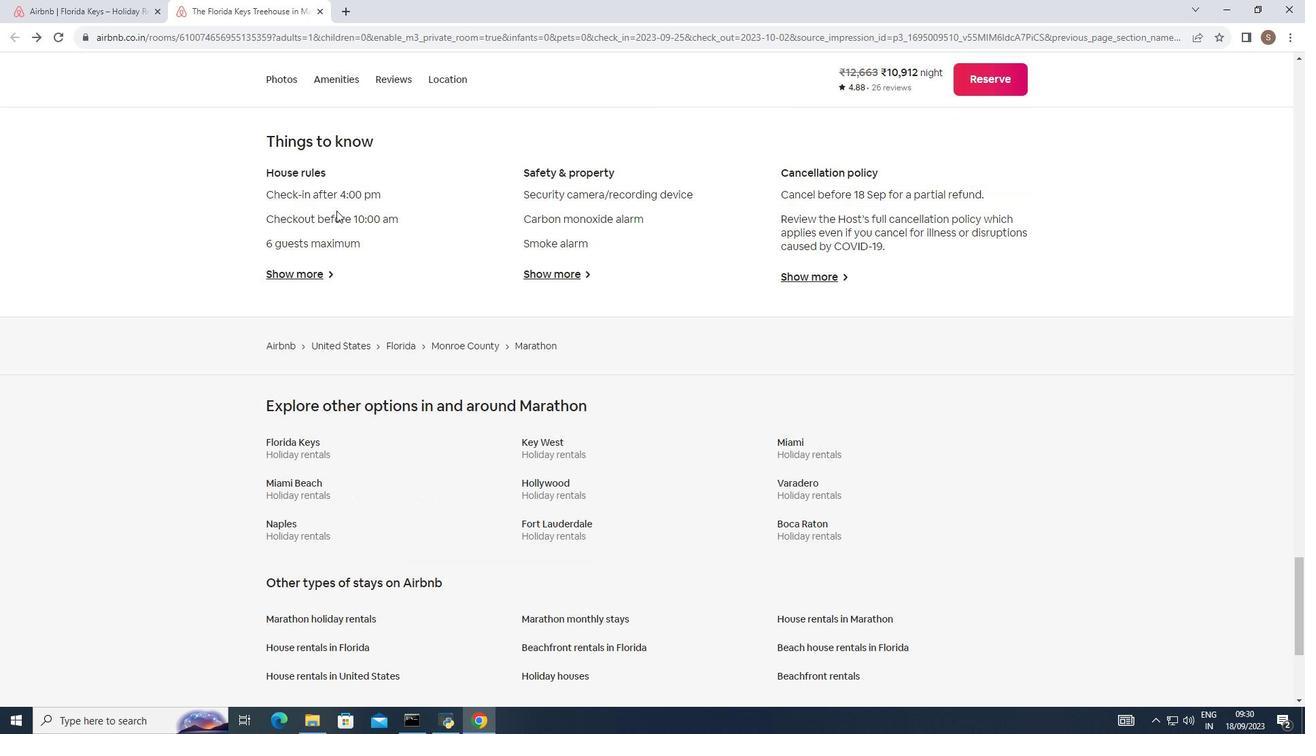 
Action: Mouse scrolled (336, 211) with delta (0, 0)
Screenshot: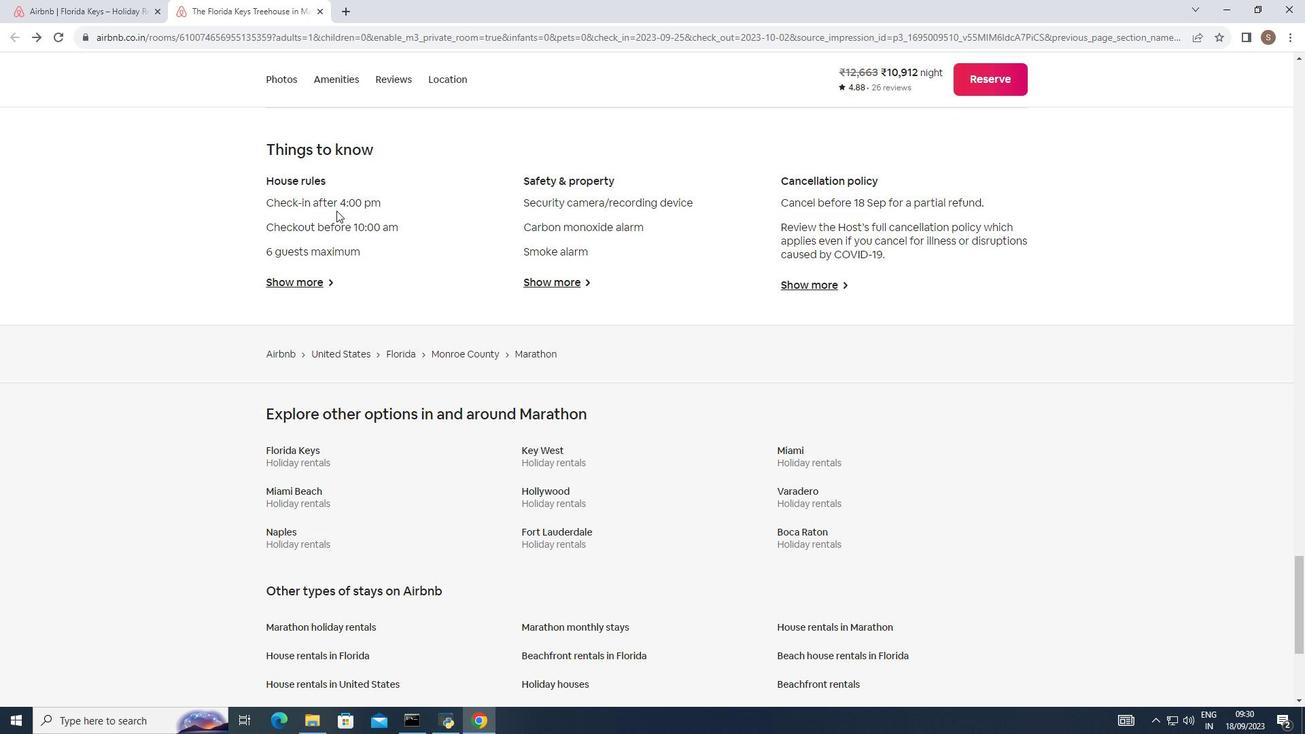 
Action: Mouse scrolled (336, 211) with delta (0, 0)
Screenshot: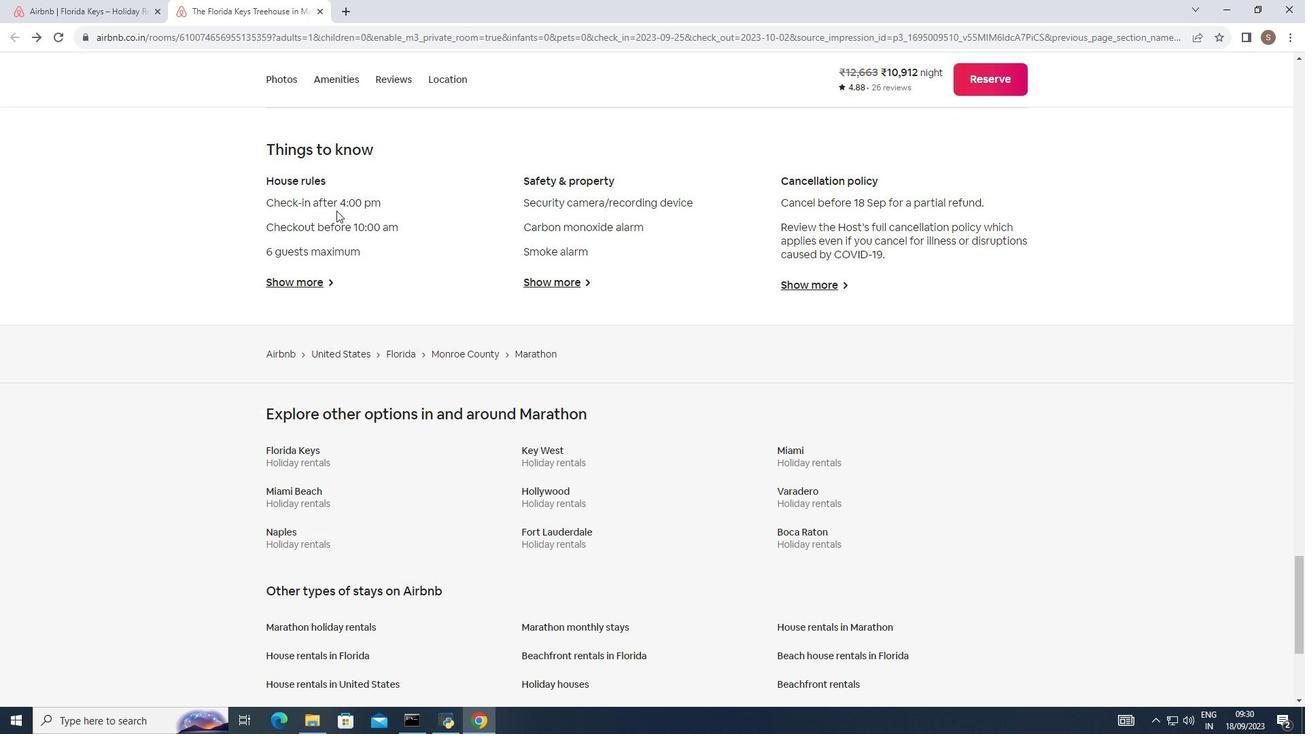 
Action: Mouse scrolled (336, 211) with delta (0, 0)
Screenshot: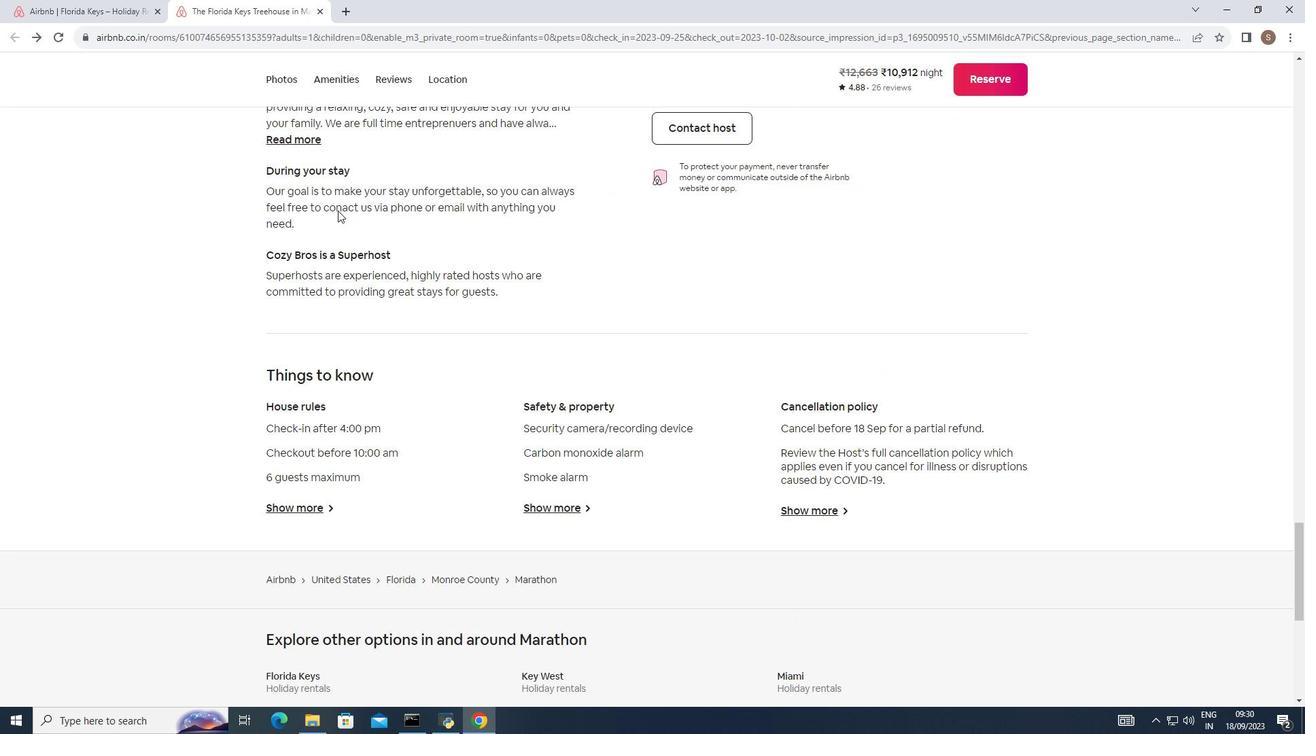 
Action: Mouse scrolled (336, 211) with delta (0, 0)
Screenshot: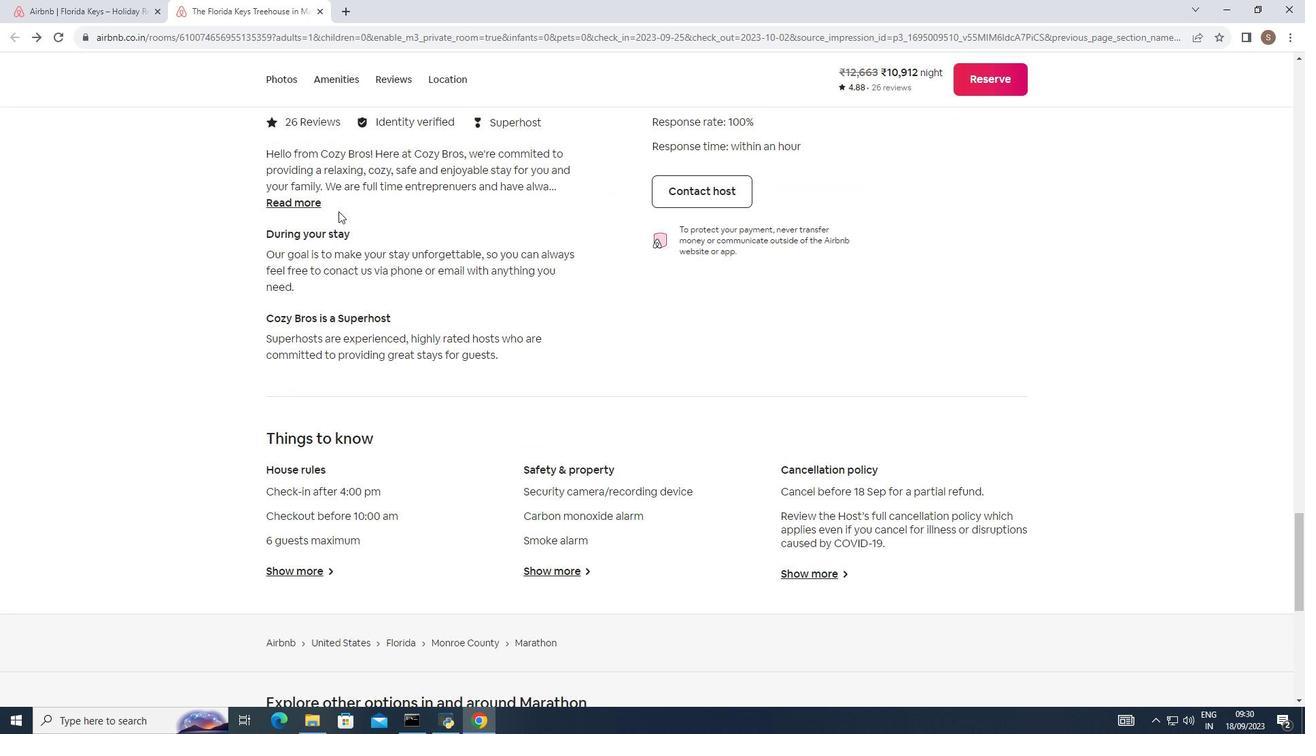 
Action: Mouse scrolled (336, 211) with delta (0, 0)
Screenshot: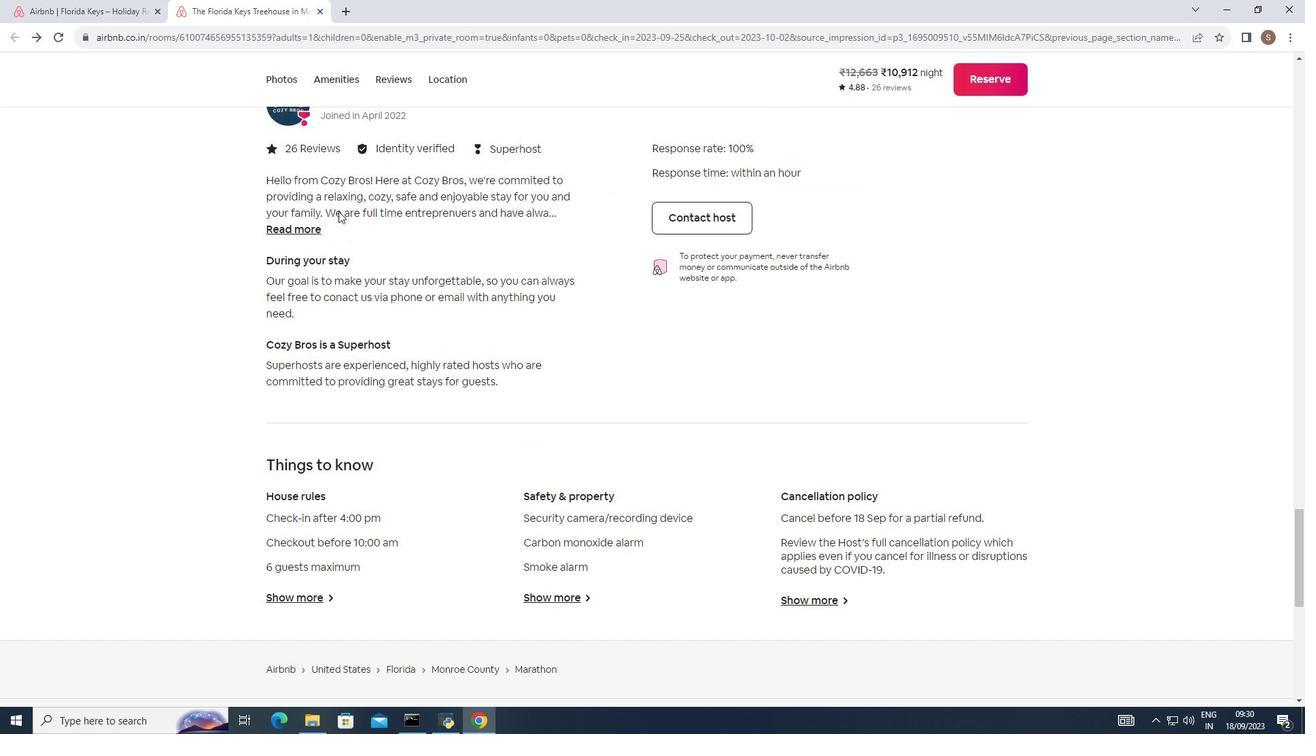 
Action: Mouse scrolled (336, 211) with delta (0, 0)
Screenshot: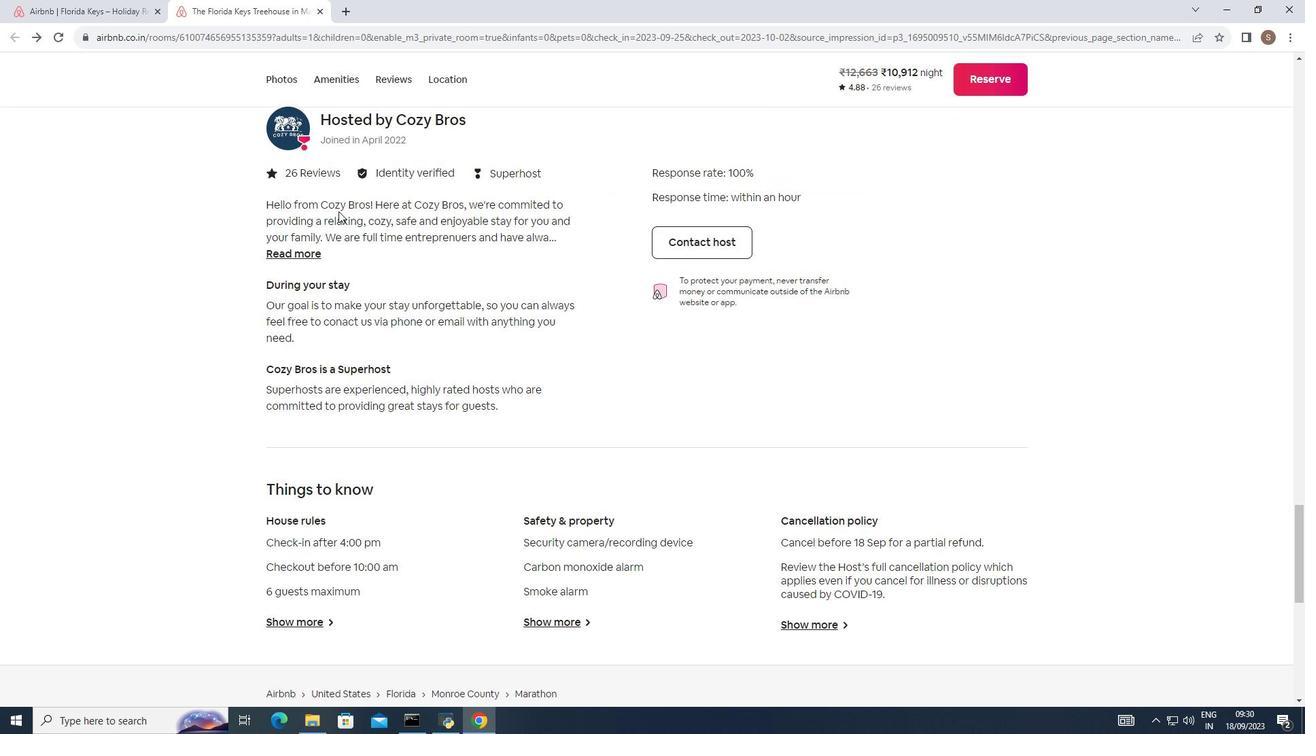 
Action: Mouse moved to (338, 210)
Screenshot: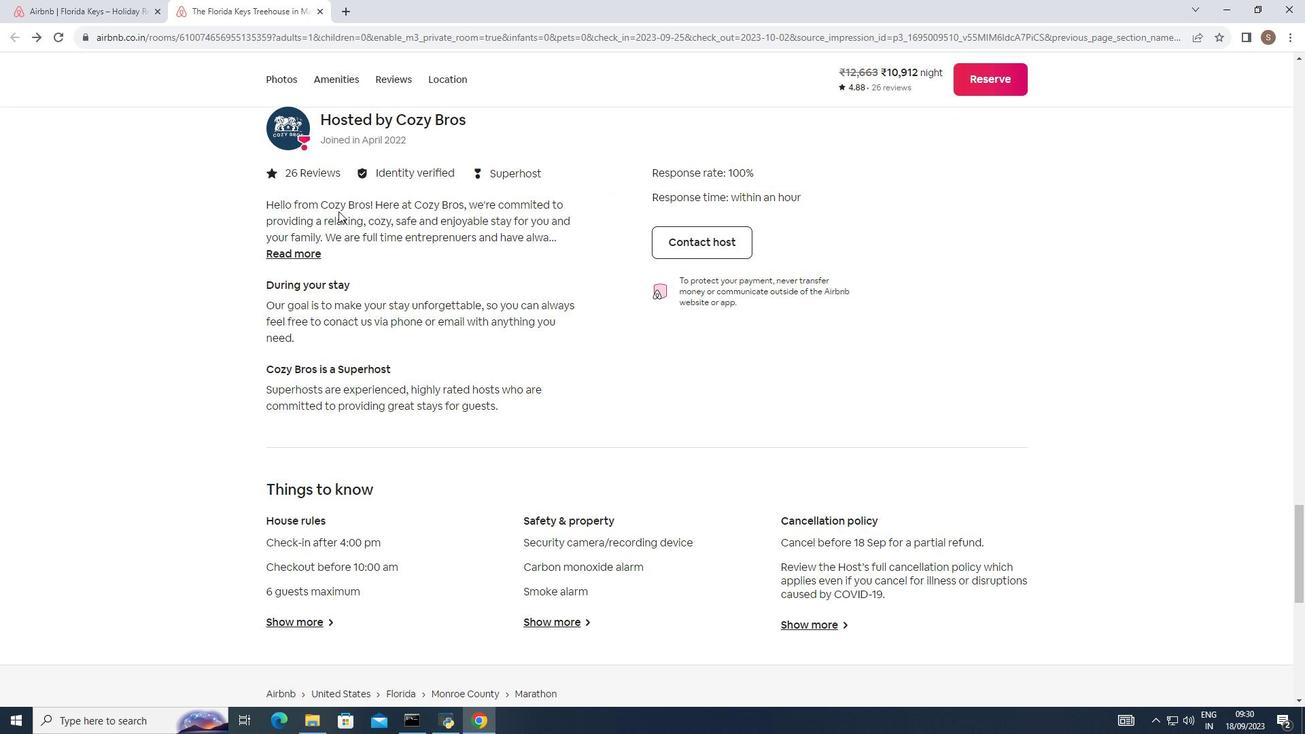 
Action: Mouse scrolled (338, 211) with delta (0, 0)
Screenshot: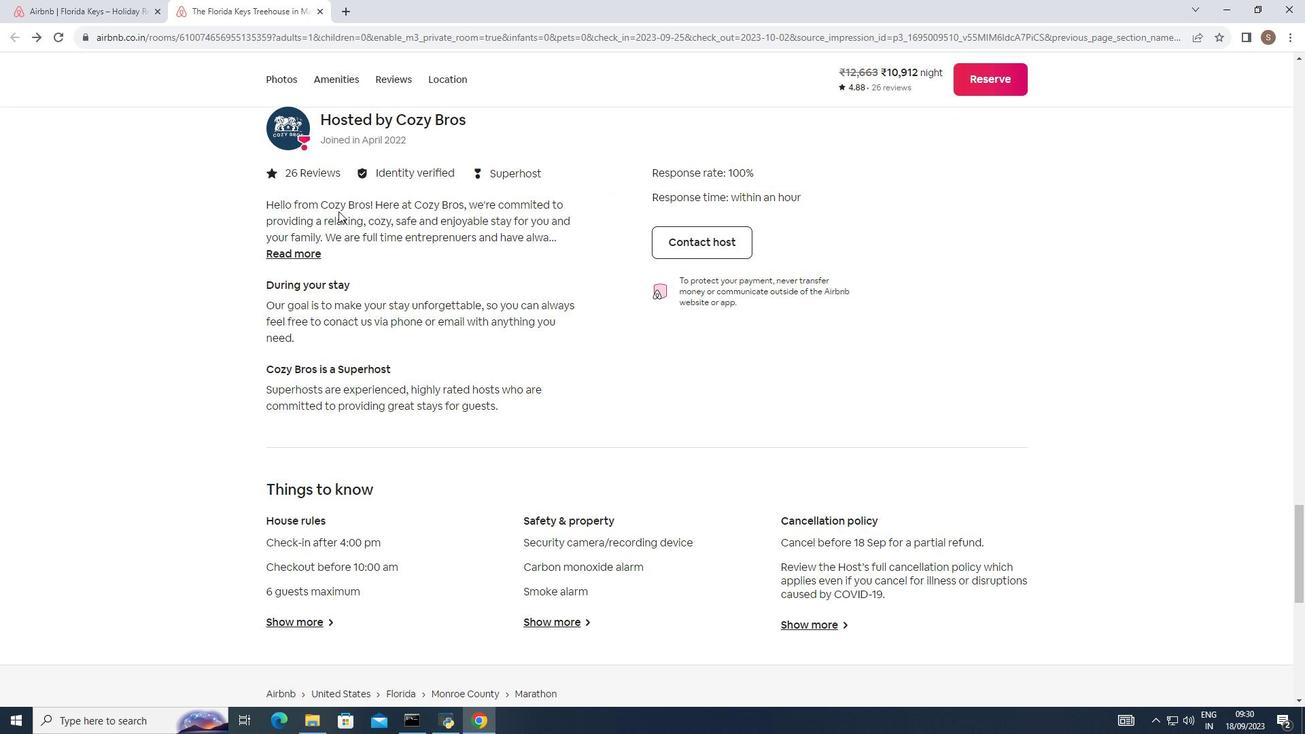 
Action: Mouse moved to (338, 211)
Screenshot: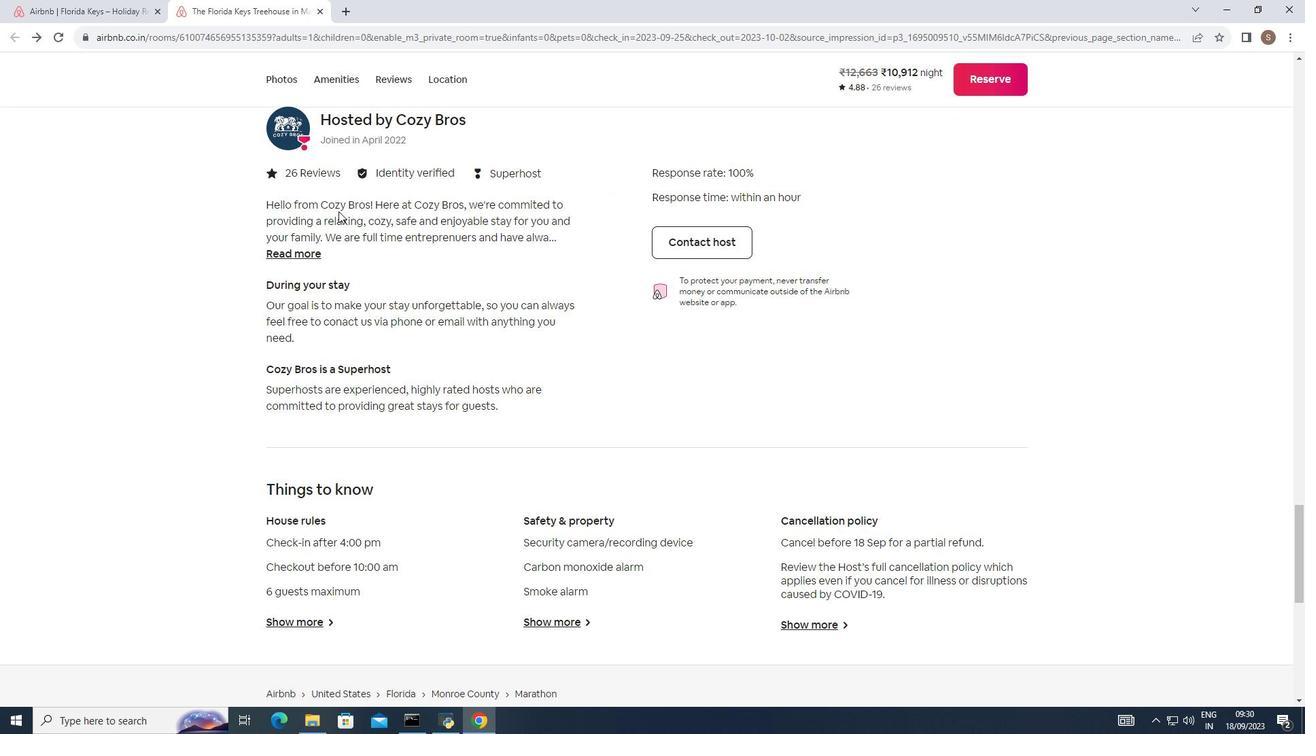 
Action: Mouse scrolled (338, 212) with delta (0, 0)
Screenshot: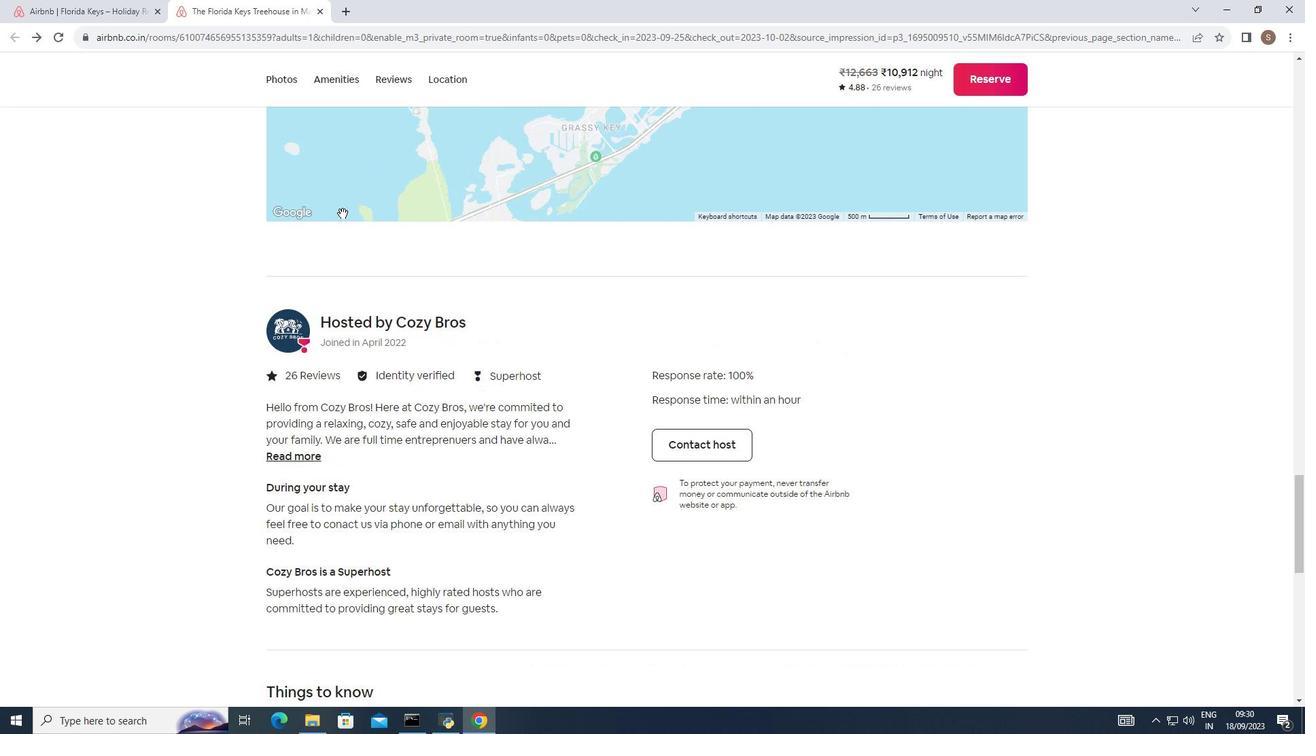 
Action: Mouse scrolled (338, 212) with delta (0, 0)
Screenshot: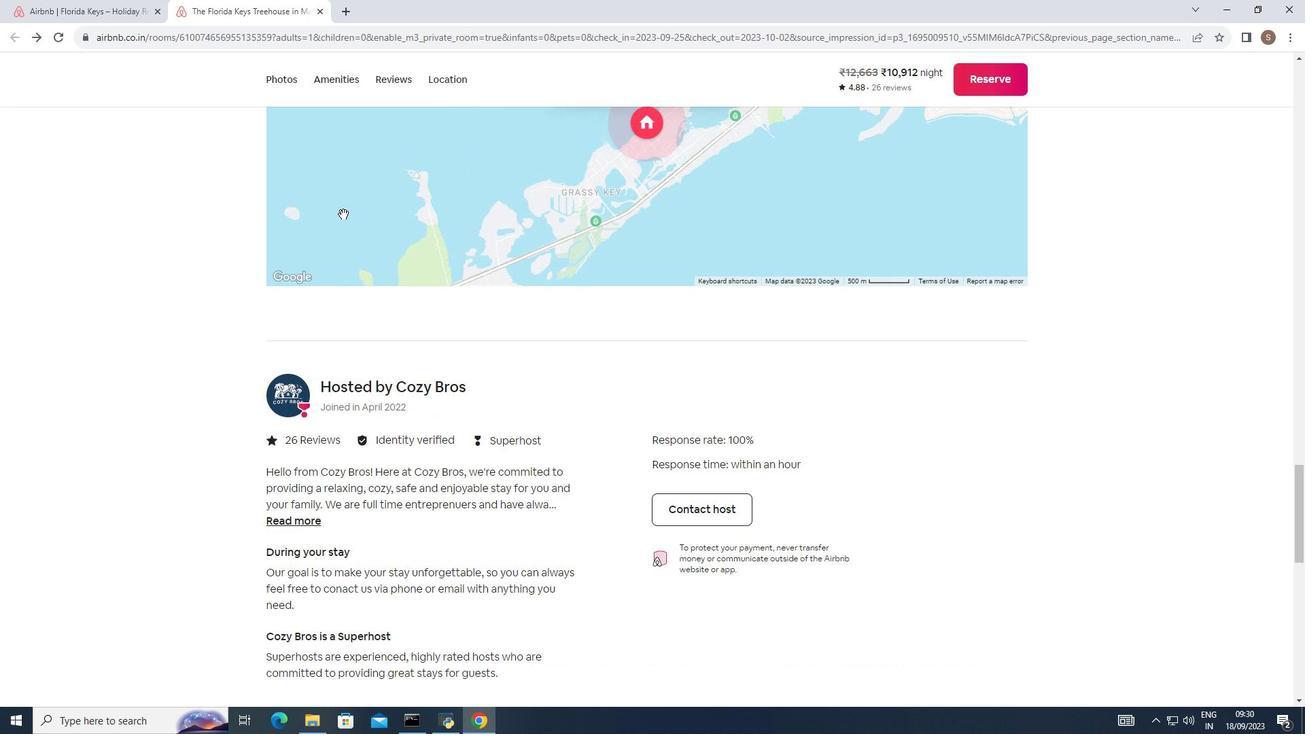 
Action: Mouse scrolled (338, 212) with delta (0, 0)
Screenshot: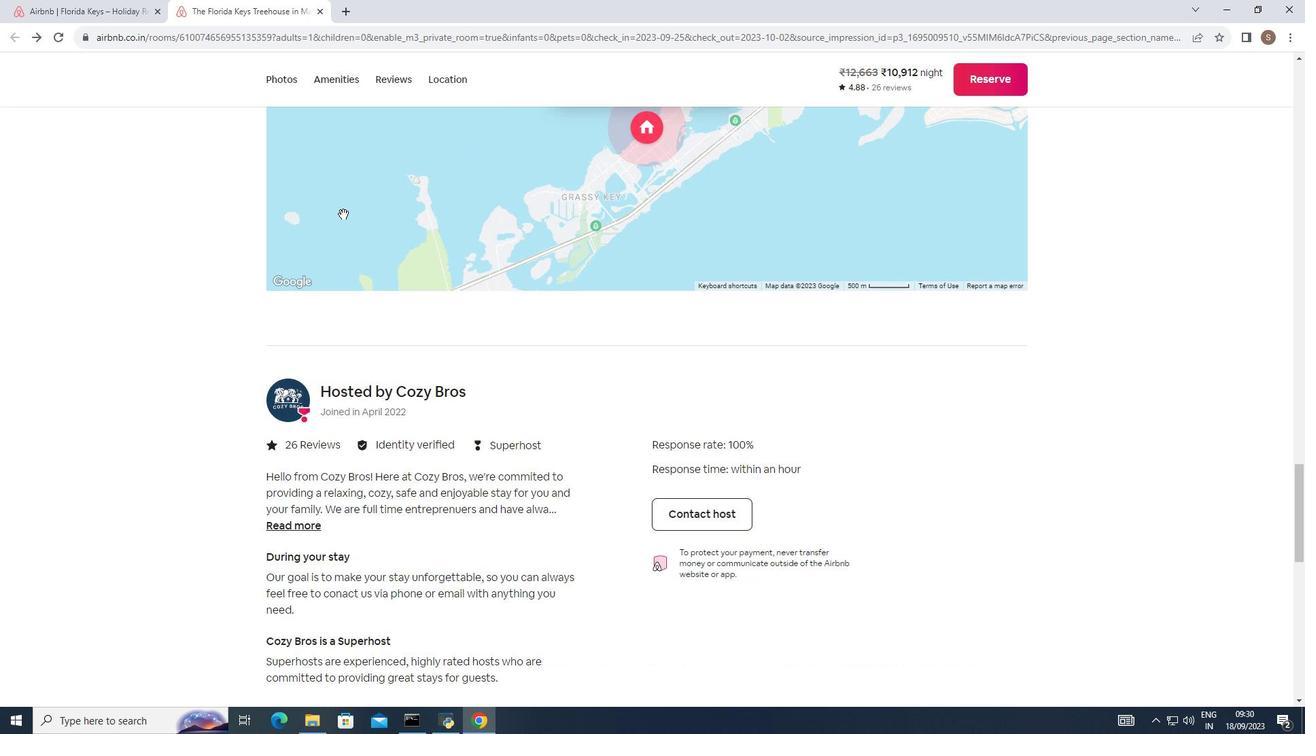 
Action: Mouse moved to (340, 212)
Screenshot: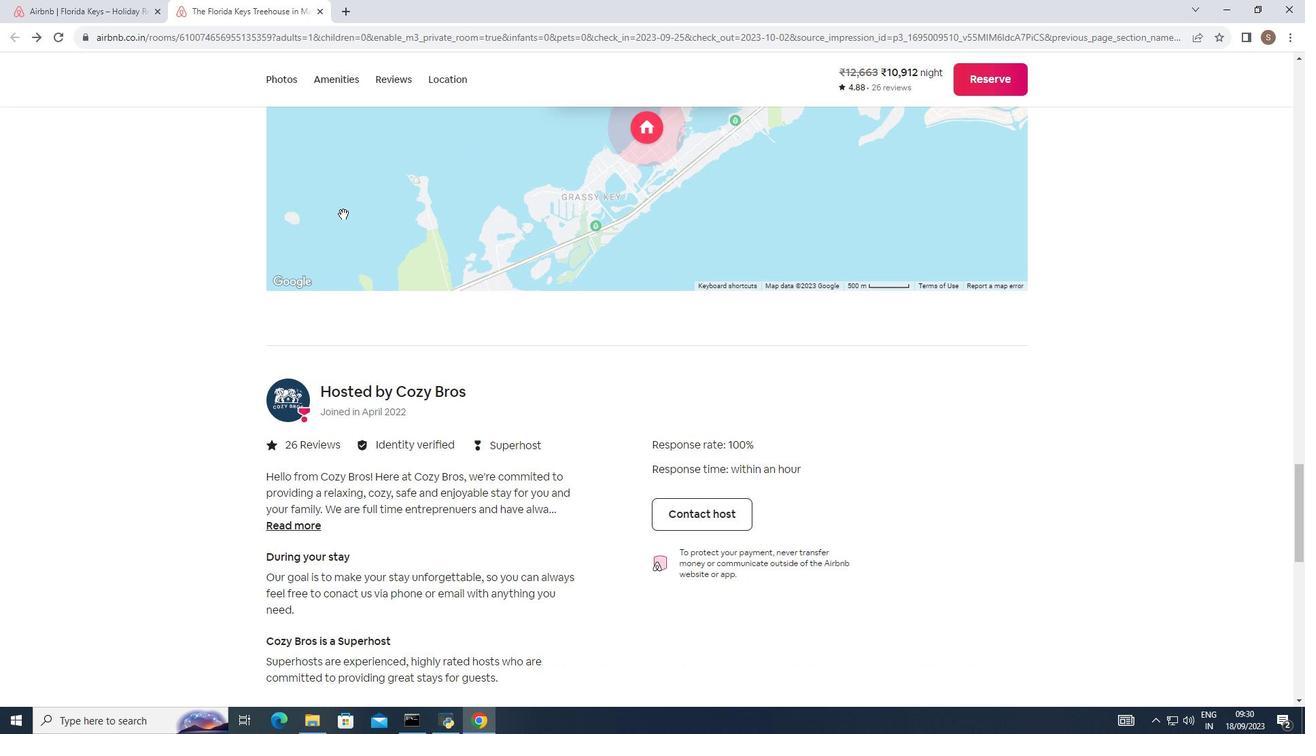 
Action: Mouse scrolled (340, 213) with delta (0, 0)
Screenshot: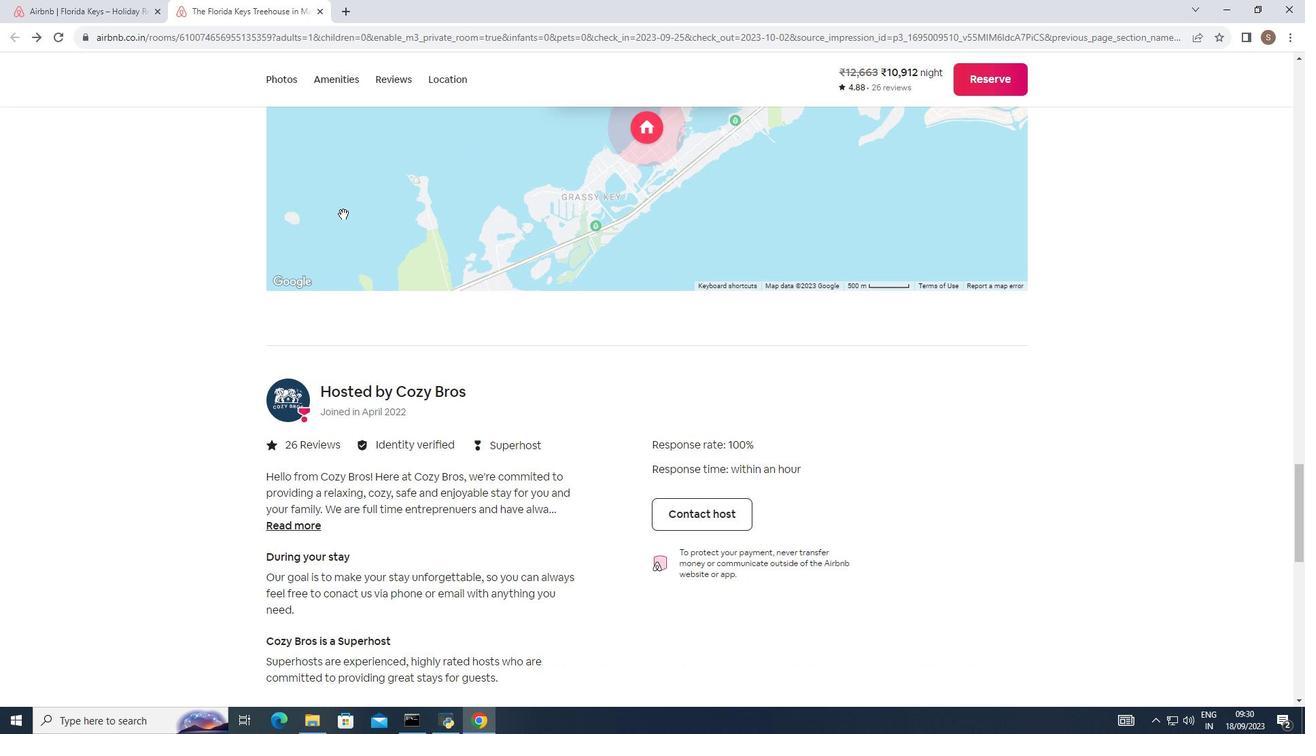 
Action: Mouse moved to (343, 214)
Screenshot: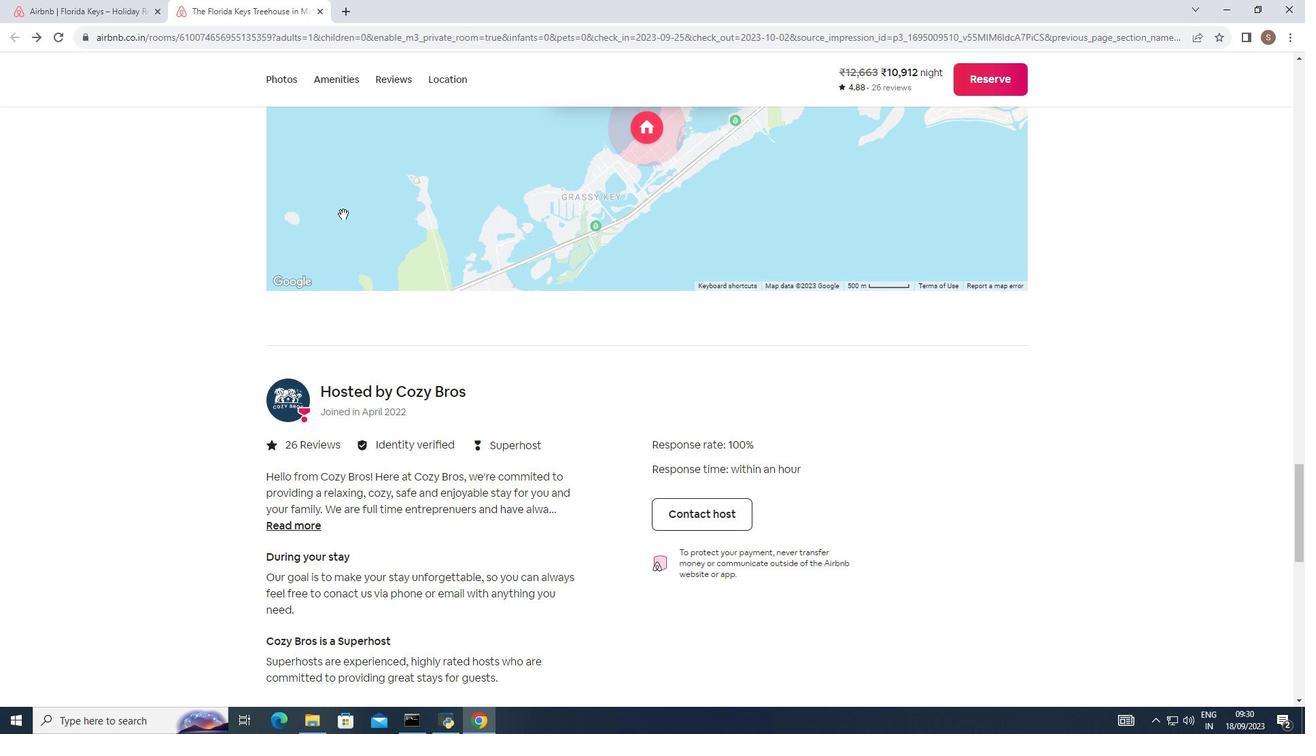 
Action: Mouse scrolled (343, 214) with delta (0, 0)
Screenshot: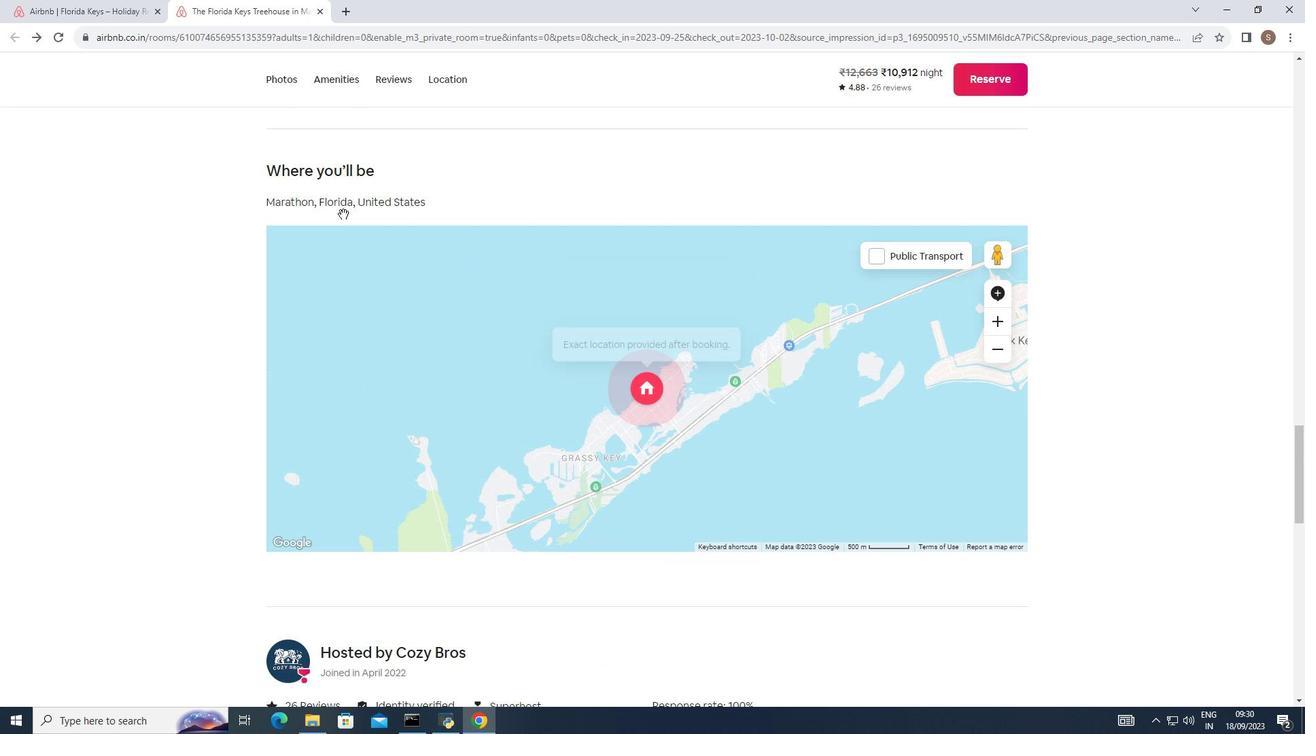 
Action: Mouse scrolled (343, 214) with delta (0, 0)
Screenshot: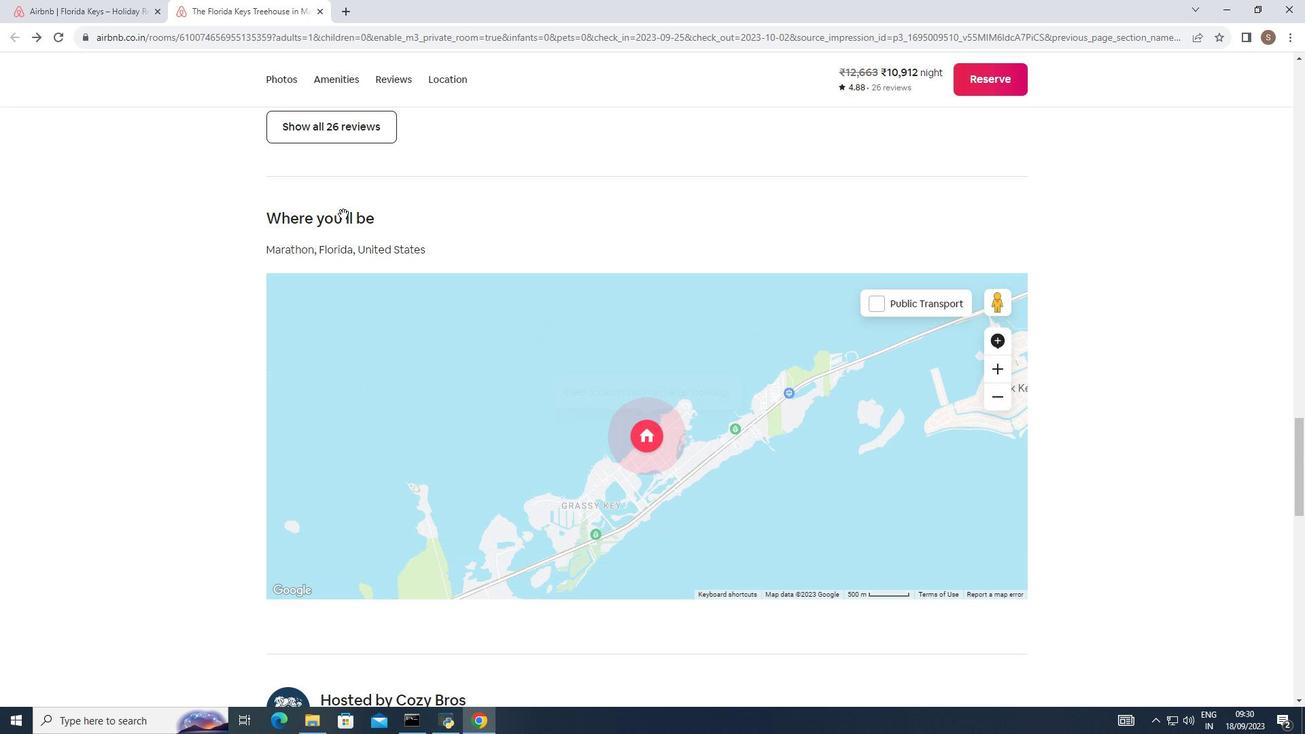 
Action: Mouse scrolled (343, 214) with delta (0, 0)
Screenshot: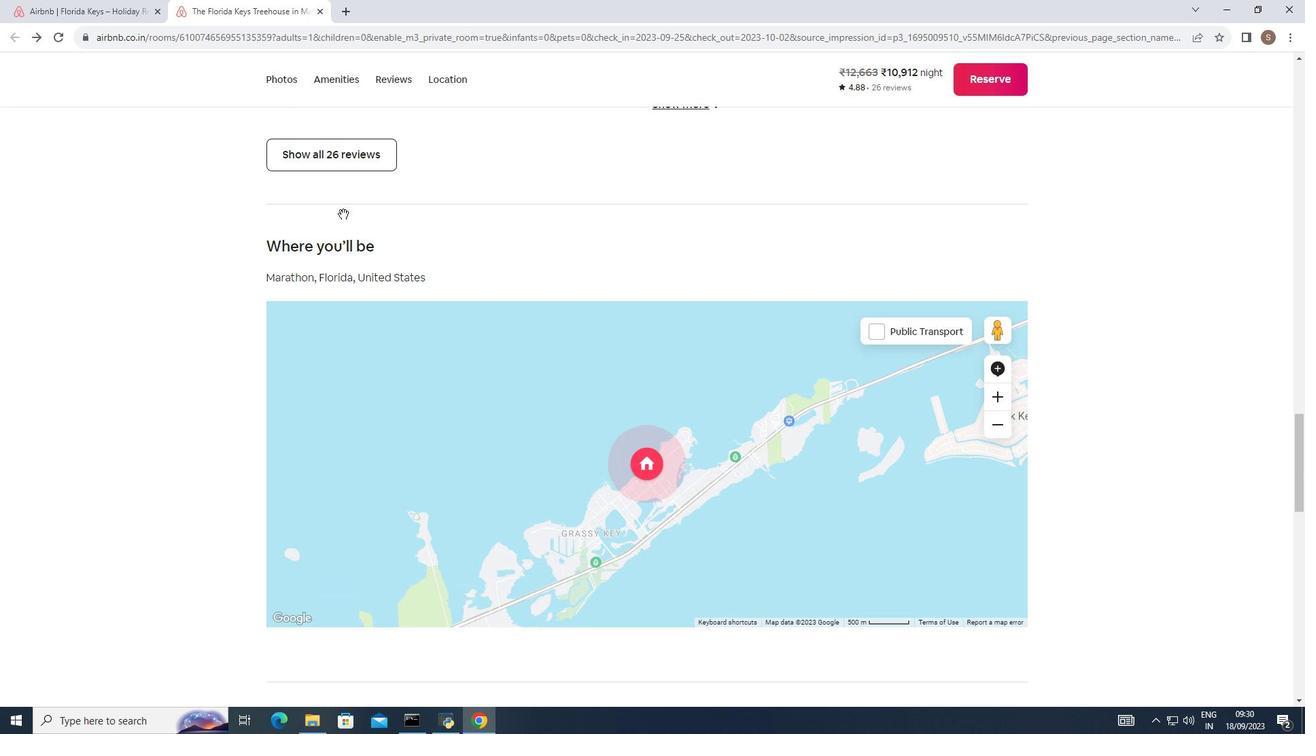 
Action: Mouse scrolled (343, 214) with delta (0, 0)
Screenshot: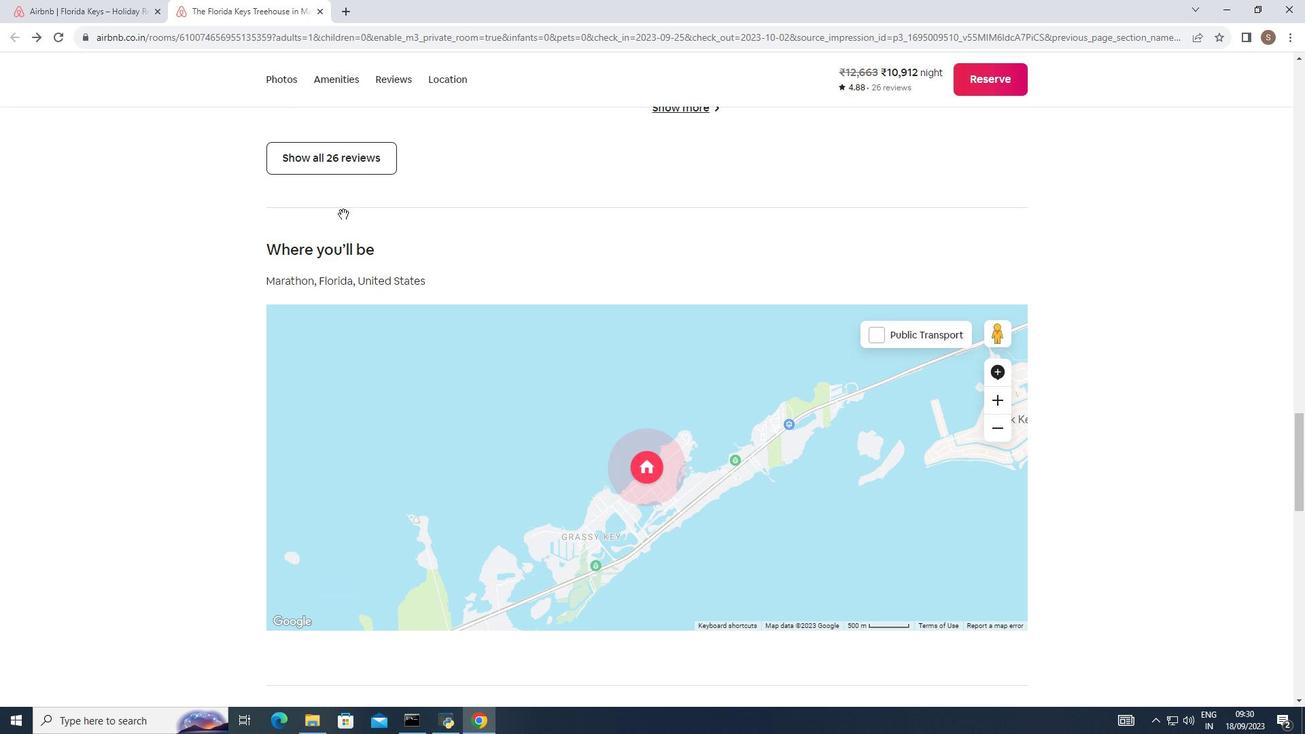 
Action: Mouse scrolled (343, 214) with delta (0, 0)
Screenshot: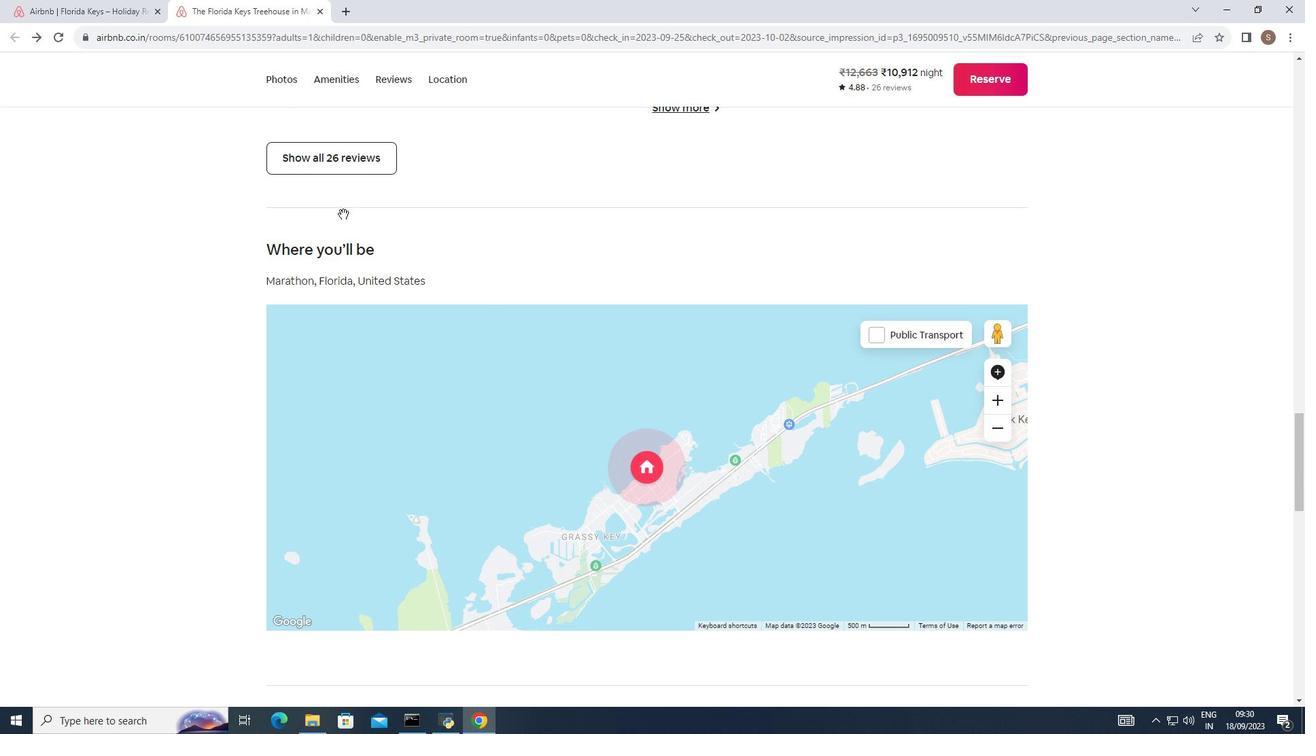 
Action: Mouse moved to (342, 213)
Screenshot: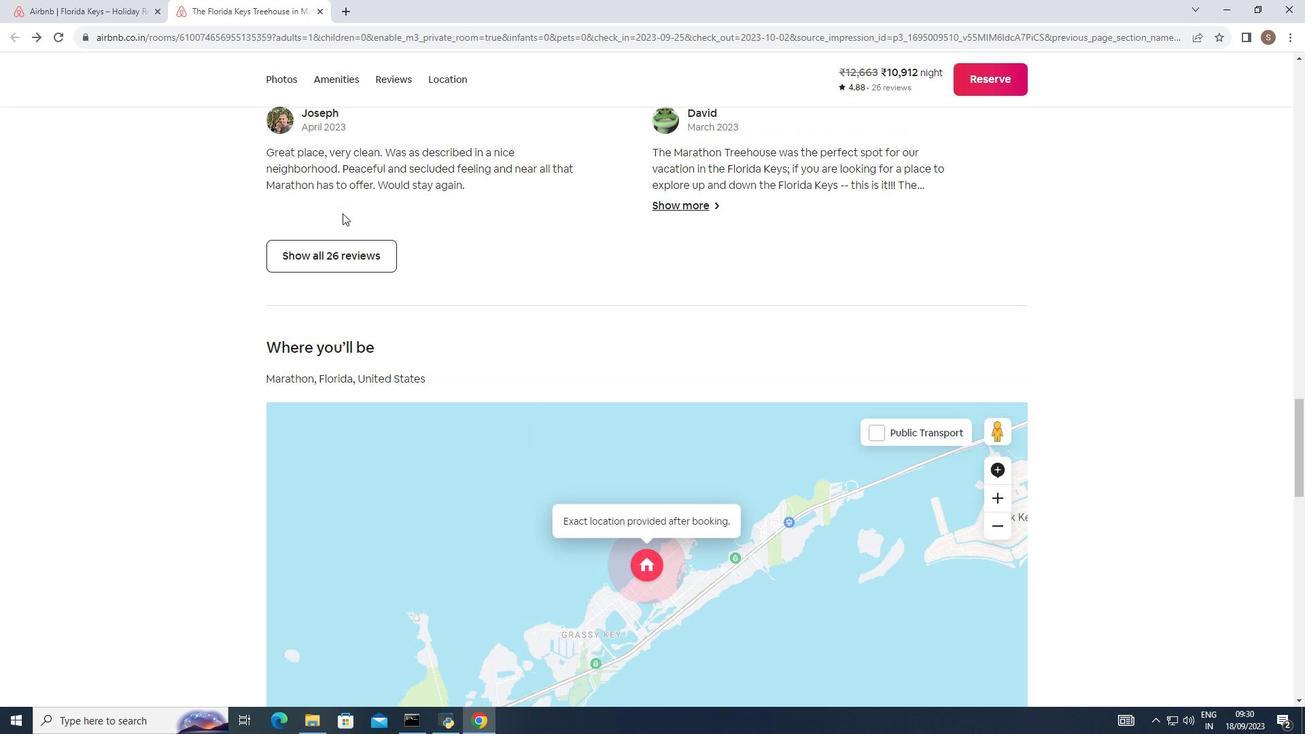 
Action: Mouse scrolled (342, 214) with delta (0, 0)
Screenshot: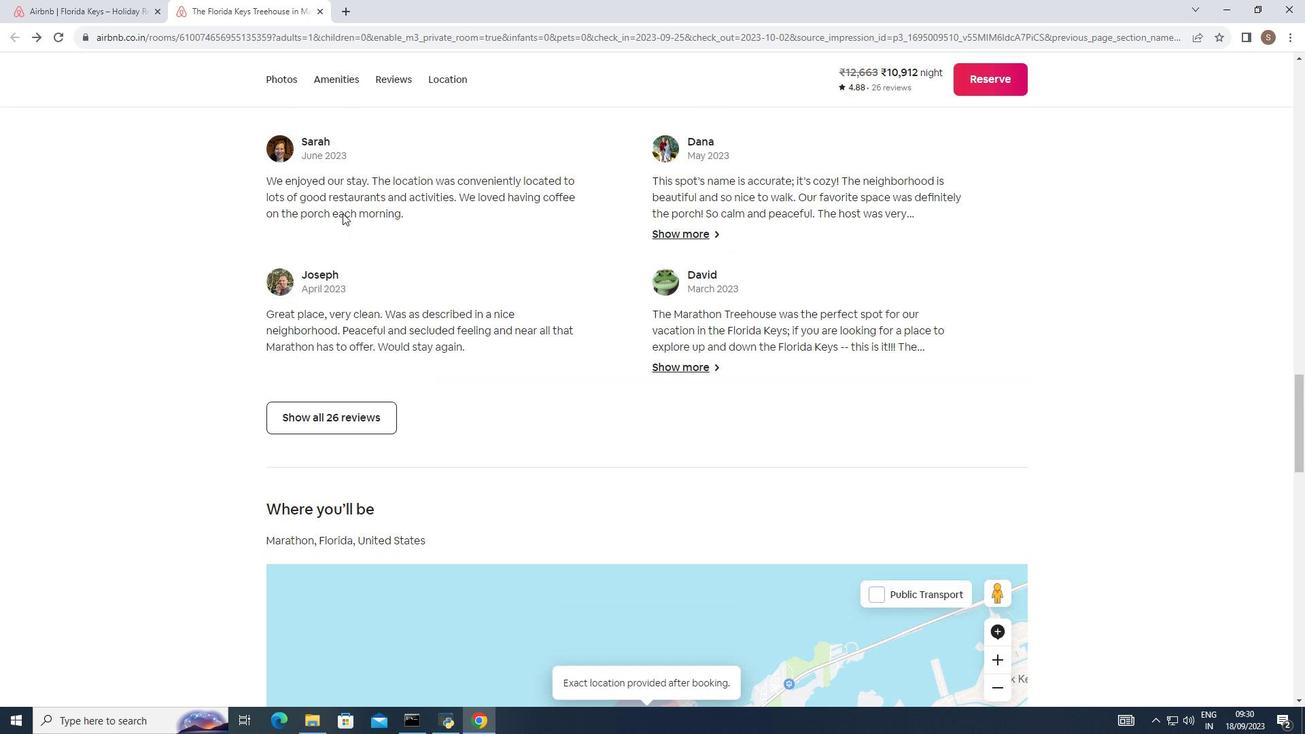 
Action: Mouse scrolled (342, 214) with delta (0, 0)
Screenshot: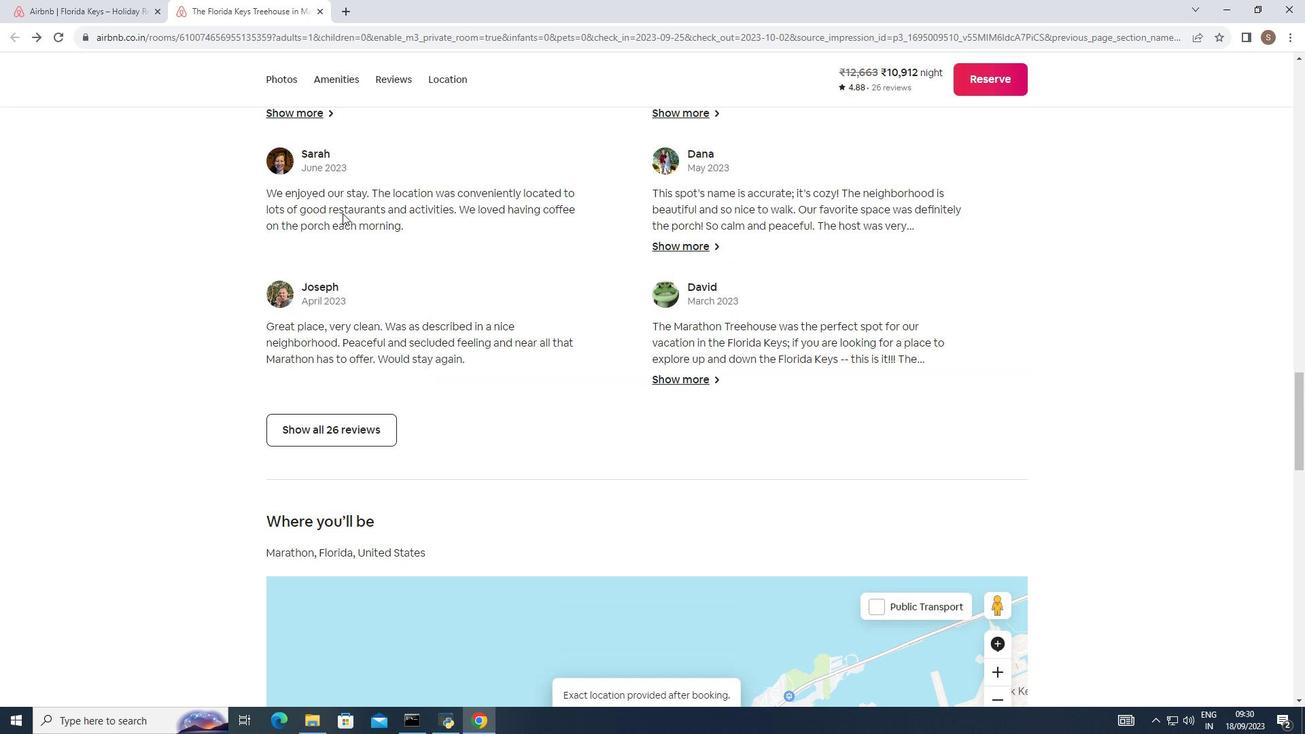 
Action: Mouse scrolled (342, 214) with delta (0, 0)
Screenshot: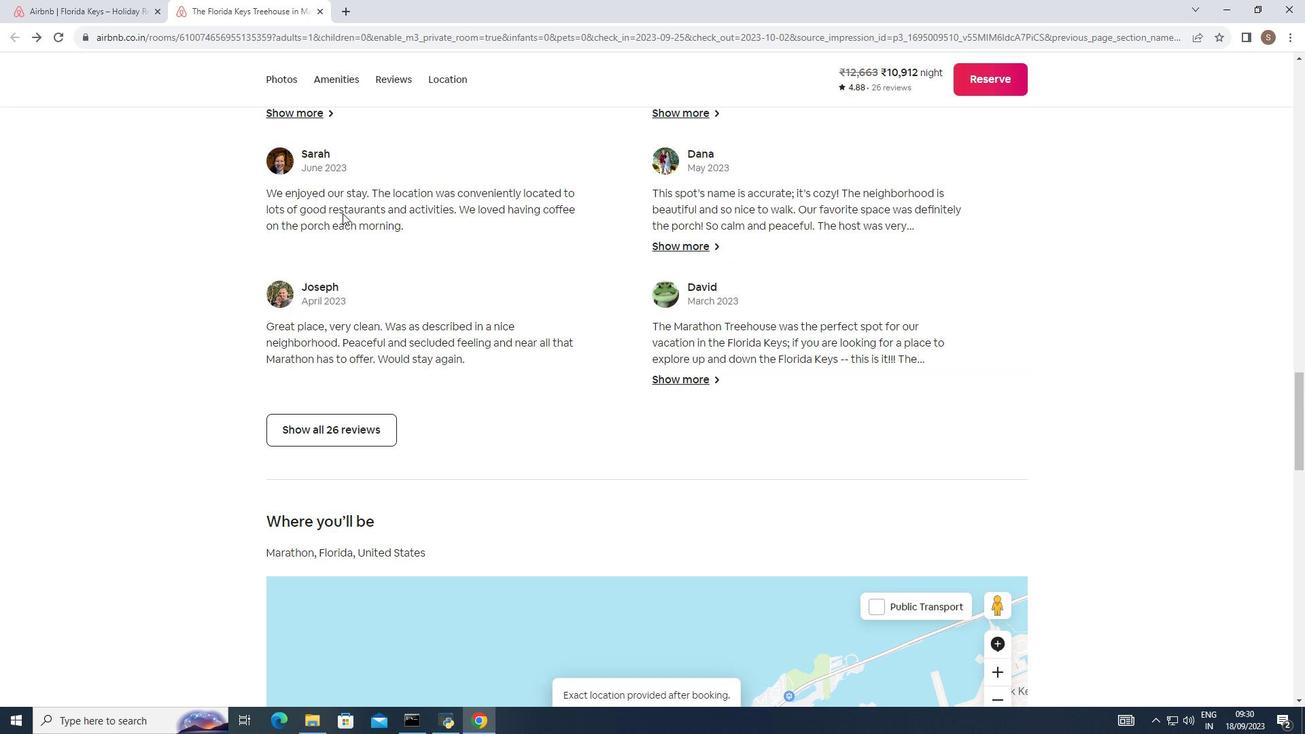 
Action: Mouse scrolled (342, 214) with delta (0, 0)
Screenshot: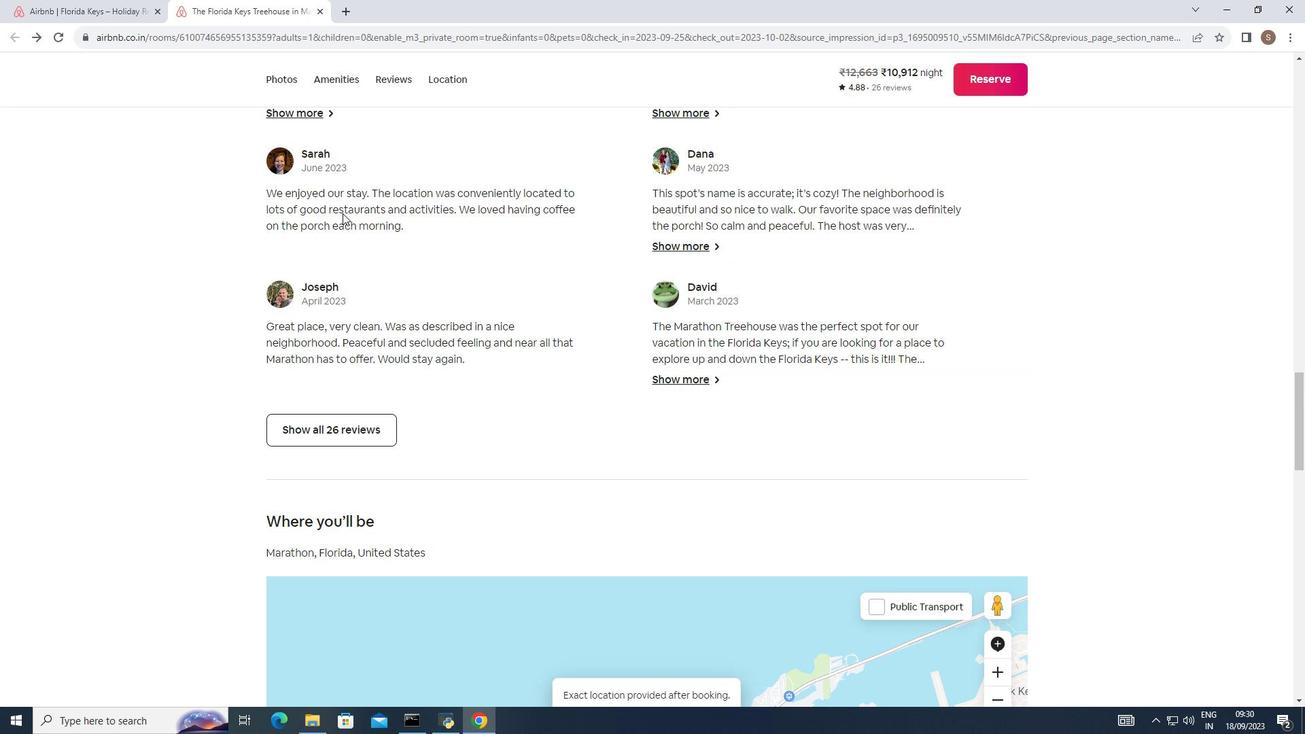 
Action: Mouse moved to (341, 212)
Screenshot: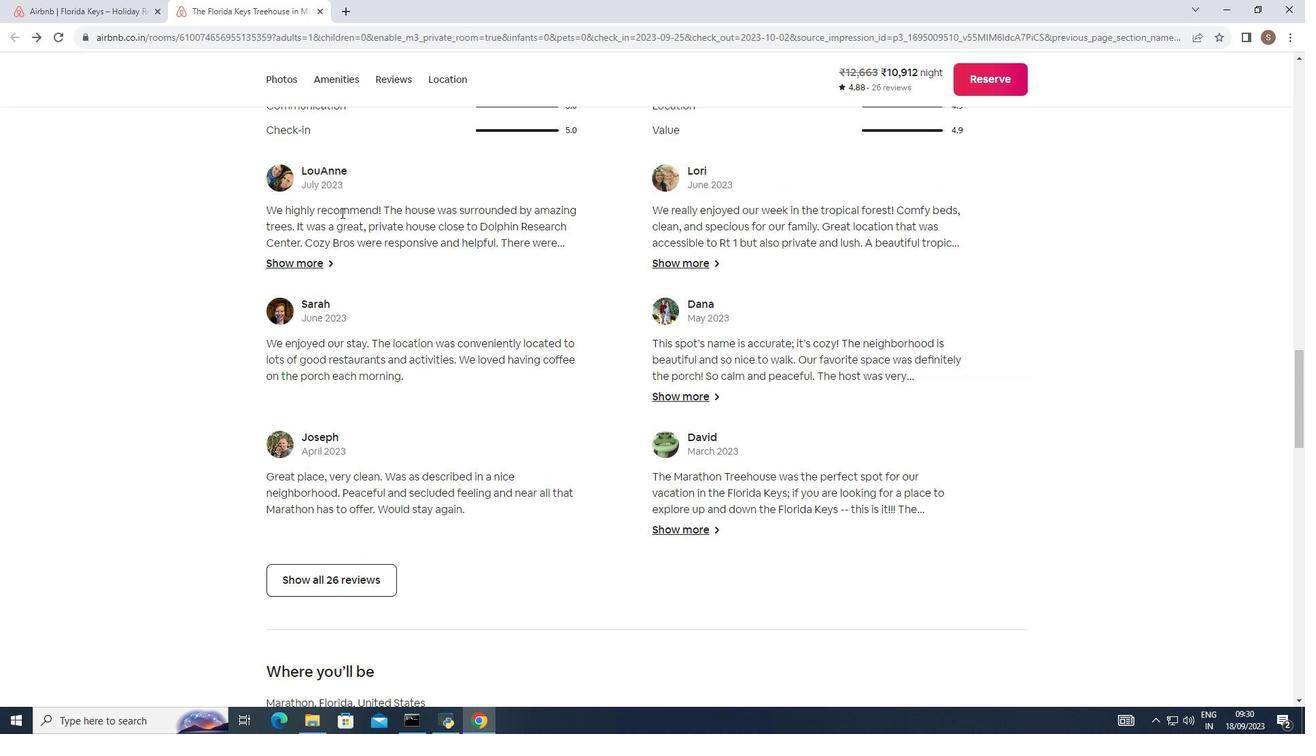 
Action: Mouse scrolled (341, 213) with delta (0, 0)
Screenshot: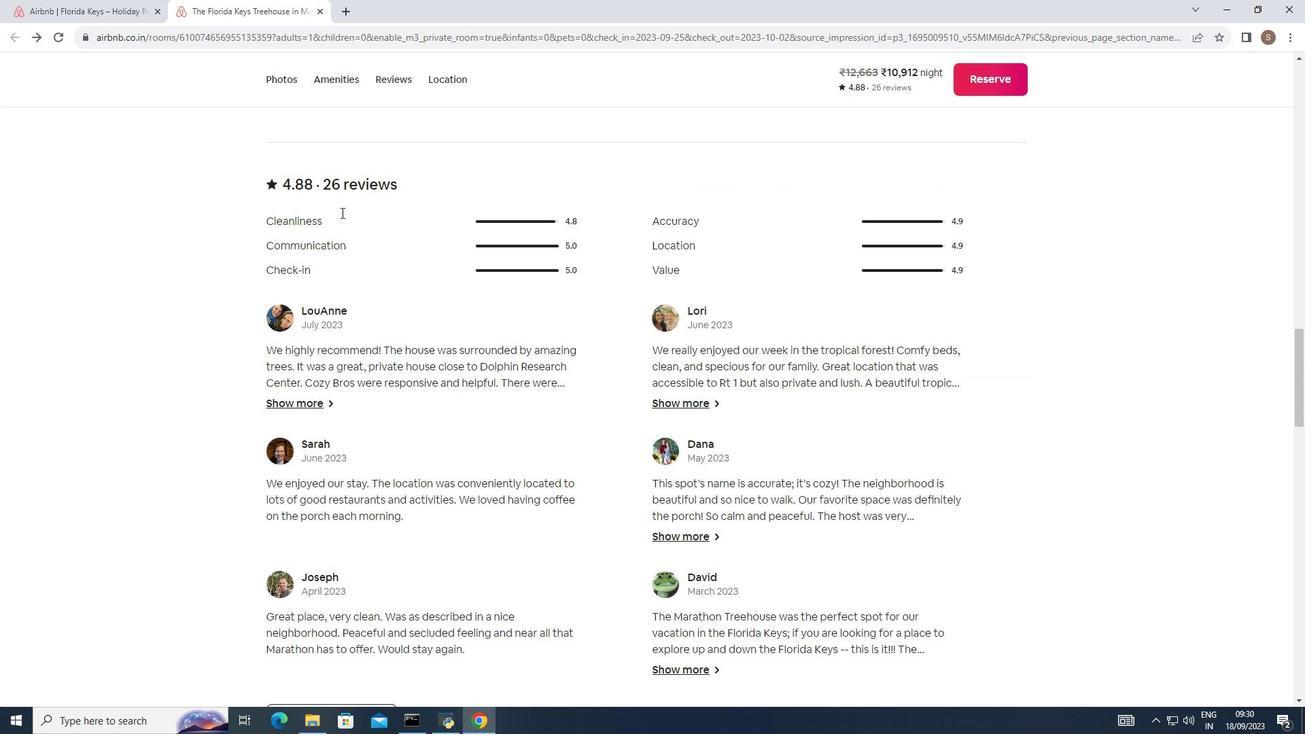 
Action: Mouse scrolled (341, 213) with delta (0, 0)
Screenshot: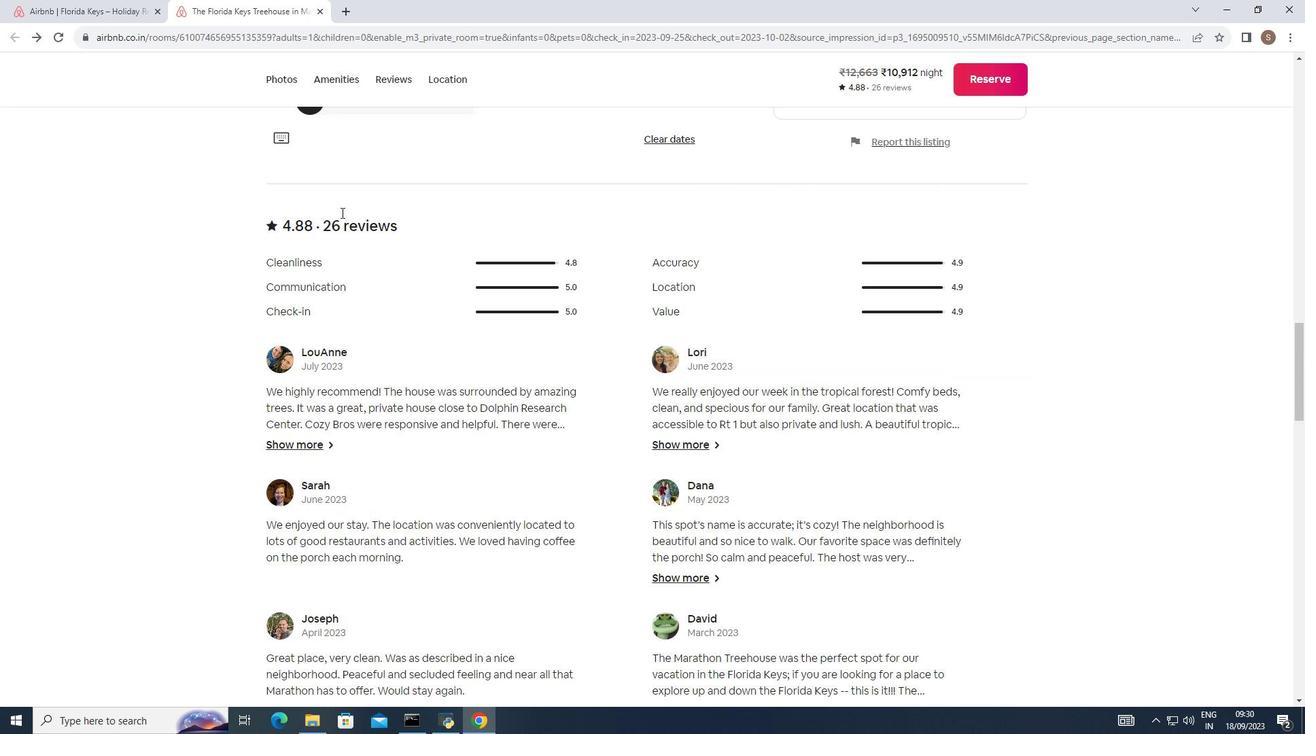 
Action: Mouse scrolled (341, 213) with delta (0, 0)
Screenshot: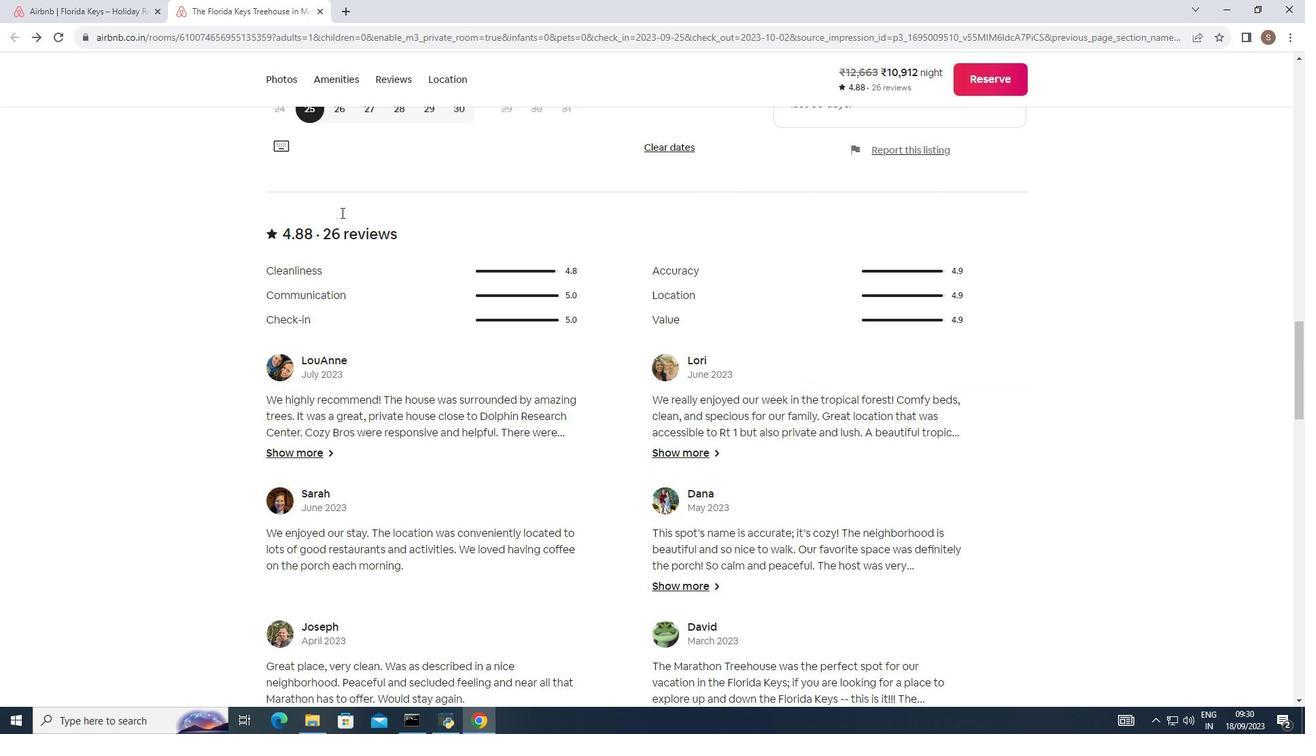 
Action: Mouse scrolled (341, 213) with delta (0, 0)
Screenshot: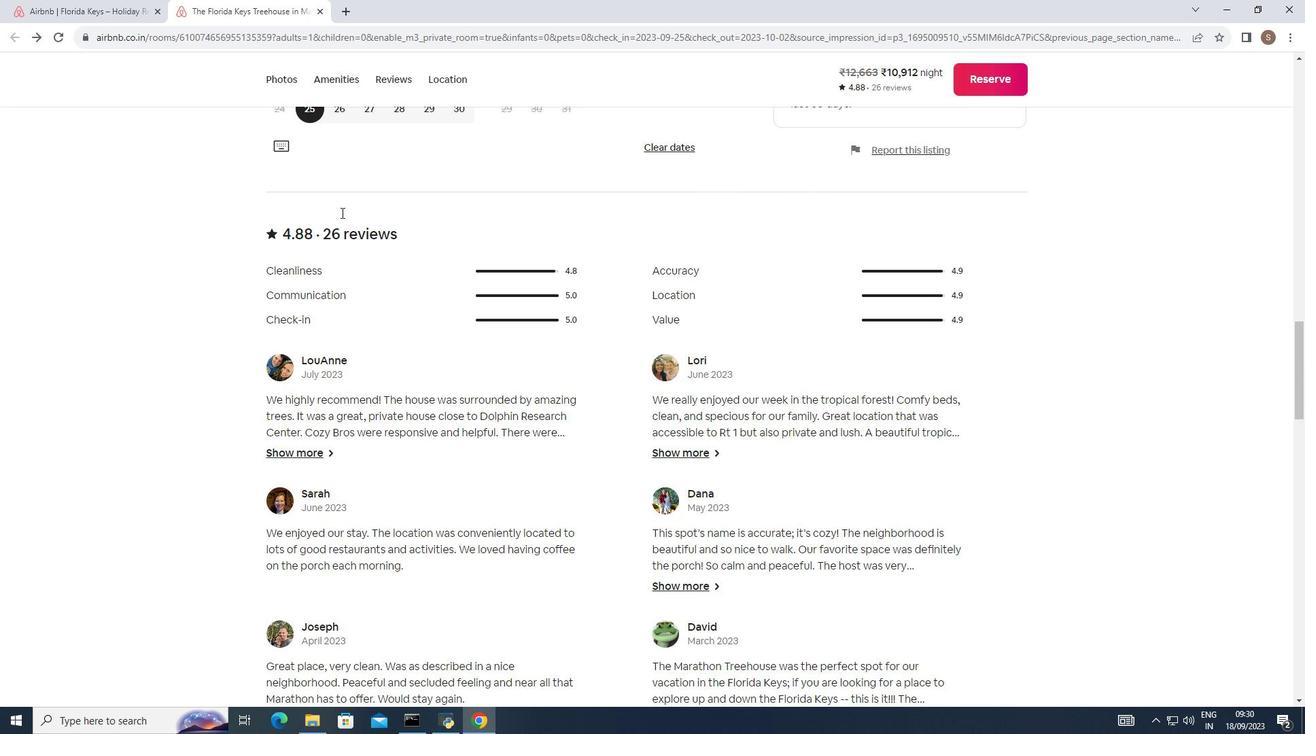 
Action: Mouse scrolled (341, 213) with delta (0, 0)
Screenshot: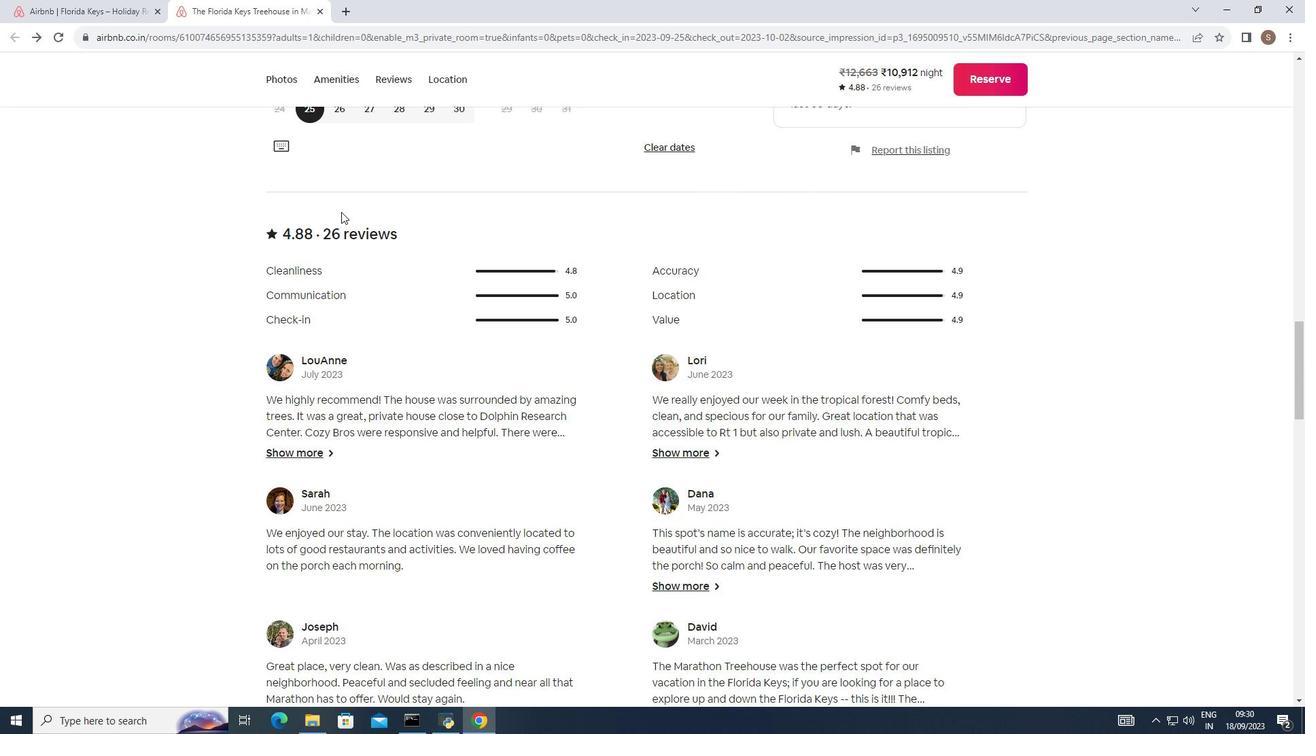 
Action: Mouse moved to (341, 212)
Screenshot: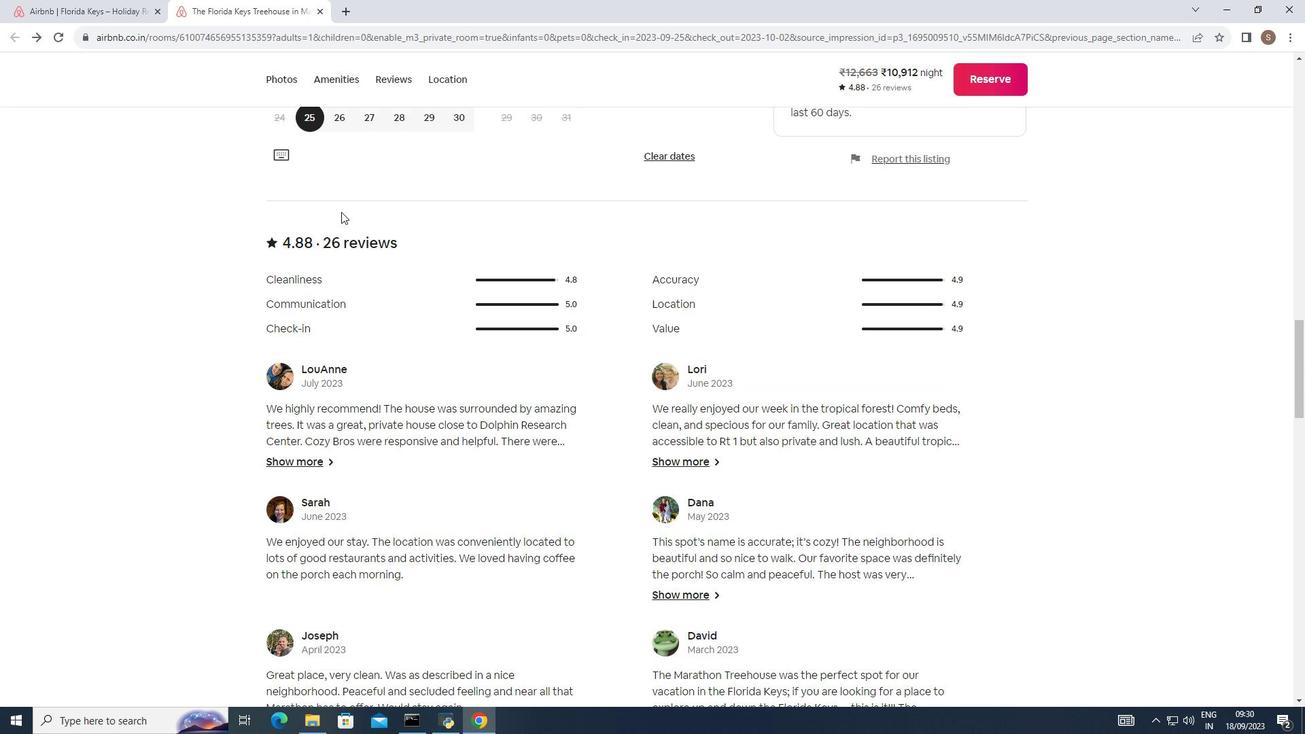
Action: Mouse scrolled (341, 212) with delta (0, 0)
Screenshot: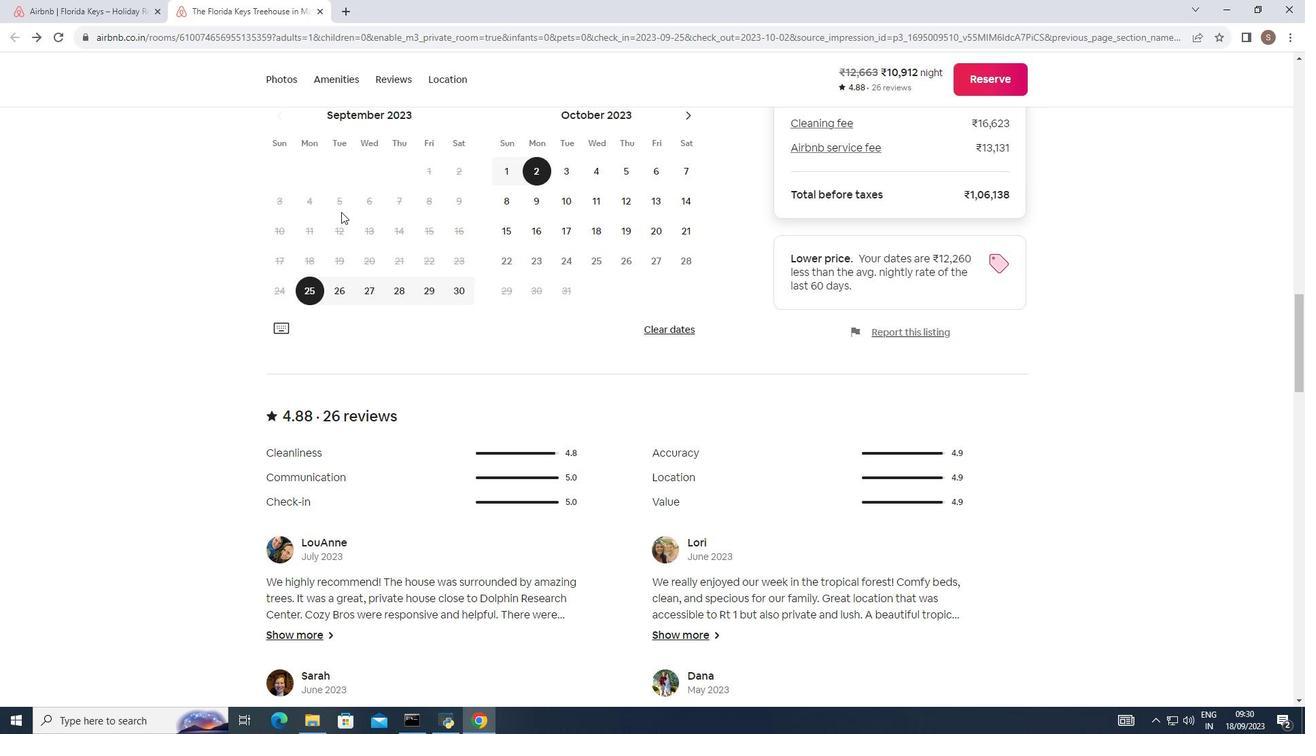 
Action: Mouse scrolled (341, 212) with delta (0, 0)
Screenshot: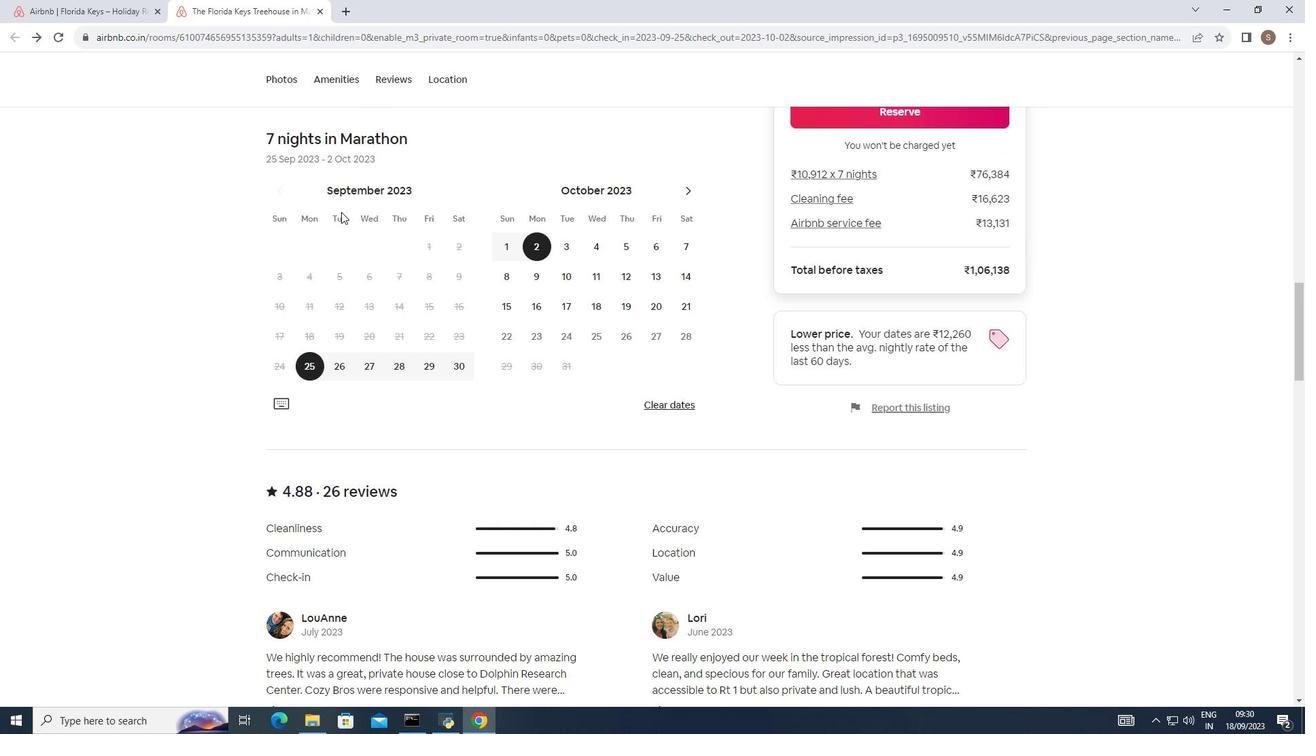 
Action: Mouse scrolled (341, 212) with delta (0, 0)
Screenshot: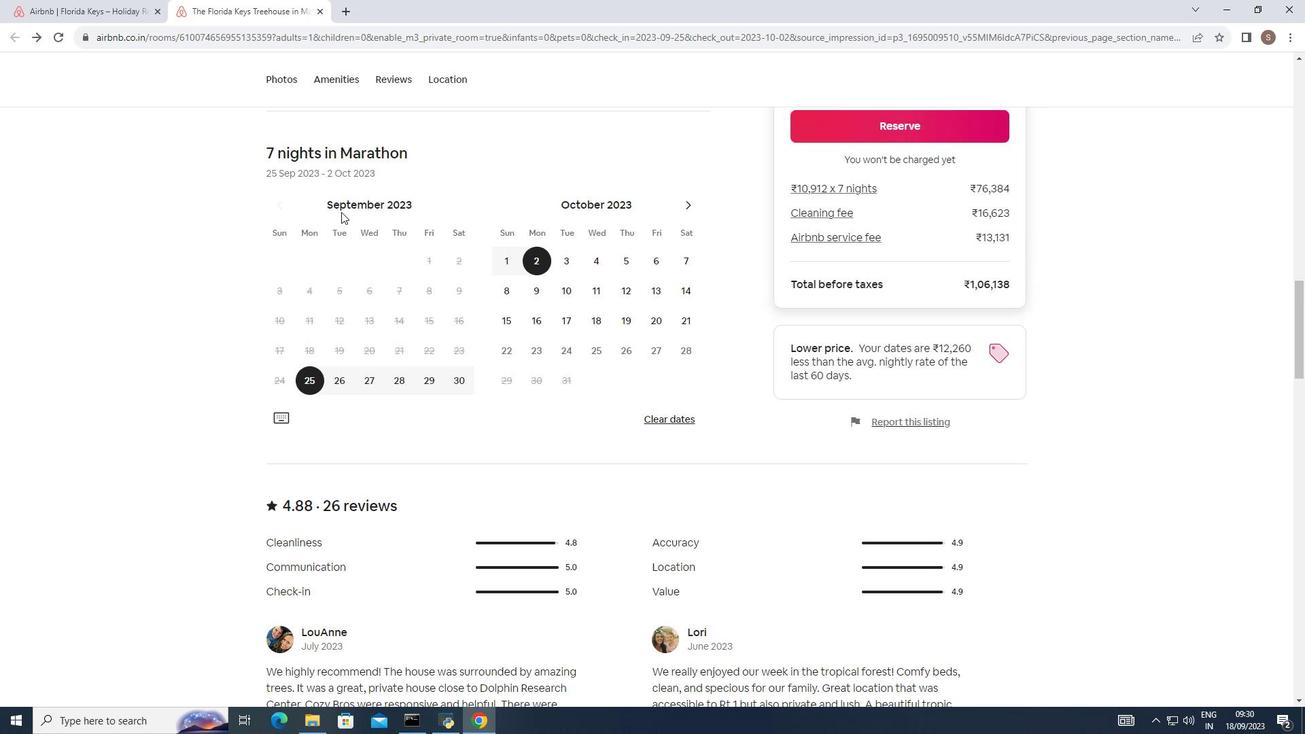 
Action: Mouse scrolled (341, 212) with delta (0, 0)
Screenshot: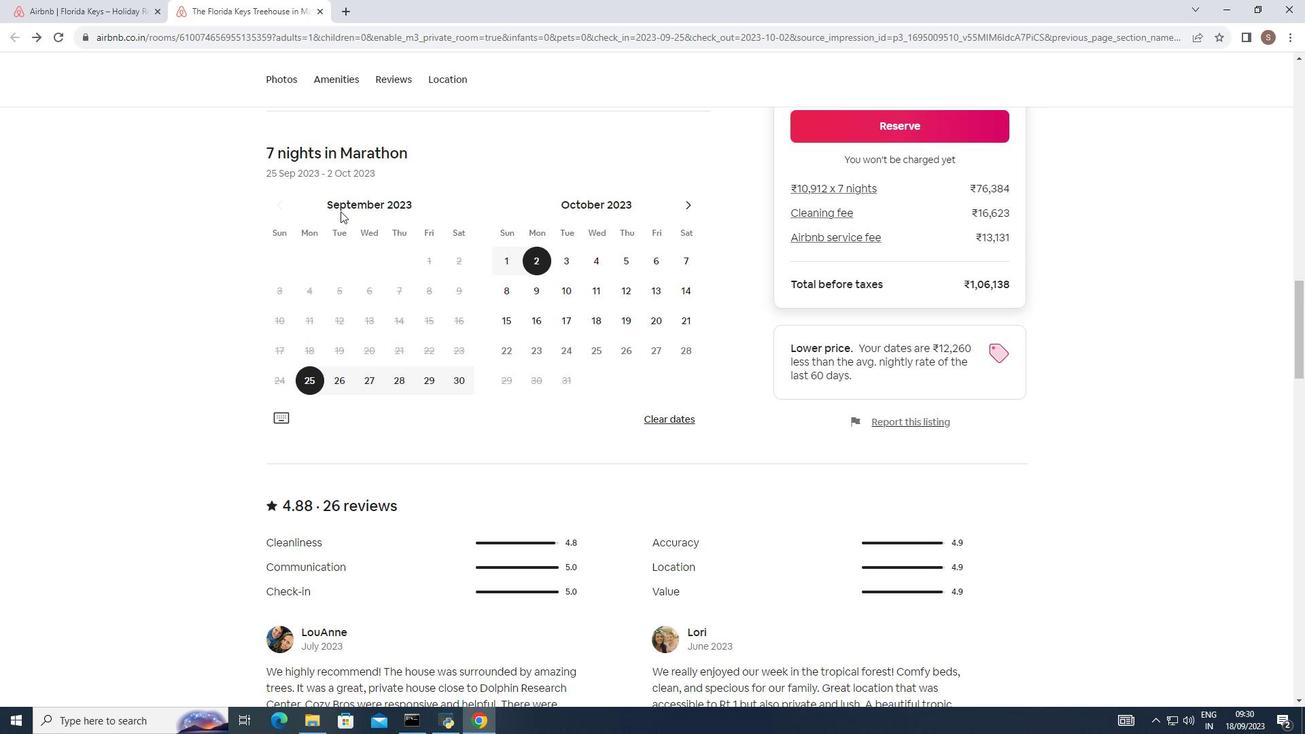 
Action: Mouse moved to (340, 211)
Screenshot: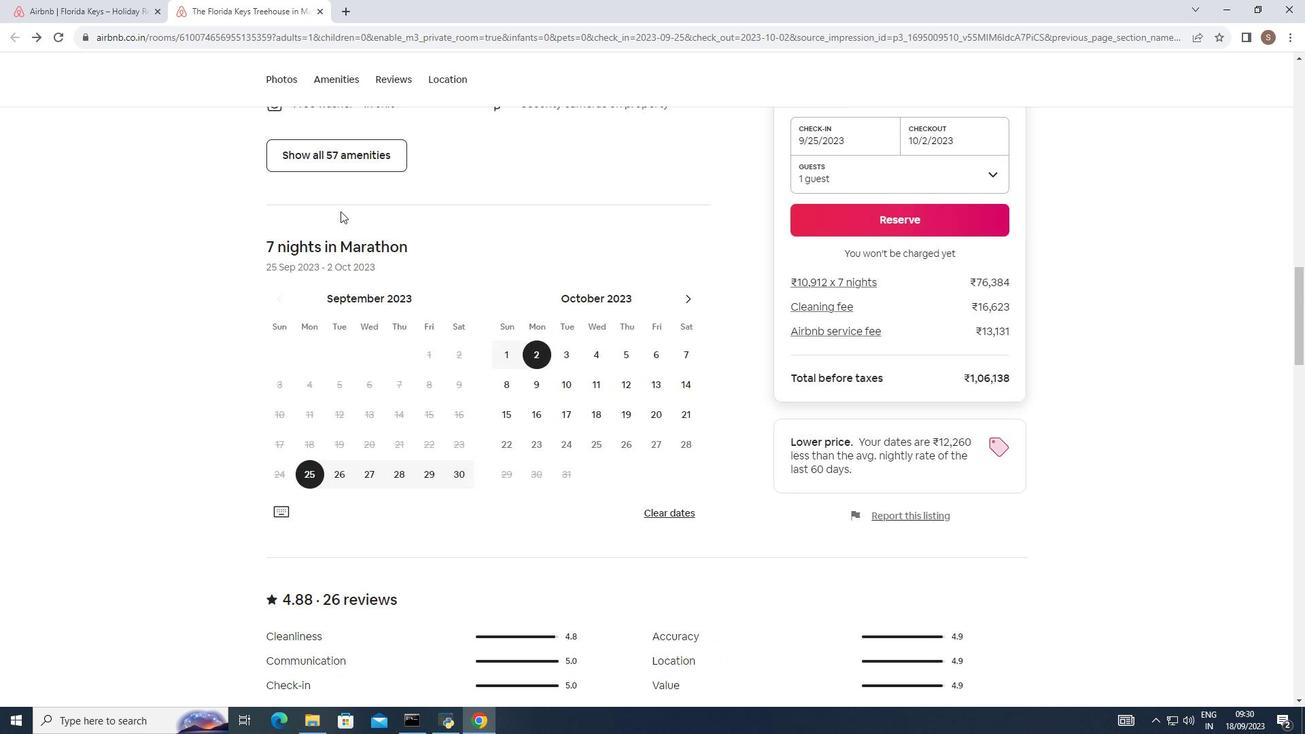 
Action: Mouse scrolled (340, 212) with delta (0, 0)
Screenshot: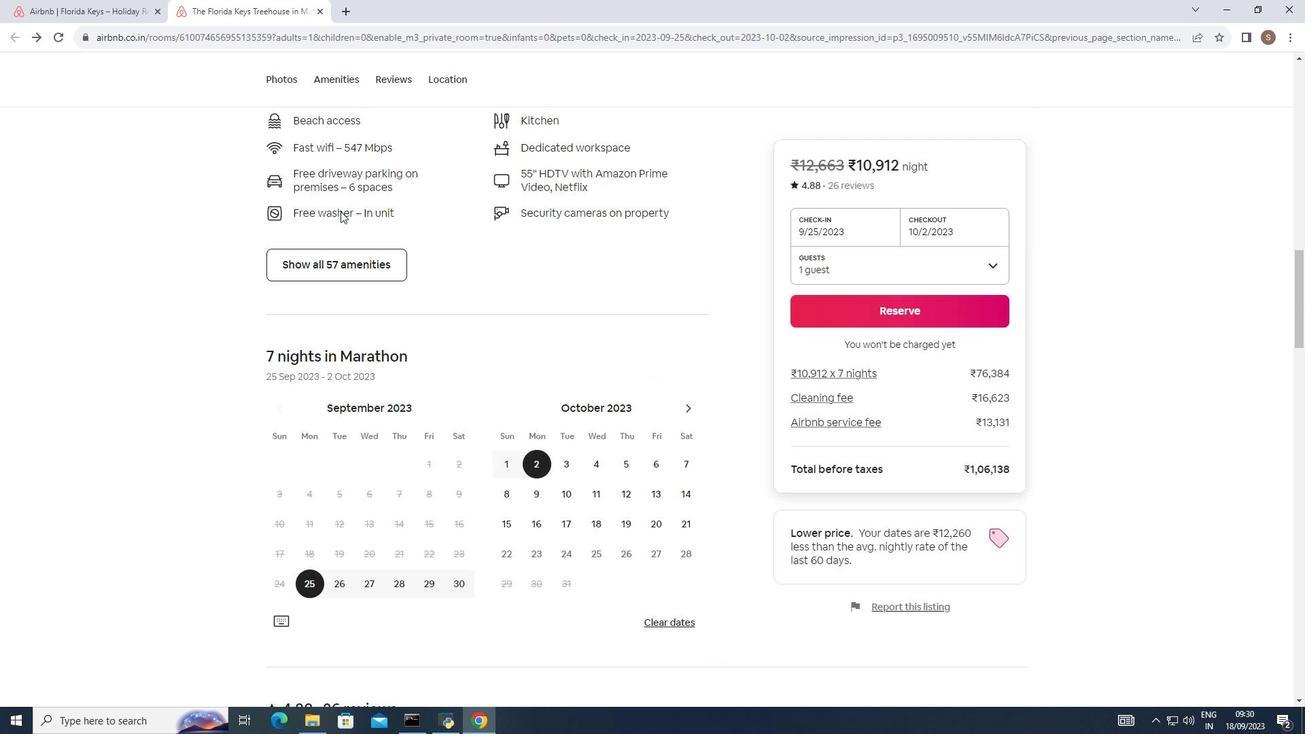 
Action: Mouse scrolled (340, 212) with delta (0, 0)
Screenshot: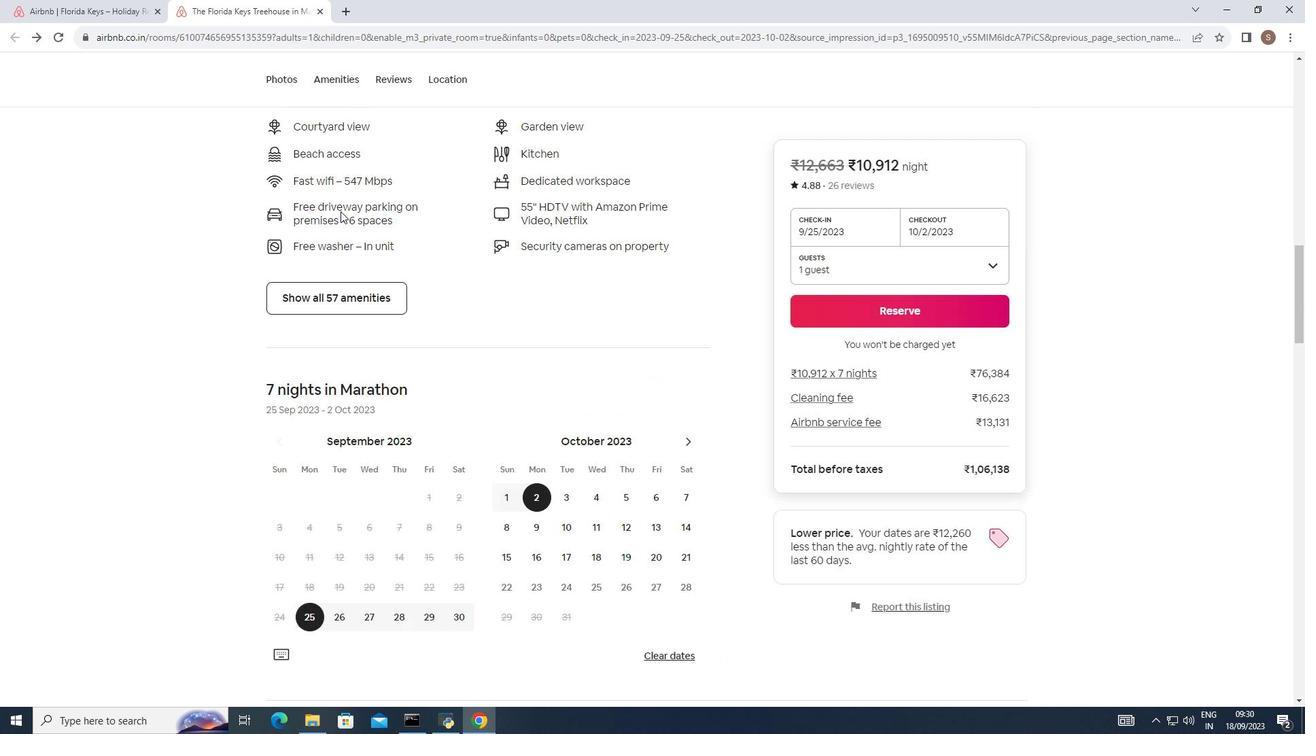 
Action: Mouse scrolled (340, 212) with delta (0, 0)
Screenshot: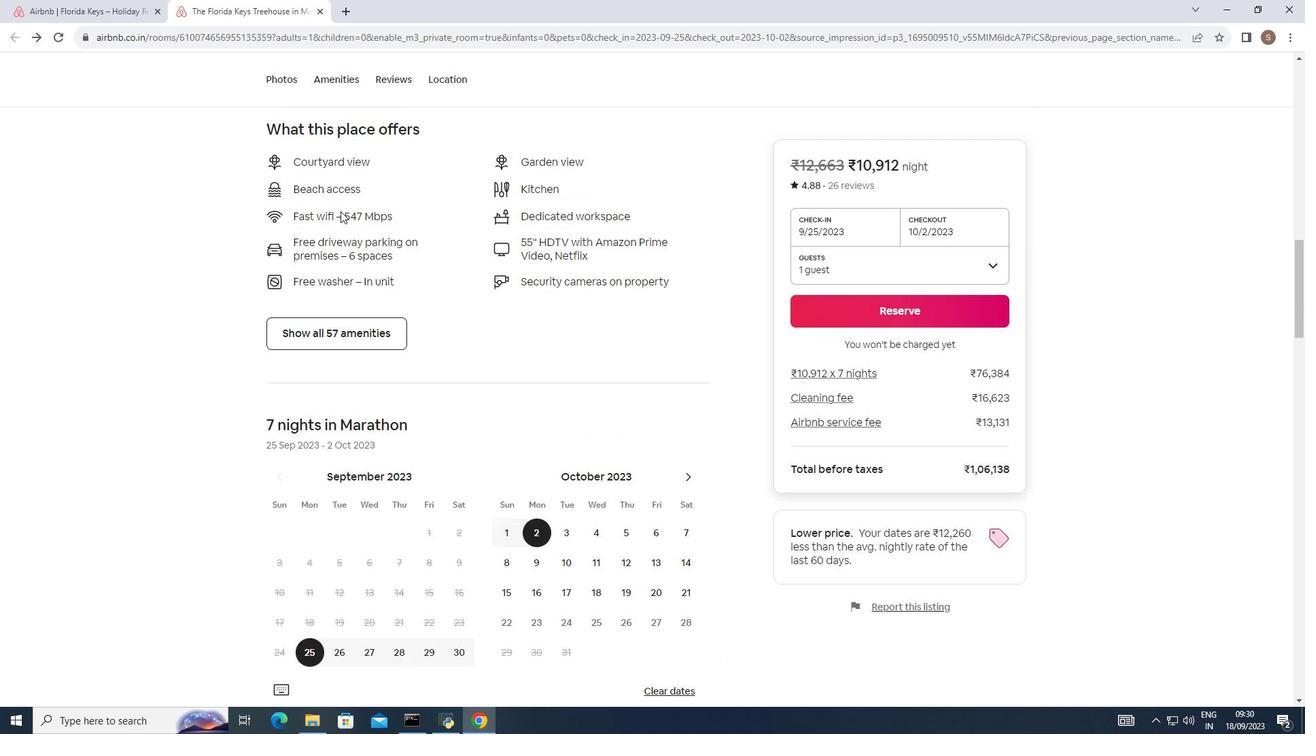 
Action: Mouse scrolled (340, 212) with delta (0, 0)
Screenshot: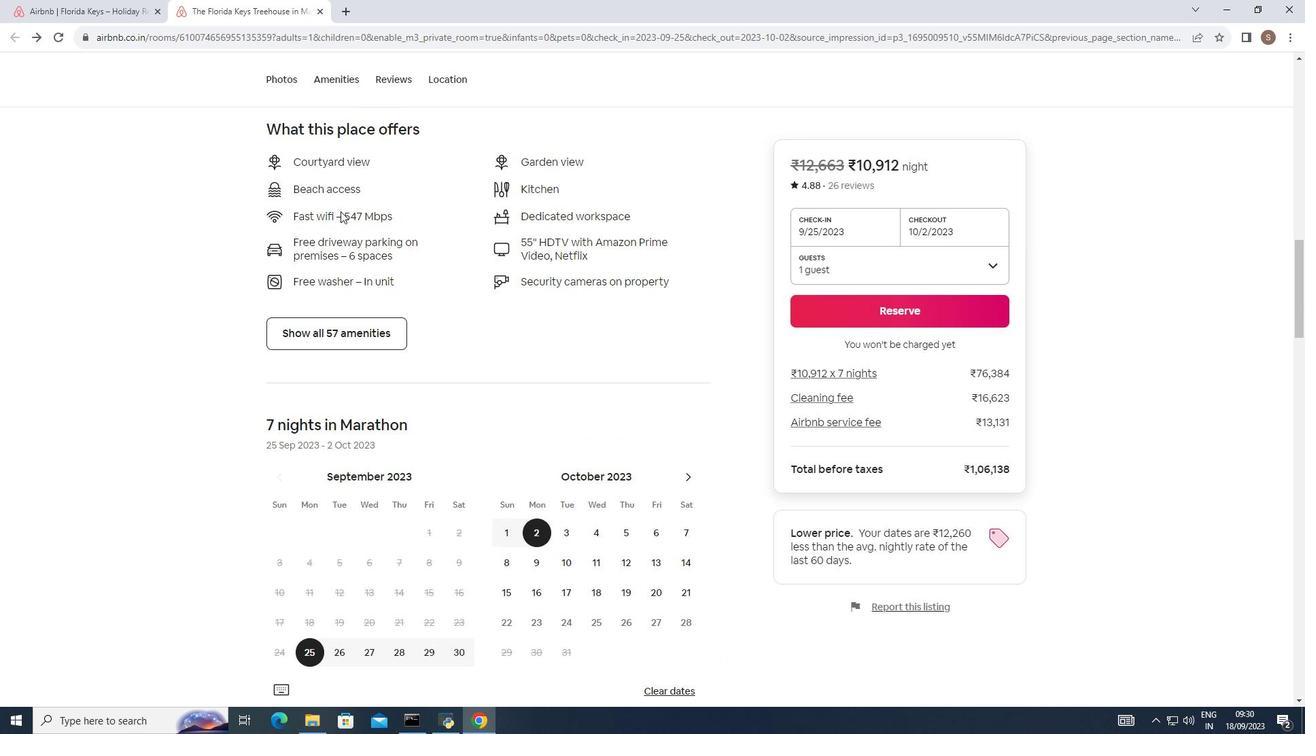 
Action: Mouse scrolled (340, 212) with delta (0, 0)
Screenshot: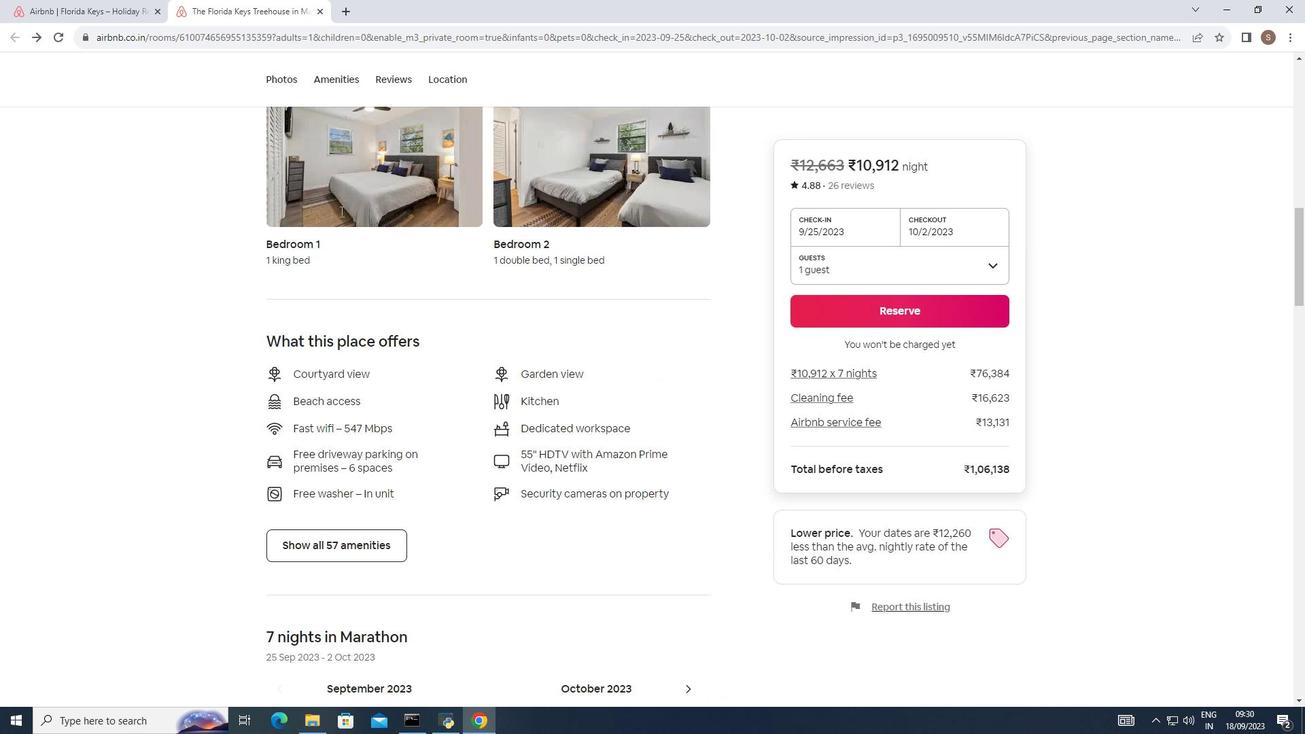 
Action: Mouse scrolled (340, 212) with delta (0, 0)
Screenshot: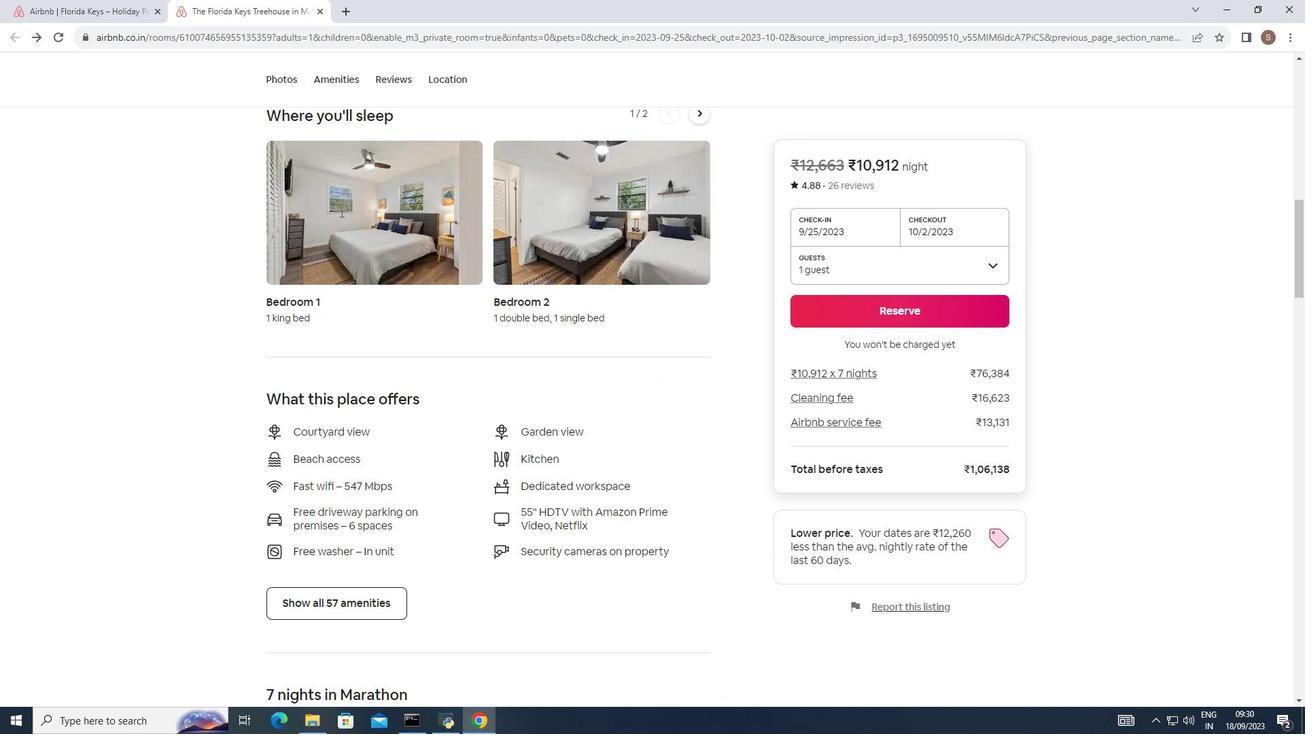 
Action: Mouse scrolled (340, 212) with delta (0, 0)
Screenshot: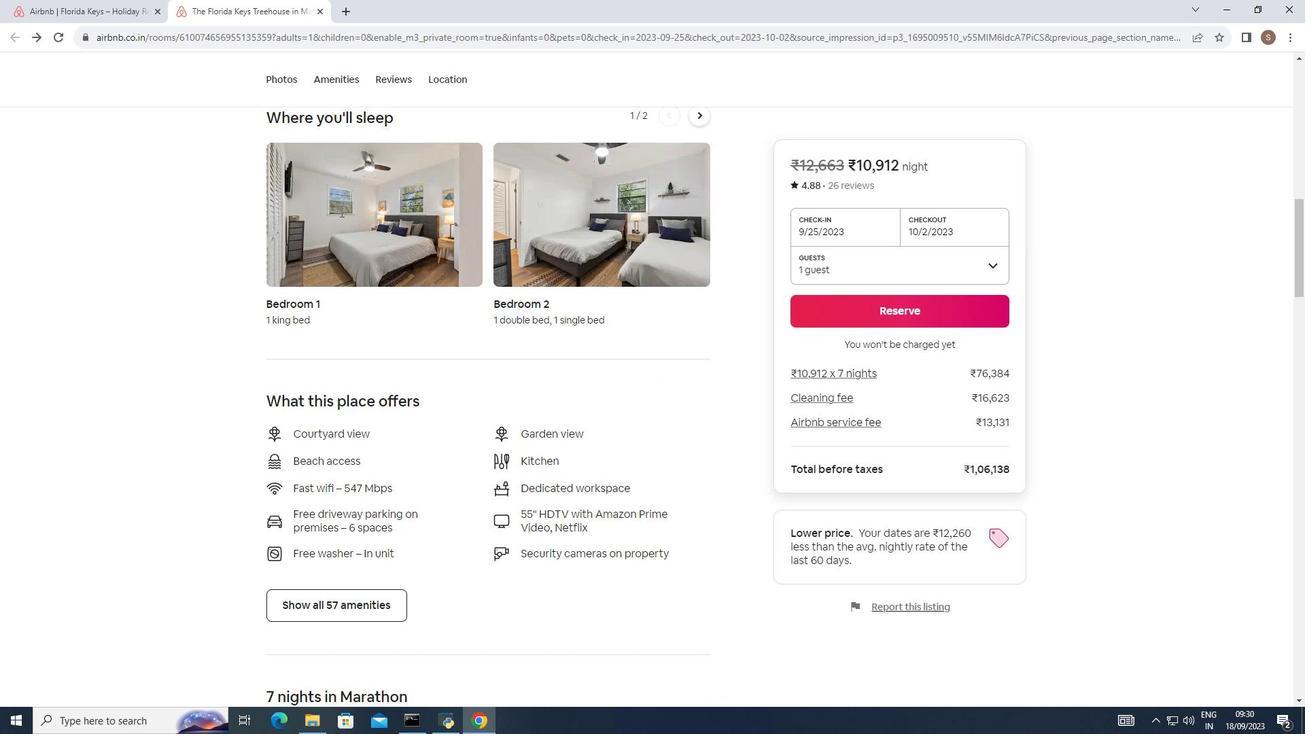 
Action: Mouse scrolled (340, 212) with delta (0, 0)
Screenshot: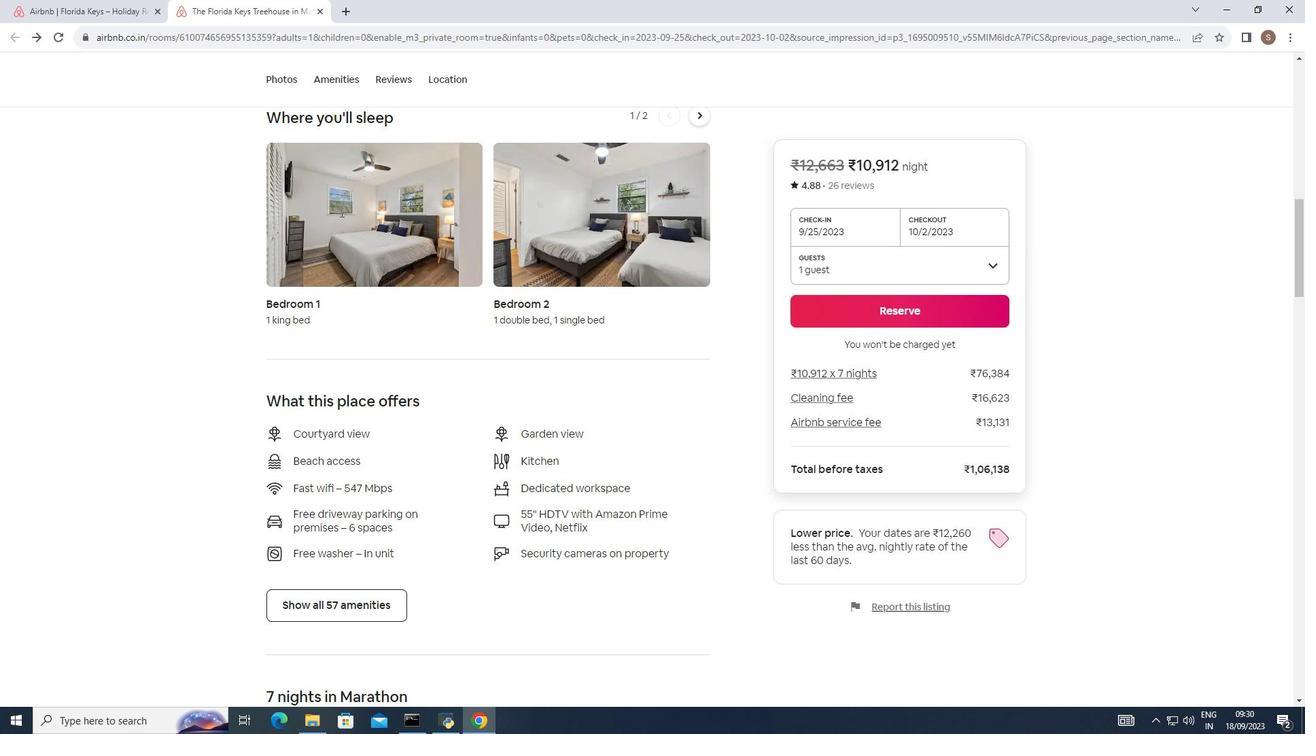 
Action: Mouse scrolled (340, 212) with delta (0, 0)
Screenshot: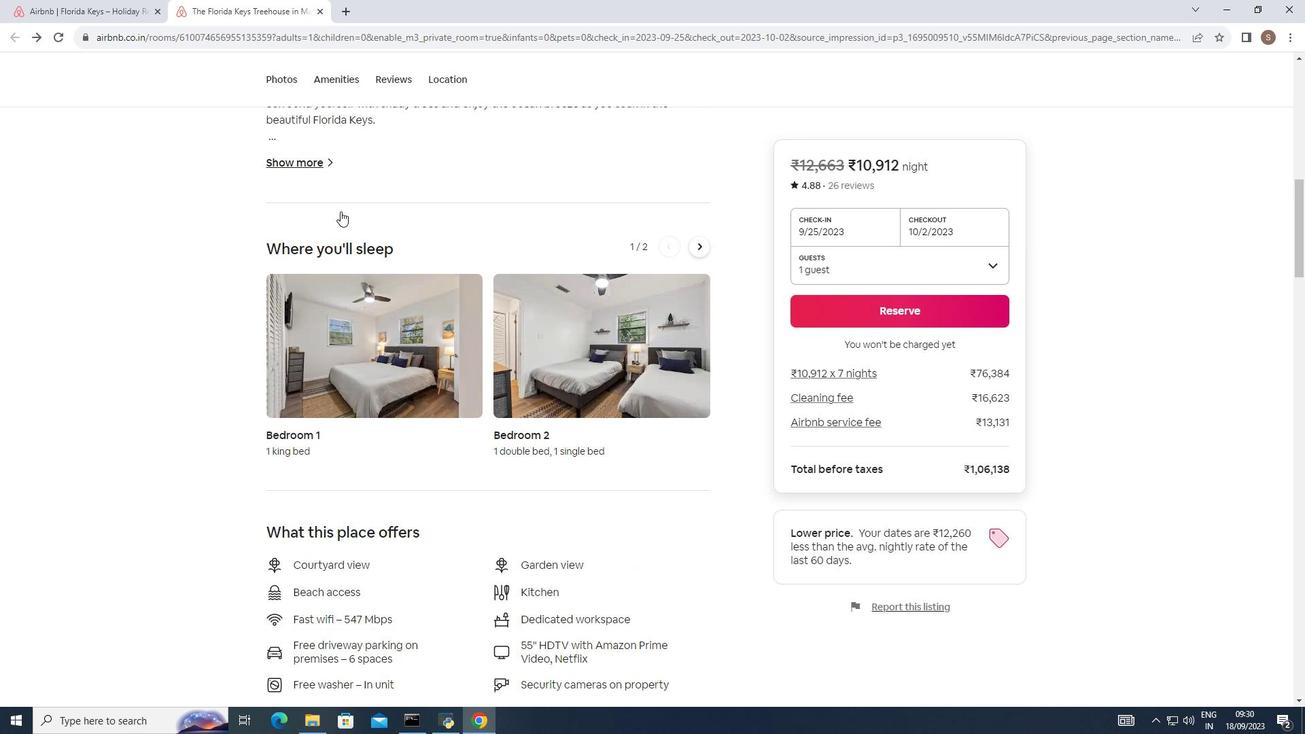 
Action: Mouse scrolled (340, 212) with delta (0, 0)
Screenshot: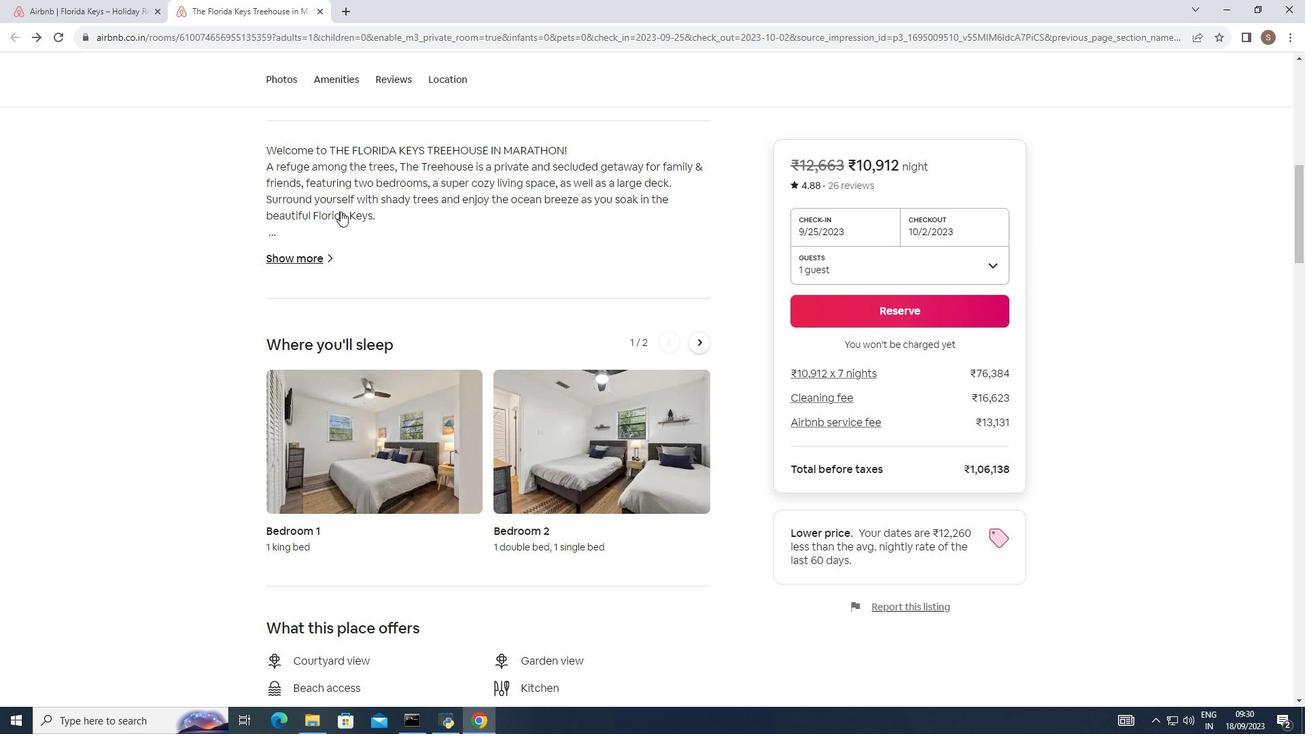 
Action: Mouse scrolled (340, 212) with delta (0, 0)
Screenshot: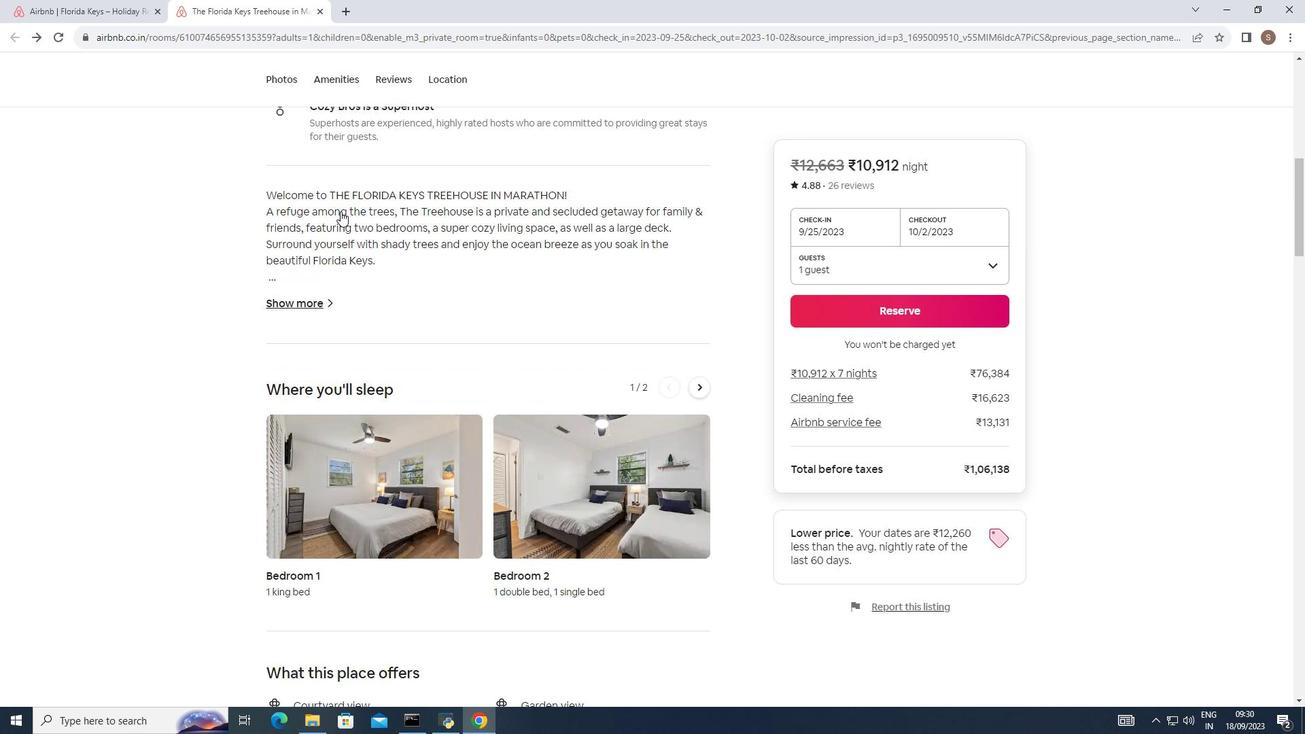 
Action: Mouse scrolled (340, 212) with delta (0, 0)
Screenshot: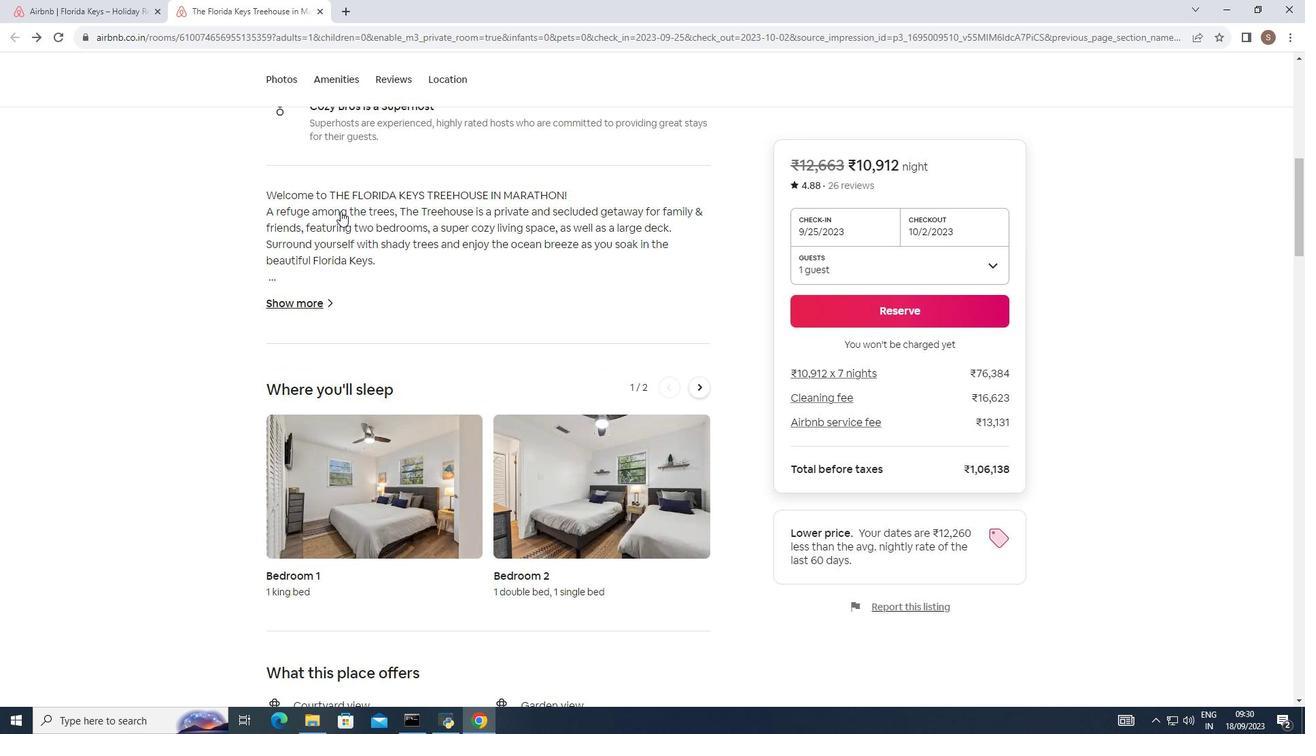 
Action: Mouse scrolled (340, 212) with delta (0, 0)
Screenshot: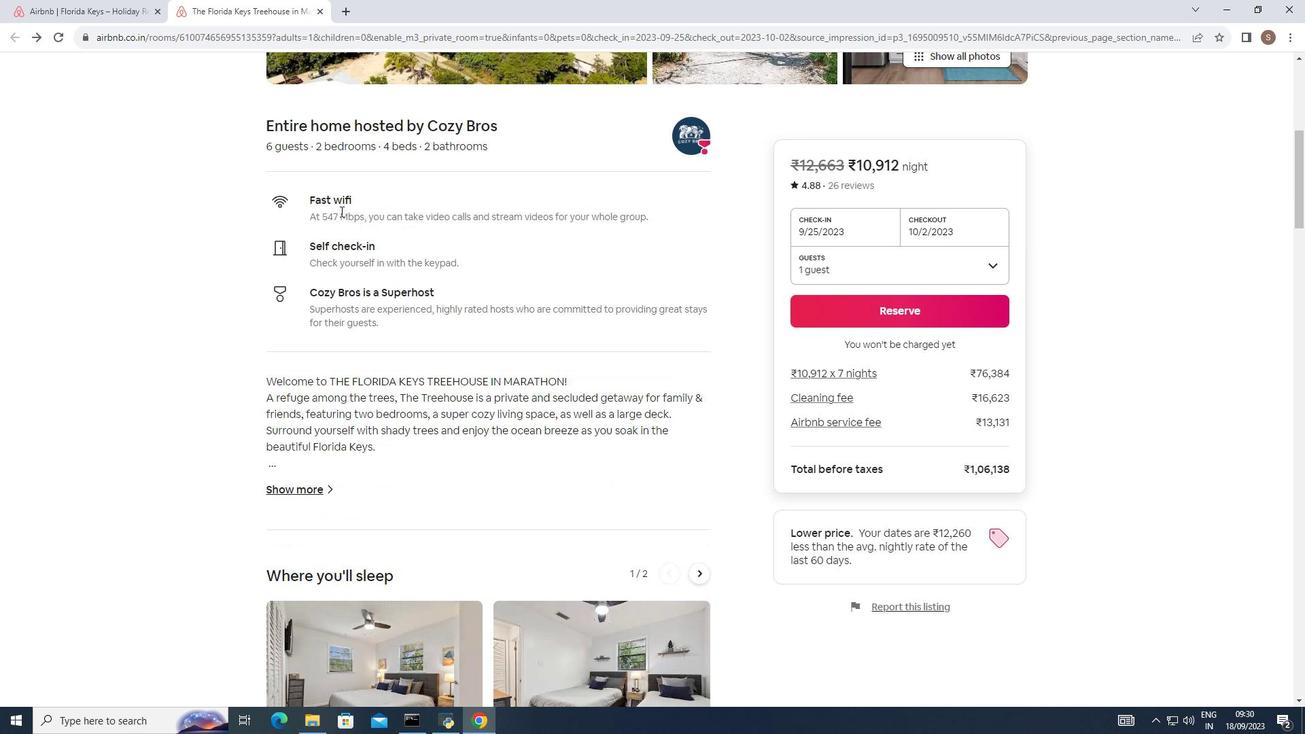 
Action: Mouse scrolled (340, 212) with delta (0, 0)
Screenshot: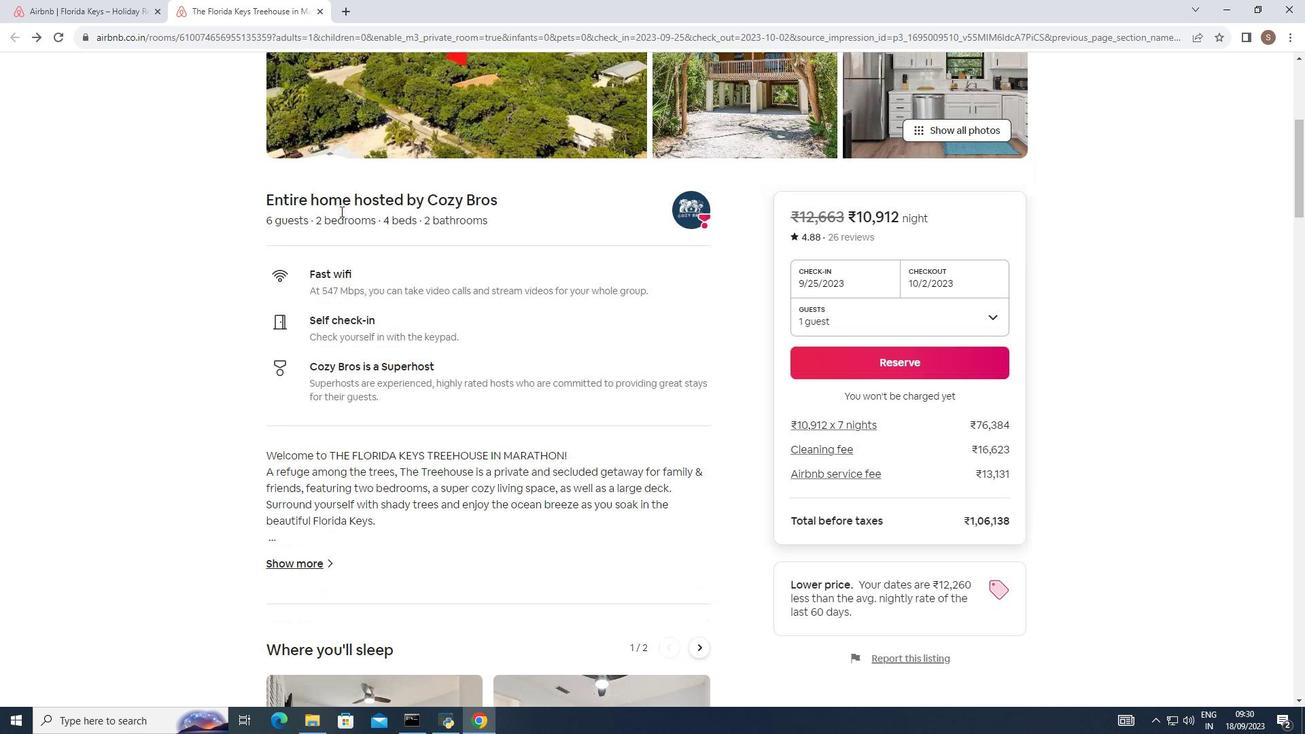 
Action: Mouse scrolled (340, 212) with delta (0, 0)
Screenshot: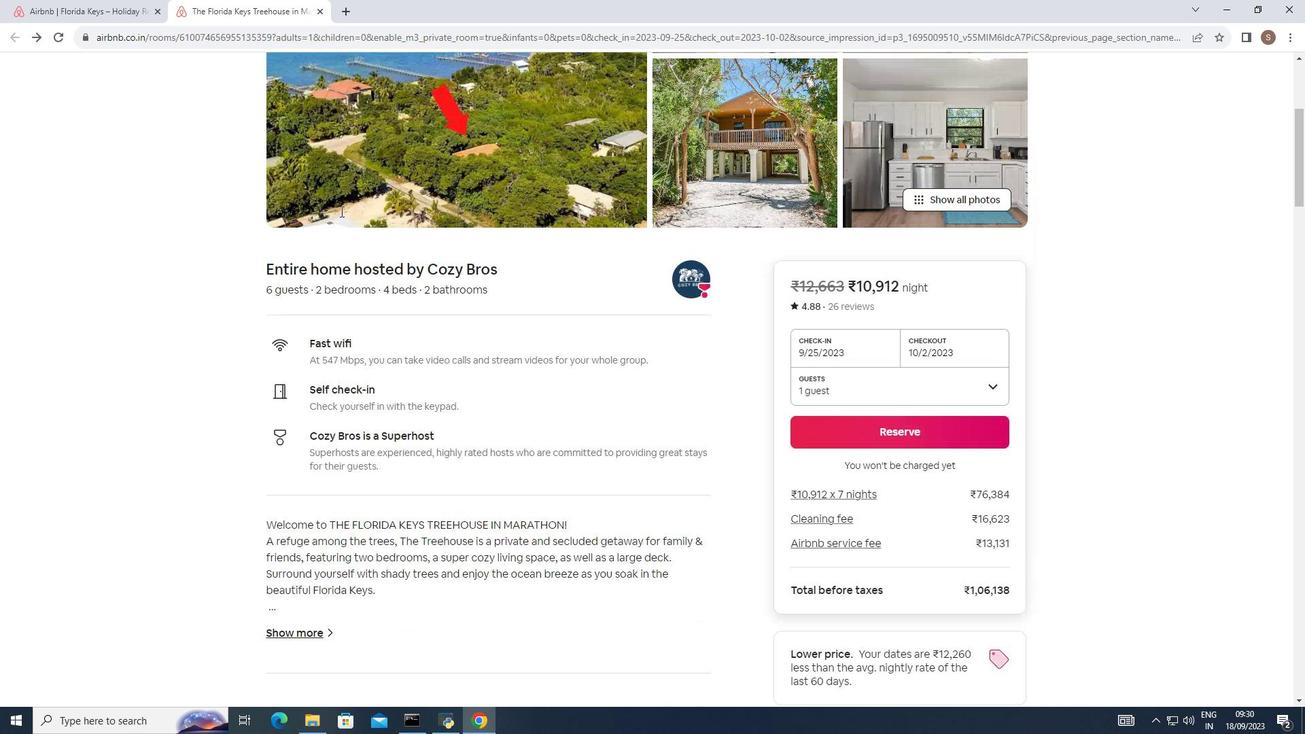 
Action: Mouse scrolled (340, 212) with delta (0, 0)
Screenshot: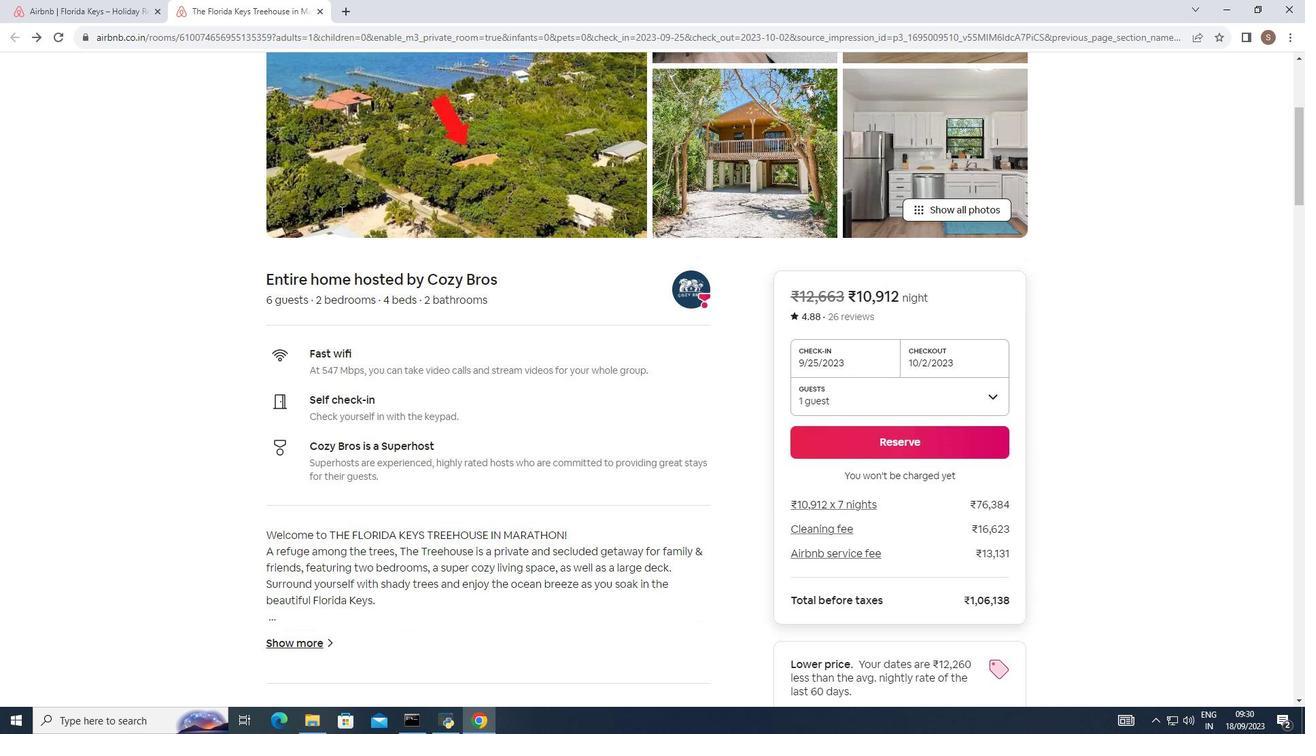
Action: Mouse scrolled (340, 212) with delta (0, 0)
Screenshot: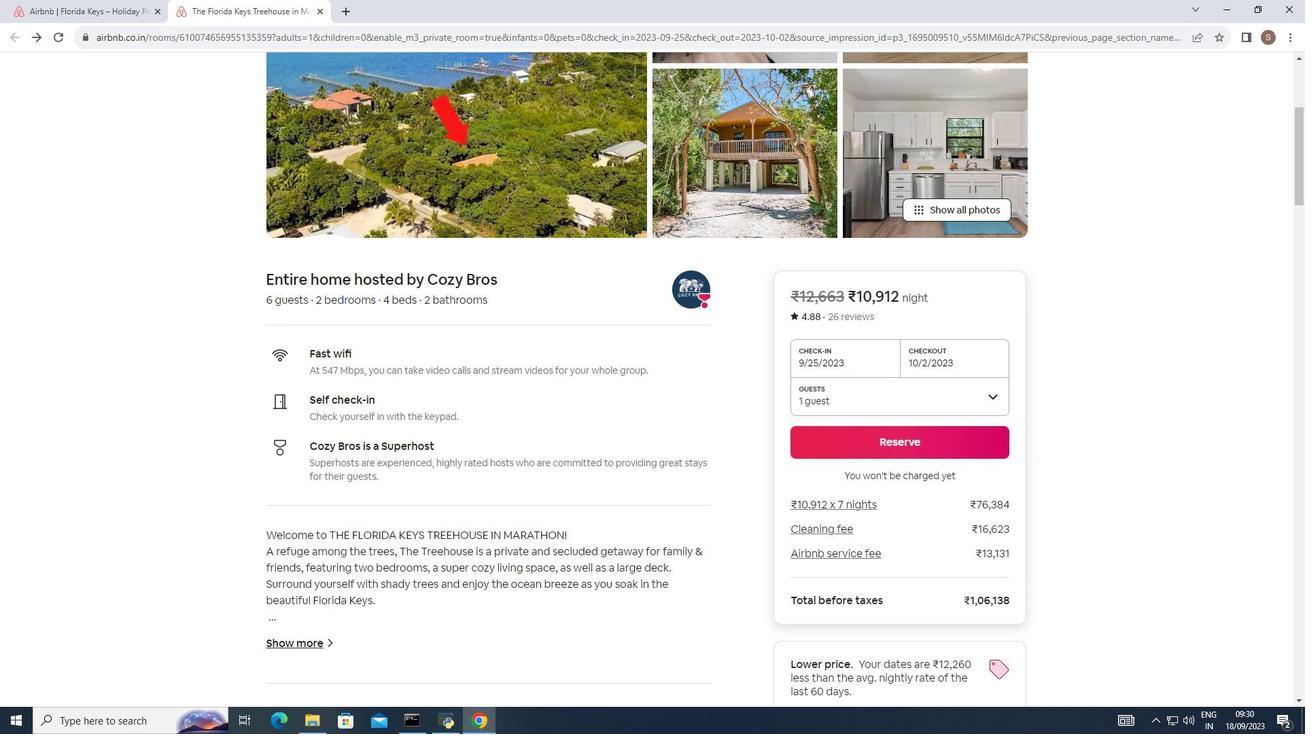 
Action: Mouse scrolled (340, 212) with delta (0, 0)
Screenshot: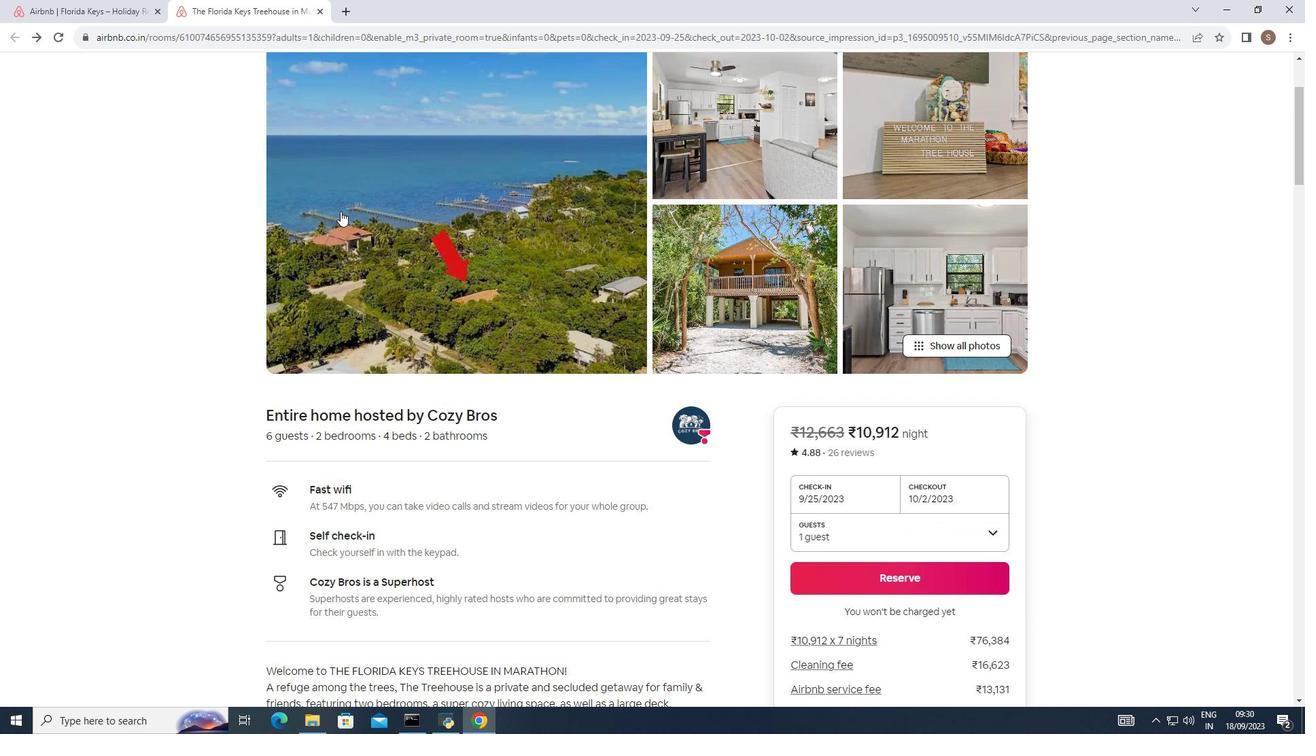 
Action: Mouse scrolled (340, 212) with delta (0, 0)
Screenshot: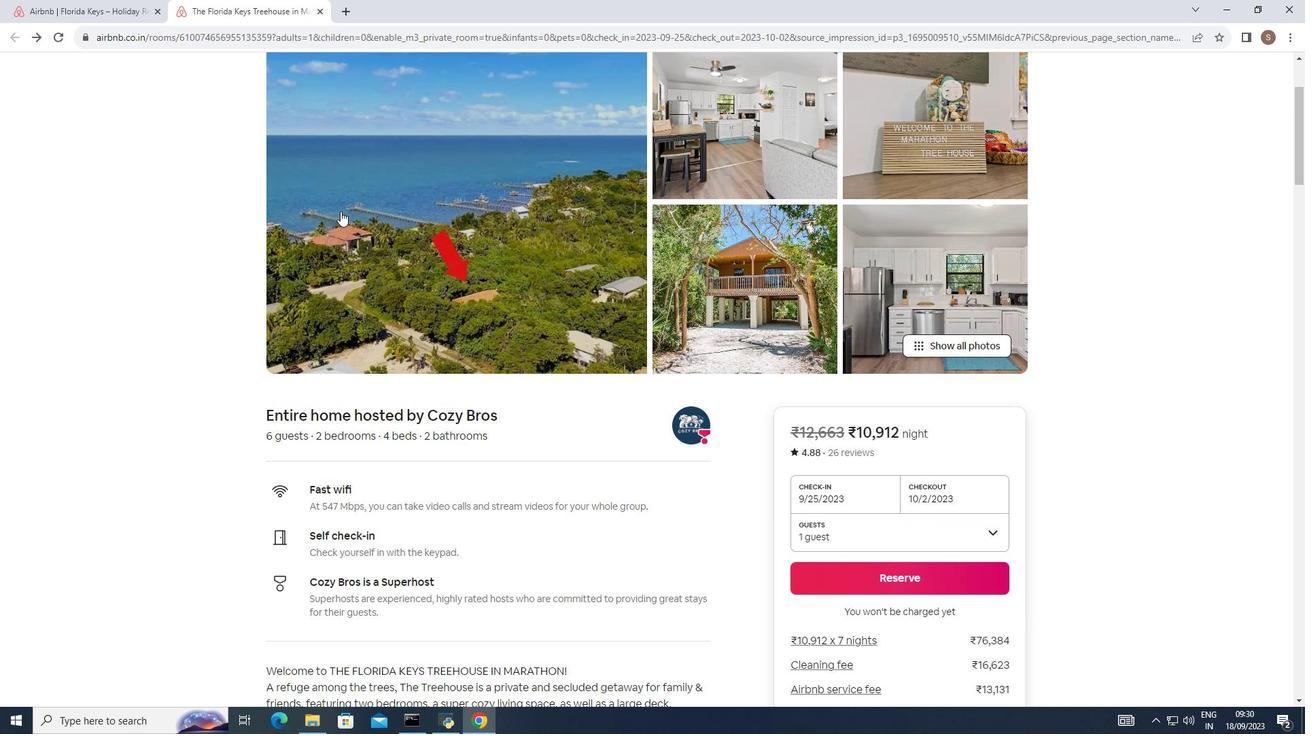 
Action: Mouse scrolled (340, 212) with delta (0, 0)
Screenshot: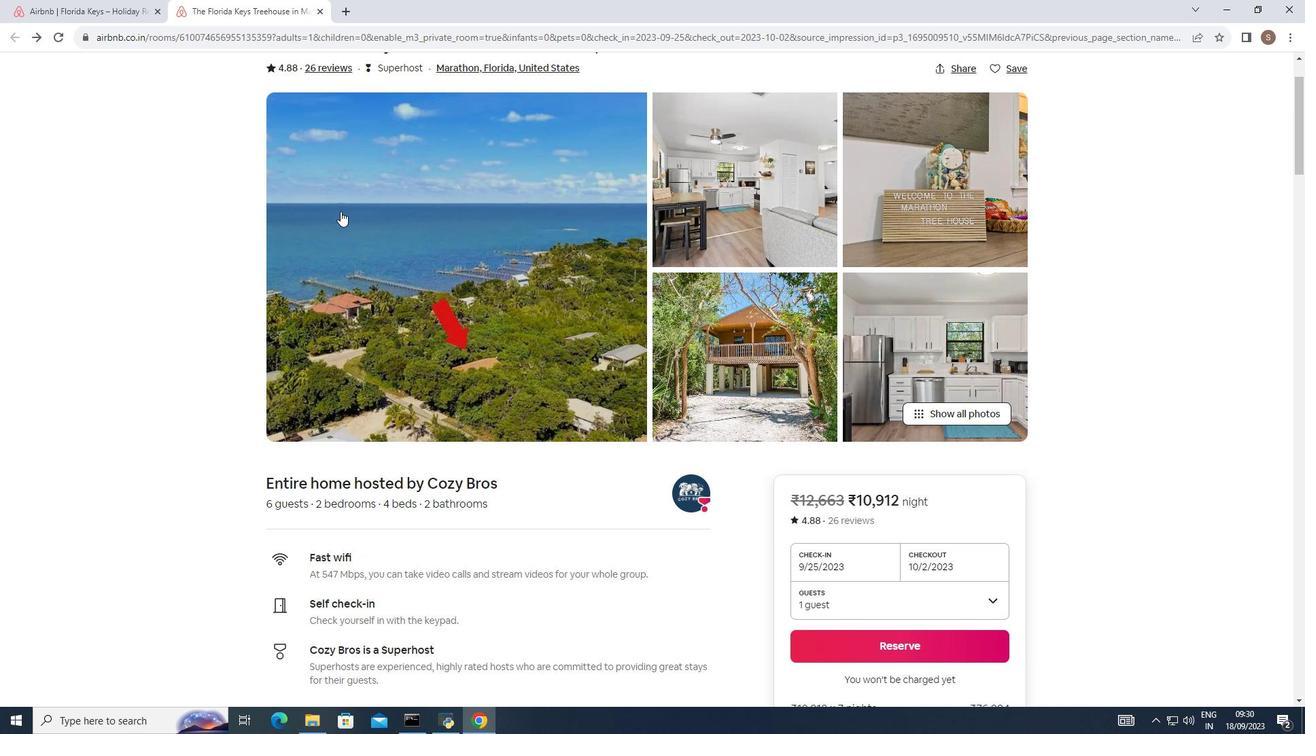 
Action: Mouse scrolled (340, 212) with delta (0, 0)
Screenshot: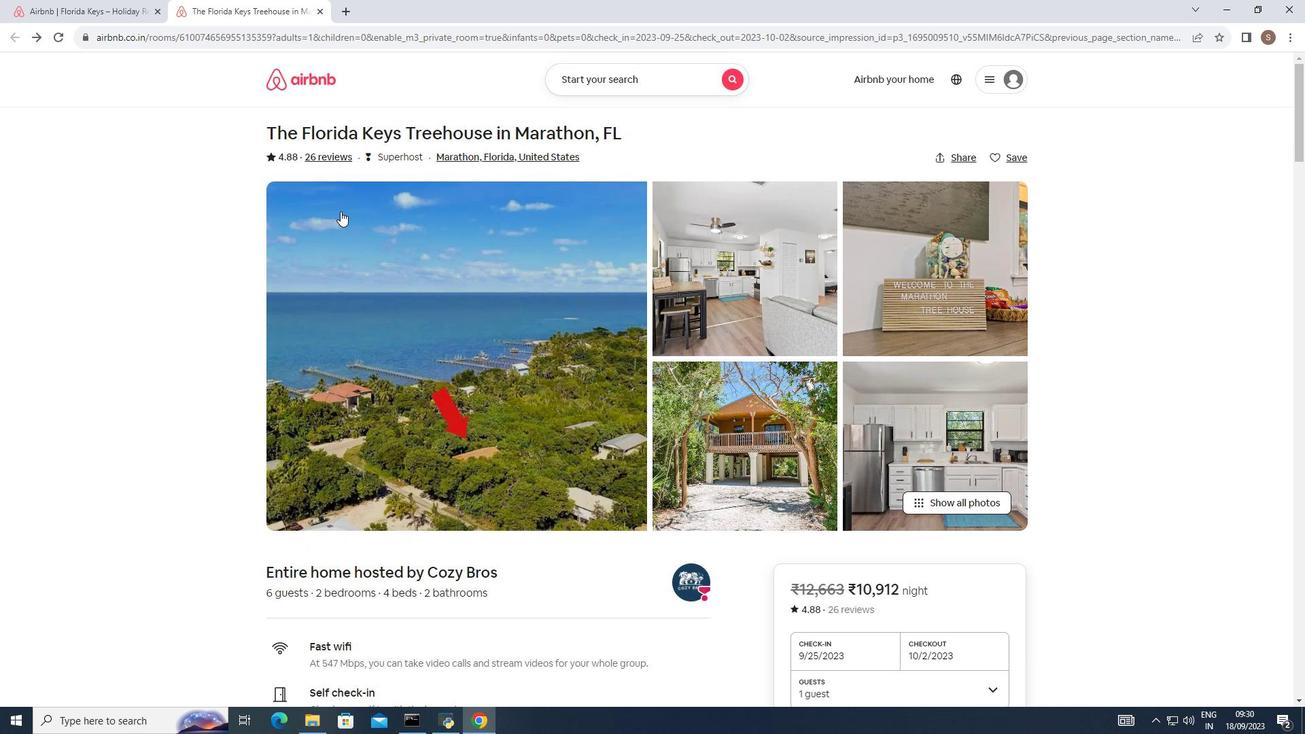 
Action: Mouse scrolled (340, 212) with delta (0, 0)
Screenshot: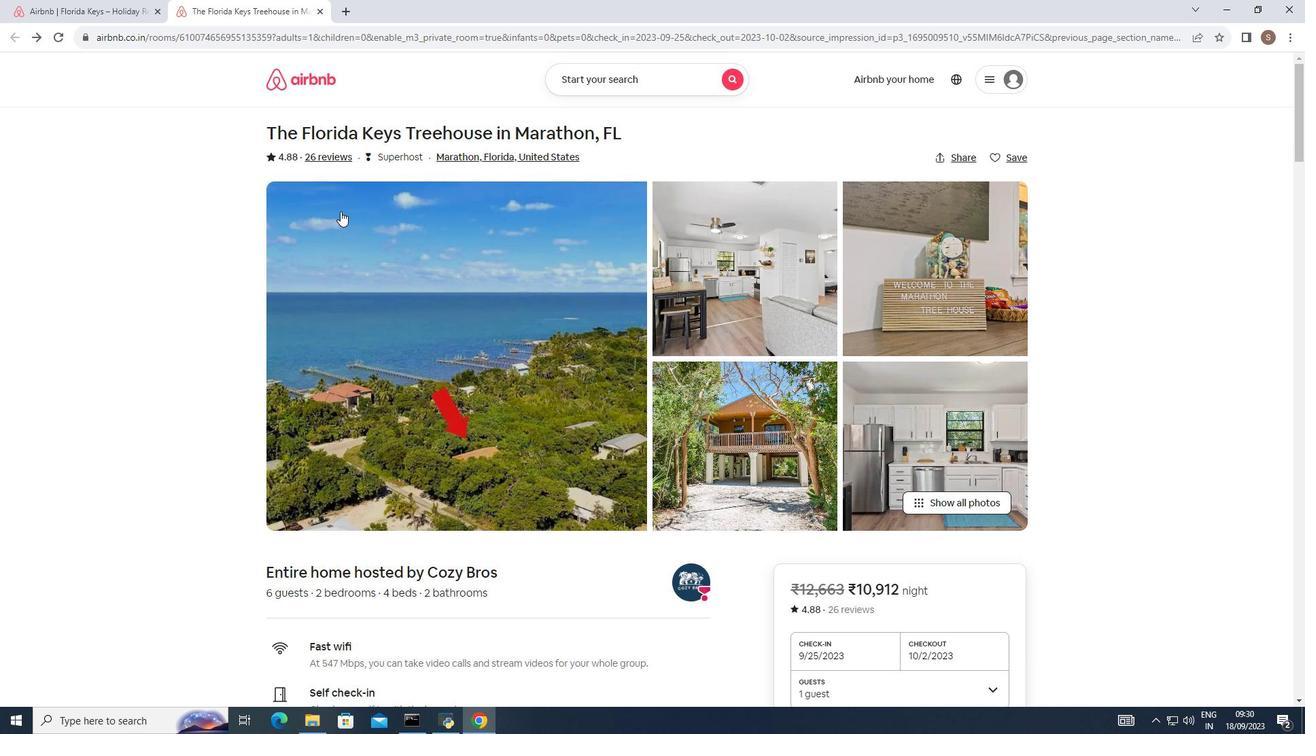
Action: Mouse scrolled (340, 212) with delta (0, 0)
Screenshot: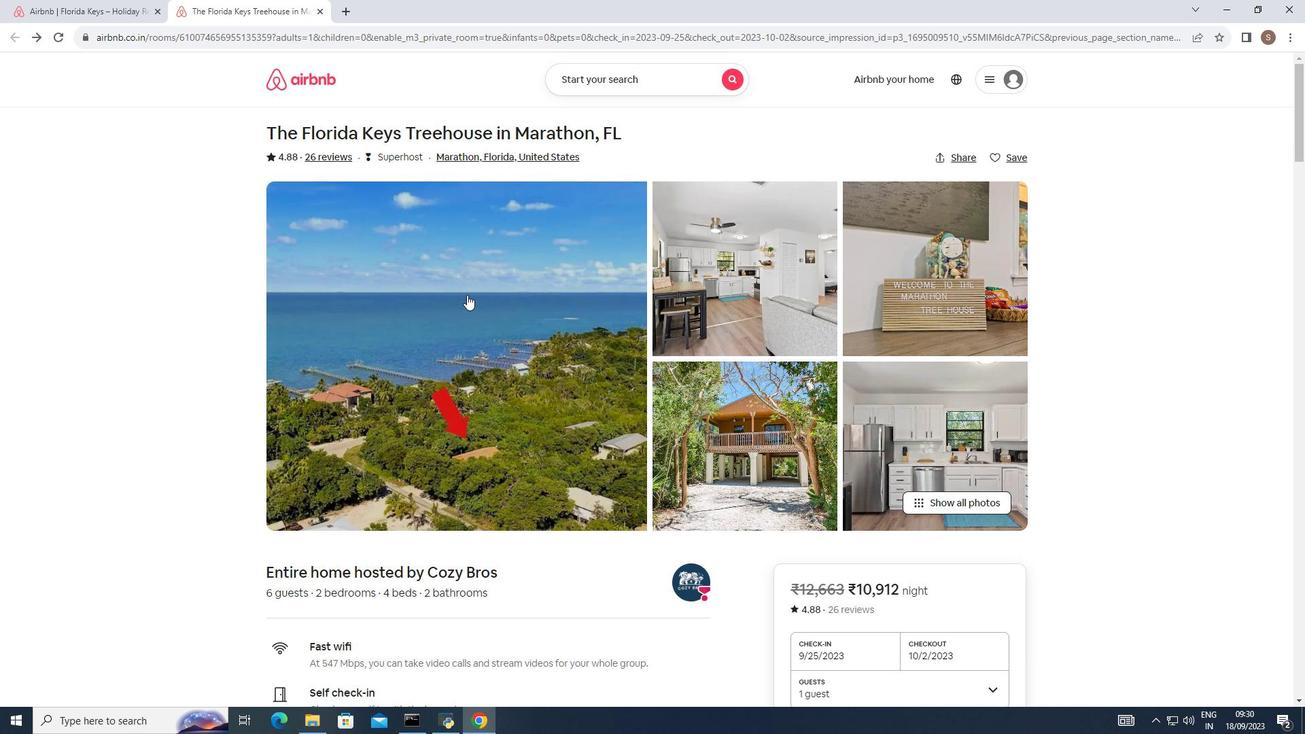 
Action: Mouse moved to (973, 497)
Screenshot: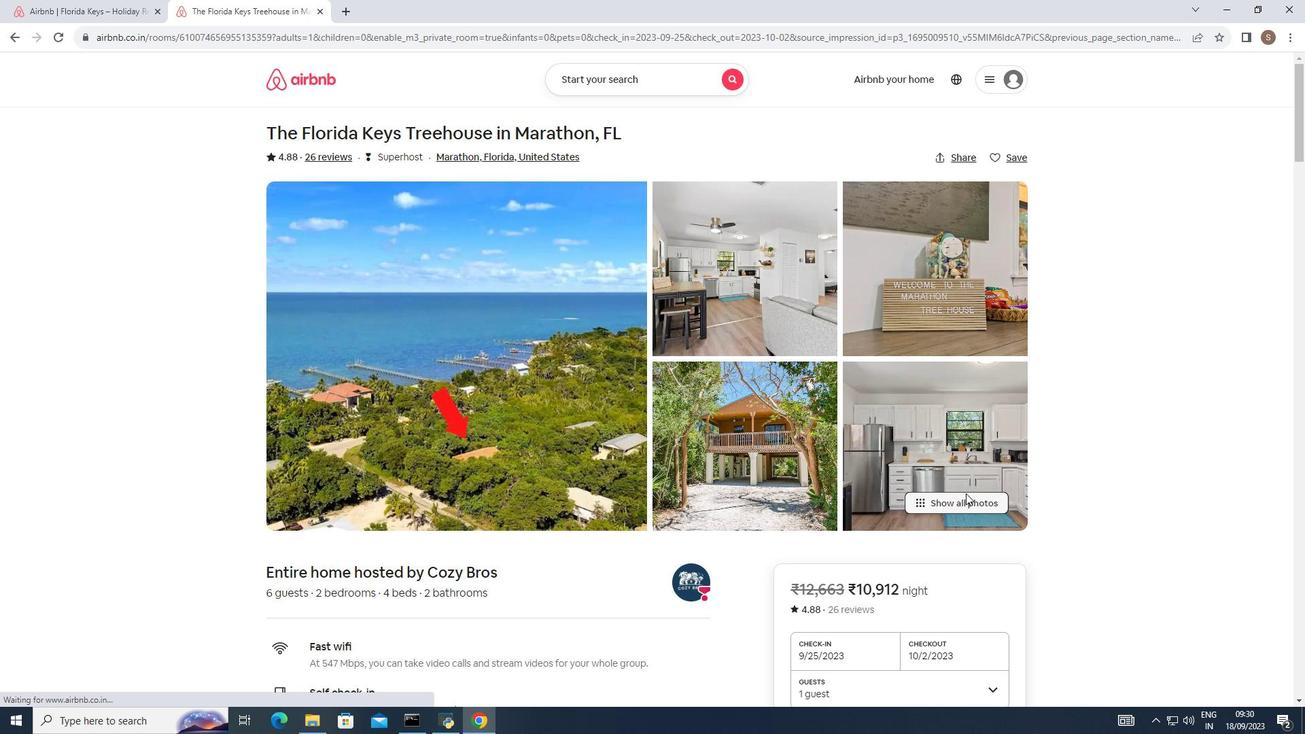 
Action: Mouse pressed left at (973, 497)
Screenshot: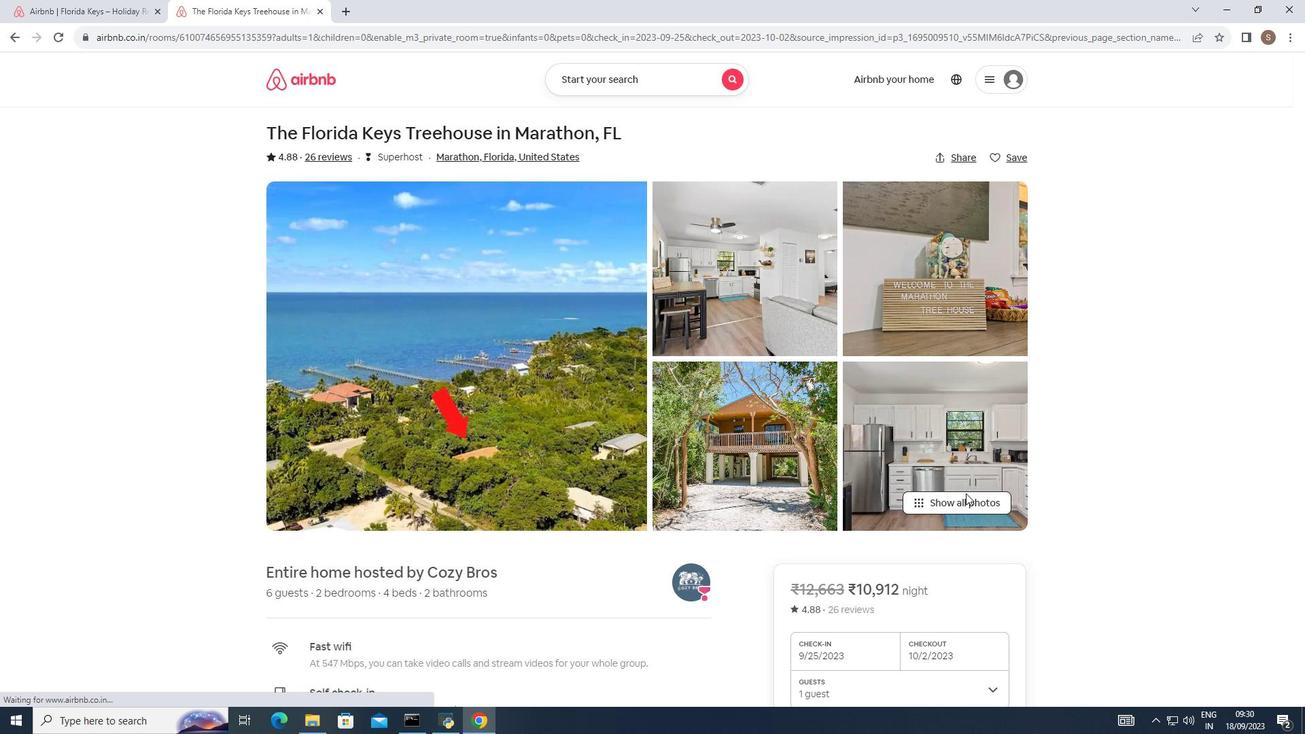 
Action: Mouse moved to (681, 432)
Screenshot: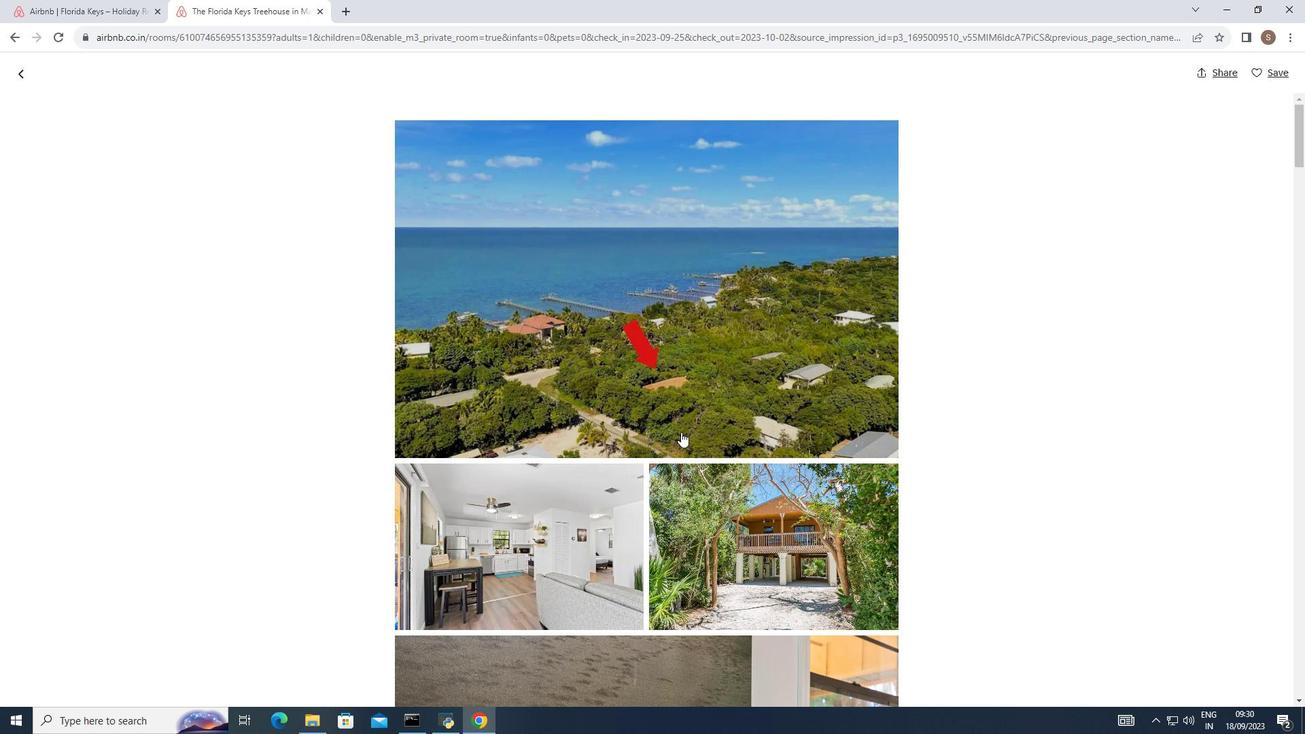 
Action: Mouse scrolled (681, 431) with delta (0, 0)
Screenshot: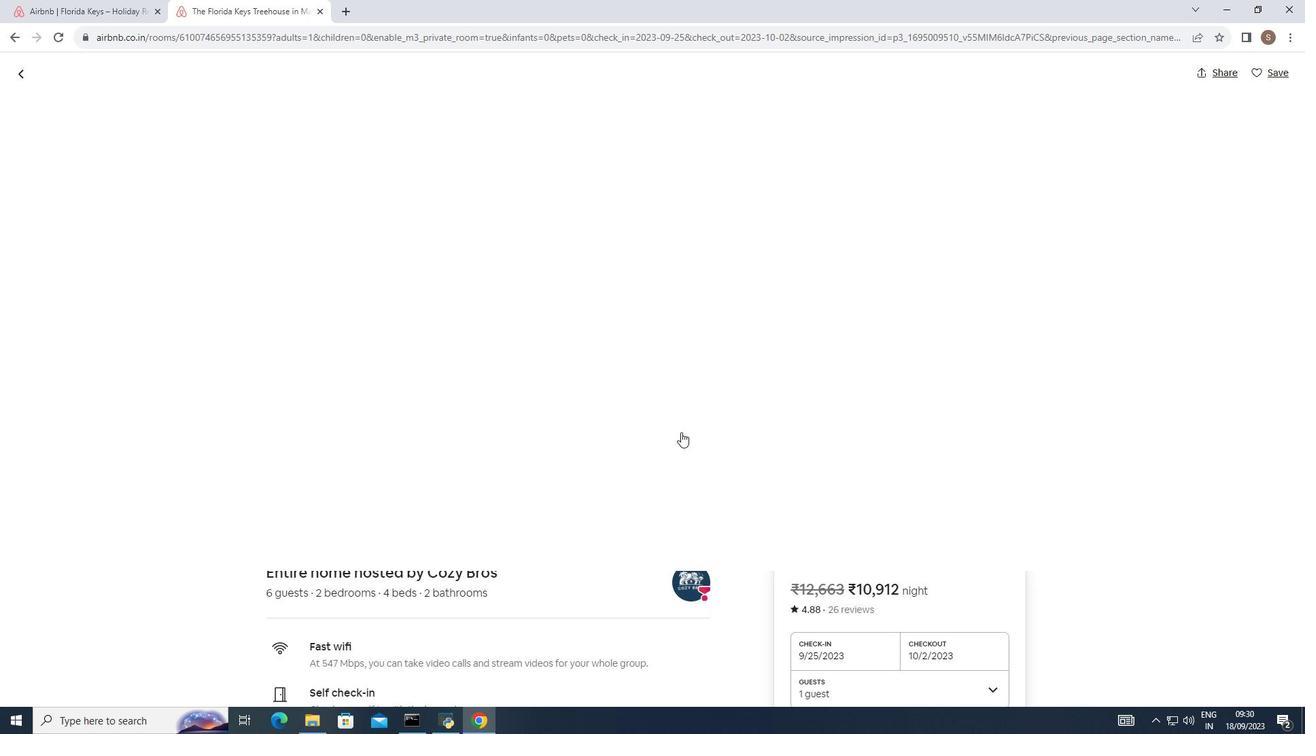 
Action: Mouse scrolled (681, 431) with delta (0, 0)
Screenshot: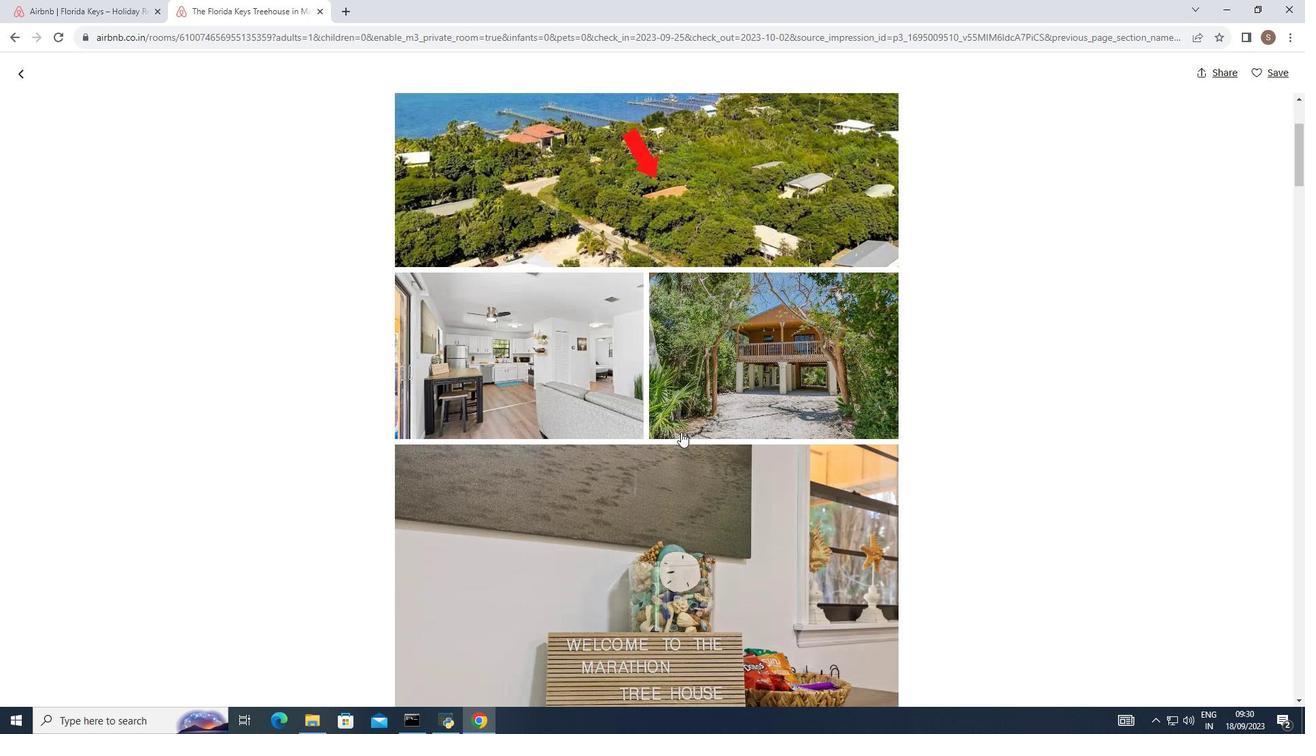 
Action: Mouse scrolled (681, 431) with delta (0, 0)
Screenshot: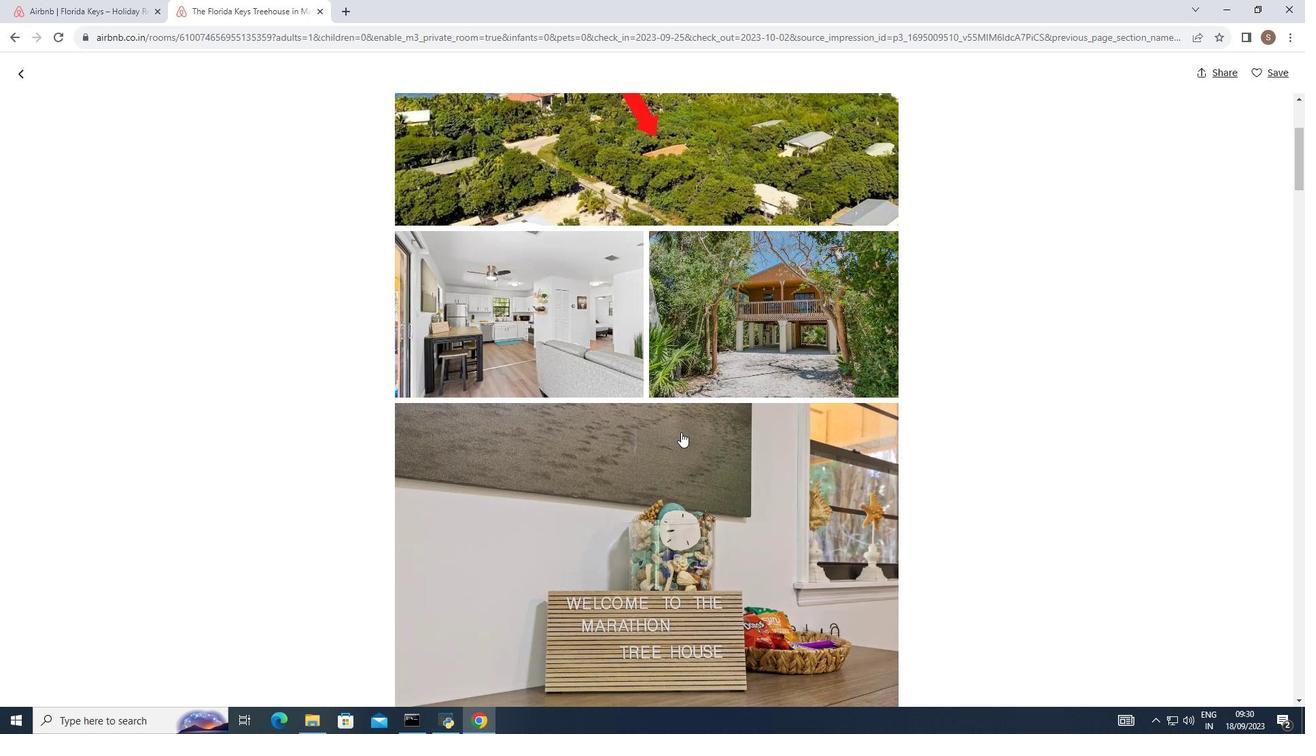 
Action: Mouse scrolled (681, 431) with delta (0, 0)
Screenshot: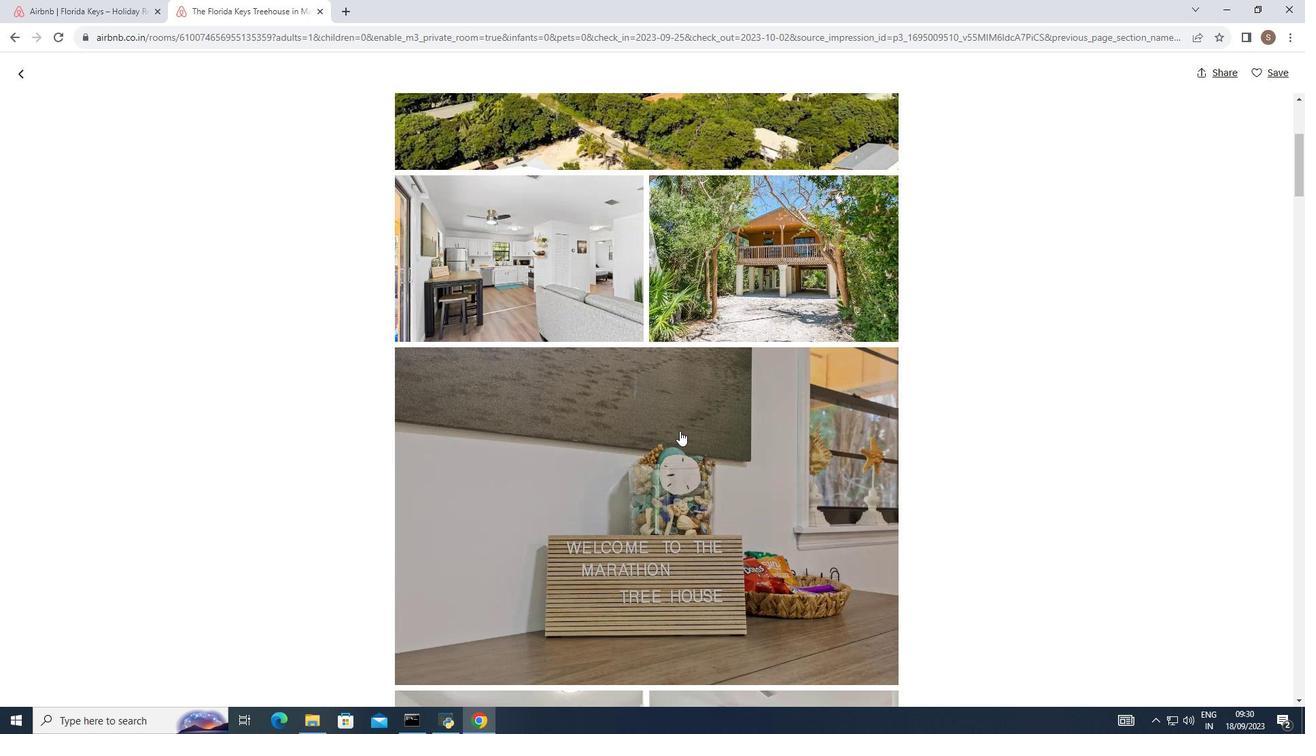 
Action: Mouse moved to (680, 431)
Screenshot: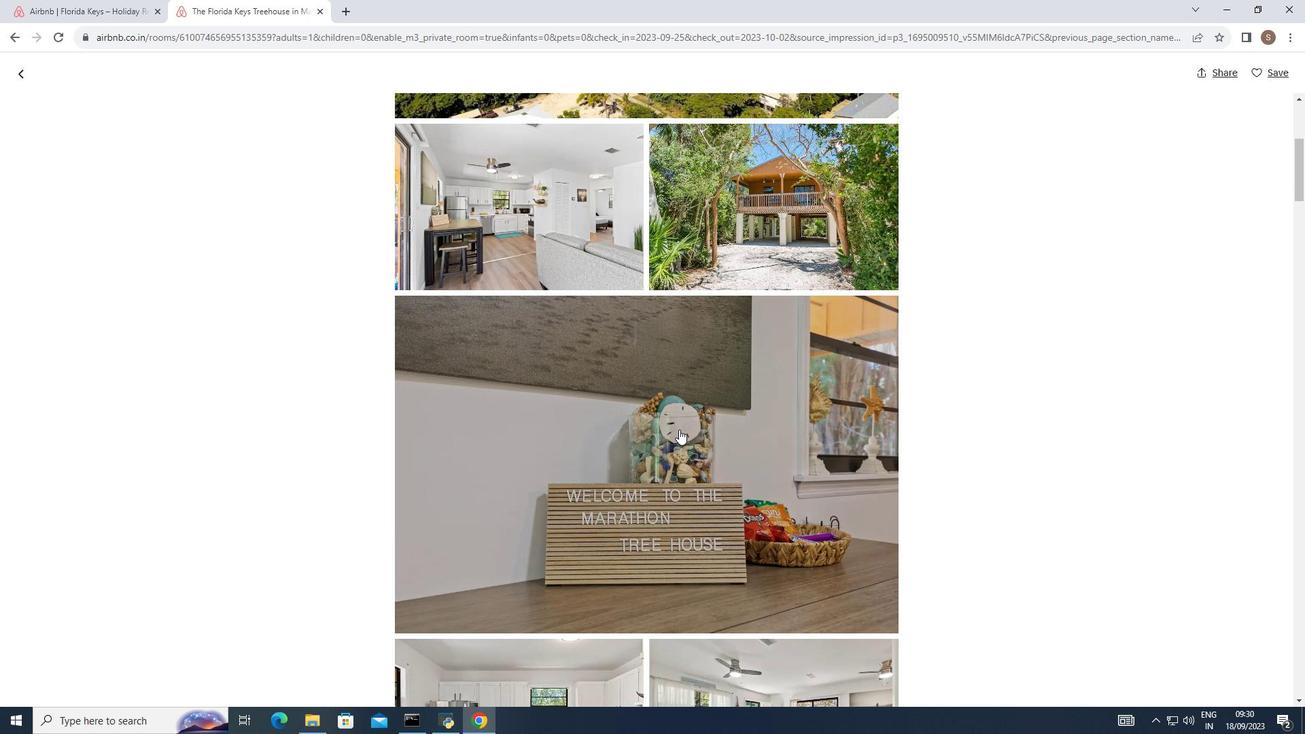 
Action: Mouse scrolled (680, 431) with delta (0, 0)
Screenshot: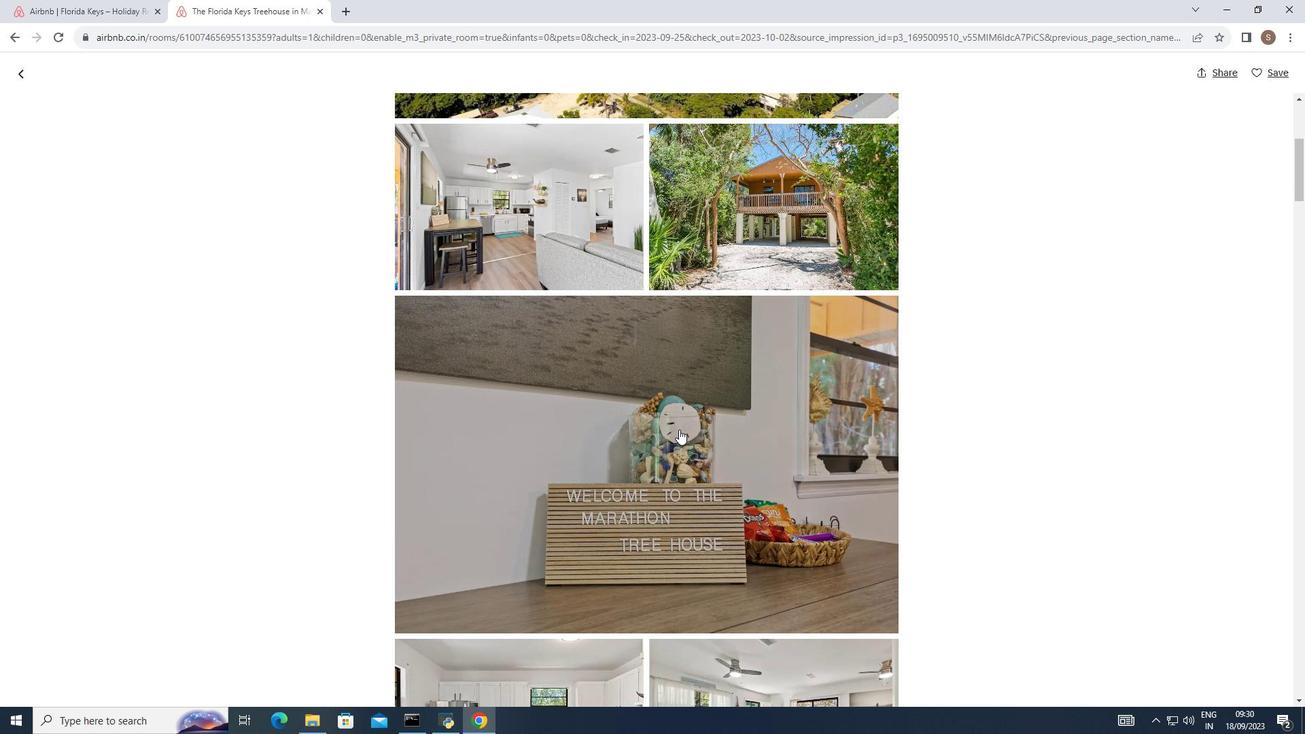 
Action: Mouse moved to (680, 424)
Screenshot: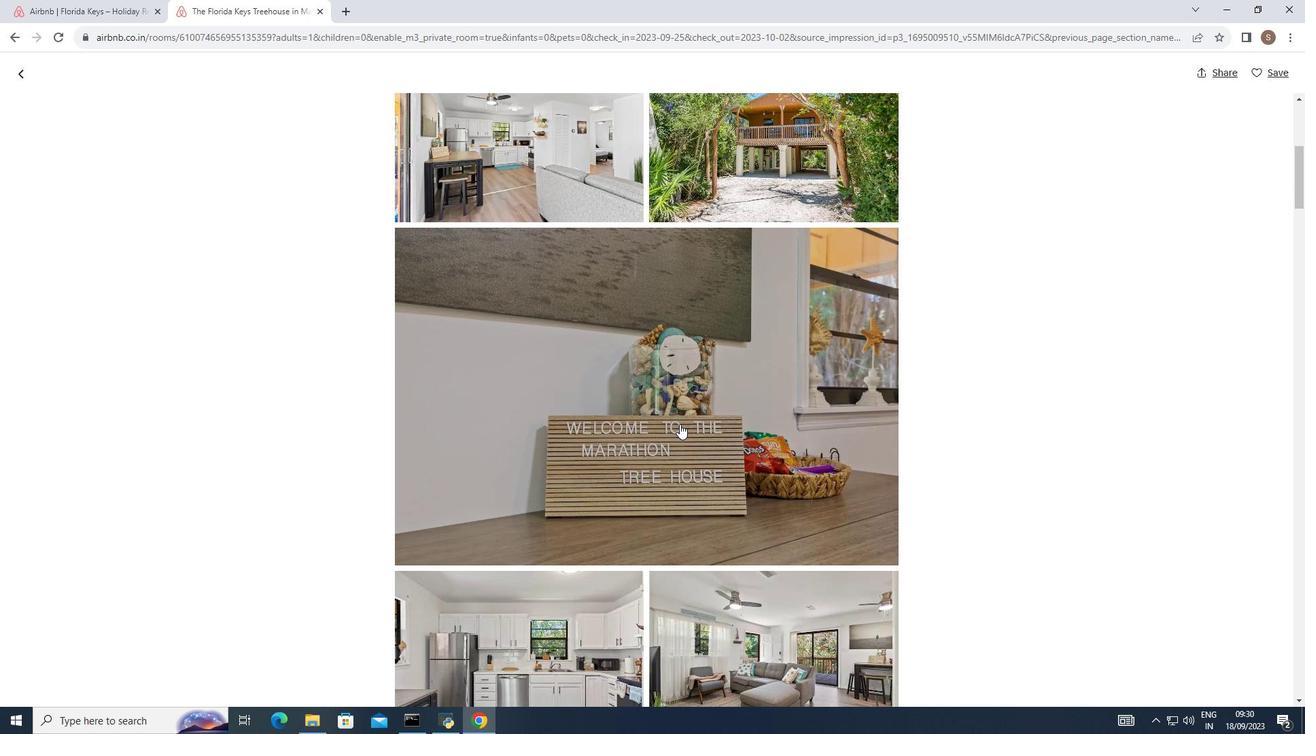 
Action: Mouse scrolled (680, 423) with delta (0, 0)
Screenshot: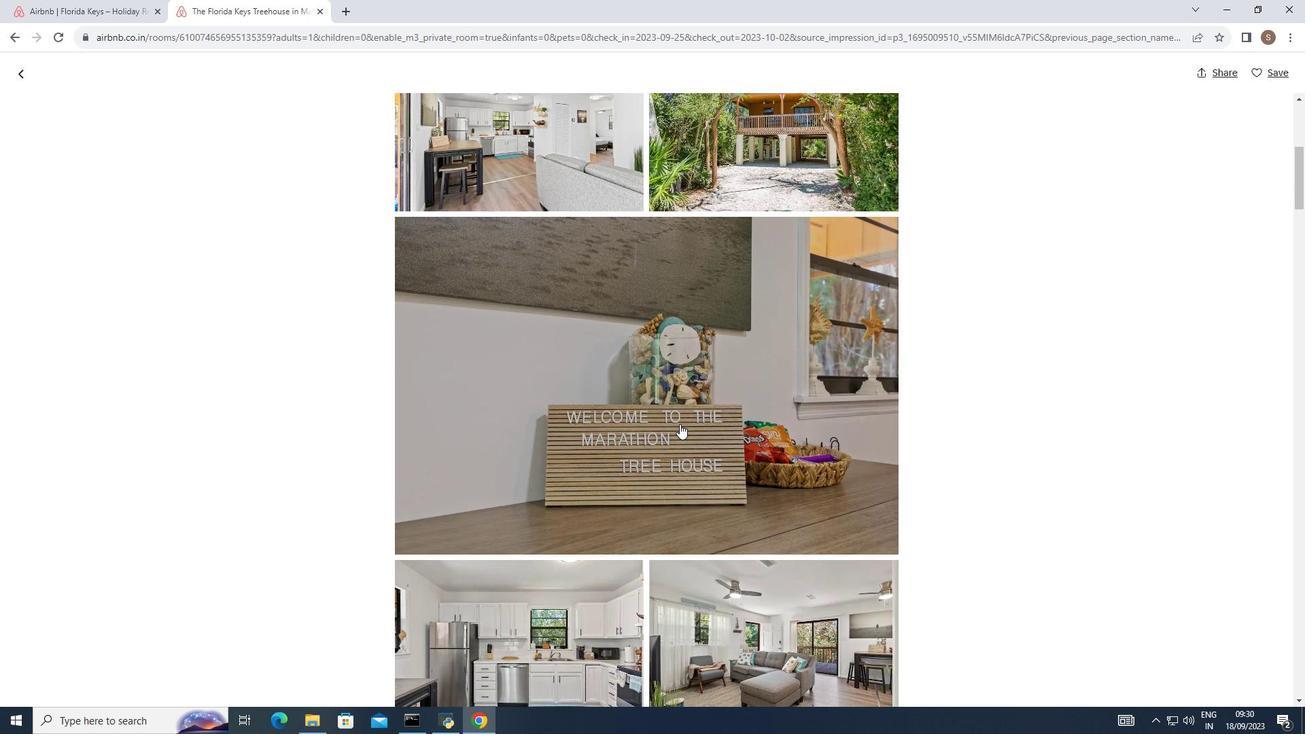
Action: Mouse scrolled (680, 423) with delta (0, 0)
Screenshot: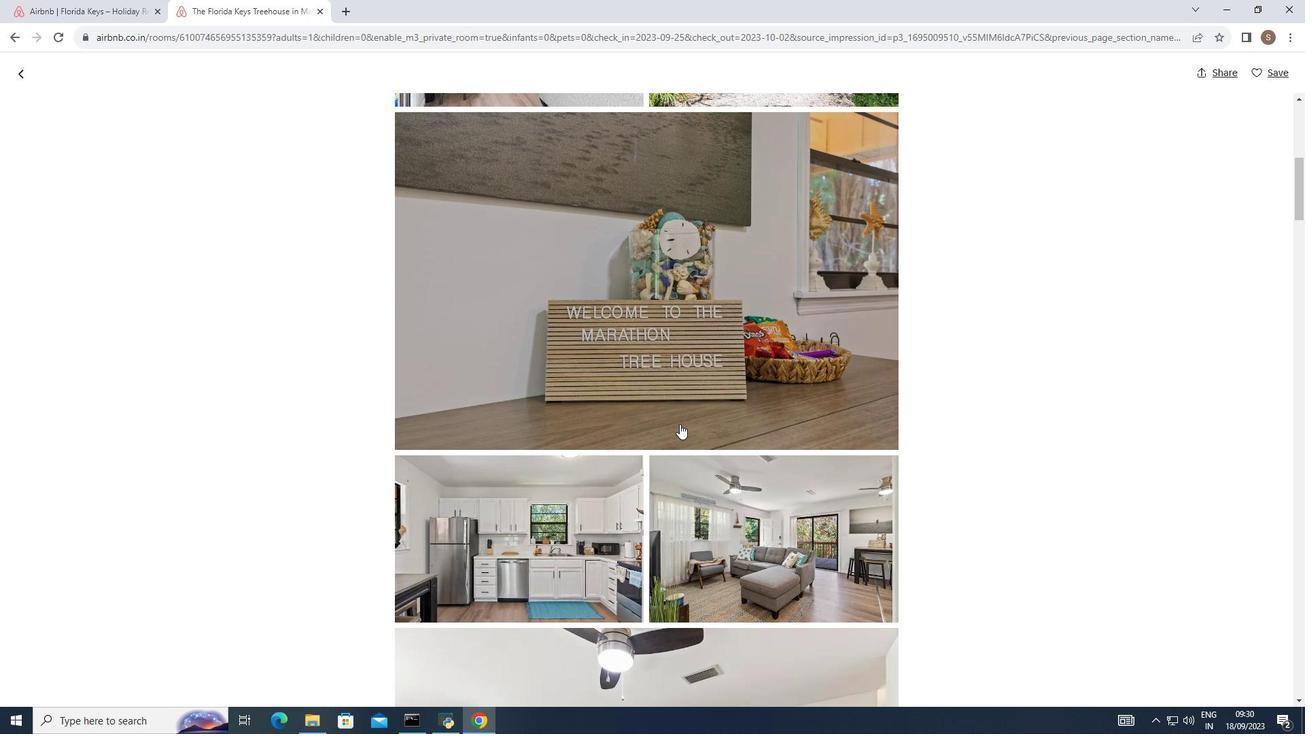 
Action: Mouse scrolled (680, 423) with delta (0, 0)
Screenshot: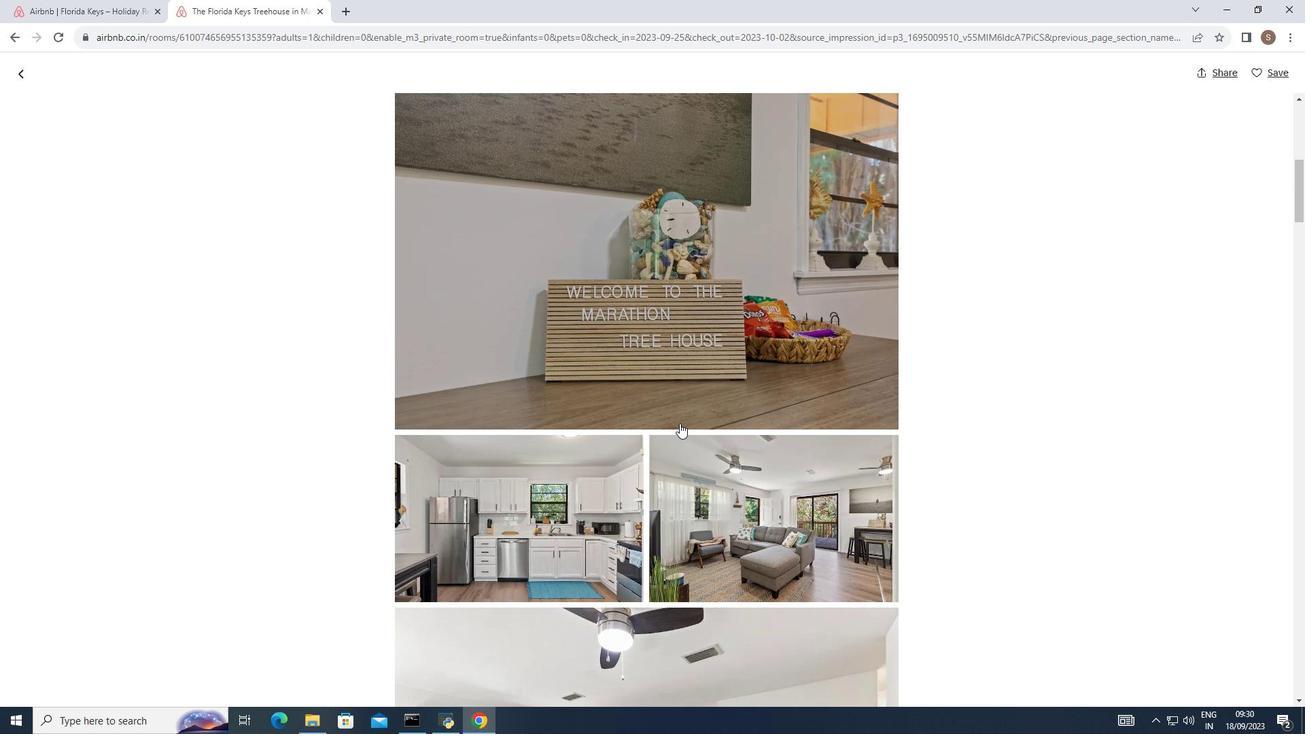 
Action: Mouse moved to (680, 421)
Screenshot: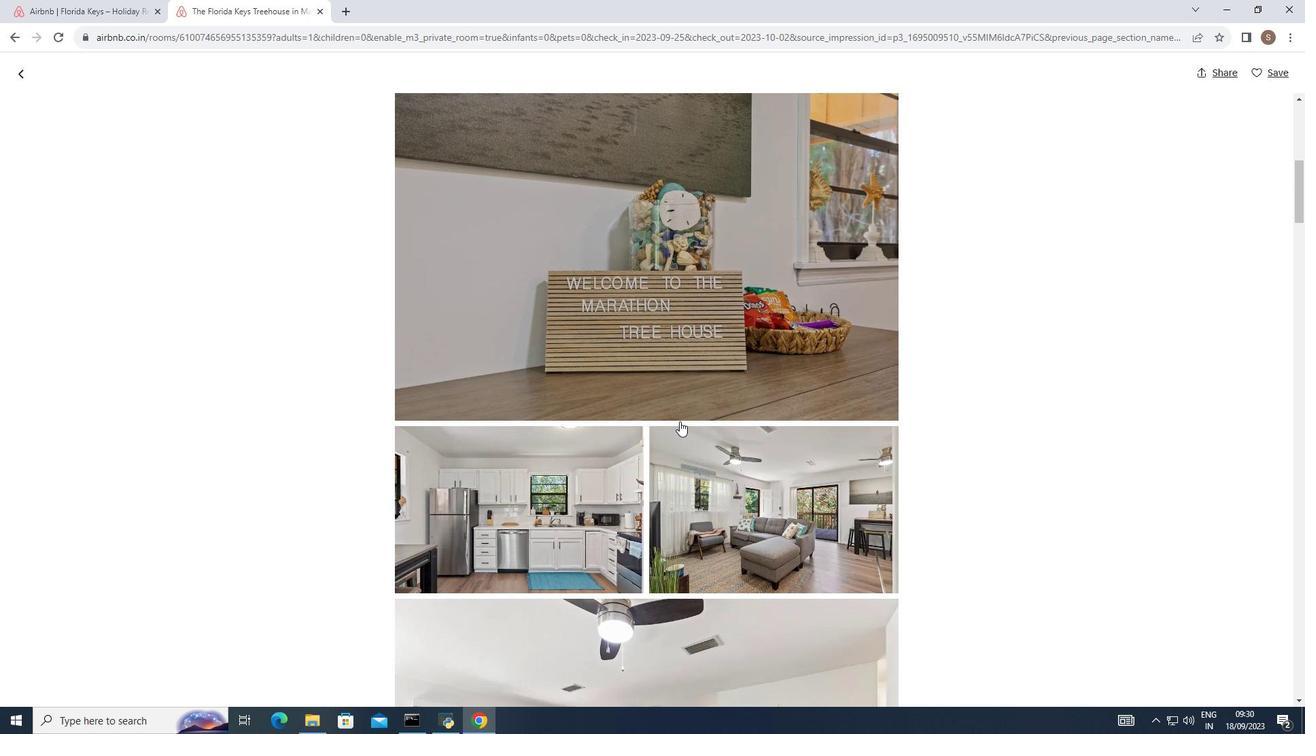 
Action: Mouse scrolled (680, 420) with delta (0, 0)
Screenshot: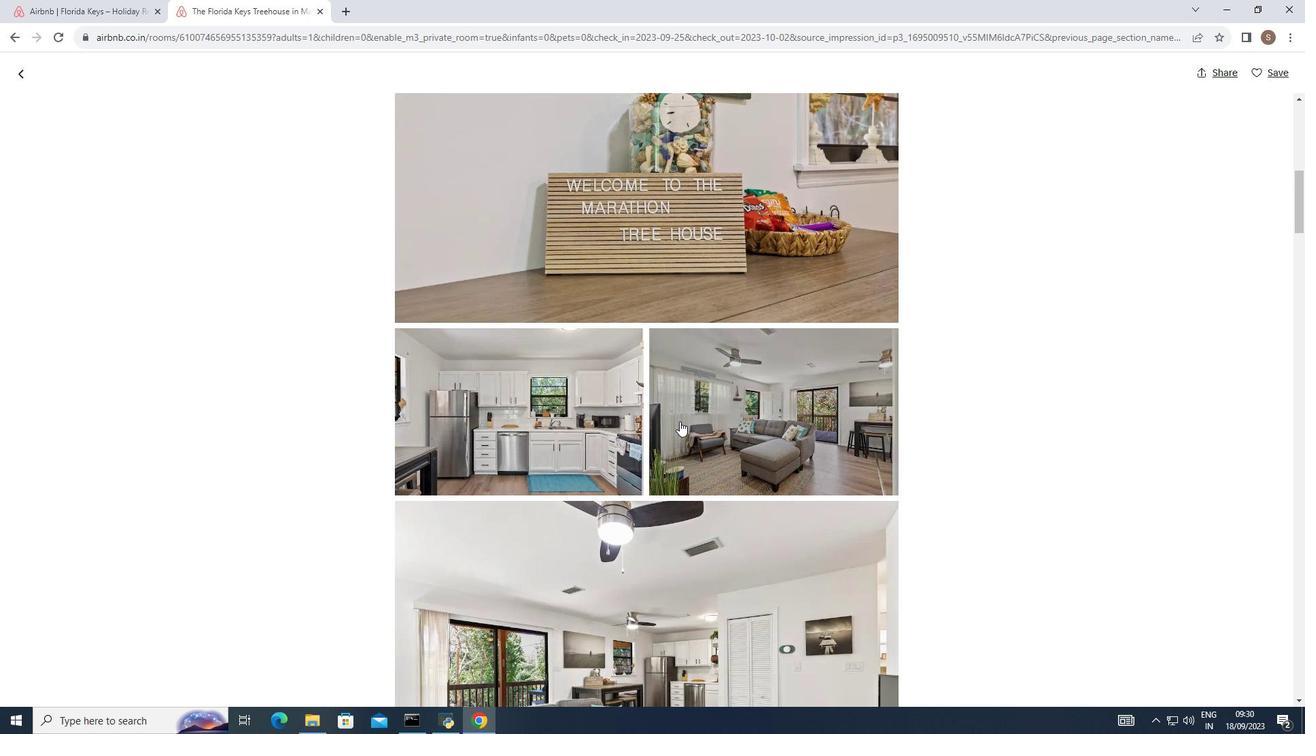 
Action: Mouse scrolled (680, 420) with delta (0, 0)
Screenshot: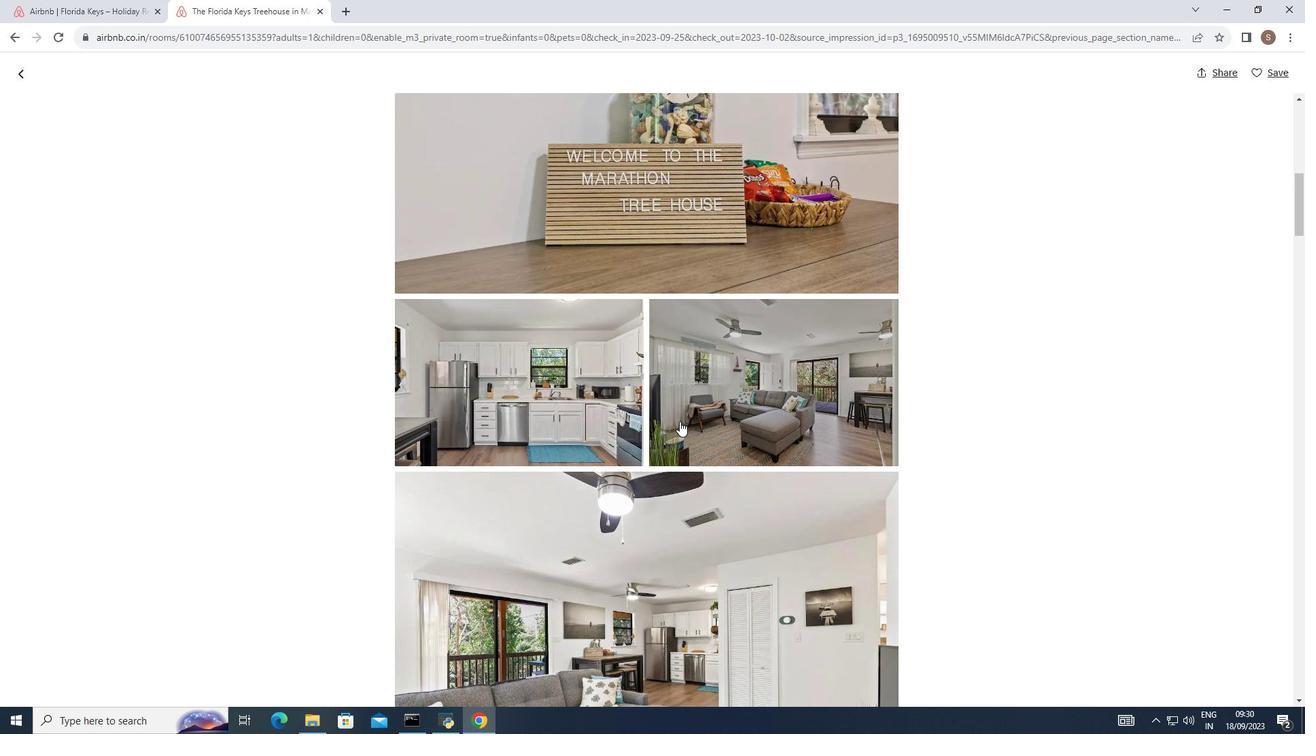 
Action: Mouse scrolled (680, 420) with delta (0, 0)
Screenshot: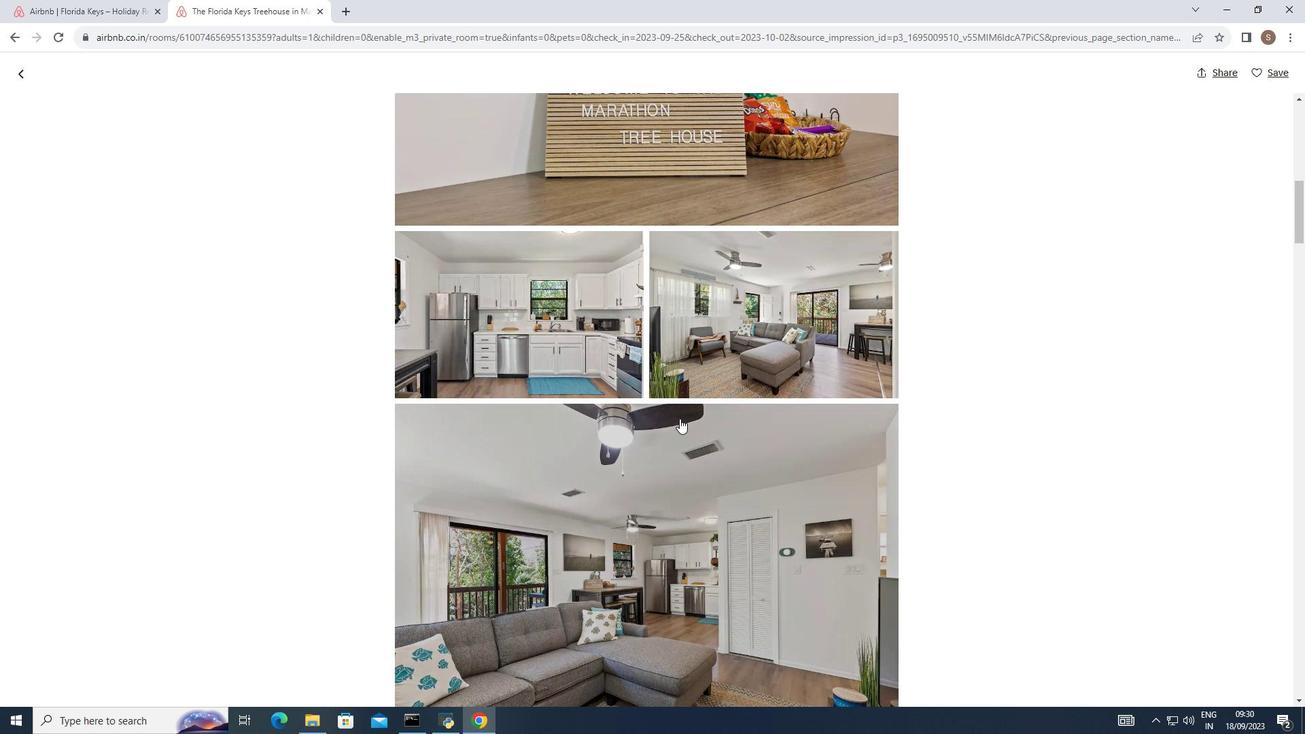 
Action: Mouse moved to (680, 418)
Screenshot: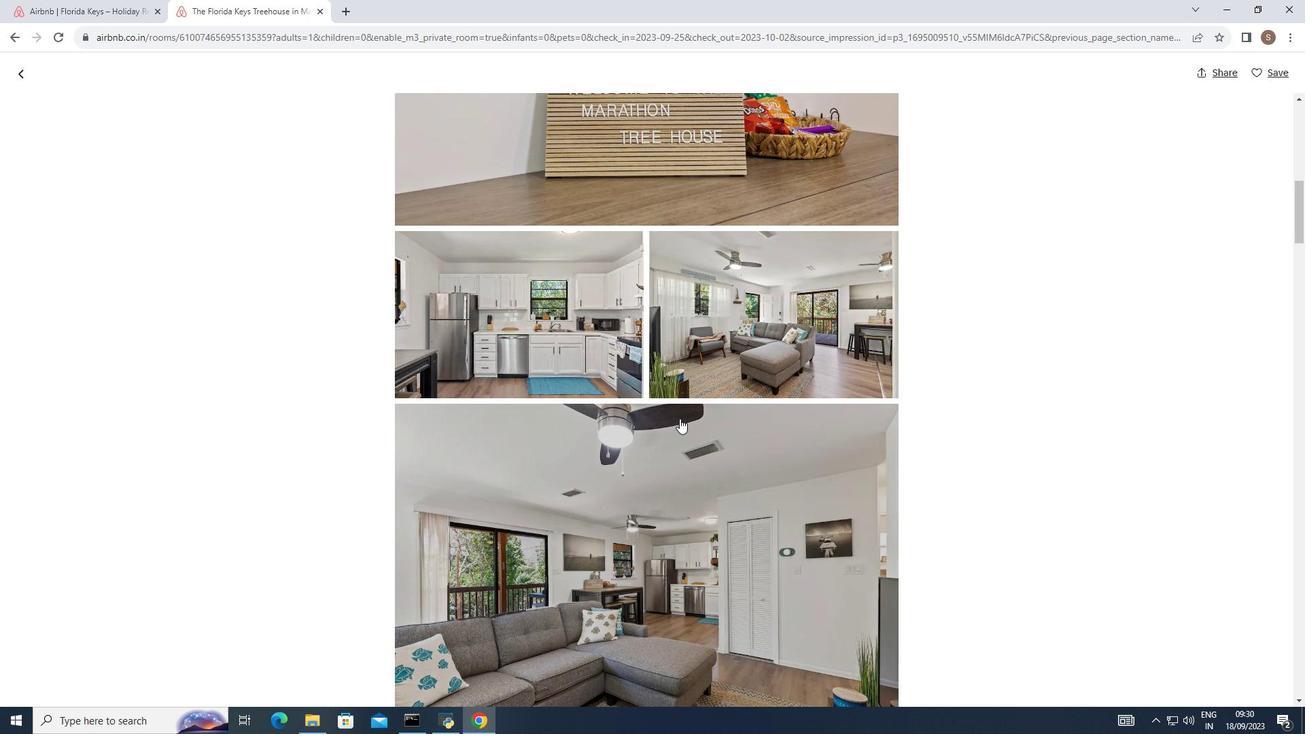 
Action: Mouse scrolled (680, 418) with delta (0, 0)
Screenshot: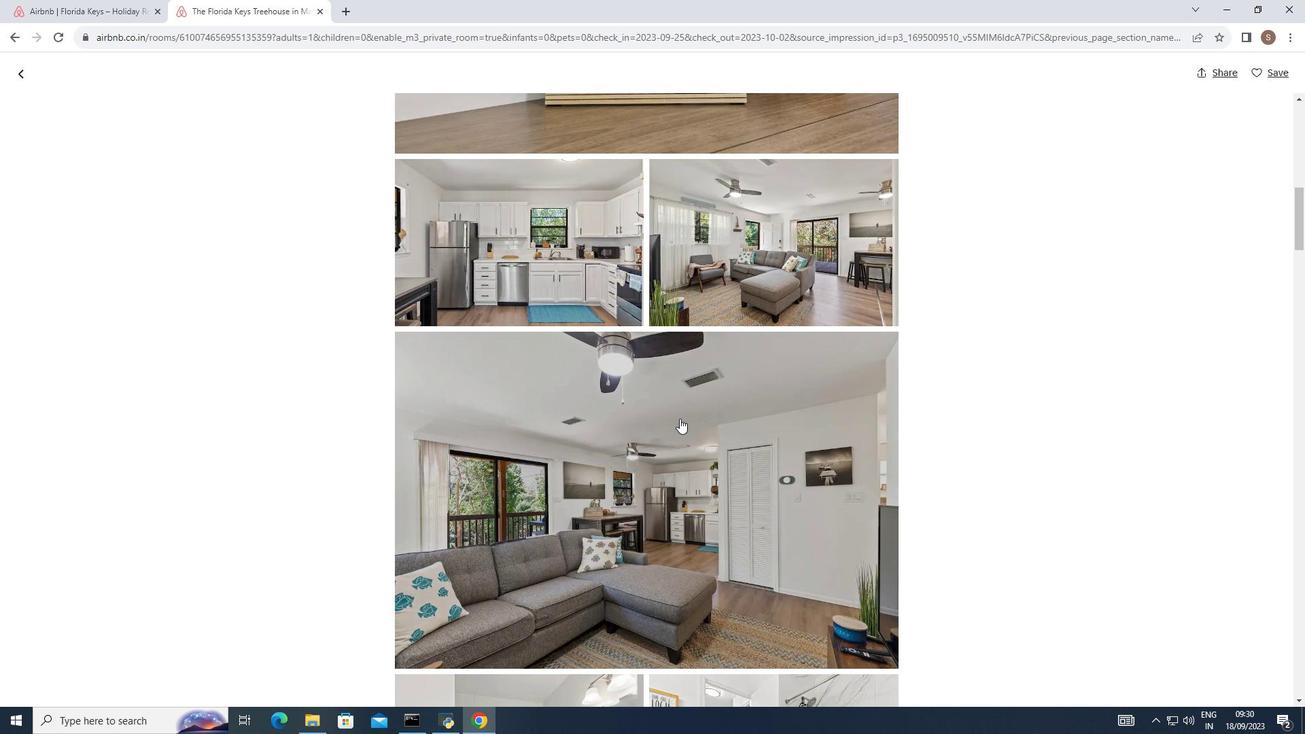 
Action: Mouse scrolled (680, 418) with delta (0, 0)
Screenshot: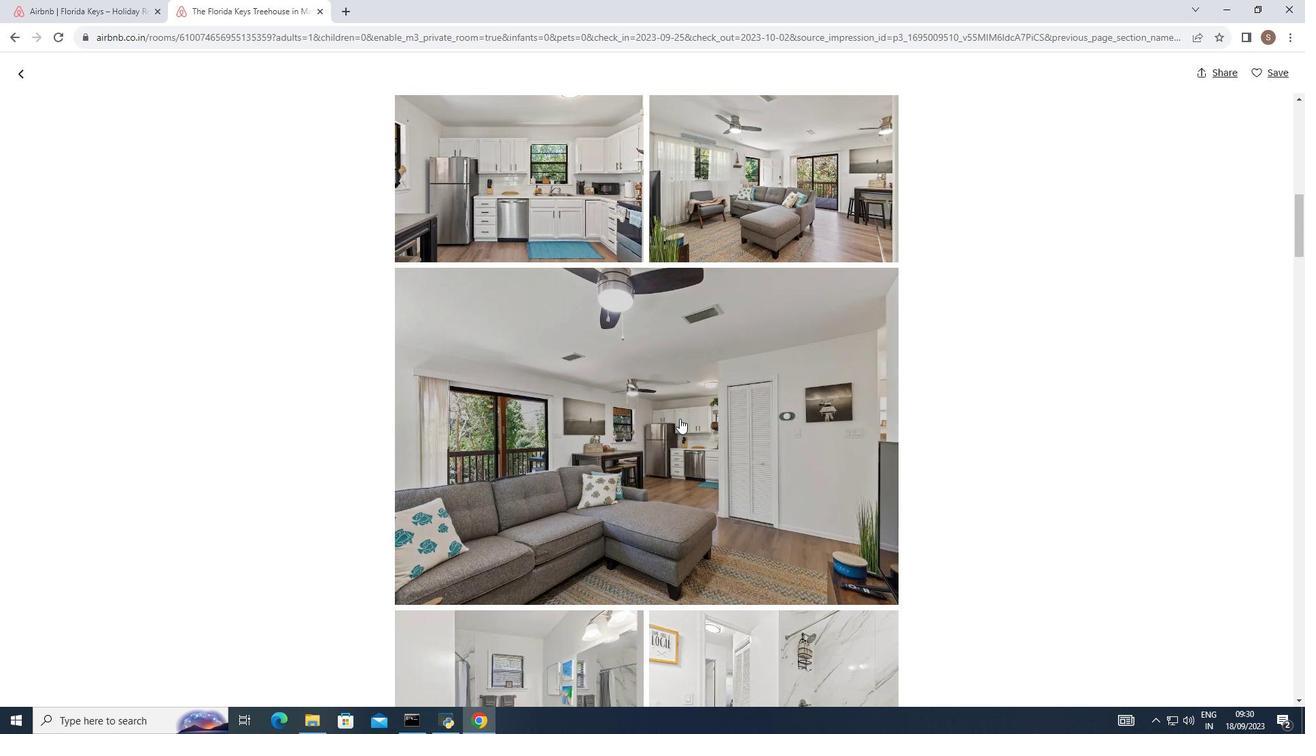 
Action: Mouse scrolled (680, 418) with delta (0, 0)
Screenshot: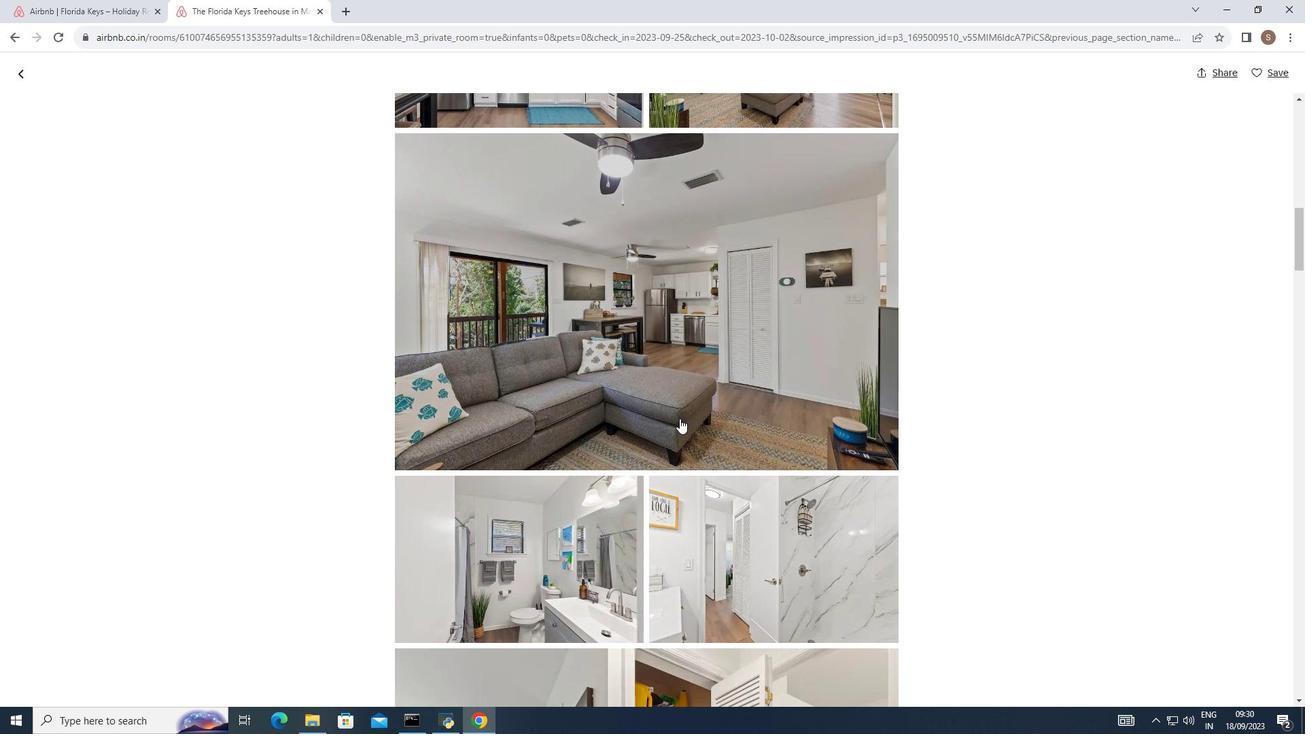 
Action: Mouse scrolled (680, 418) with delta (0, 0)
Screenshot: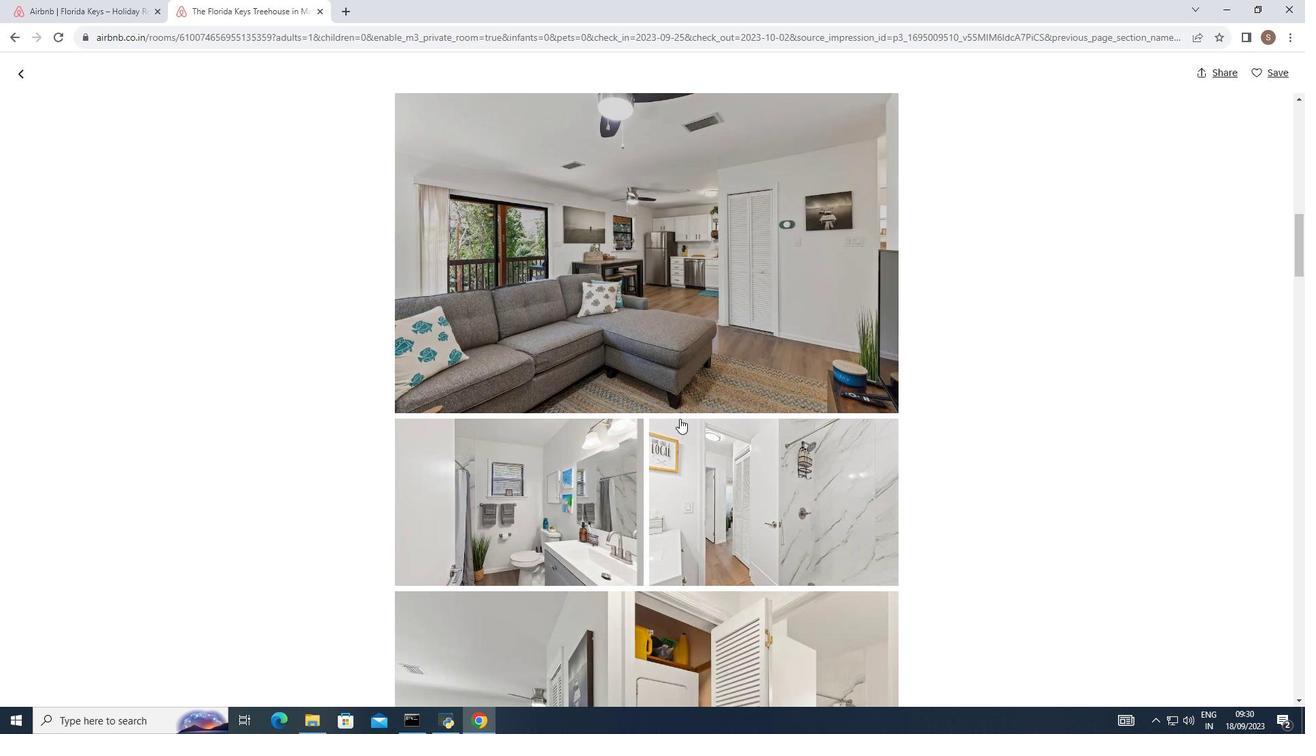 
Action: Mouse scrolled (680, 418) with delta (0, 0)
Screenshot: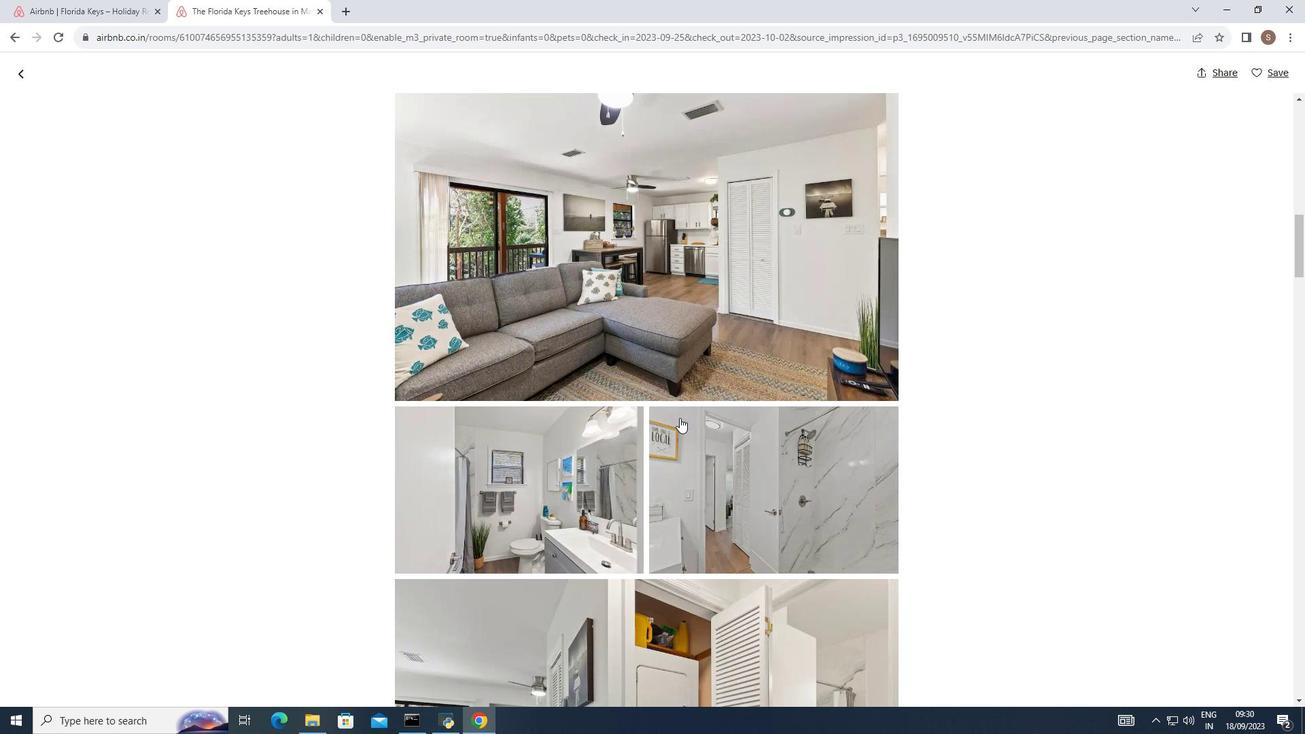 
Action: Mouse moved to (680, 418)
Screenshot: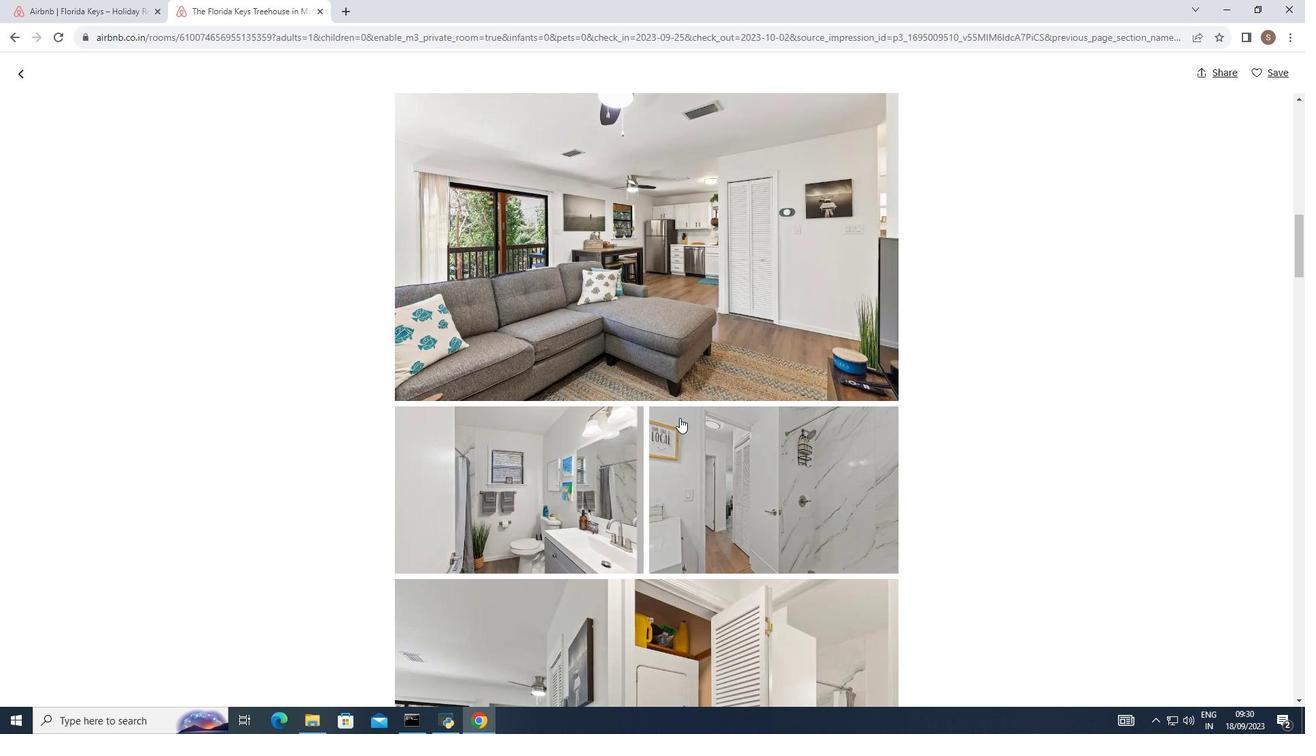
Action: Mouse scrolled (680, 417) with delta (0, 0)
Screenshot: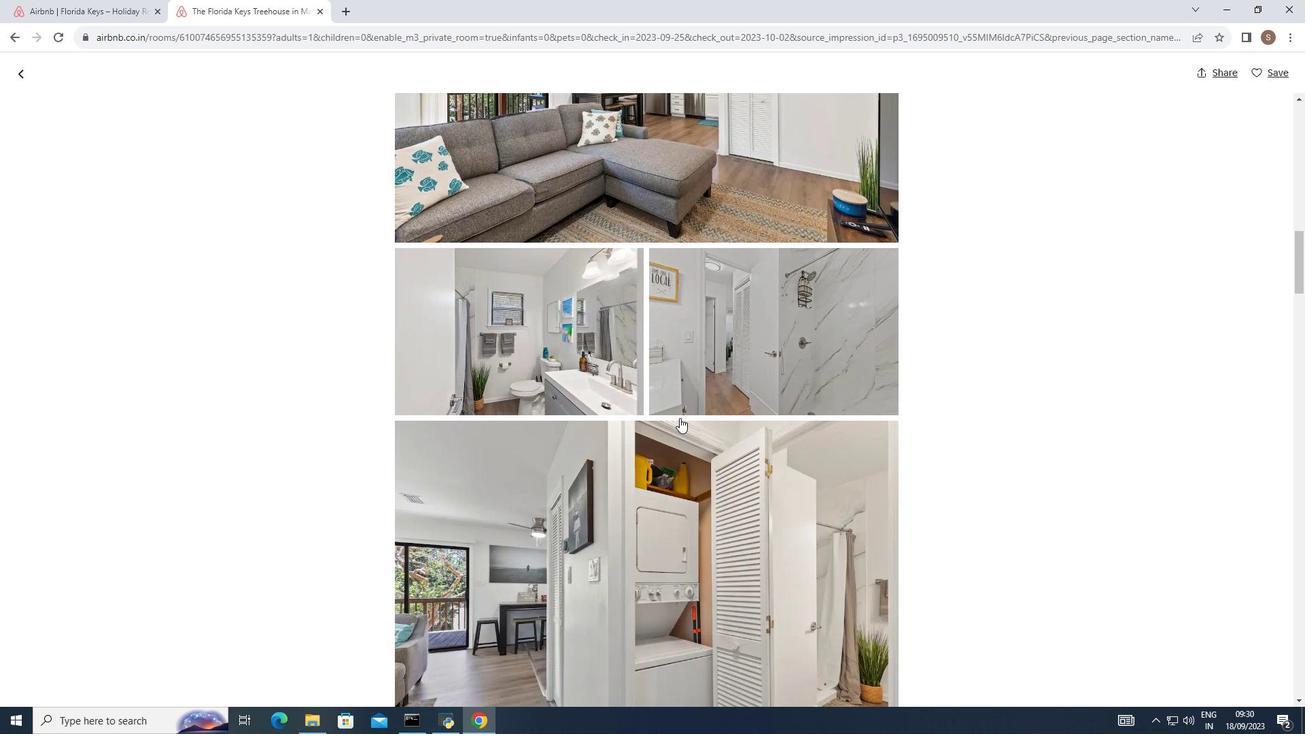
Action: Mouse scrolled (680, 417) with delta (0, 0)
Screenshot: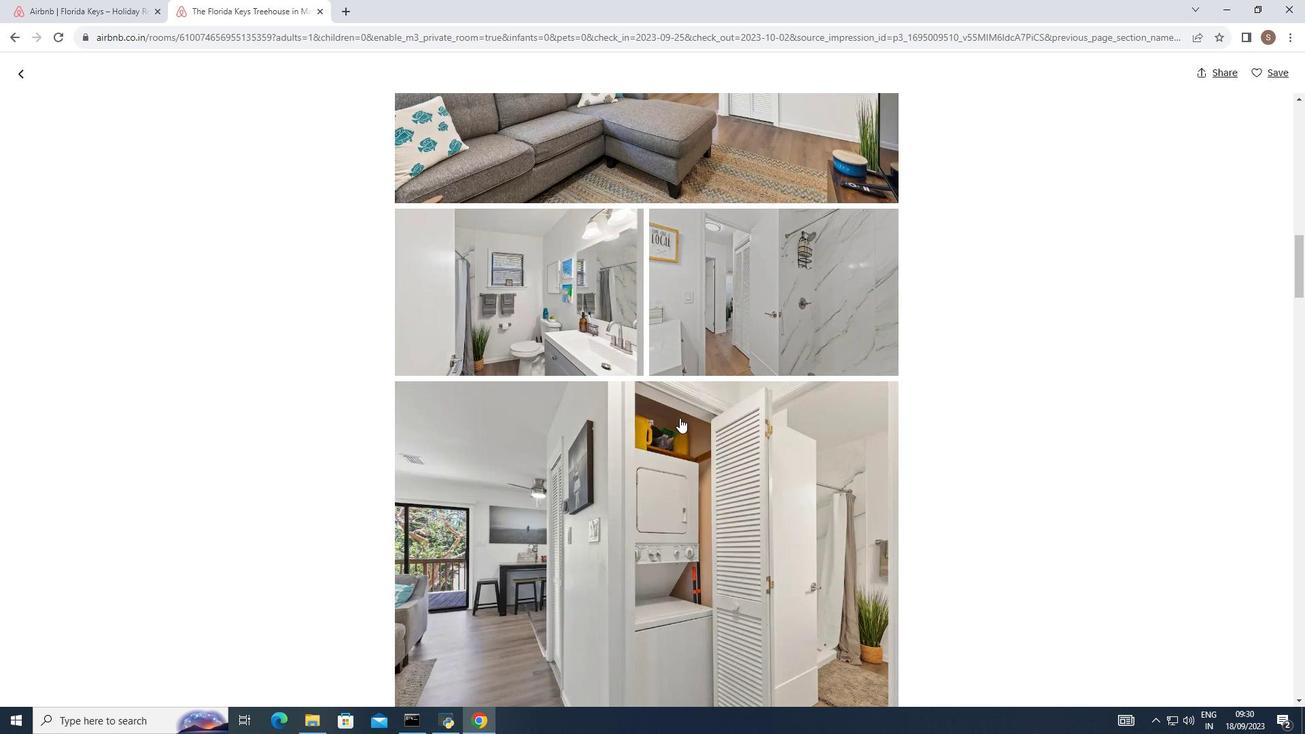 
Action: Mouse scrolled (680, 417) with delta (0, 0)
Screenshot: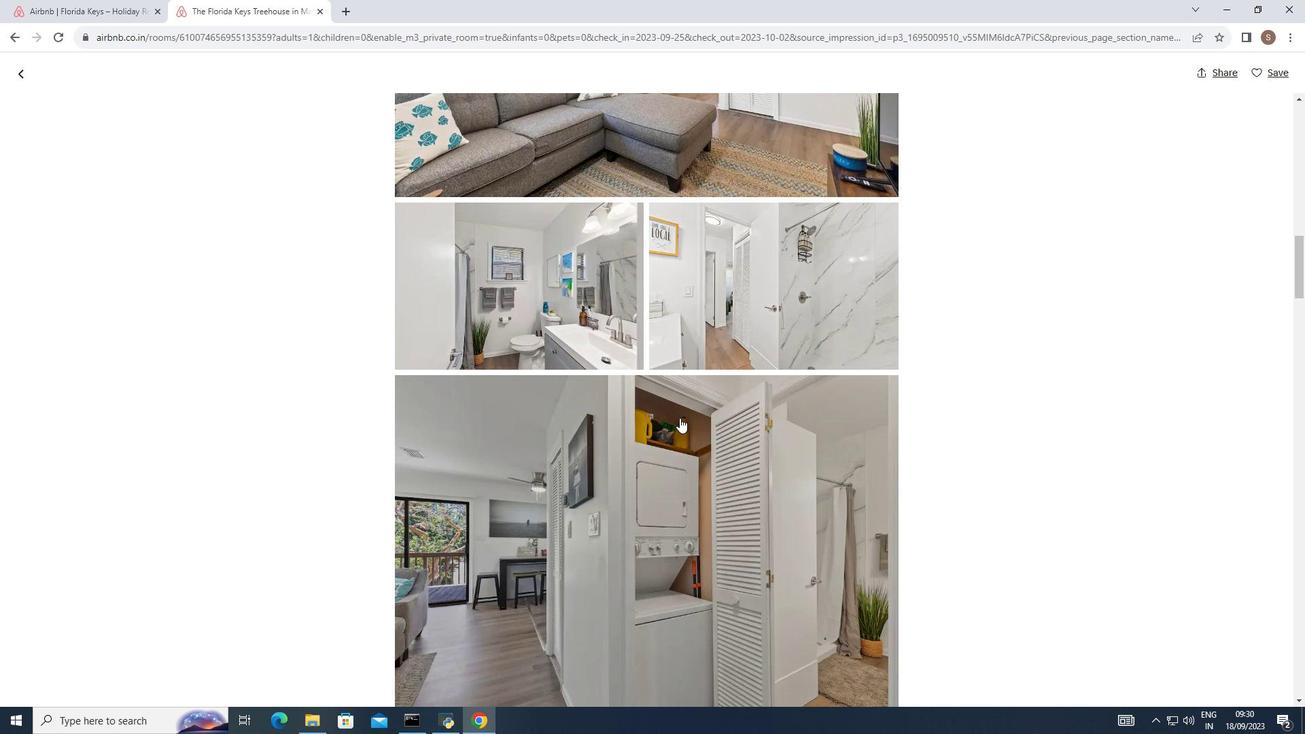 
Action: Mouse scrolled (680, 417) with delta (0, 0)
Screenshot: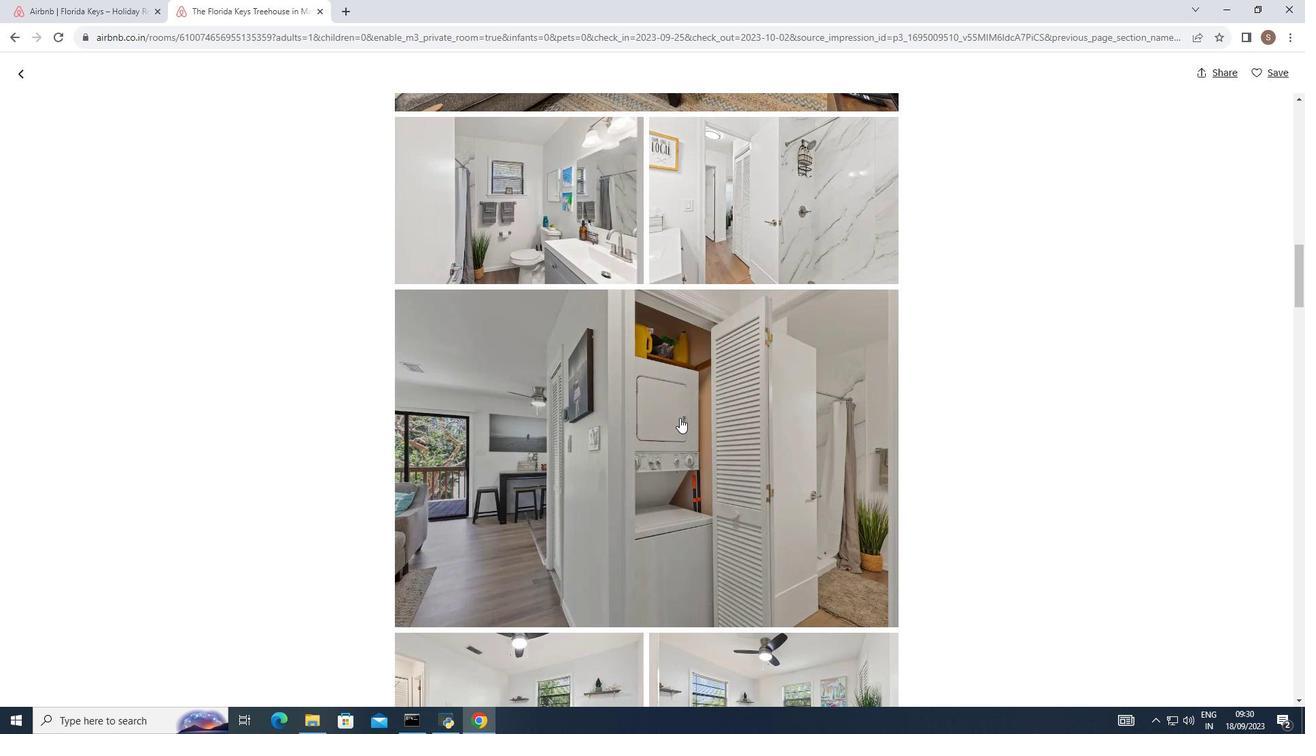 
Action: Mouse scrolled (680, 417) with delta (0, 0)
Screenshot: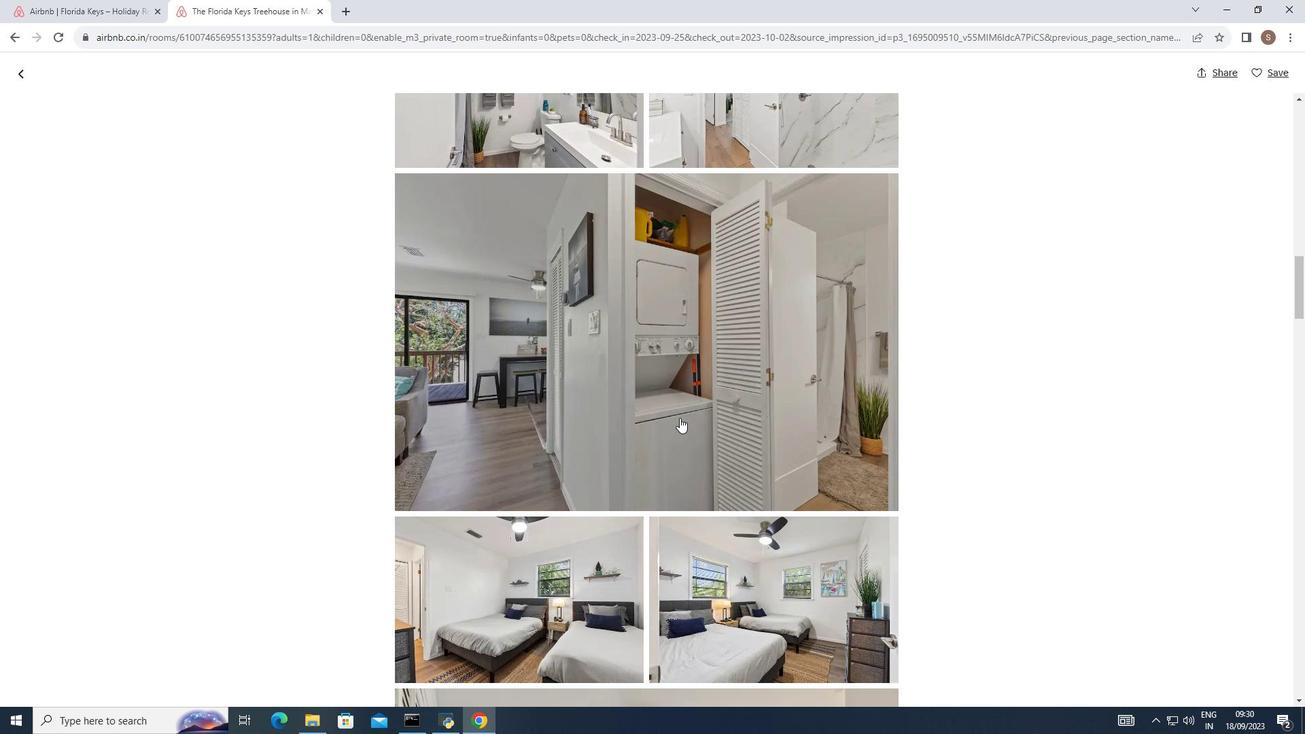 
Action: Mouse scrolled (680, 417) with delta (0, 0)
Screenshot: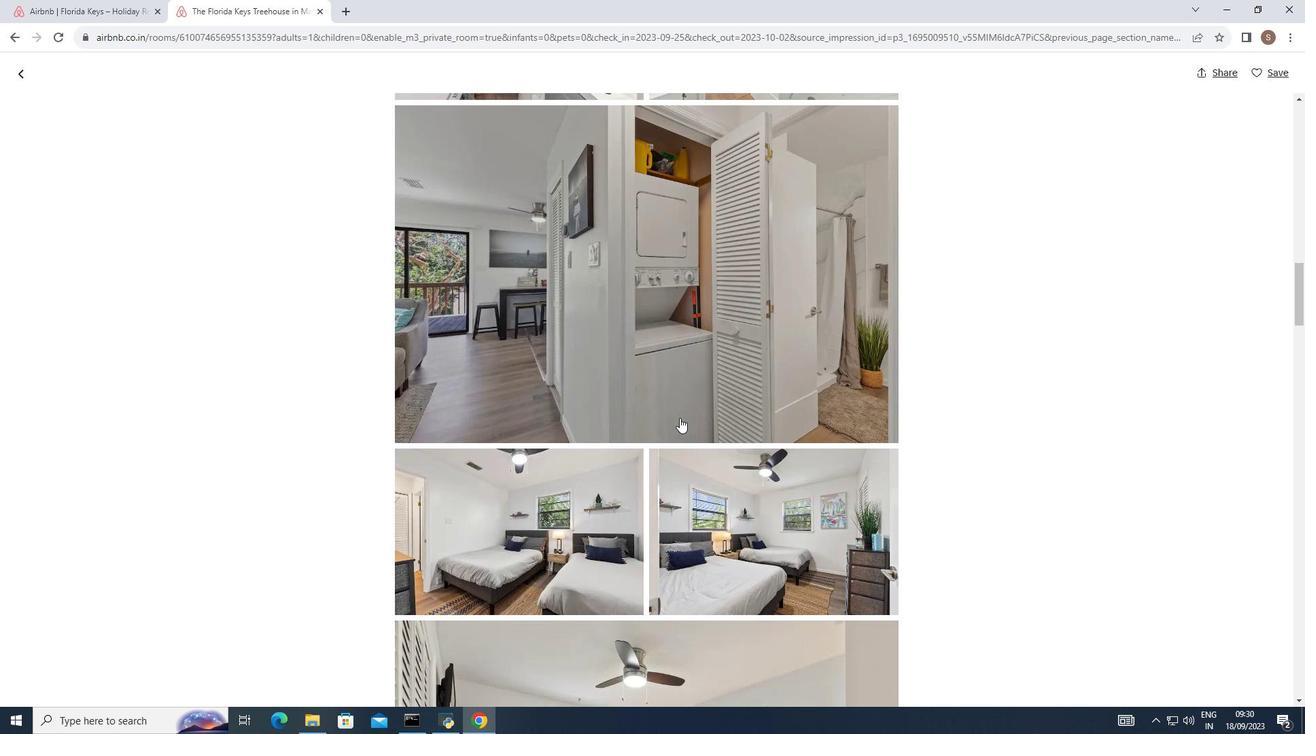 
Action: Mouse scrolled (680, 417) with delta (0, 0)
Screenshot: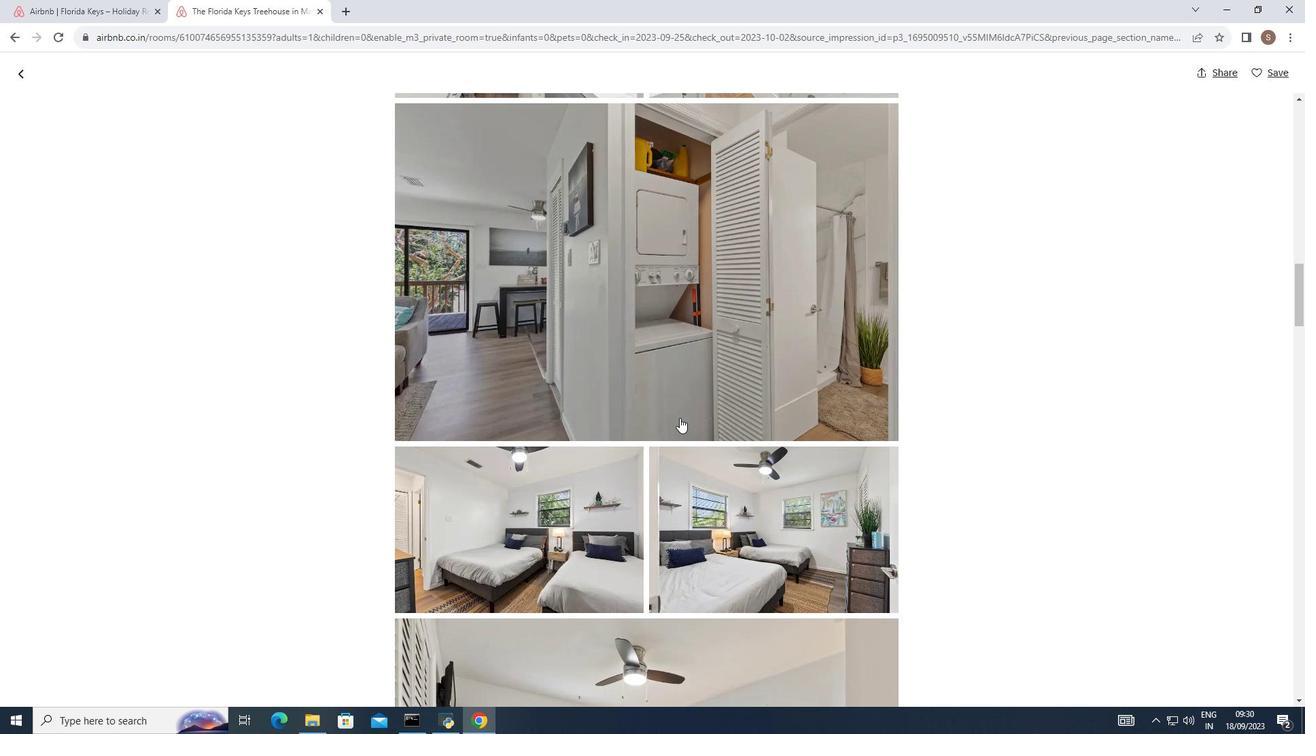 
Action: Mouse scrolled (680, 417) with delta (0, 0)
Screenshot: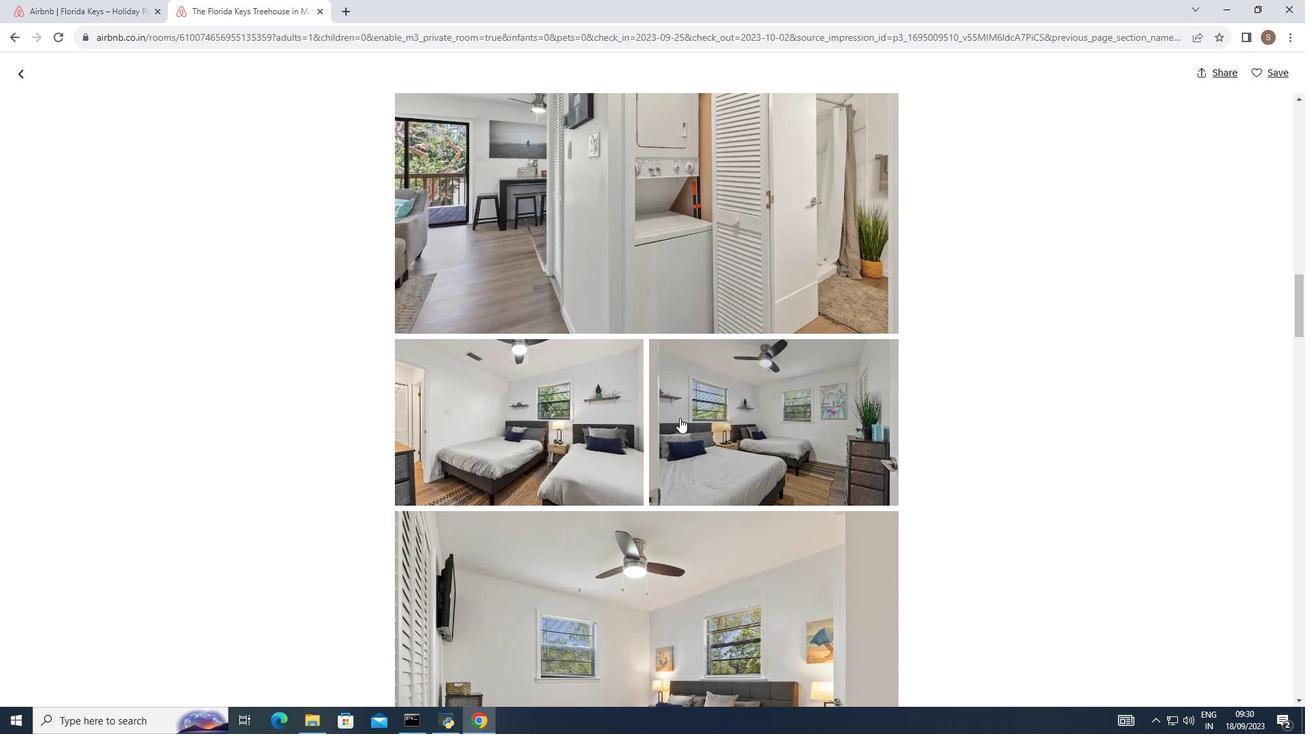 
Action: Mouse scrolled (680, 417) with delta (0, 0)
Screenshot: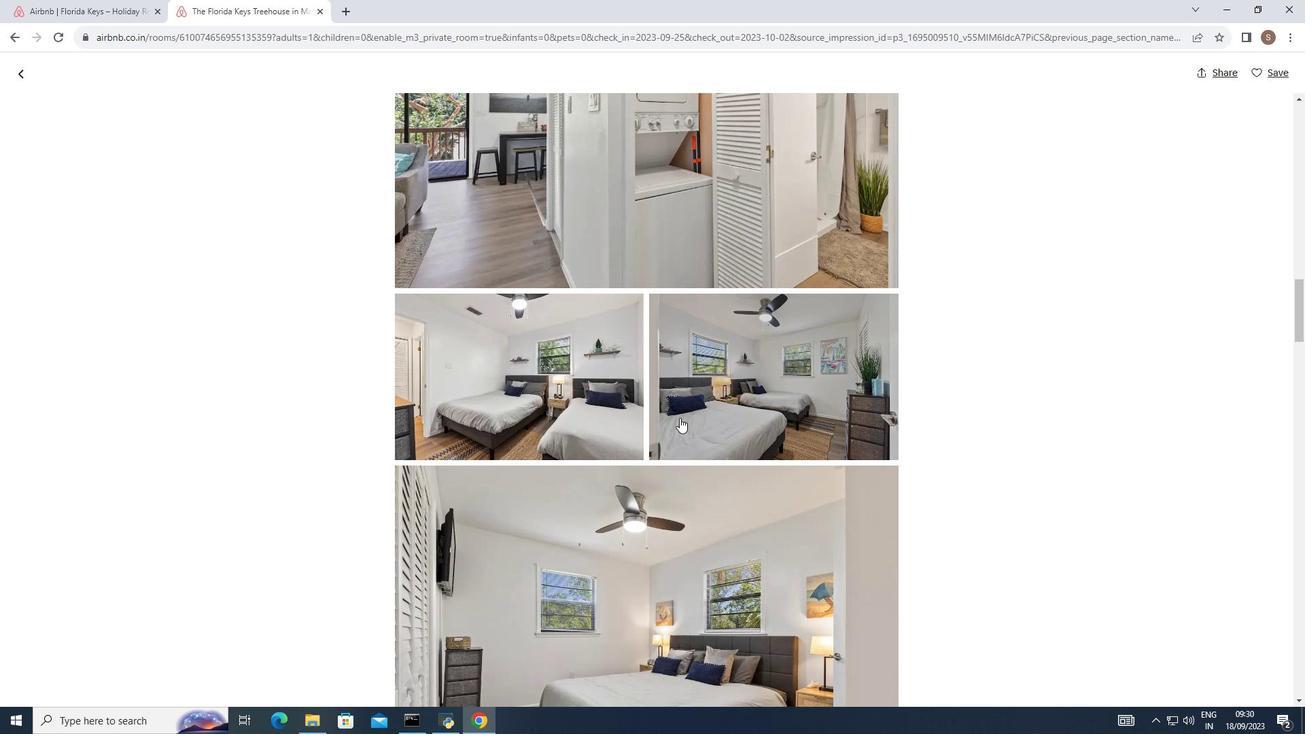 
Action: Mouse scrolled (680, 417) with delta (0, 0)
Screenshot: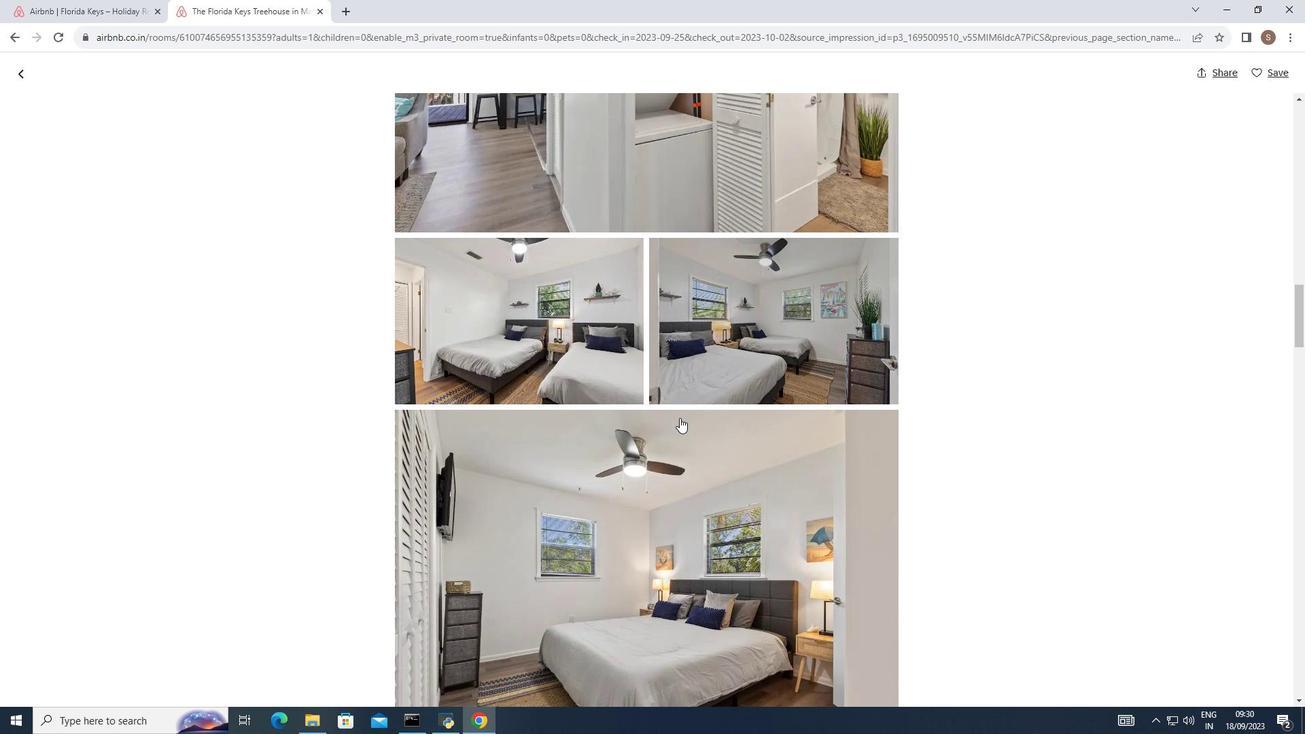 
Action: Mouse scrolled (680, 417) with delta (0, 0)
Screenshot: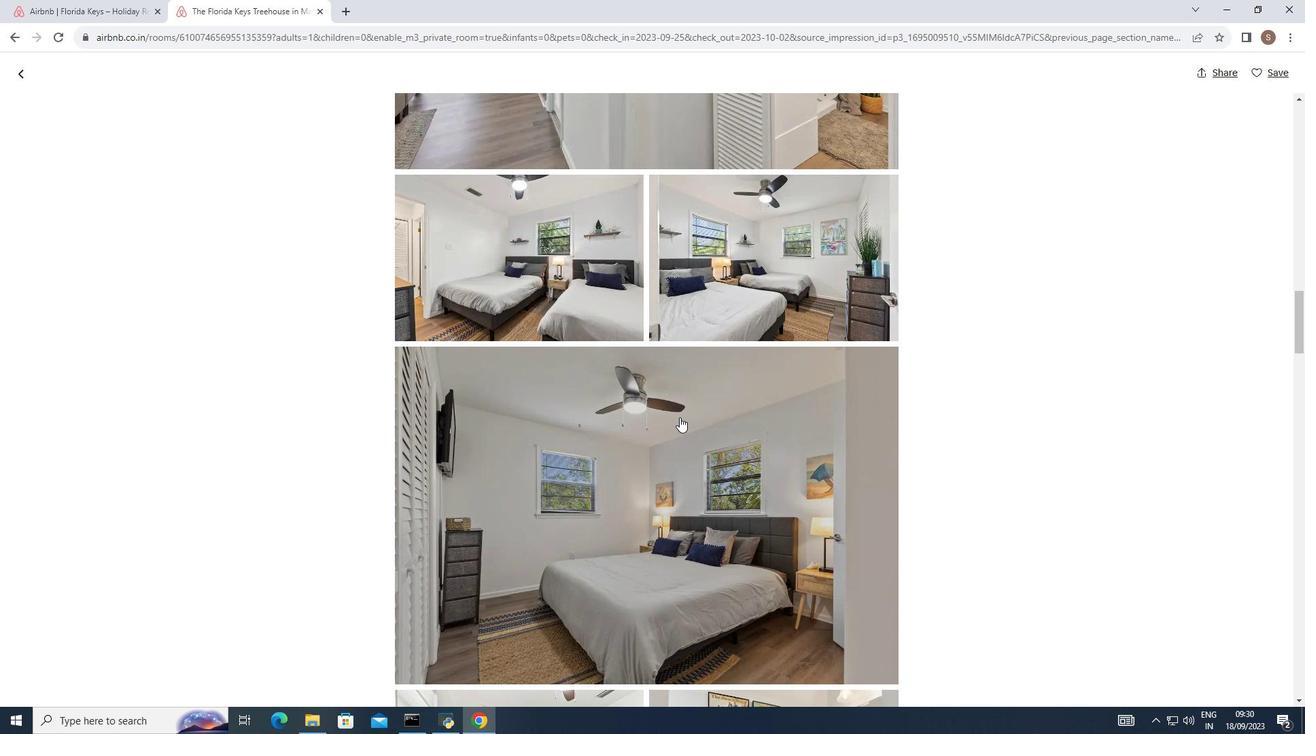 
Action: Mouse moved to (680, 417)
Screenshot: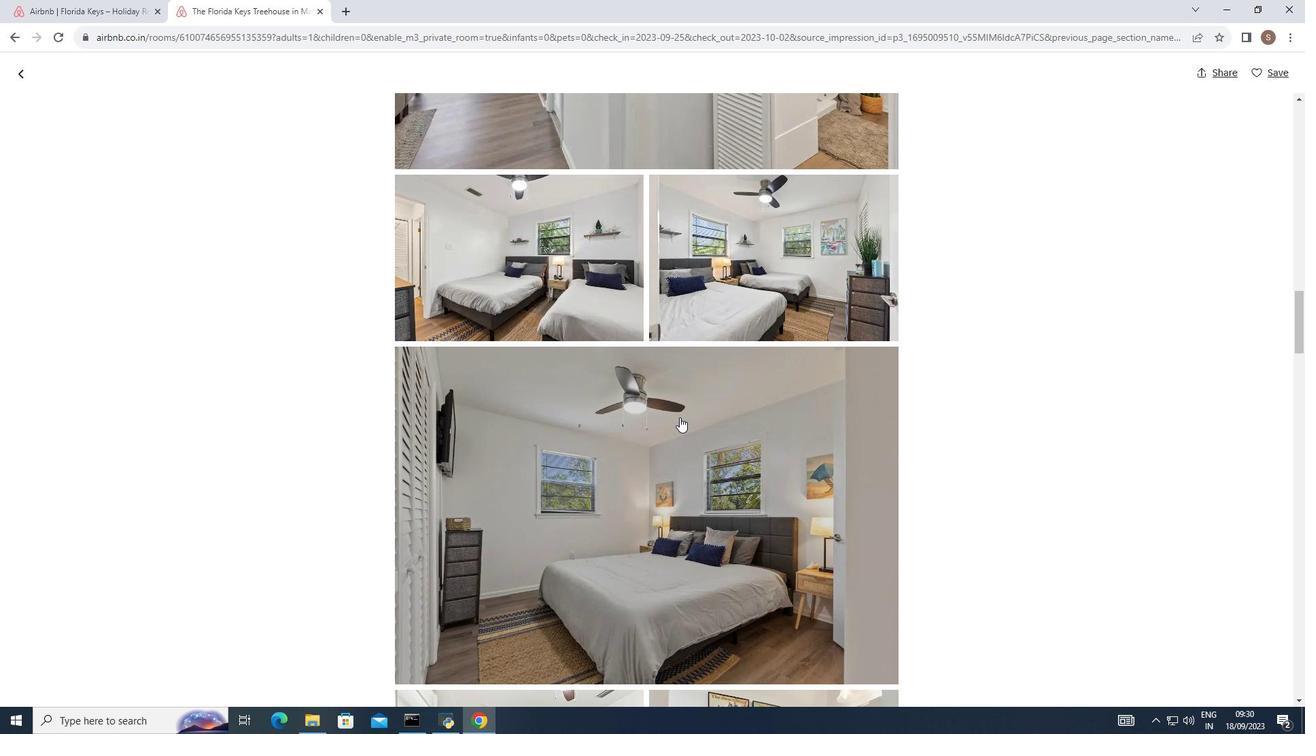
Action: Mouse scrolled (680, 416) with delta (0, 0)
